 Task: Open an excel sheet and write heading  Nexus Sales. Add 10 people name  'William Wilson, Isabella Robinson, James Taylor, Charlotte Clark, Michael Walker, Amelia Wright, Matthew Turner, Harper Hall, Joseph Phillips, Abigail Adams'Item code in between  1009-1200. Product range in between  1000-10000. Add Products   TOMS Shoe, UGG Shoe, Wolverine Shoe, Z-Coil Shoe, Adidas shoe, Gucci T-shirt, Louis Vuitton bag, Zara Shirt, H&M jeans, Chanel perfume.Choose quantity  5 to 10 In Total Add the Amounts. Save page  Nexus Sales book
Action: Key pressed <Key.shift><Key.shift><Key.shift><Key.shift>Nexus
Screenshot: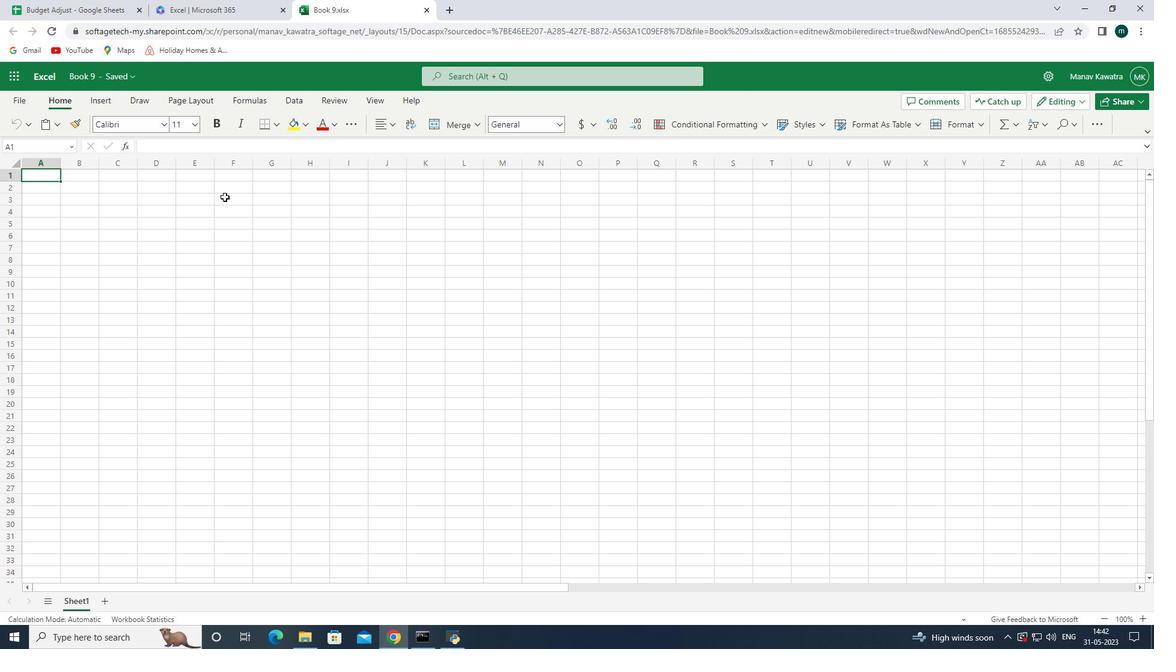 
Action: Mouse moved to (45, 171)
Screenshot: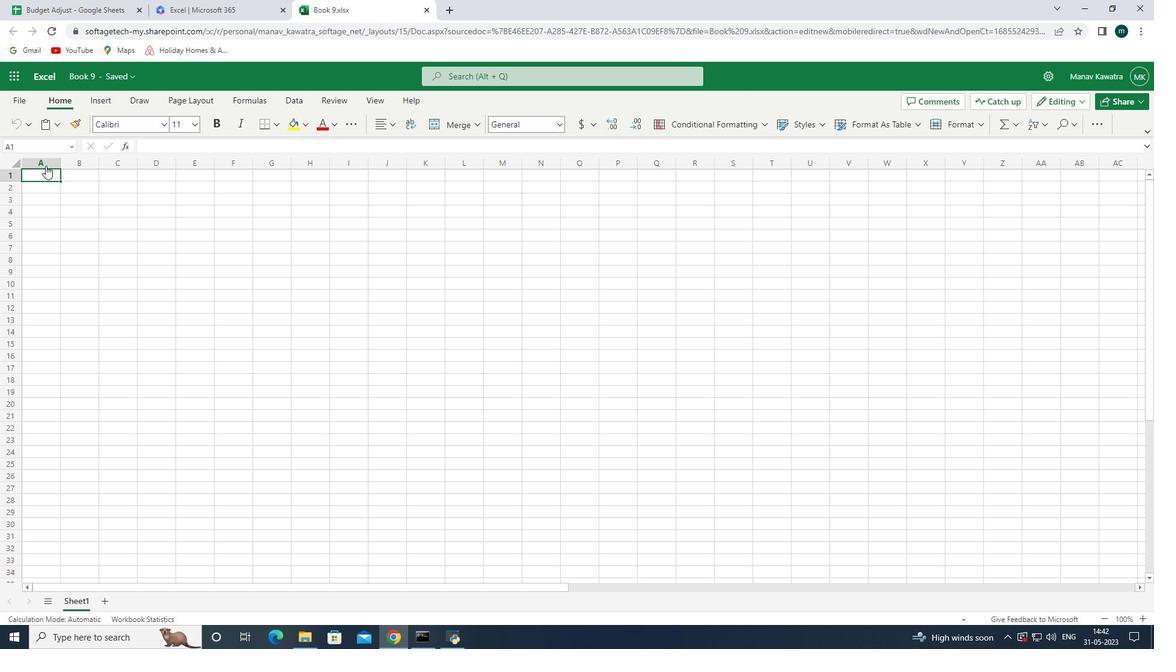 
Action: Mouse pressed left at (45, 171)
Screenshot: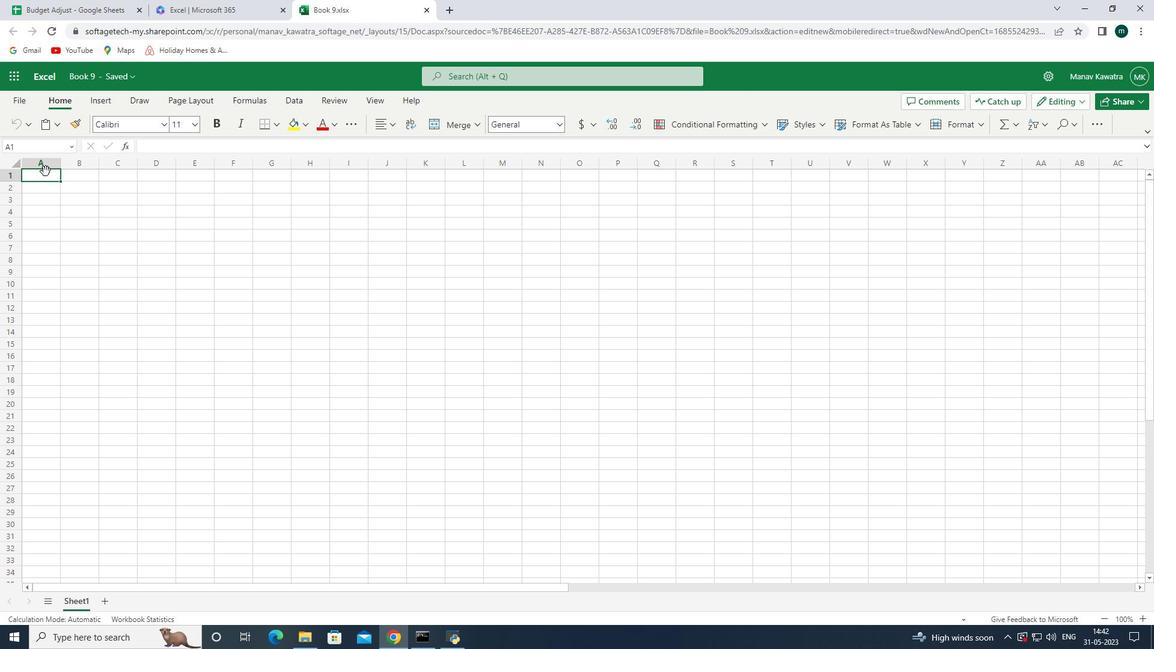 
Action: Mouse moved to (45, 173)
Screenshot: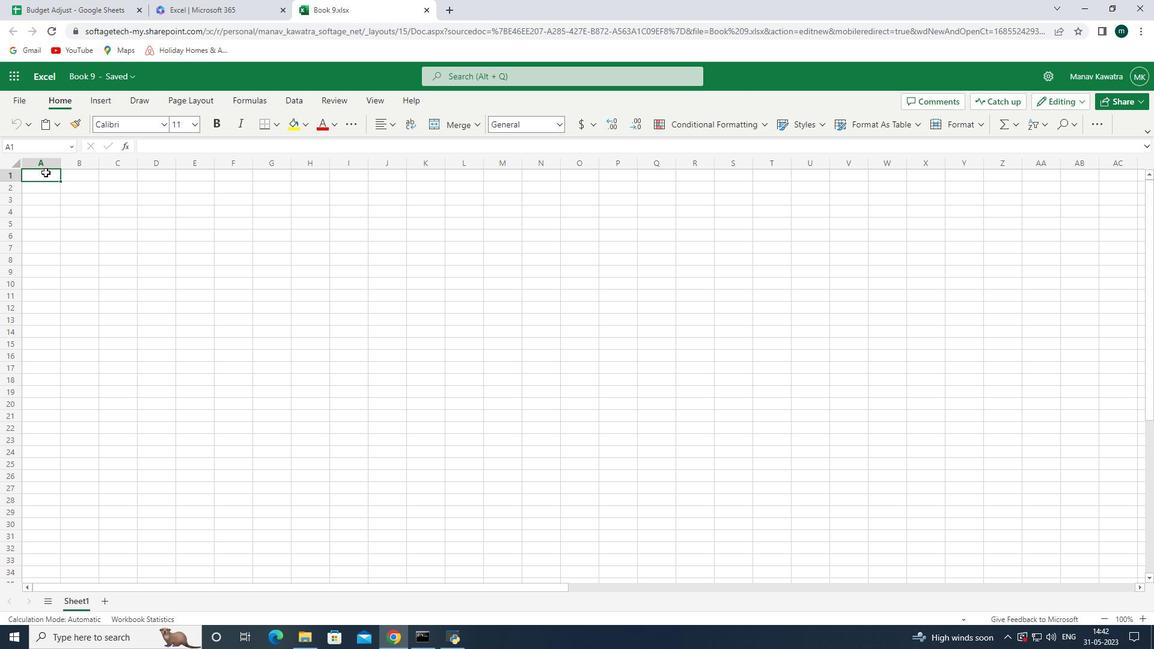 
Action: Key pressed n<Key.backspace><Key.shift>Nexus<Key.space><Key.shift><Key.shift><Key.shift><Key.shift><Key.shift><Key.shift><Key.shift><Key.shift><Key.shift><Key.shift><Key.shift><Key.shift><Key.shift><Key.shift><Key.shift><Key.shift><Key.shift><Key.shift><Key.shift><Key.shift><Key.shift><Key.shift><Key.shift><Key.shift><Key.shift><Key.shift><Key.shift><Key.shift><Key.shift><Key.shift><Key.shift><Key.shift><Key.shift><Key.shift><Key.shift><Key.shift><Key.shift>Sales<Key.space><Key.enter><Key.shift><Key.shift><Key.shift><Key.shift><Key.shift><Key.shift><Key.shift><Key.shift><Key.shift><Key.shift><Key.shift><Key.shift><Key.shift><Key.shift><Key.shift><Key.shift><Key.shift><Key.shift><Key.shift><Key.shift><Key.shift><Key.shift><Key.shift><Key.shift><Key.shift><Key.shift><Key.shift><Key.shift><Key.shift><Key.shift>Name<Key.space><Key.enter><Key.shift><Key.shift><Key.shift><Key.shift><Key.shift><Key.shift><Key.shift><Key.shift><Key.shift><Key.shift>Willliam<Key.shift>Wilson<Key.space><Key.left><Key.left><Key.left><Key.right><Key.left><Key.enter><Key.up>
Screenshot: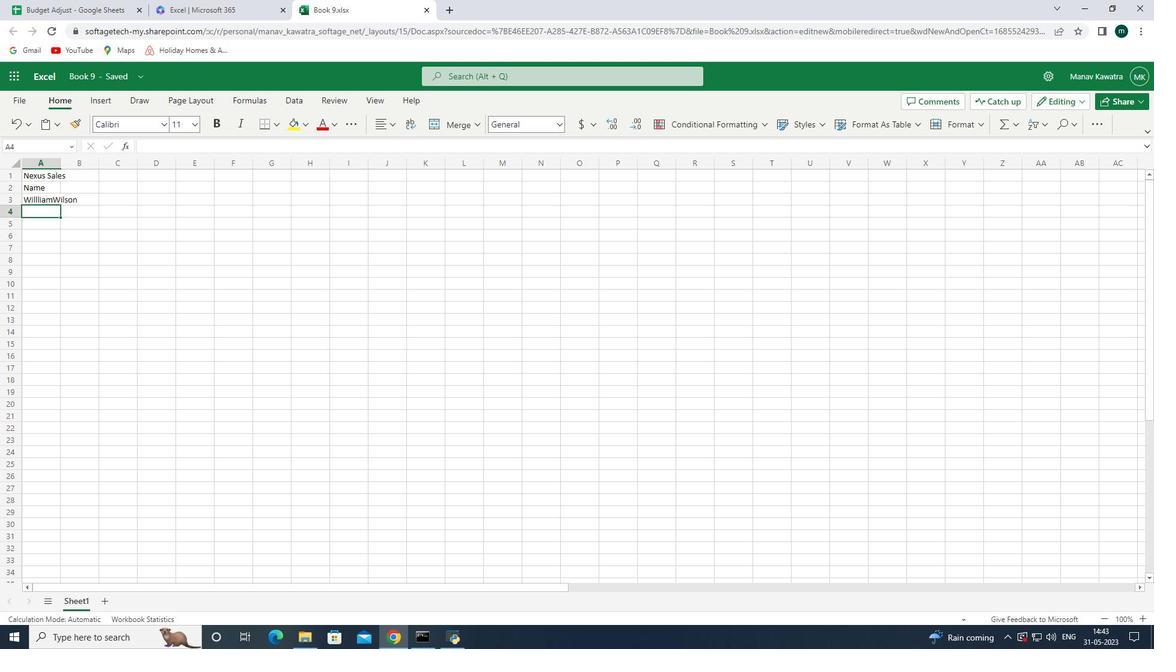 
Action: Mouse moved to (52, 204)
Screenshot: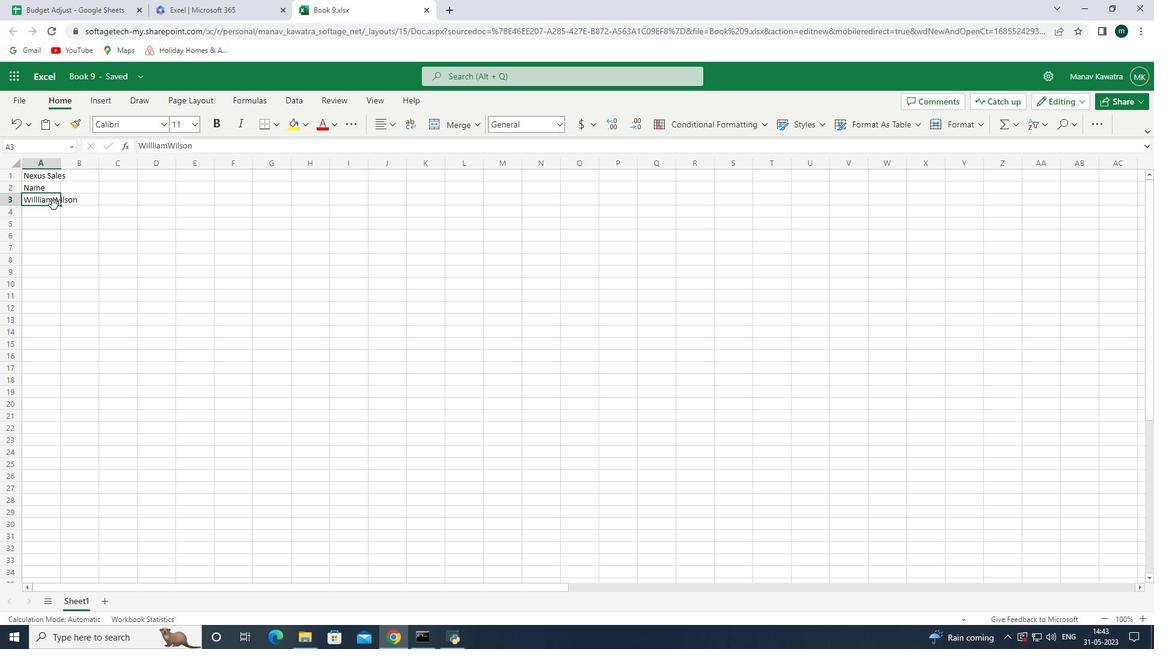 
Action: Mouse pressed left at (52, 204)
Screenshot: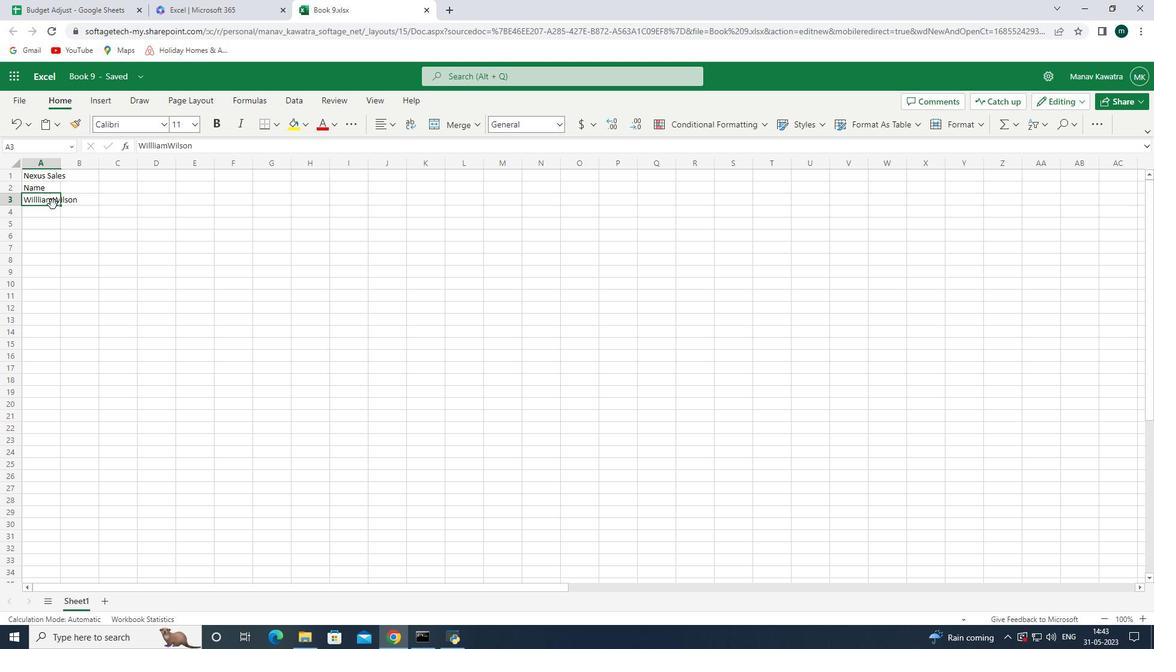 
Action: Mouse pressed left at (52, 204)
Screenshot: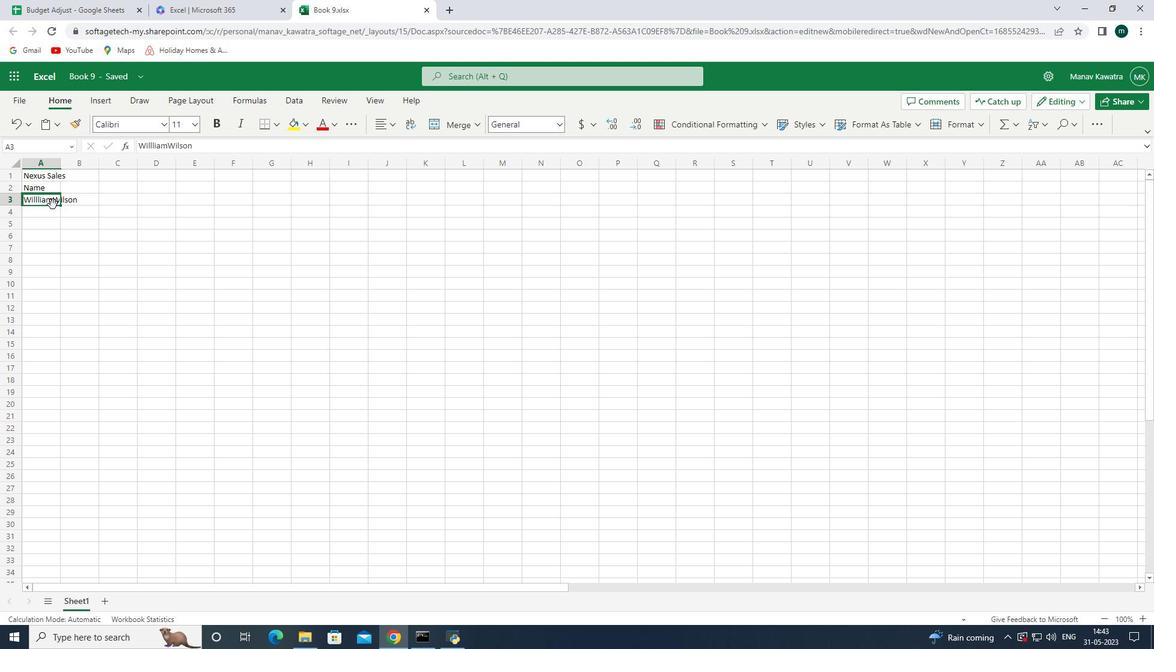 
Action: Mouse pressed left at (52, 204)
Screenshot: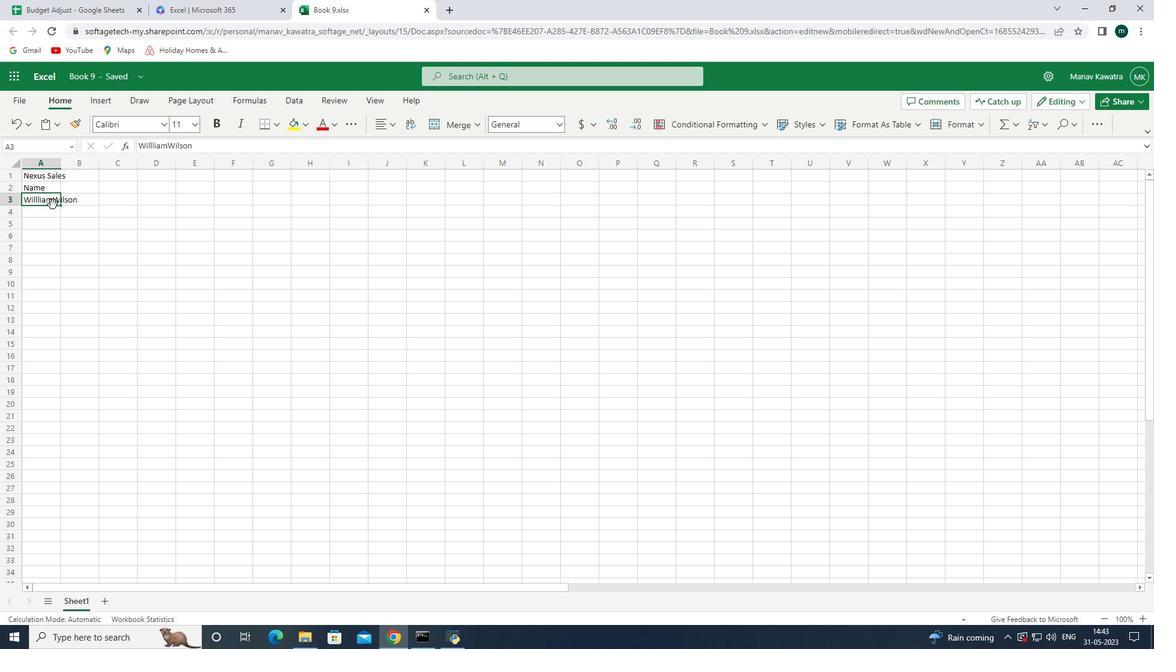 
Action: Mouse moved to (56, 201)
Screenshot: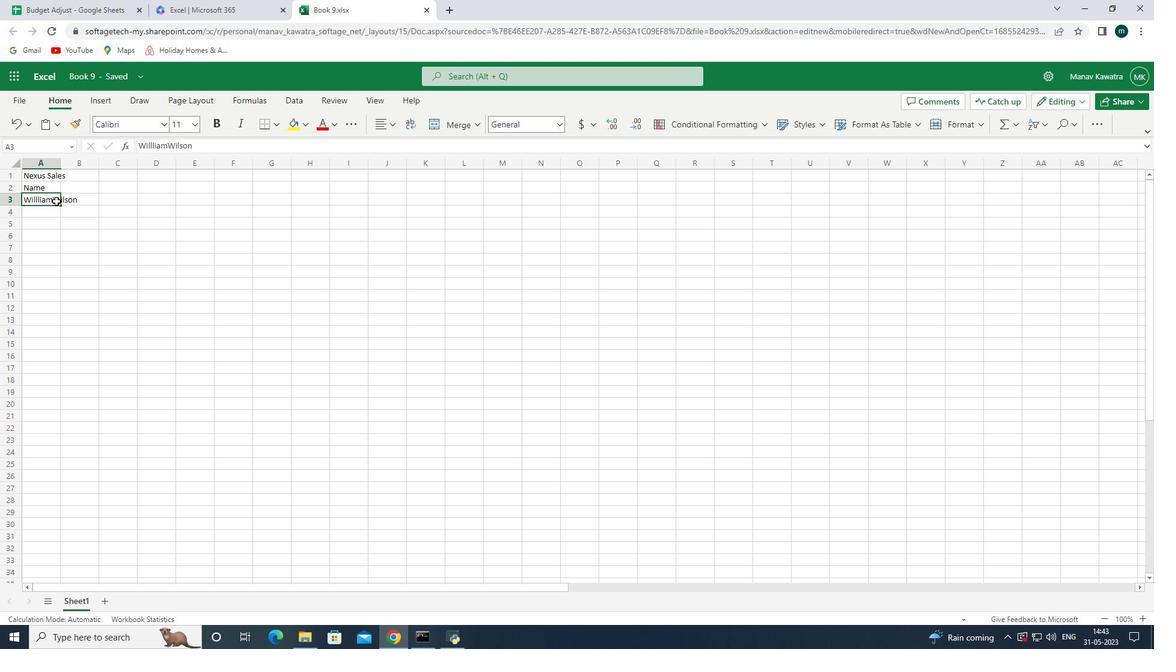 
Action: Mouse pressed left at (56, 201)
Screenshot: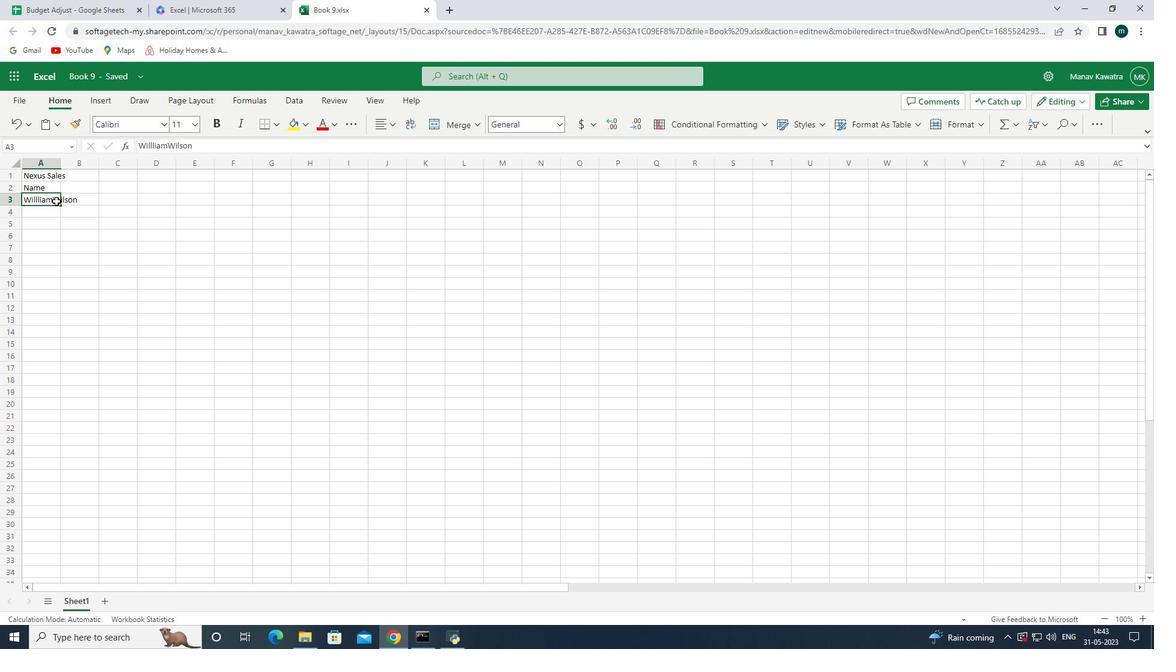 
Action: Mouse moved to (46, 211)
Screenshot: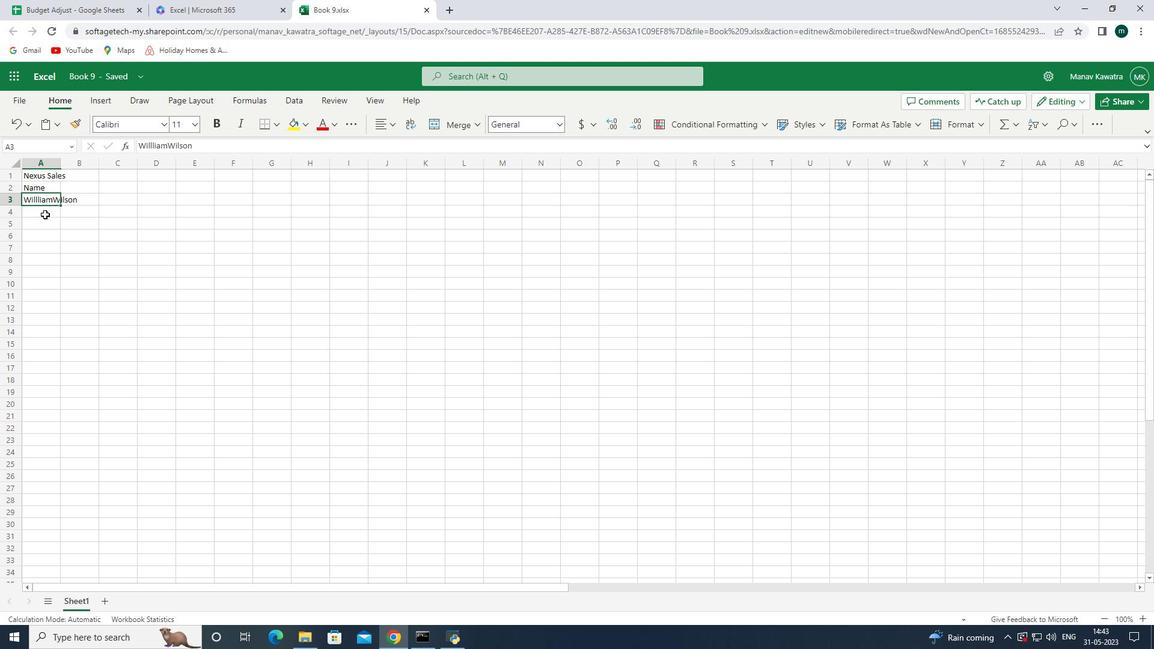 
Action: Mouse pressed left at (46, 211)
Screenshot: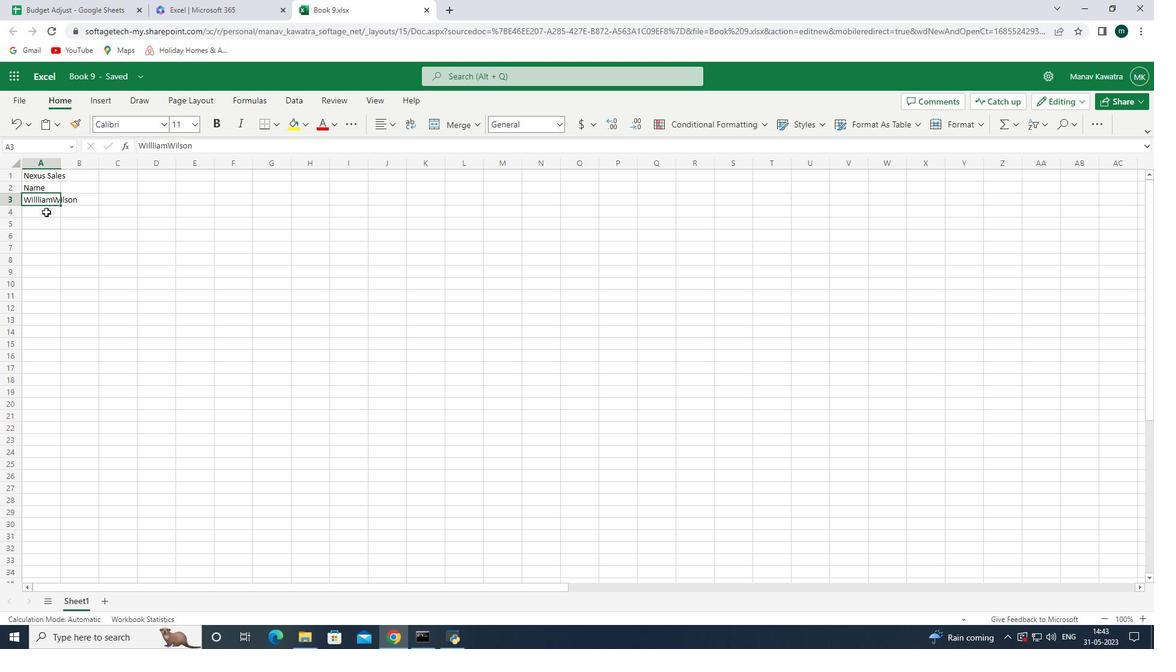 
Action: Mouse moved to (51, 199)
Screenshot: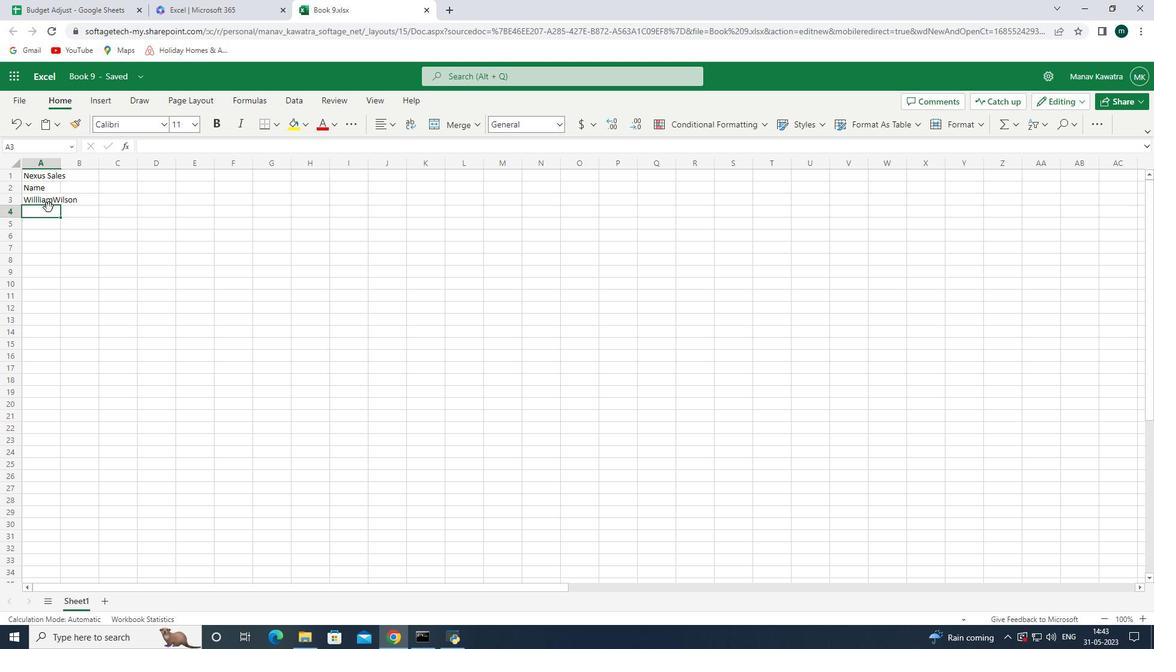 
Action: Mouse pressed left at (51, 199)
Screenshot: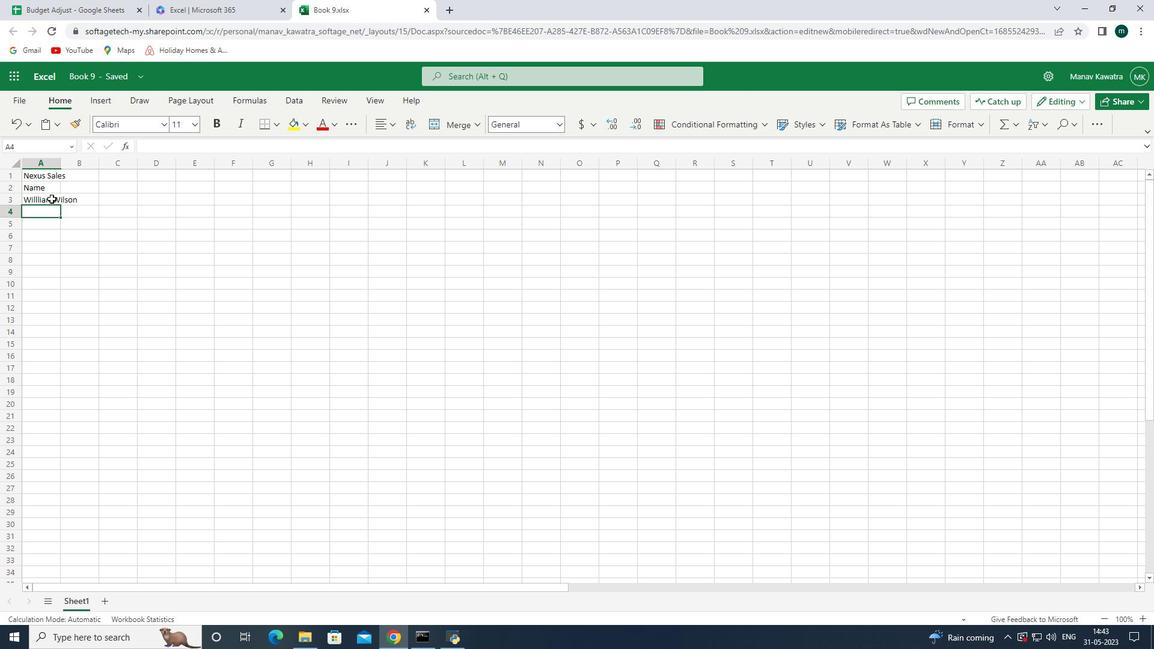 
Action: Mouse pressed left at (51, 199)
Screenshot: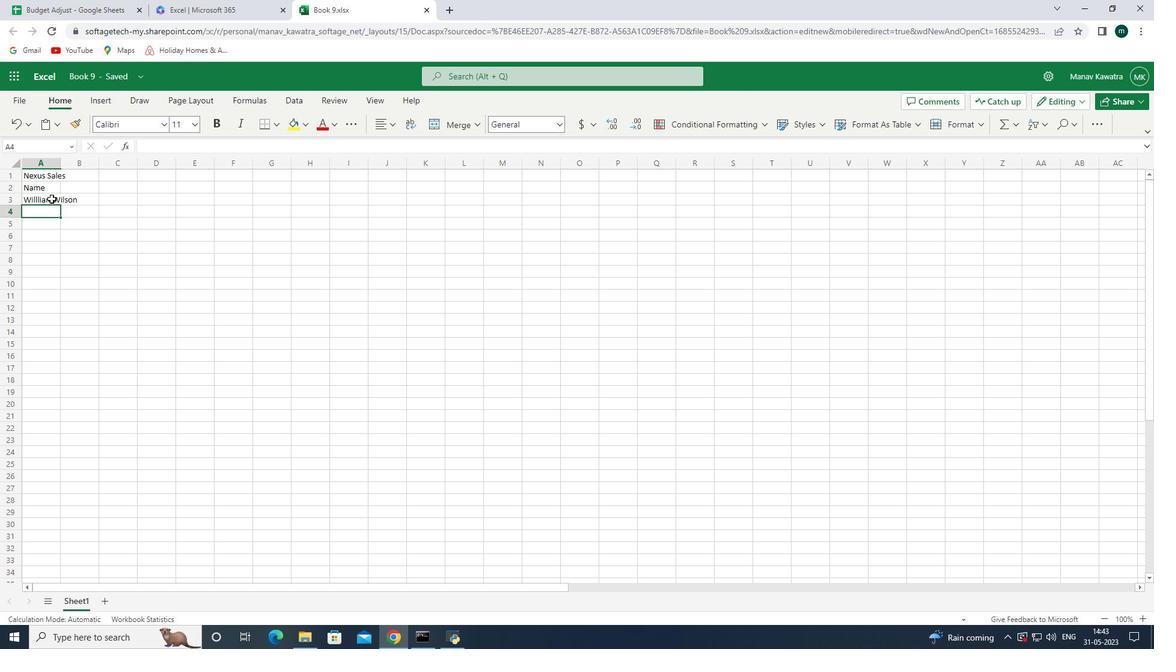 
Action: Mouse pressed left at (51, 199)
Screenshot: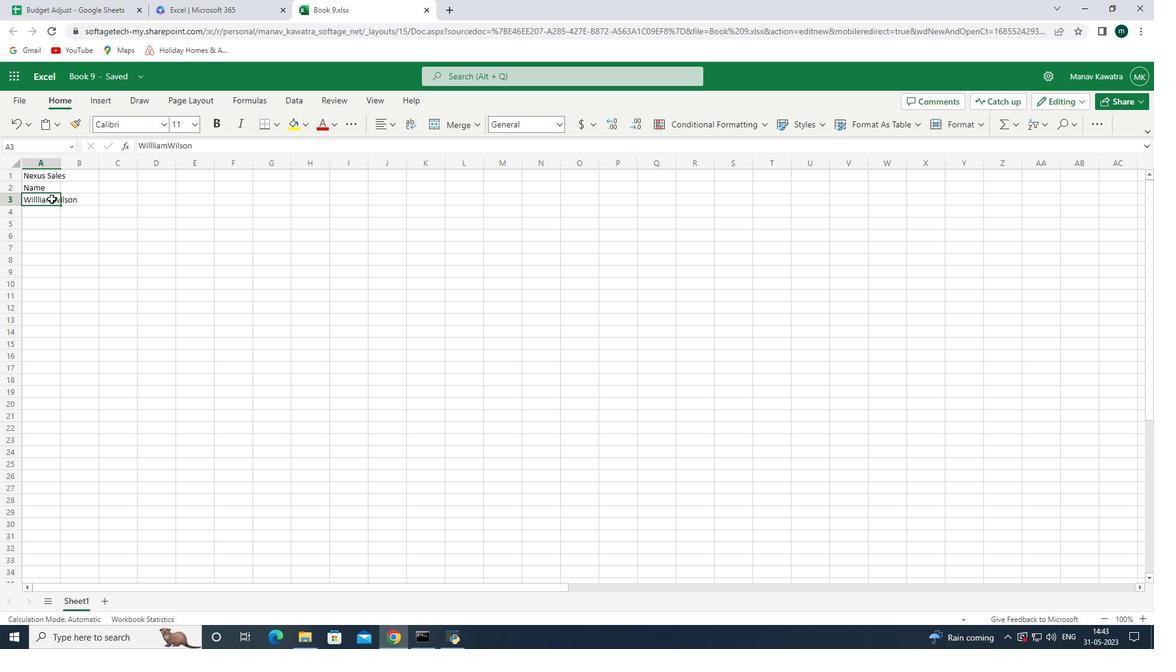 
Action: Mouse pressed left at (51, 199)
Screenshot: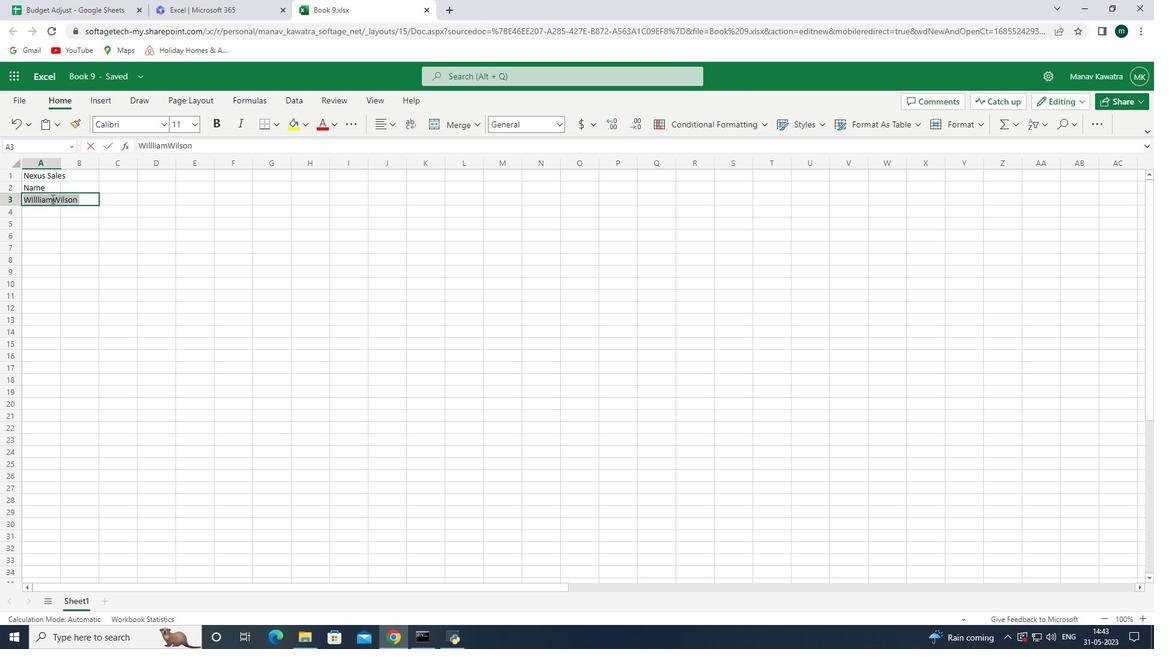 
Action: Mouse moved to (51, 199)
Screenshot: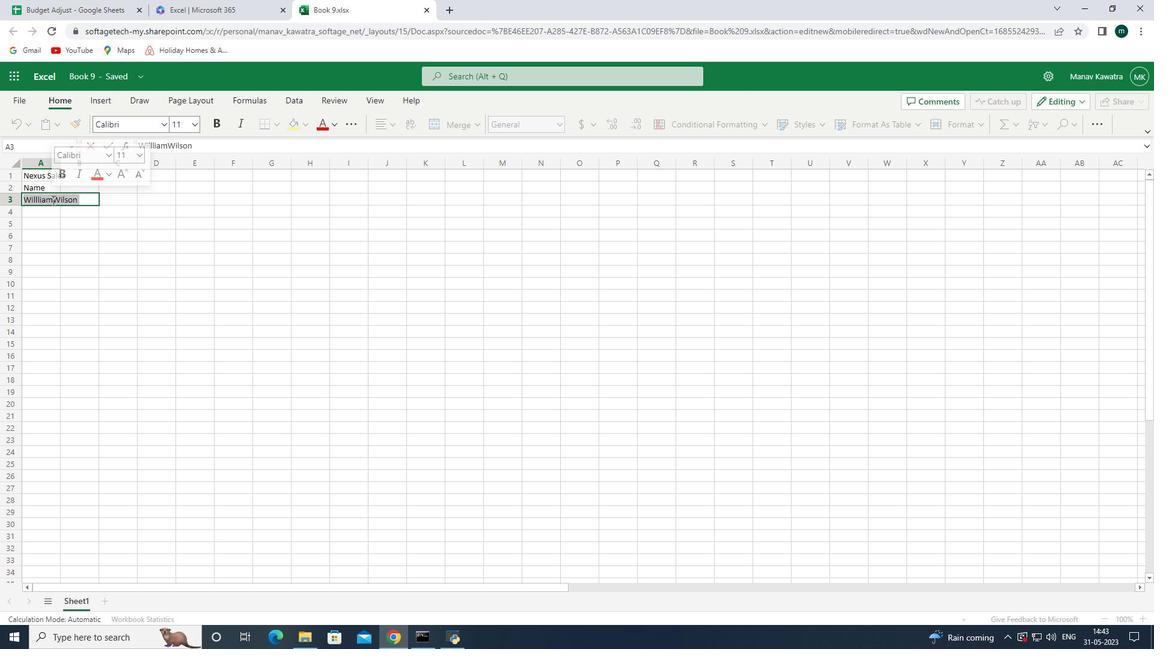 
Action: Mouse pressed left at (51, 199)
Screenshot: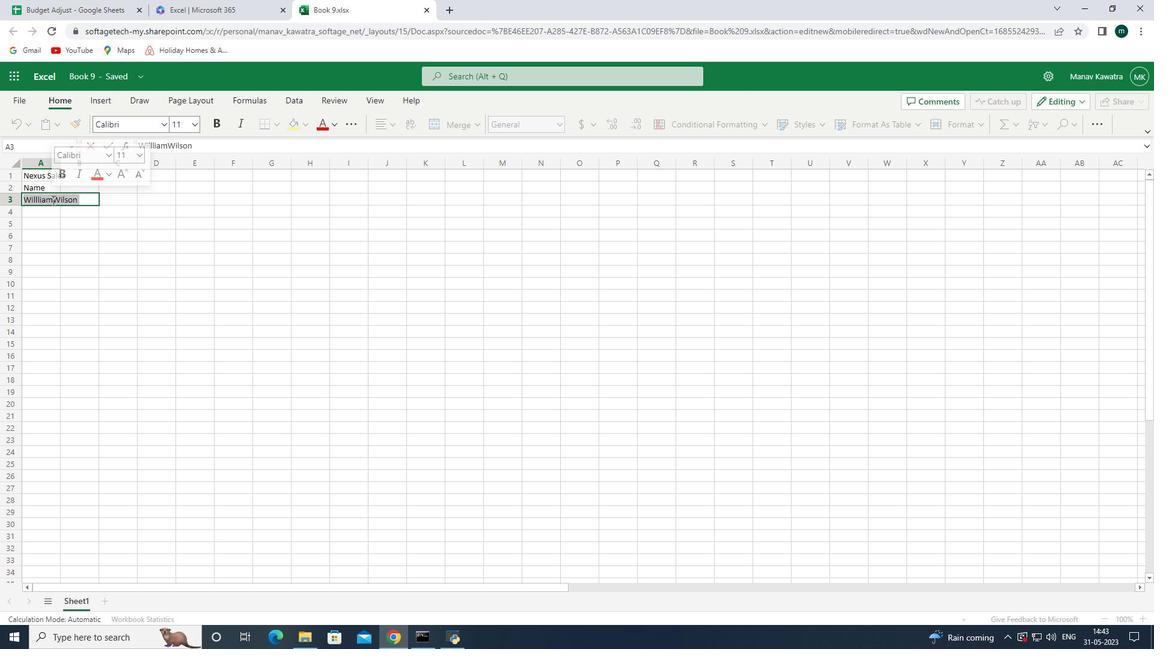 
Action: Mouse pressed left at (51, 199)
Screenshot: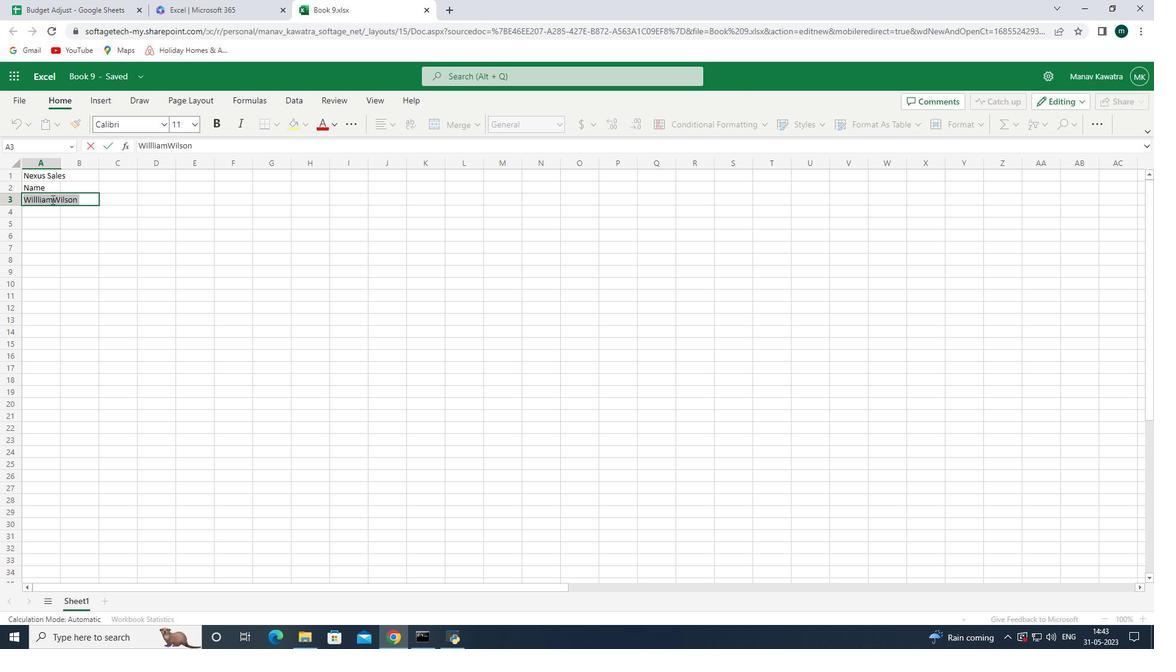 
Action: Mouse pressed left at (51, 199)
Screenshot: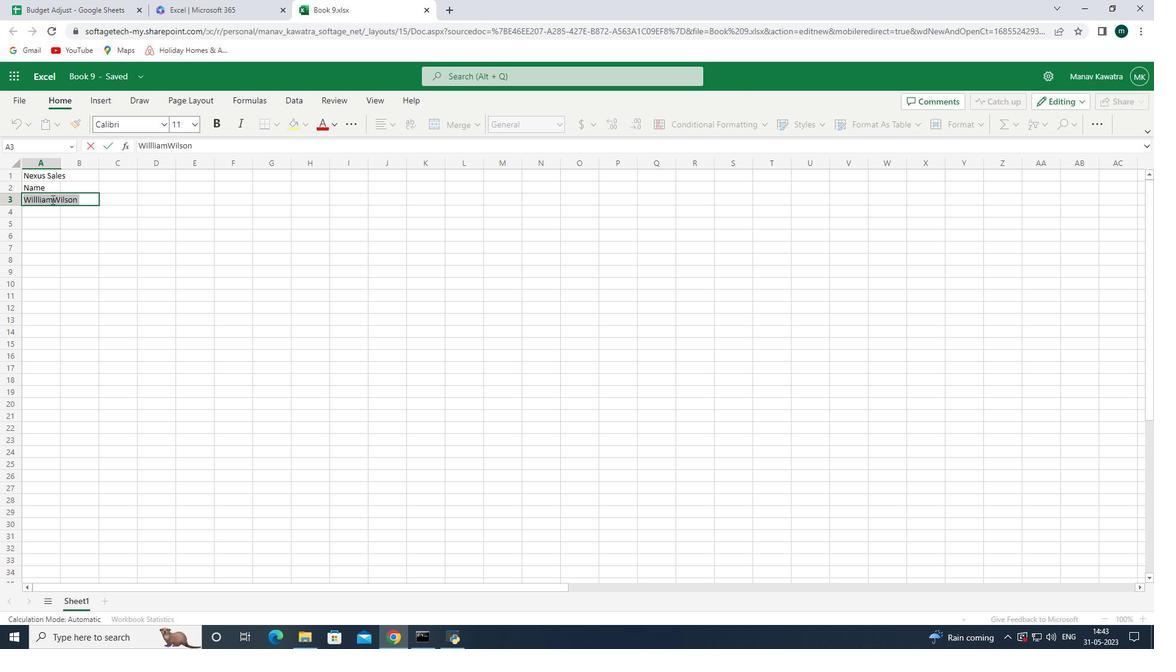 
Action: Mouse moved to (82, 198)
Screenshot: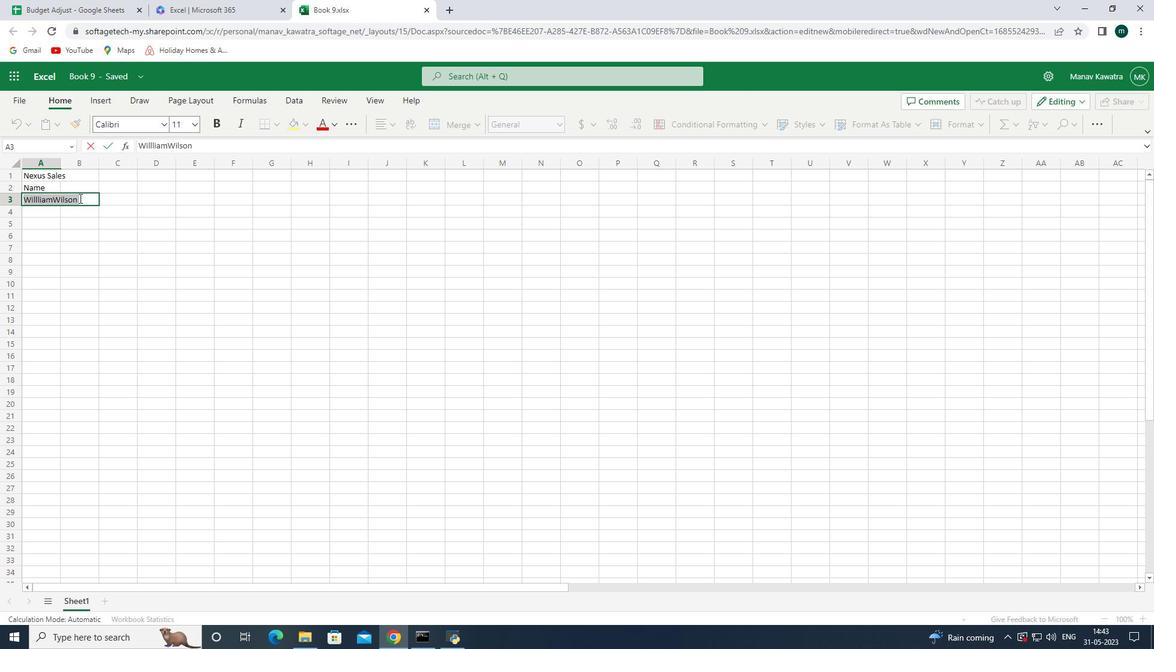 
Action: Mouse pressed left at (82, 198)
Screenshot: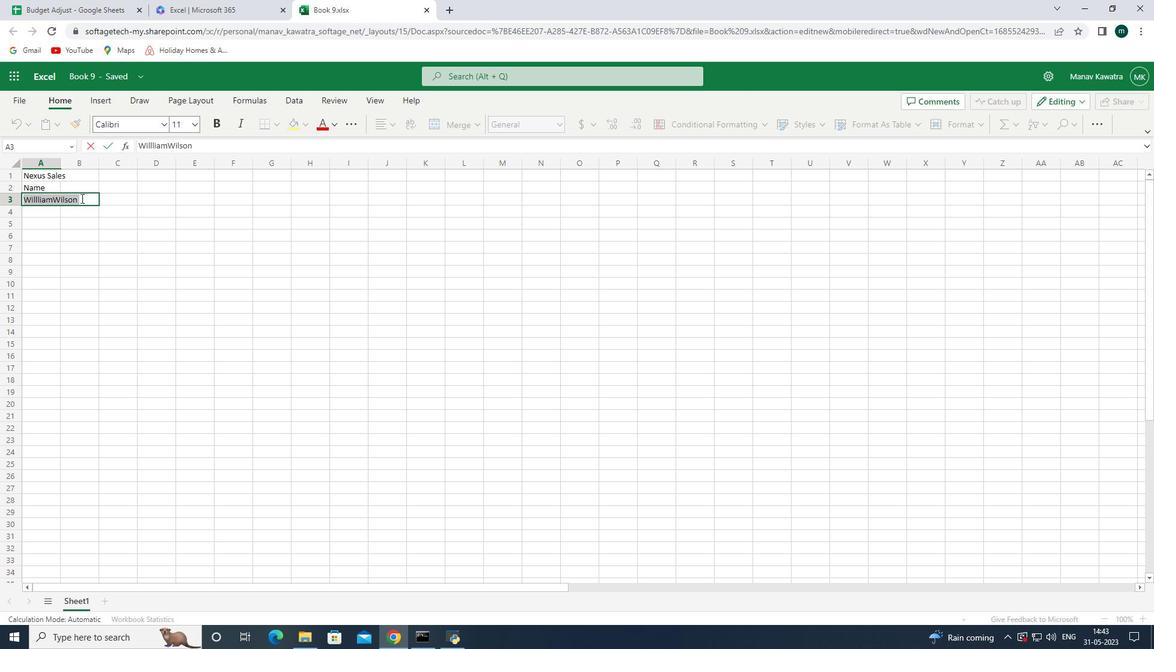 
Action: Mouse moved to (52, 199)
Screenshot: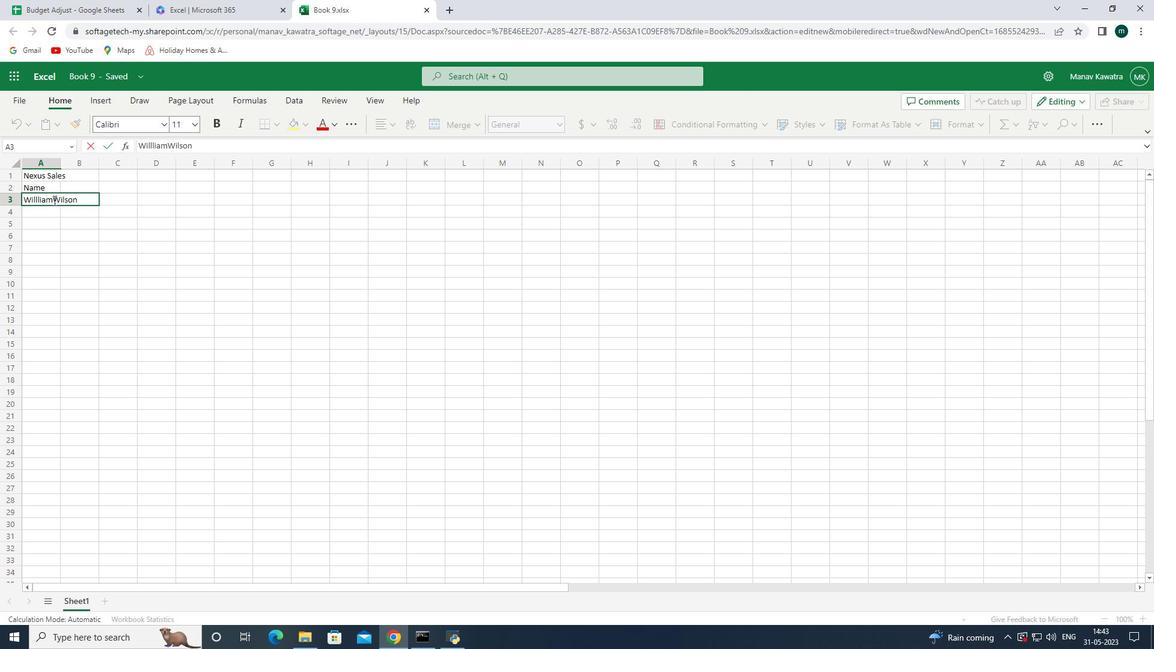 
Action: Mouse pressed left at (52, 199)
Screenshot: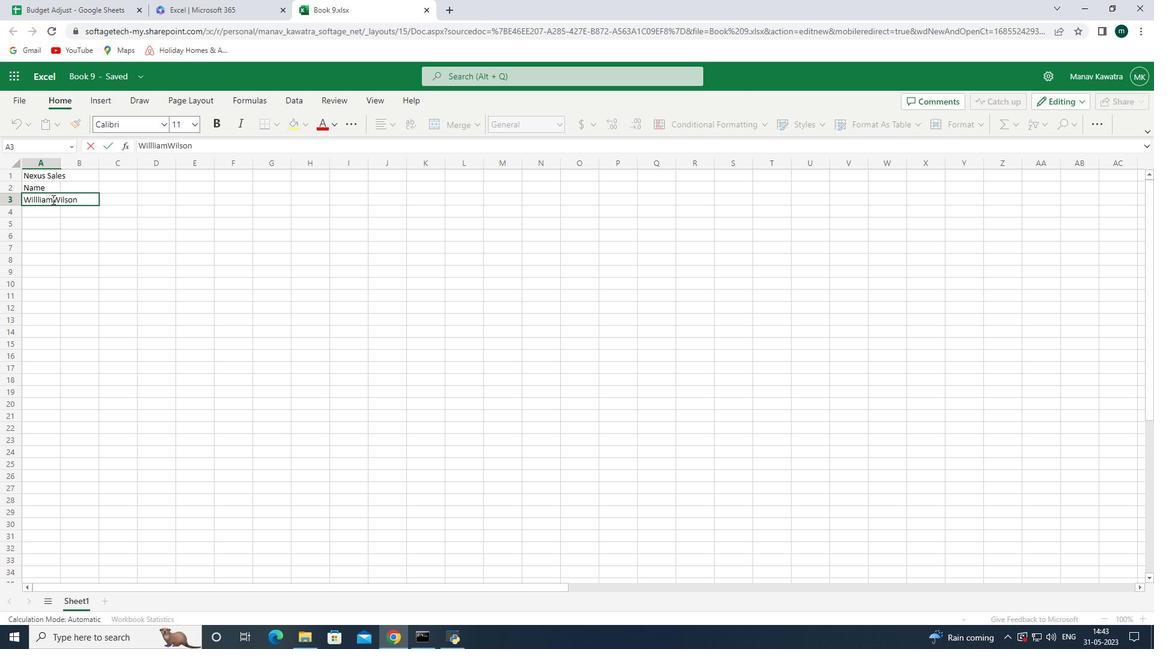 
Action: Mouse moved to (96, 246)
Screenshot: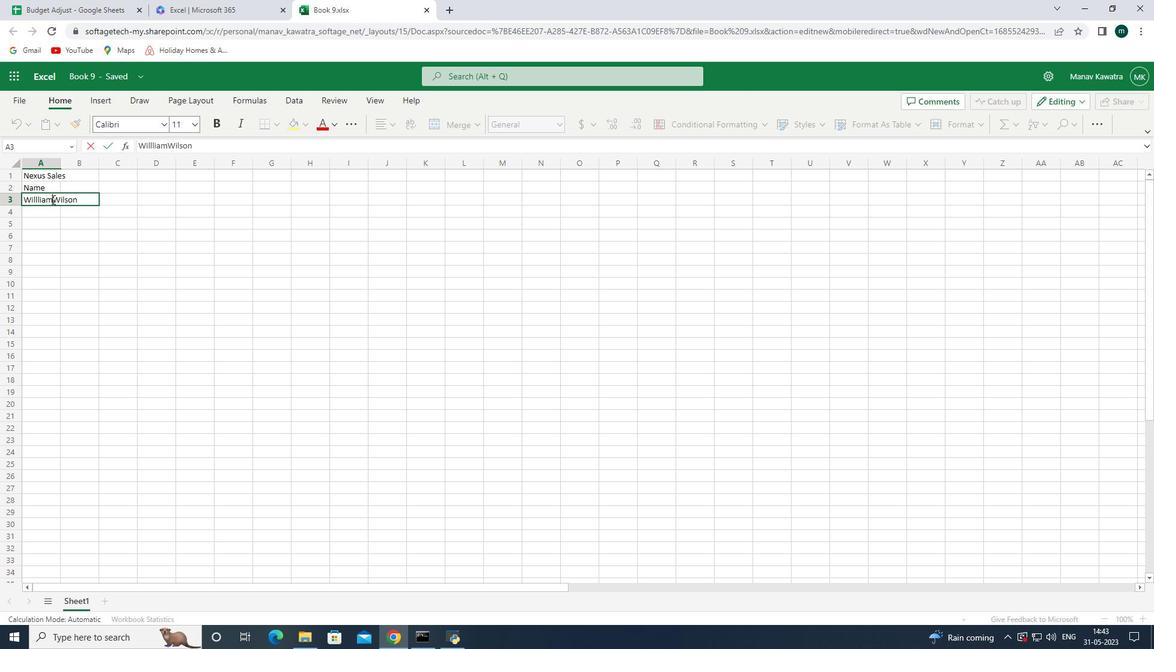 
Action: Key pressed <Key.space>
Screenshot: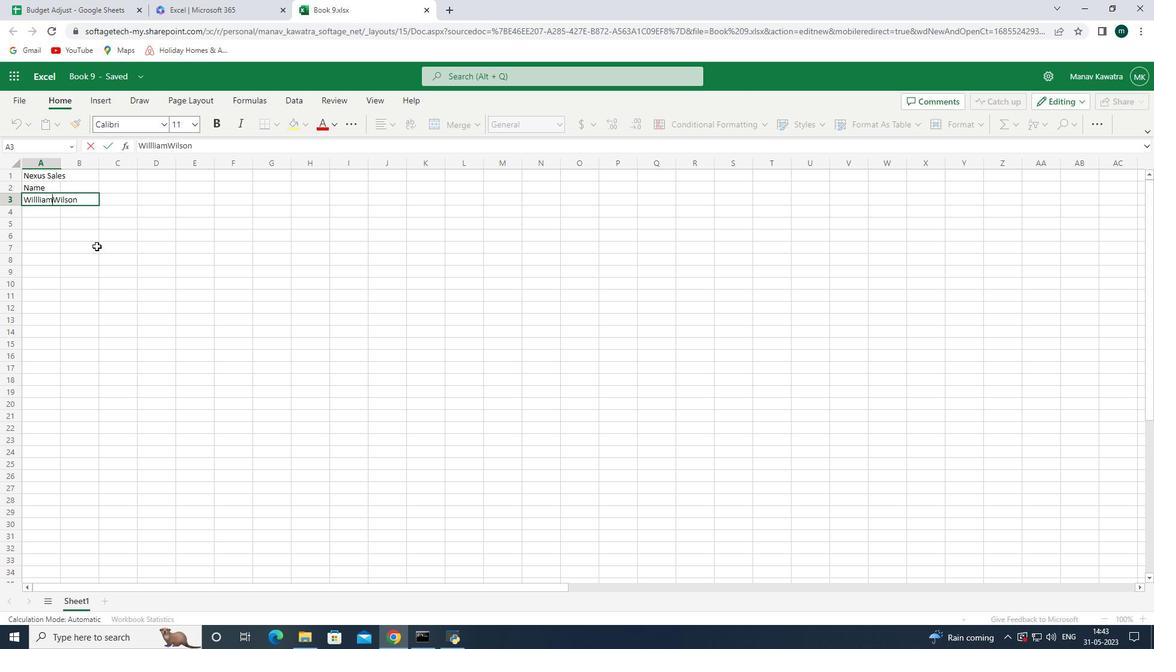 
Action: Mouse moved to (51, 211)
Screenshot: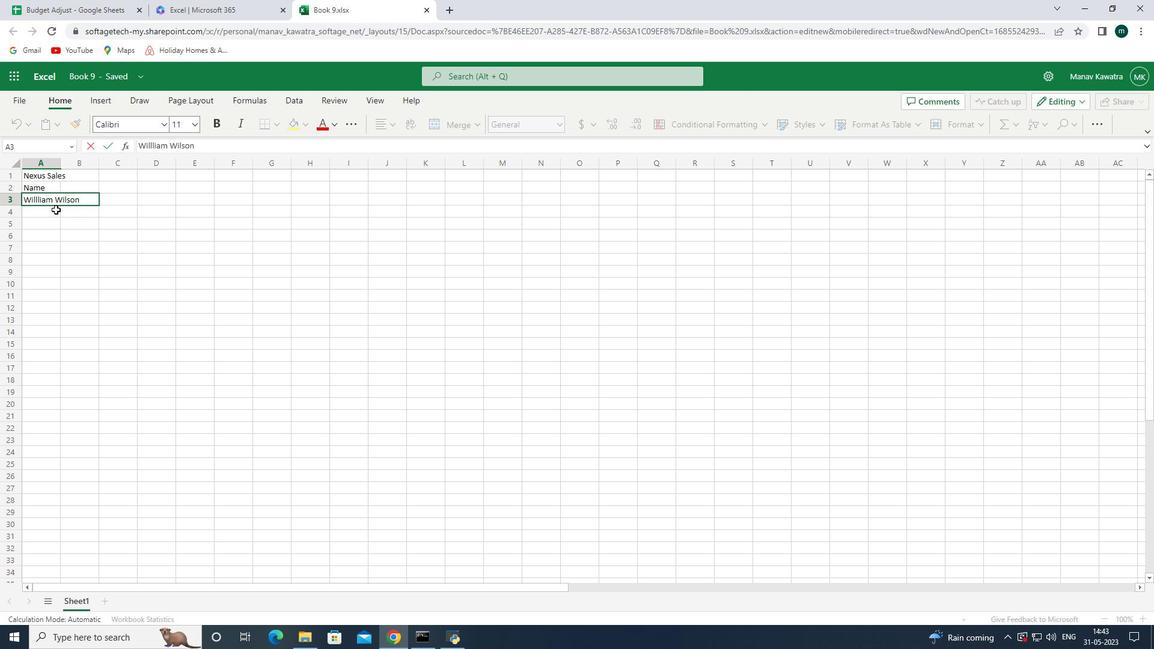
Action: Mouse pressed left at (51, 211)
Screenshot: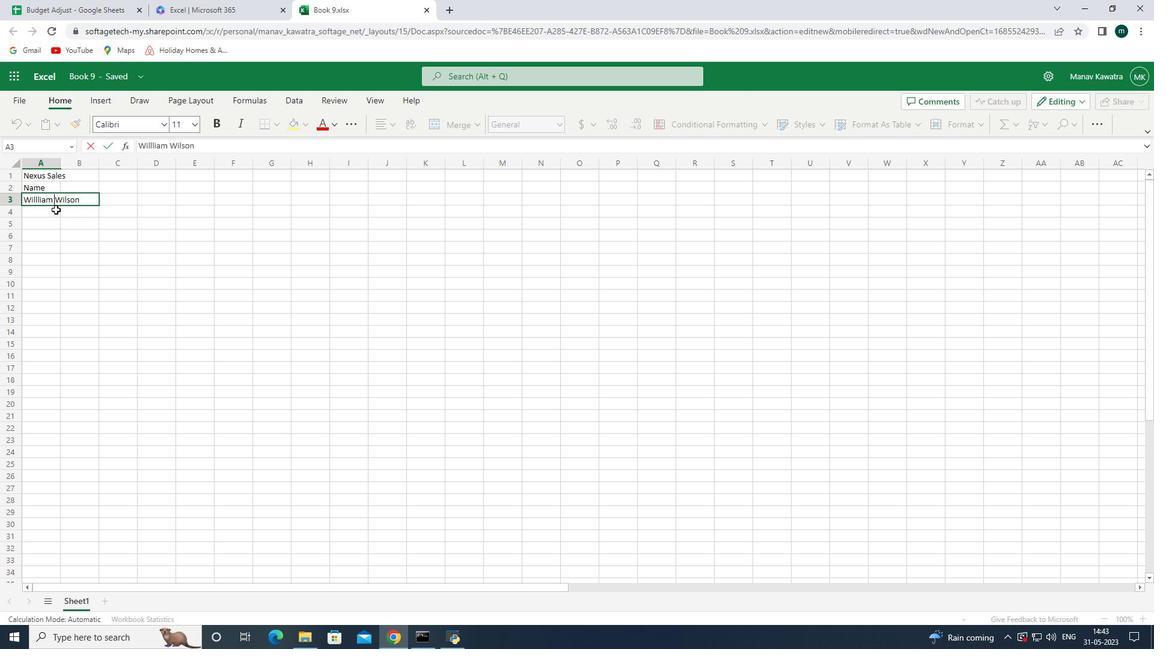 
Action: Mouse moved to (73, 217)
Screenshot: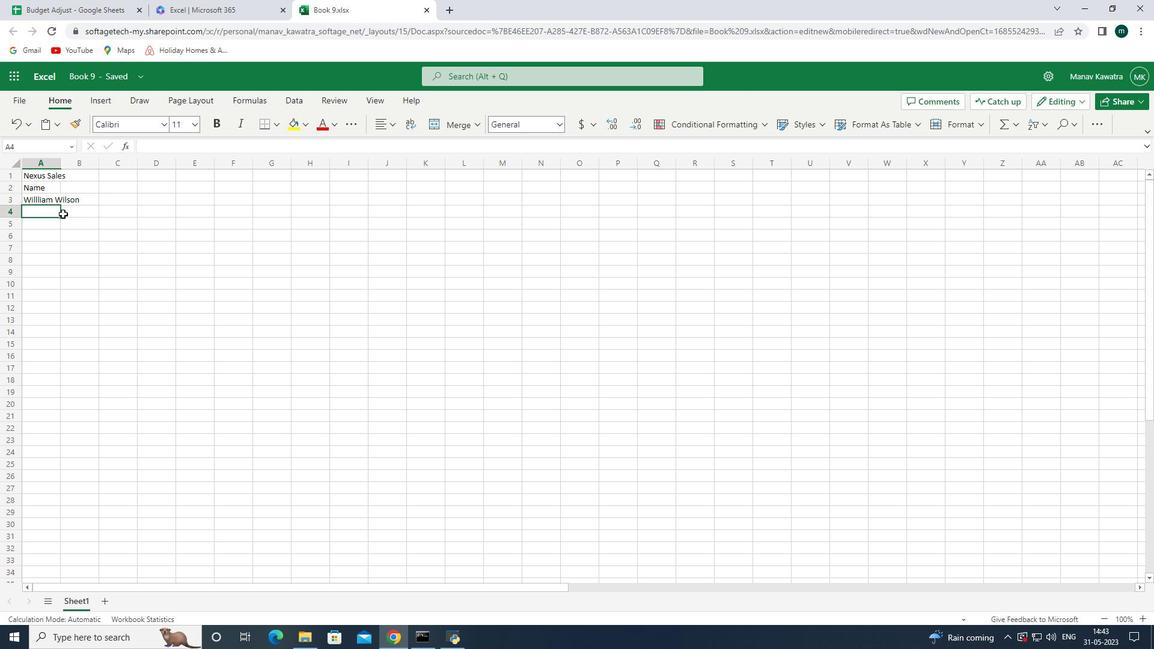 
Action: Key pressed <Key.shift><Key.shift>Isabella<Key.space><Key.shift><Key.shift><Key.shift><Key.shift><Key.shift><Key.shift><Key.shift><Key.shift><Key.shift><Key.shift><Key.shift><Key.shift><Key.shift><Key.shift><Key.shift><Key.shift><Key.shift>Robinson<Key.space><Key.enter><Key.shift><Key.shift><Key.shift><Key.shift><Key.shift><Key.shift><Key.shift>James<Key.space><Key.shift><Key.shift><Key.shift><Key.shift><Key.shift><Key.shift><Key.shift><Key.shift><Key.shift><Key.shift><Key.shift><Key.shift><Key.shift><Key.shift><Key.shift><Key.shift>Taylor<Key.enter><Key.shift><Key.shift><Key.shift><Key.shift><Key.shift><Key.shift><Key.shift><Key.shift><Key.shift><Key.shift><Key.shift><Key.shift><Key.shift><Key.shift><Key.shift><Key.shift><Key.shift><Key.shift><Key.shift><Key.shift><Key.shift><Key.shift><Key.shift><Key.shift><Key.shift><Key.shift><Key.shift><Key.shift><Key.shift><Key.shift><Key.shift><Key.shift><Key.shift><Key.shift><Key.shift><Key.shift><Key.shift><Key.shift><Key.shift><Key.shift><Key.shift>Charlotte<Key.space><Key.shift><Key.shift><Key.shift><Key.shift><Key.shift><Key.shift><Key.shift><Key.shift><Key.shift><Key.shift><Key.shift><Key.shift><Key.shift>Clark<Key.space><Key.enter><Key.shift>Michael<Key.space><Key.shift><Key.shift><Key.shift><Key.shift><Key.shift><Key.shift><Key.shift><Key.shift><Key.shift><Key.shift><Key.shift>Walker<Key.space><Key.enter><Key.shift><Key.shift><Key.shift><Key.shift>Amelia<Key.space><Key.shift><Key.shift><Key.shift>Wright<Key.space><Key.enter><Key.shift><Key.shift><Key.shift><Key.shift><Key.shift><Key.shift><Key.shift>Matthew<Key.space><Key.shift><Key.shift><Key.shift><Key.shift><Key.shift>Turner<Key.space><Key.enter><Key.shift>Harper<Key.space><Key.shift>Hall<Key.space><Key.enter><Key.shift><Key.shift><Key.shift><Key.shift><Key.shift><Key.shift><Key.shift><Key.shift><Key.shift><Key.shift><Key.shift><Key.shift><Key.shift><Key.shift><Key.shift><Key.shift><Key.shift><Key.shift><Key.shift><Key.shift><Key.shift><Key.shift><Key.shift><Key.shift><Key.shift><Key.shift><Key.shift><Key.shift><Key.shift><Key.shift><Key.shift><Key.shift><Key.shift><Key.shift><Key.shift><Key.shift><Key.shift><Key.shift><Key.shift><Key.shift><Key.shift><Key.shift><Key.shift><Key.shift><Key.shift><Key.shift><Key.shift><Key.shift><Key.shift><Key.shift><Key.shift><Key.shift><Key.shift><Key.shift><Key.shift><Key.shift><Key.shift><Key.shift><Key.shift><Key.shift><Key.shift><Key.shift><Key.shift><Key.shift><Key.shift><Key.shift><Key.shift><Key.shift><Key.shift><Key.shift><Key.shift><Key.shift><Key.shift><Key.shift><Key.shift><Key.shift><Key.shift><Key.shift><Key.shift><Key.shift><Key.shift><Key.shift><Key.shift><Key.shift><Key.shift><Key.shift>Jose<Key.space><Key.backspace>ph<Key.space><Key.shift><Key.shift><Key.shift><Key.shift><Key.shift><Key.shift>Phillips<Key.space><Key.enter><Key.shift><Key.shift><Key.shift><Key.shift><Key.shift><Key.shift><Key.shift><Key.shift><Key.shift><Key.shift><Key.shift>Abigail<Key.space><Key.shift><Key.shift><Key.shift><Key.shift><Key.shift><Key.shift><Key.shift><Key.shift><Key.shift><Key.shift><Key.shift><Key.shift><Key.shift><Key.shift><Key.shift><Key.shift><Key.shift><Key.shift>Asams<Key.space><Key.enter>
Screenshot: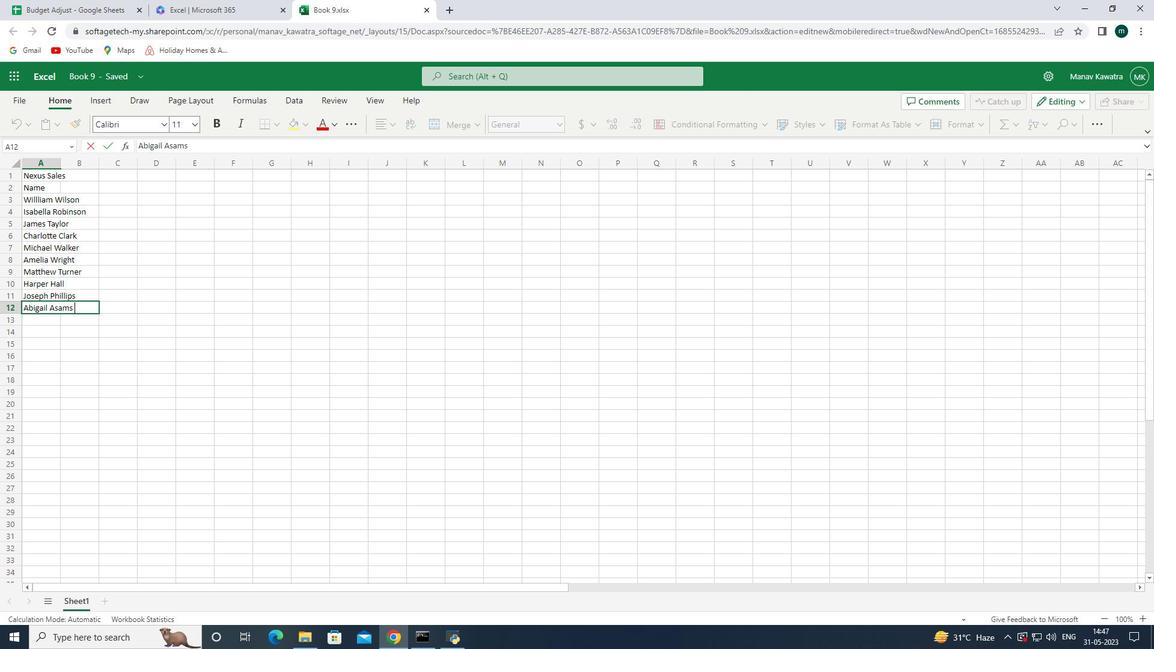 
Action: Mouse moved to (59, 164)
Screenshot: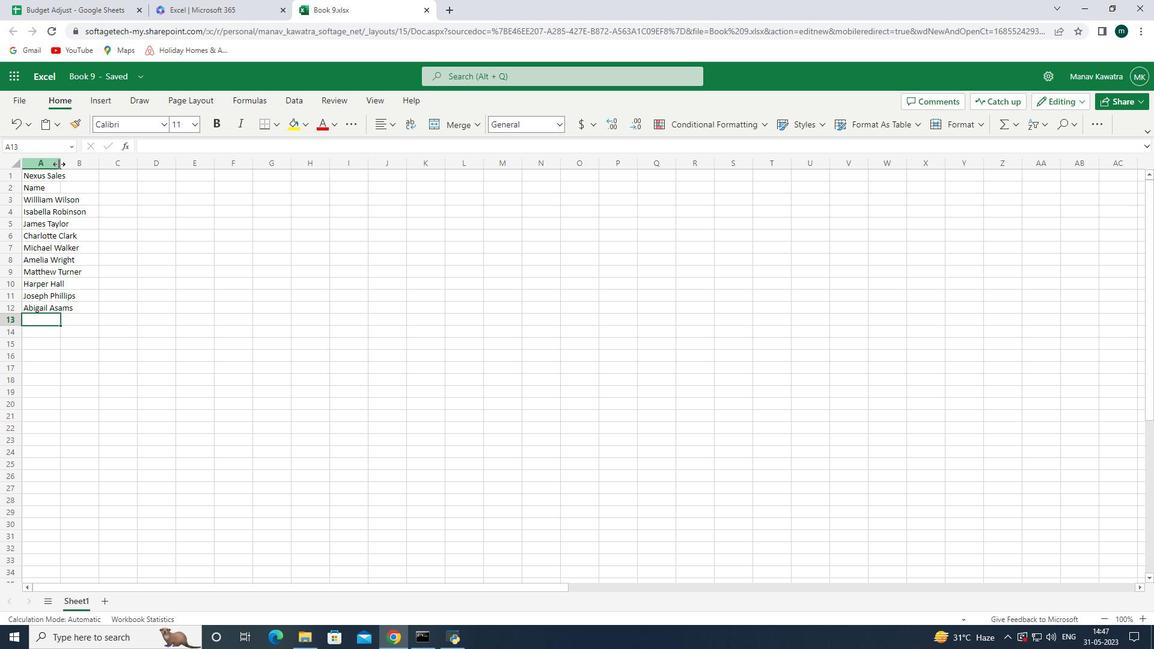 
Action: Mouse pressed left at (59, 164)
Screenshot: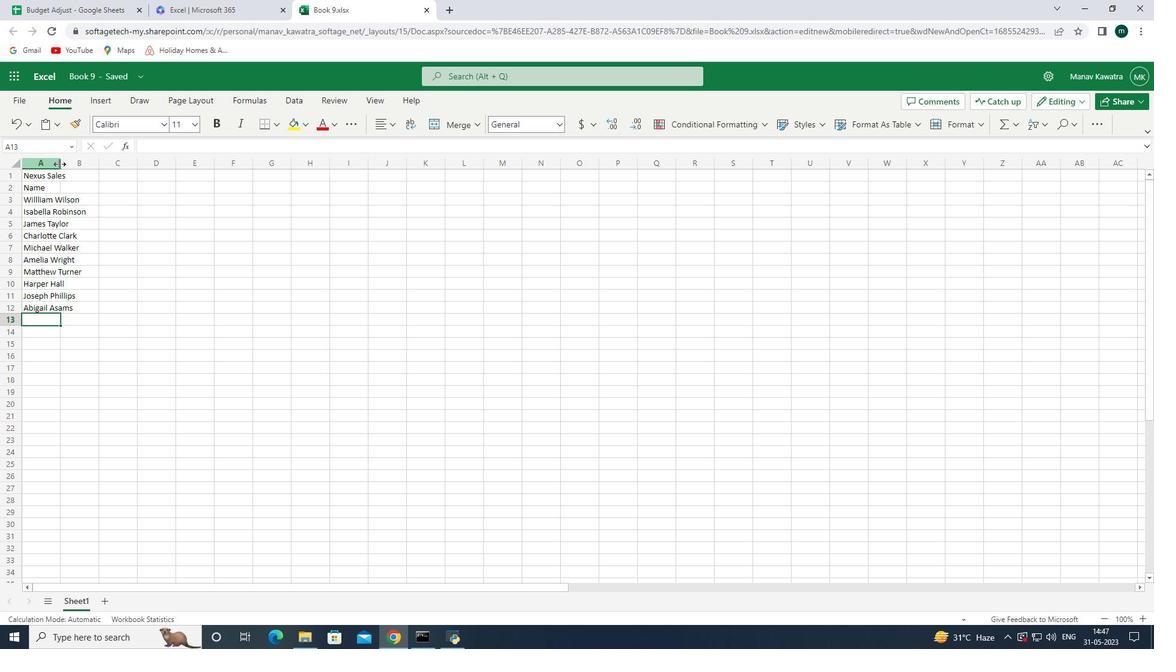 
Action: Mouse pressed left at (59, 164)
Screenshot: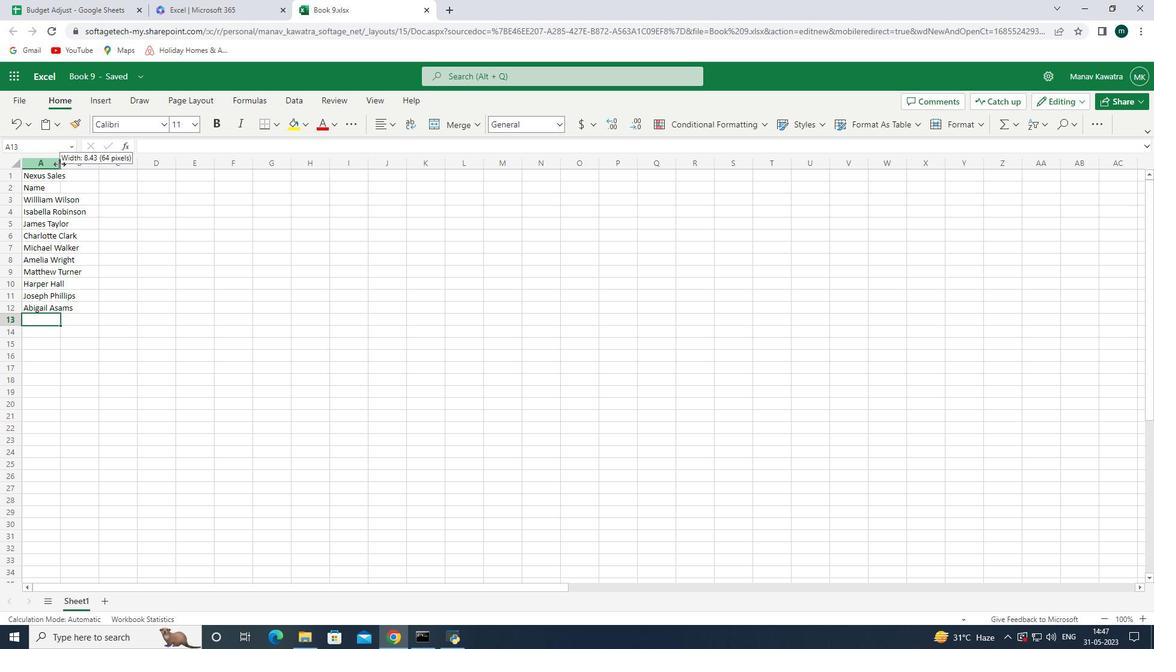 
Action: Mouse moved to (86, 167)
Screenshot: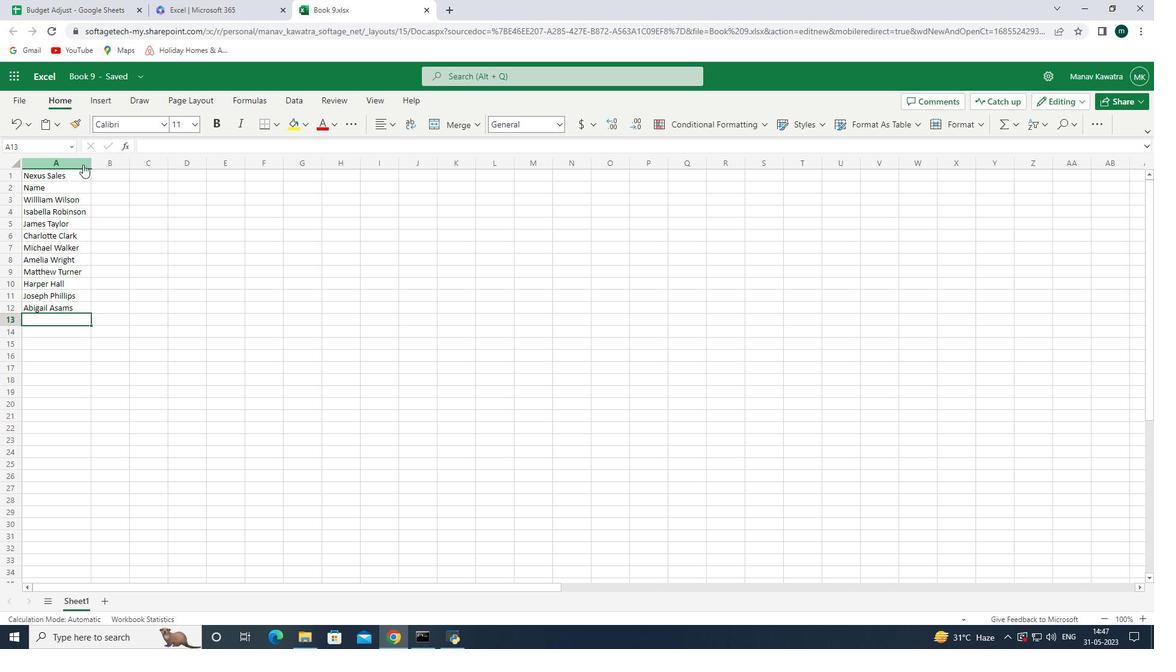 
Action: Key pressed <Key.right><Key.up><Key.up><Key.up><Key.up><Key.up><Key.up><Key.up><Key.up><Key.up><Key.up><Key.up><Key.down><Key.up><Key.down><Key.up><Key.down><Key.up><Key.shift>Item<Key.space><Key.shift><Key.shift><Key.shift><Key.shift><Key.shift><Key.shift><Key.shift><Key.shift><Key.shift><Key.shift><Key.shift><Key.shift><Key.shift><Key.shift><Key.shift><Key.shift><Key.shift><Key.shift><Key.shift><Key.shift><Key.shift><Key.shift><Key.shift><Key.shift>Code<Key.enter>1010<Key.enter>1011<Key.enter>1012<Key.enter>1013<Key.enter>1014<Key.enter>1015<Key.enter>1016<Key.enter>1017<Key.enter>1018<Key.enter>1019<Key.enter><Key.right><Key.up><Key.up><Key.up><Key.up><Key.up><Key.up><Key.up><Key.up><Key.up><Key.up><Key.up><Key.down><Key.up><Key.shift><Key.shift><Key.shift><Key.shift><Key.shift>Products<Key.space><Key.enter><Key.shift><Key.shift>Tom<Key.backspace><Key.backspace><Key.shift><Key.shift><Key.shift><Key.shift><Key.shift><Key.shift><Key.shift><Key.shift>OMS<Key.space><Key.shift><Key.shift><Key.shift><Key.shift><Key.shift><Key.shift><Key.shift>Shoe<Key.enter><Key.shift><Key.shift><Key.shift><Key.shift><Key.shift><Key.shift><Key.shift><Key.shift><Key.shift><Key.shift><Key.shift><Key.shift><Key.shift><Key.shift><Key.shift><Key.shift><Key.shift><Key.shift>U<Key.shift><Key.shift><Key.shift><Key.shift><Key.shift><Key.shift><Key.shift><Key.shift><Key.shift><Key.shift><Key.shift><Key.shift><Key.shift><Key.shift><Key.shift><Key.shift><Key.shift><Key.shift><Key.shift><Key.shift><Key.shift><Key.shift><Key.shift><Key.shift><Key.shift>GG<Key.space><Key.shift><Key.shift><Key.shift><Key.shift><Key.shift><Key.shift><Key.shift><Key.shift><Key.shift><Key.shift><Key.shift><Key.shift><Key.shift><Key.shift><Key.shift>Shoe<Key.enter><Key.shift><Key.shift><Key.shift><Key.shift><Key.shift><Key.shift><Key.shift>Wolverine<Key.space><Key.shift><Key.shift><Key.shift><Key.shift><Key.shift><Key.shift><Key.shift>Shoe<Key.enter><Key.shift><Key.shift><Key.shift><Key.shift><Key.shift><Key.shift><Key.shift><Key.shift><Key.shift><Key.shift><Key.shift><Key.shift><Key.shift><Key.shift><Key.shift><Key.shift><Key.shift><Key.shift><Key.shift><Key.shift><Key.shift><Key.shift><Key.shift><Key.shift><Key.shift><Key.shift><Key.shift><Key.shift>Z-<Key.shift><Key.shift><Key.shift><Key.shift><Key.shift><Key.shift>Coil<Key.space><Key.shift><Key.shift><Key.shift><Key.shift><Key.shift><Key.shift><Key.shift><Key.shift><Key.shift>Shoe<Key.enter><Key.shift><Key.shift><Key.shift><Key.shift><Key.shift><Key.shift><Key.shift><Key.shift>Adid<Key.shift><Key.shift><Key.shift><Key.shift><Key.shift><Key.shift><Key.shift><Key.shift><Key.shift><Key.shift><Key.shift><Key.shift><Key.shift><Key.shift><Key.shift><Key.shift><Key.shift>as<Key.enter><Key.up>
Screenshot: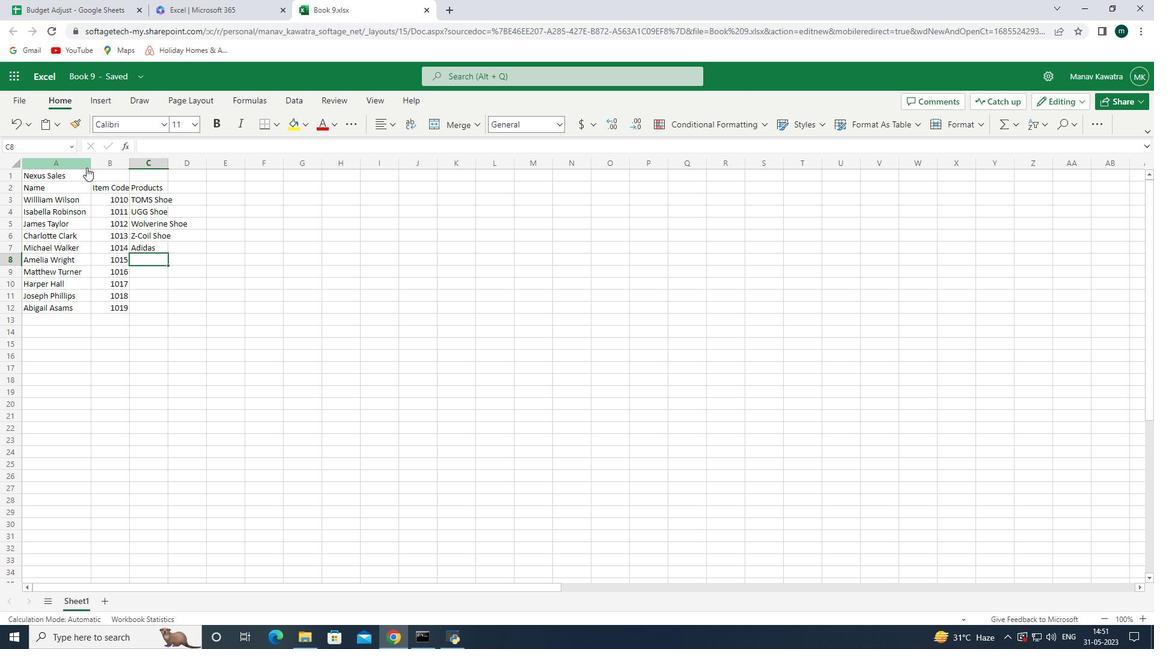 
Action: Mouse moved to (165, 247)
Screenshot: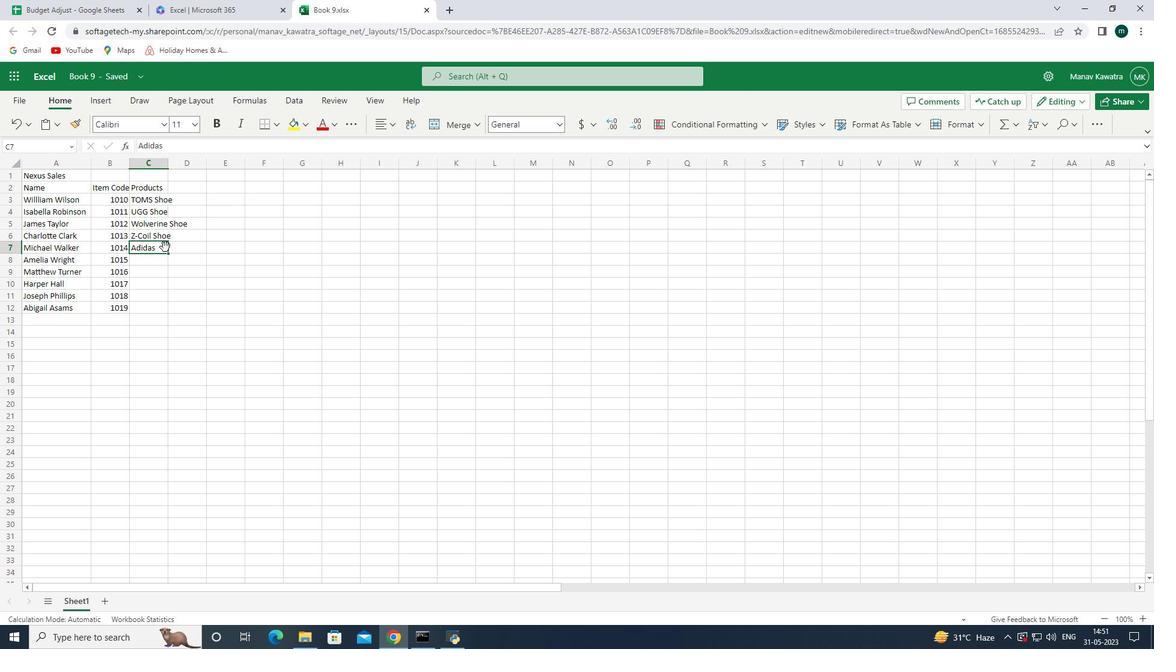 
Action: Mouse pressed left at (165, 247)
Screenshot: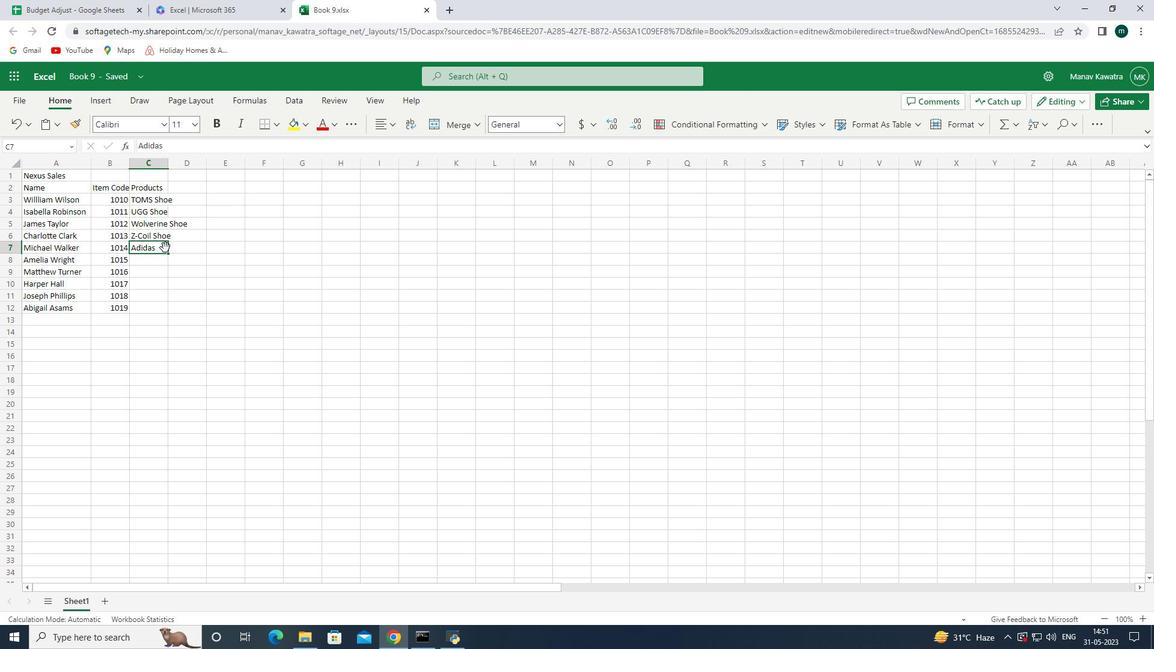 
Action: Mouse pressed left at (165, 247)
Screenshot: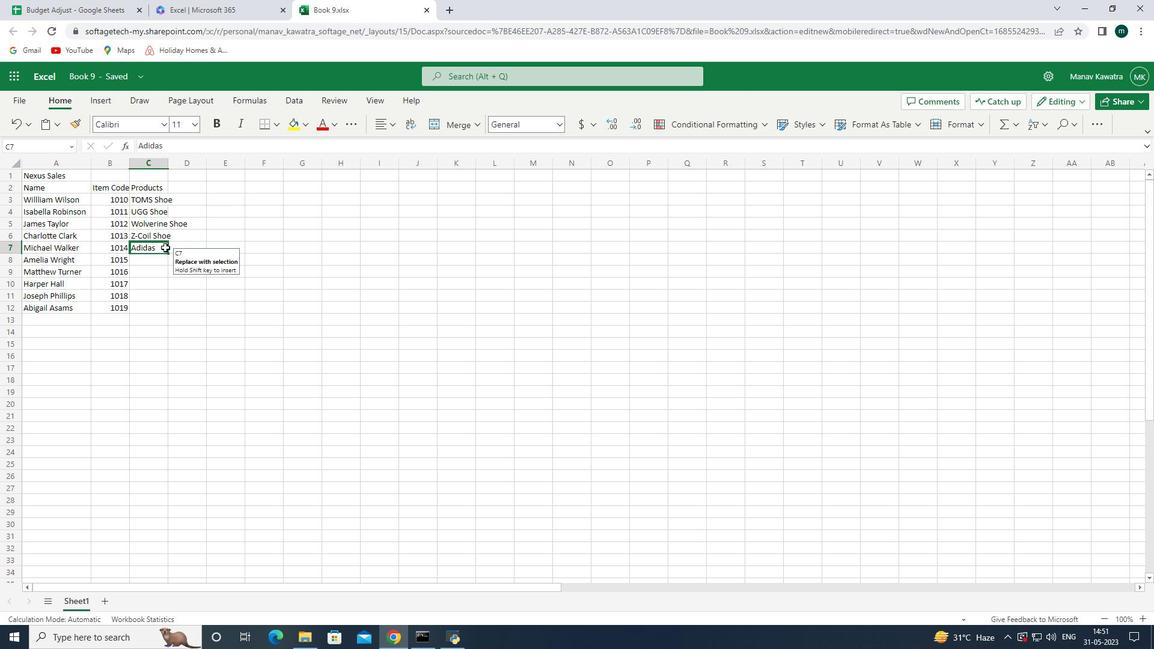 
Action: Mouse moved to (162, 248)
Screenshot: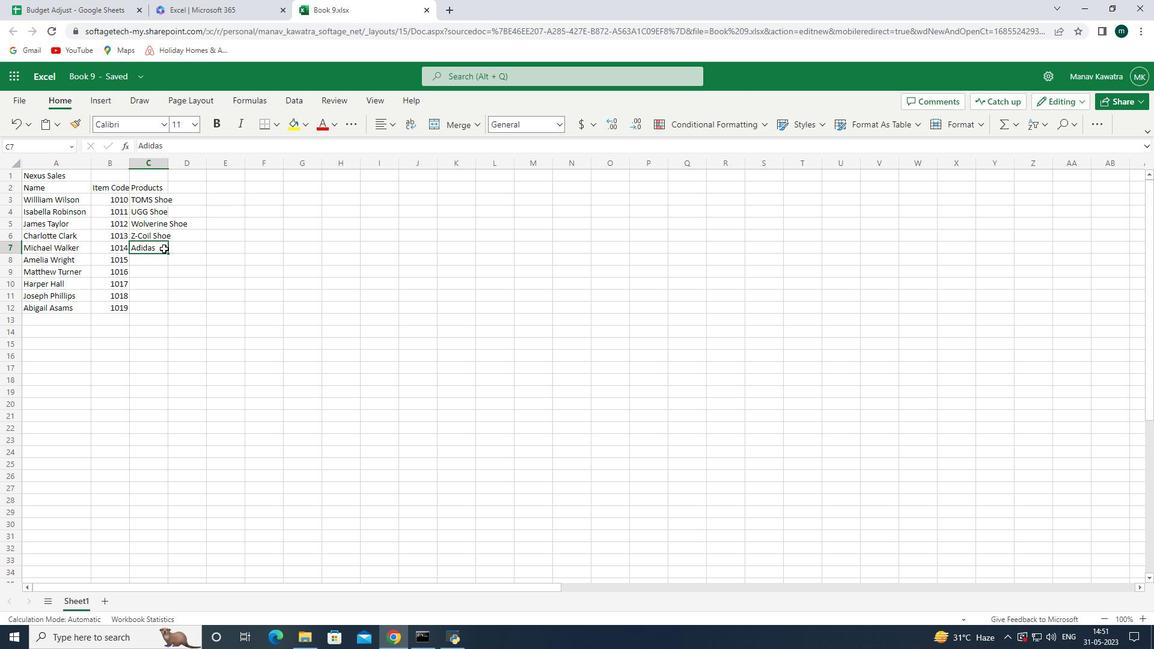 
Action: Mouse pressed left at (162, 248)
Screenshot: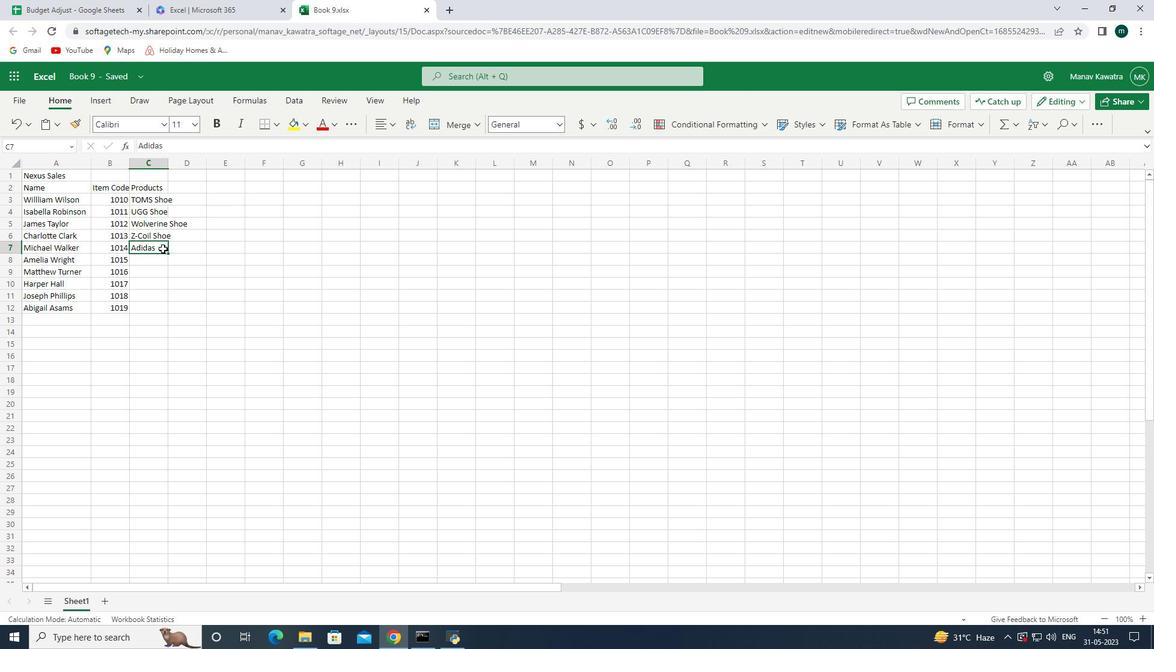 
Action: Mouse pressed left at (162, 248)
Screenshot: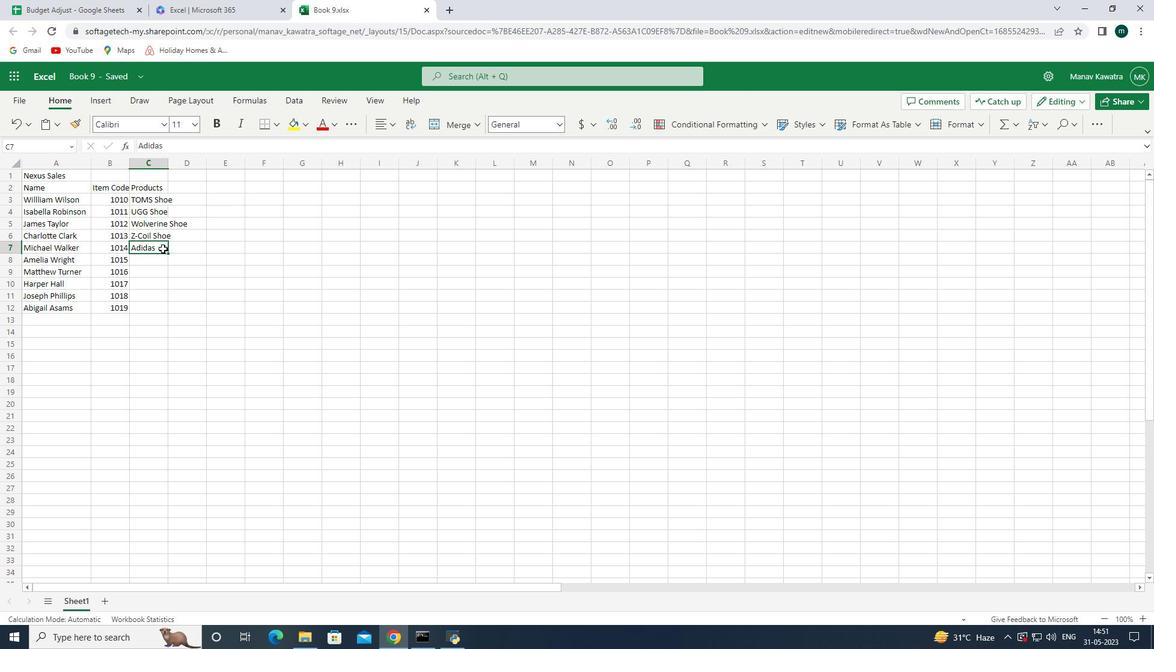 
Action: Mouse pressed left at (162, 248)
Screenshot: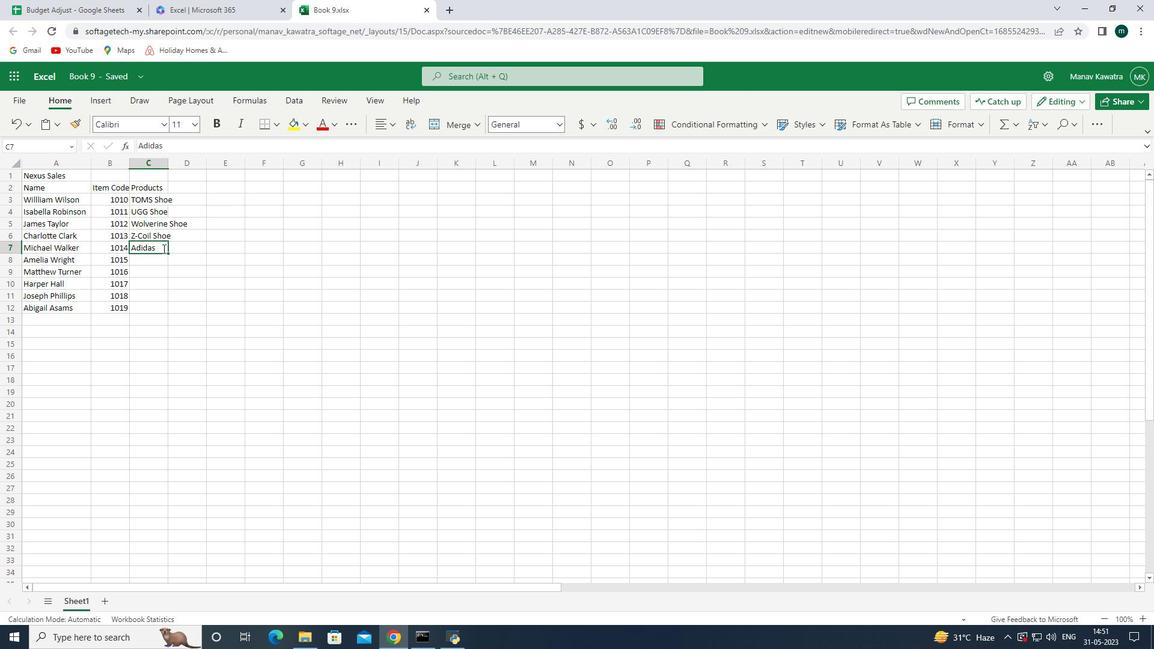 
Action: Mouse pressed left at (162, 248)
Screenshot: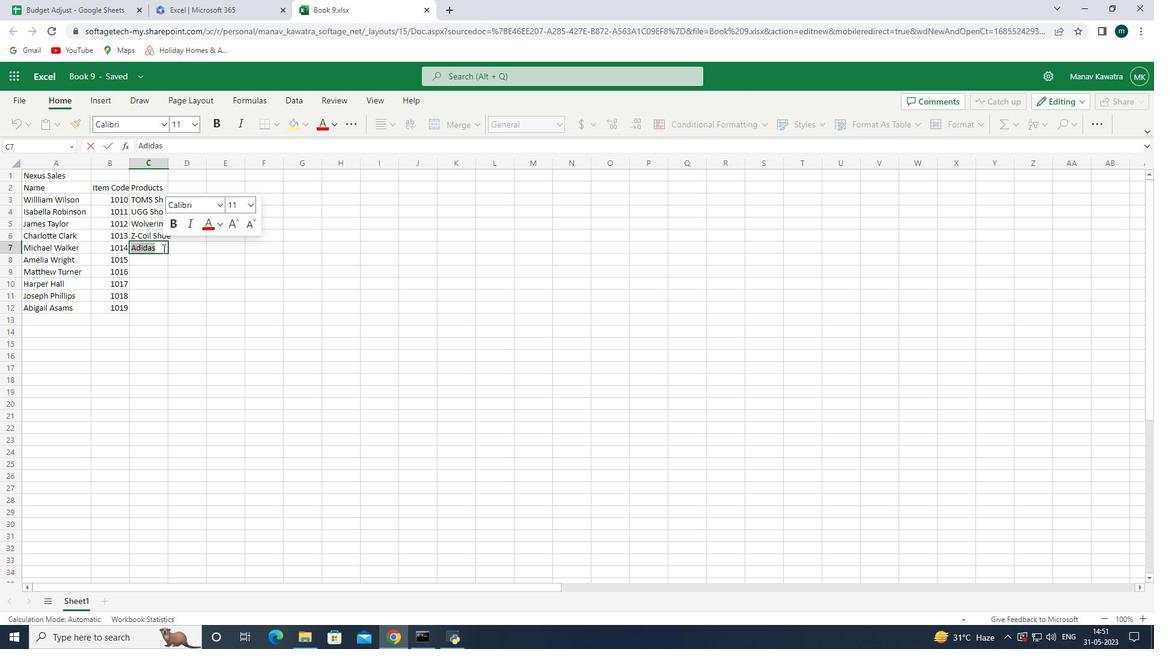 
Action: Mouse pressed left at (162, 248)
Screenshot: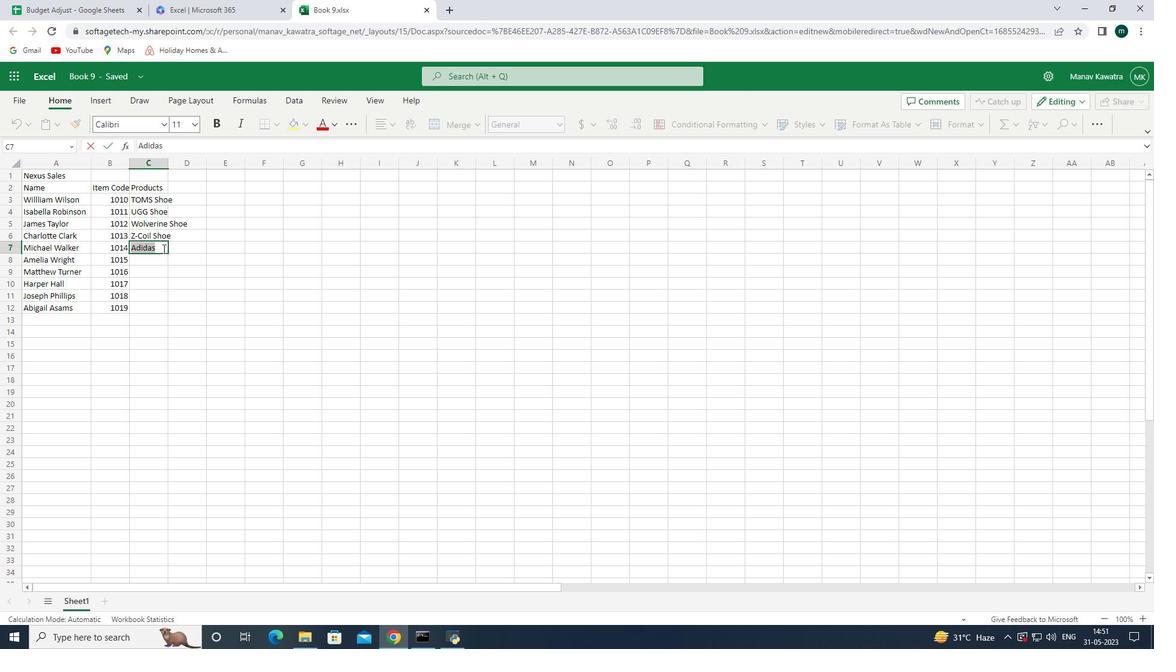 
Action: Mouse pressed left at (162, 248)
Screenshot: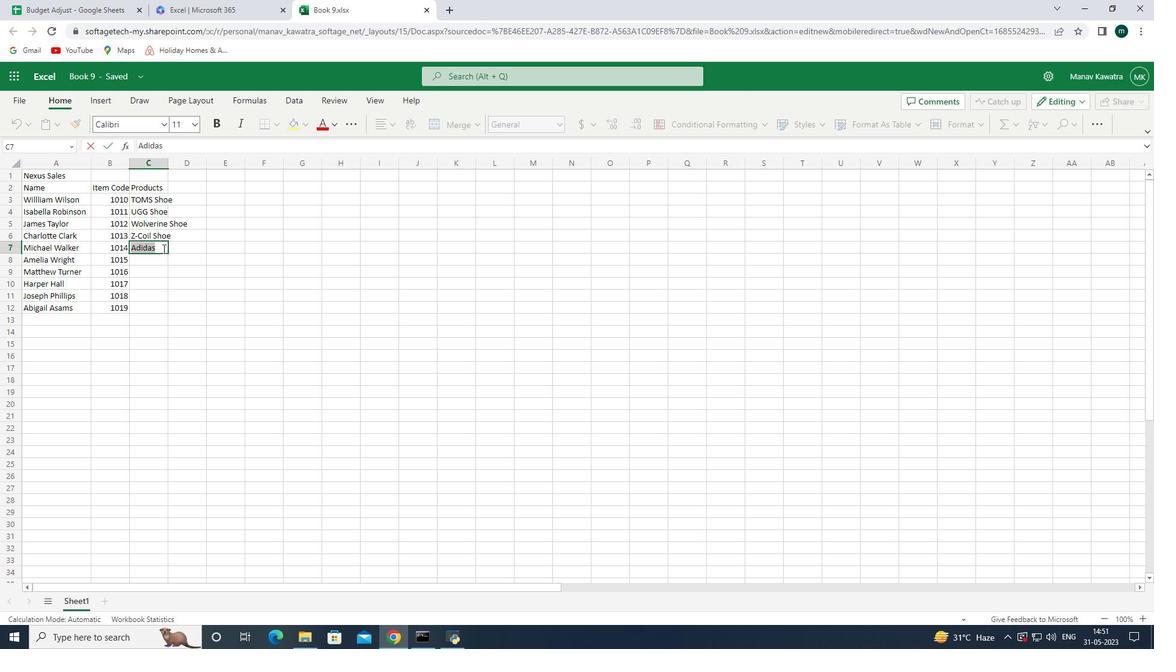 
Action: Mouse pressed left at (162, 248)
Screenshot: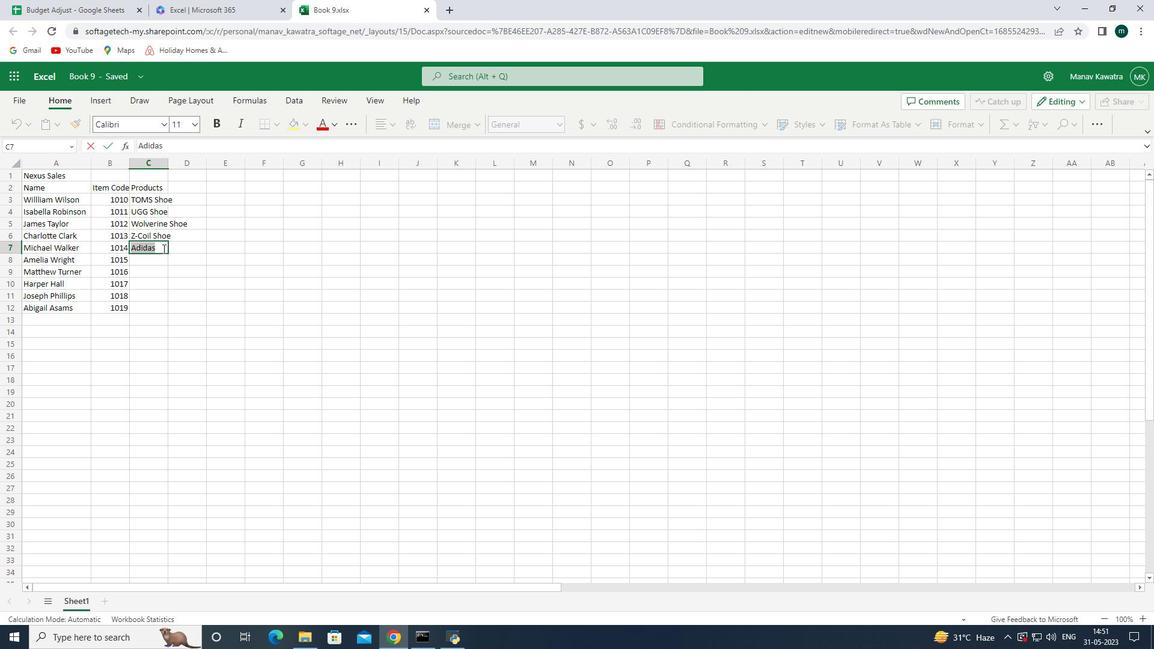 
Action: Mouse pressed left at (162, 248)
Screenshot: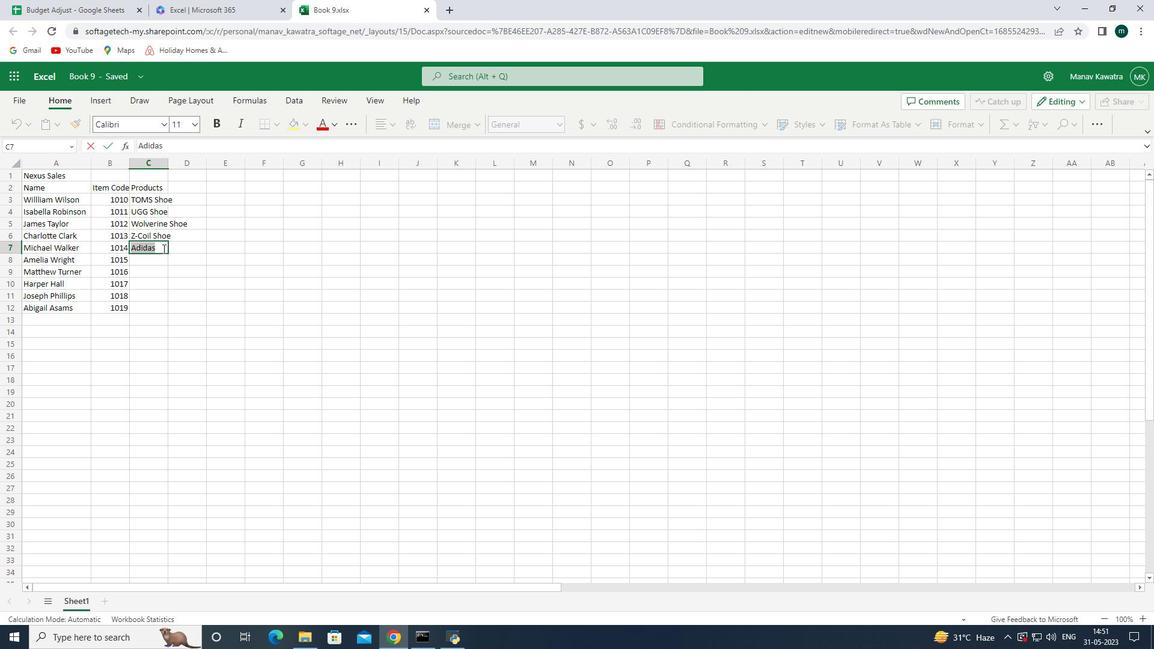 
Action: Mouse pressed left at (162, 248)
Screenshot: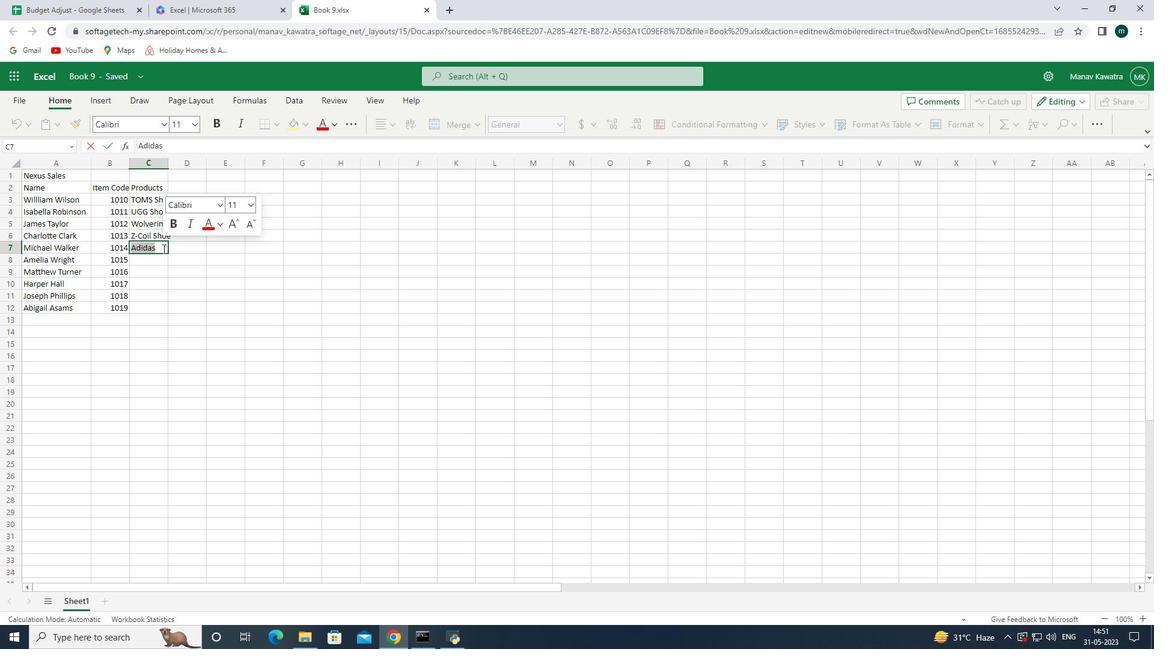 
Action: Mouse moved to (154, 259)
Screenshot: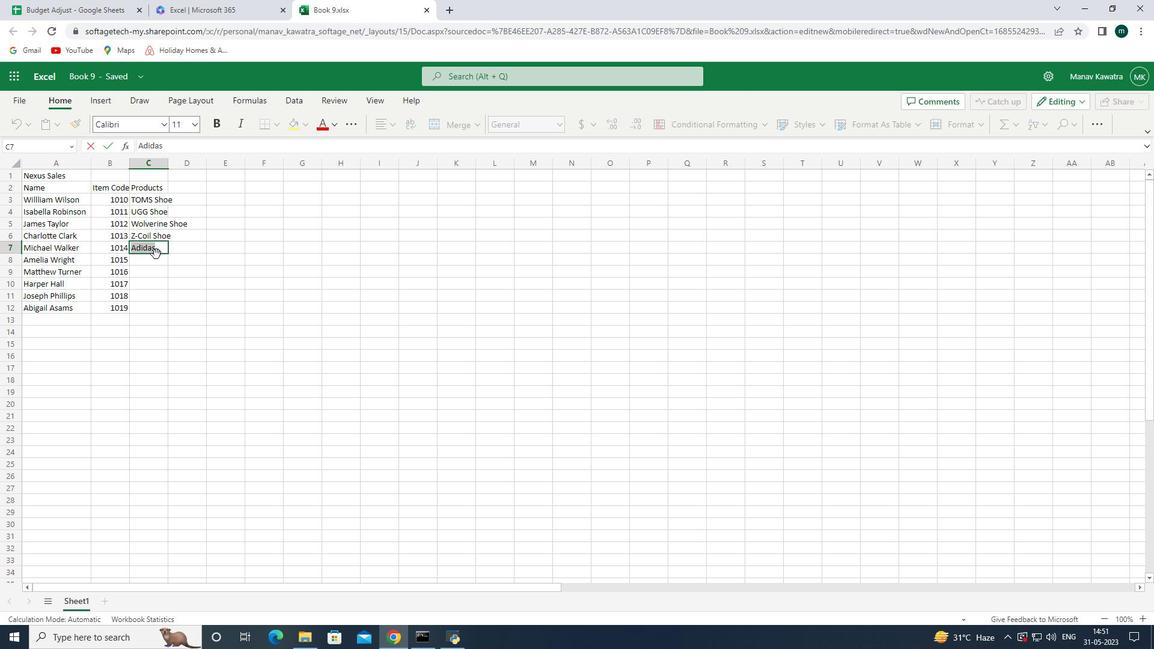 
Action: Mouse pressed left at (154, 259)
Screenshot: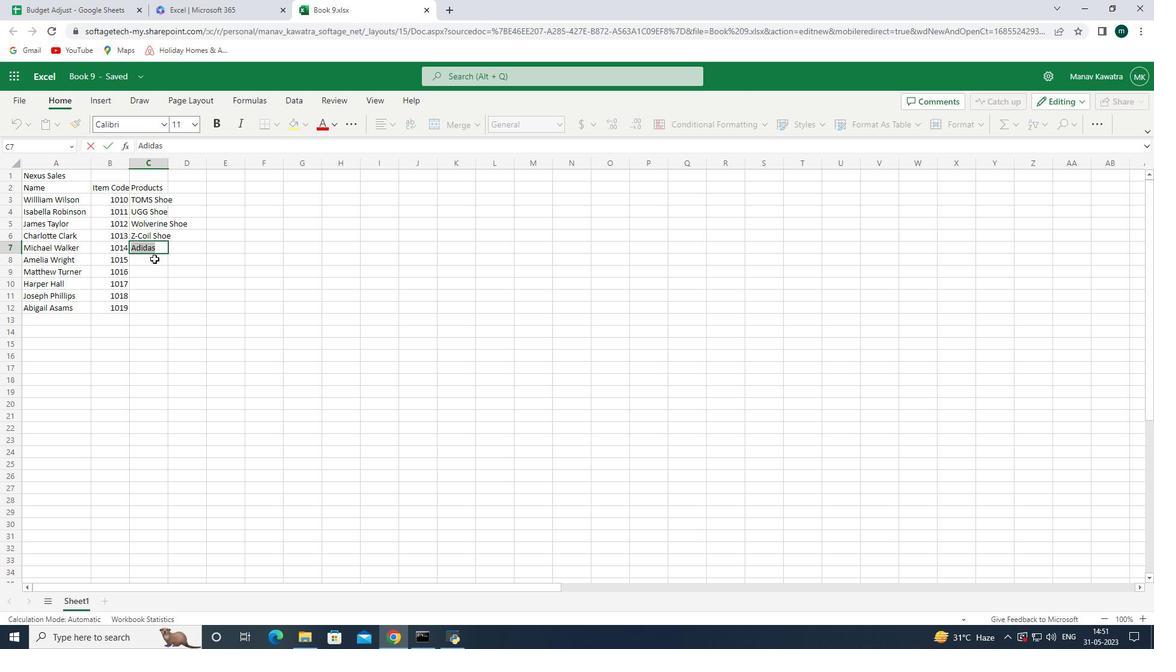 
Action: Mouse moved to (154, 248)
Screenshot: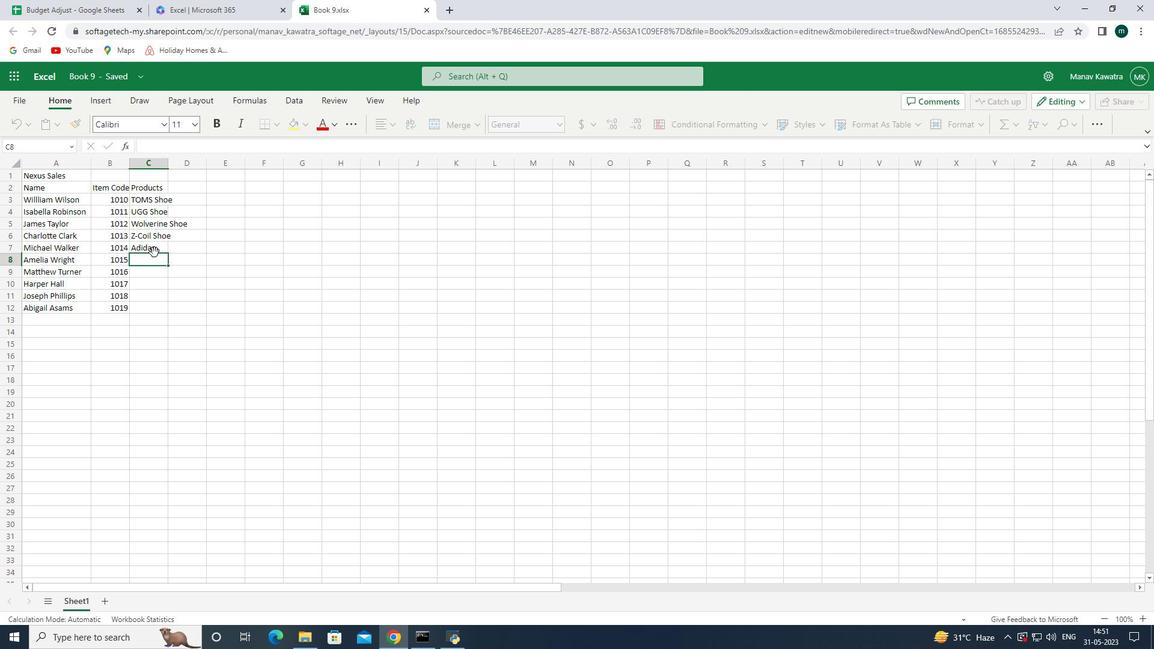 
Action: Mouse pressed left at (154, 248)
Screenshot: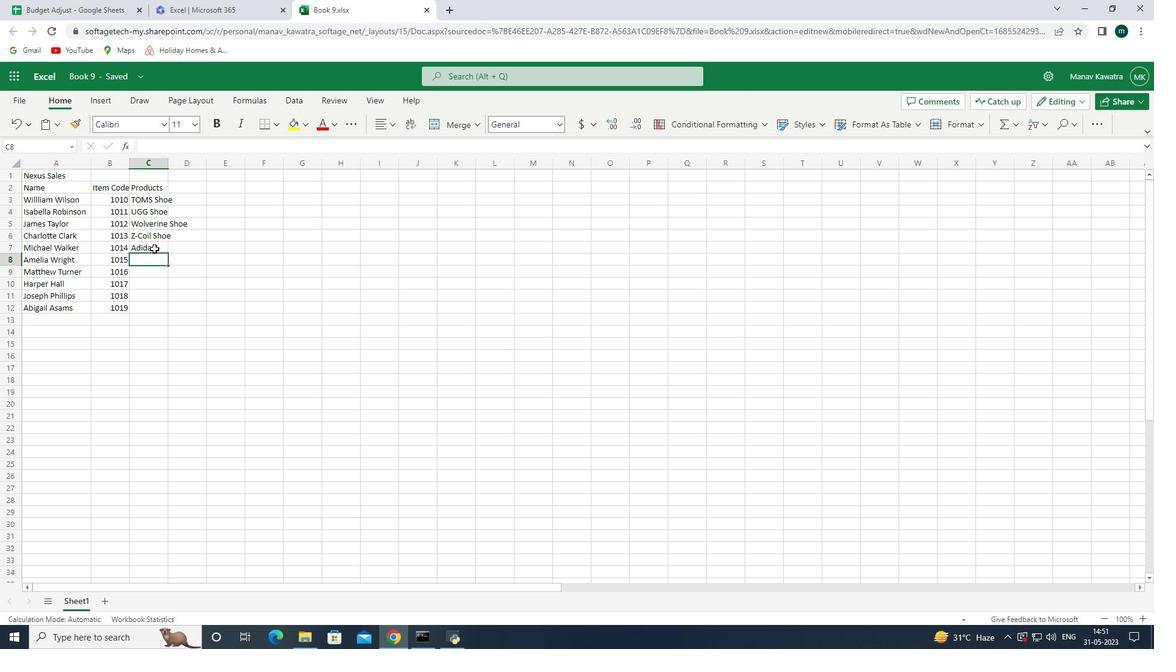 
Action: Mouse pressed left at (154, 248)
Screenshot: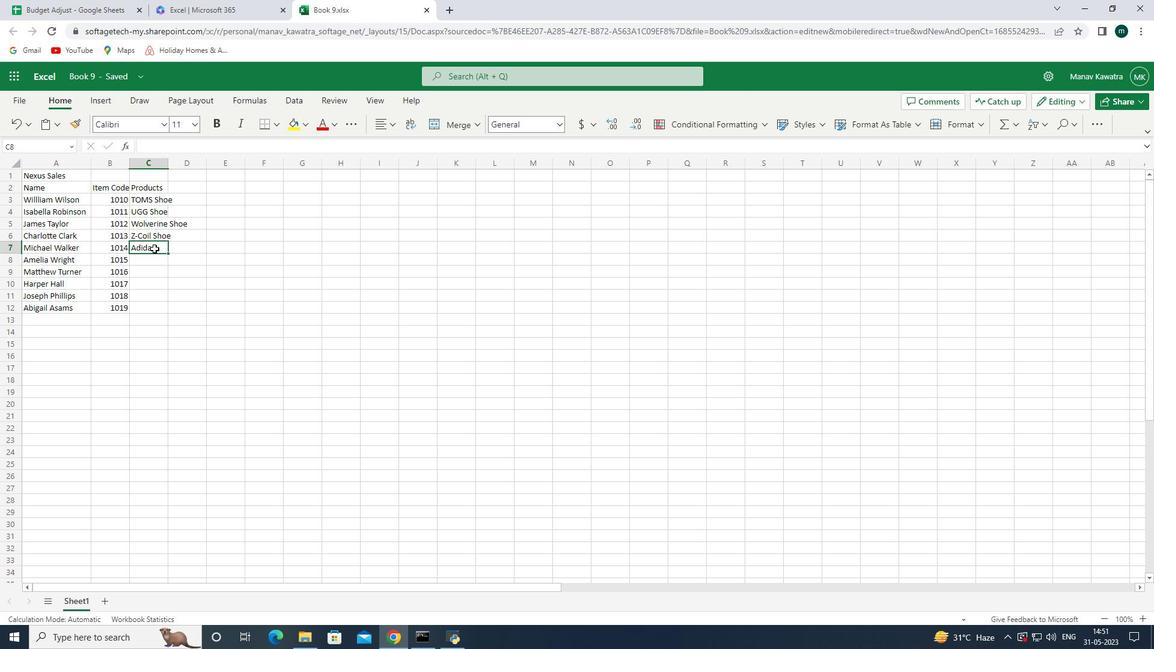 
Action: Mouse moved to (186, 232)
Screenshot: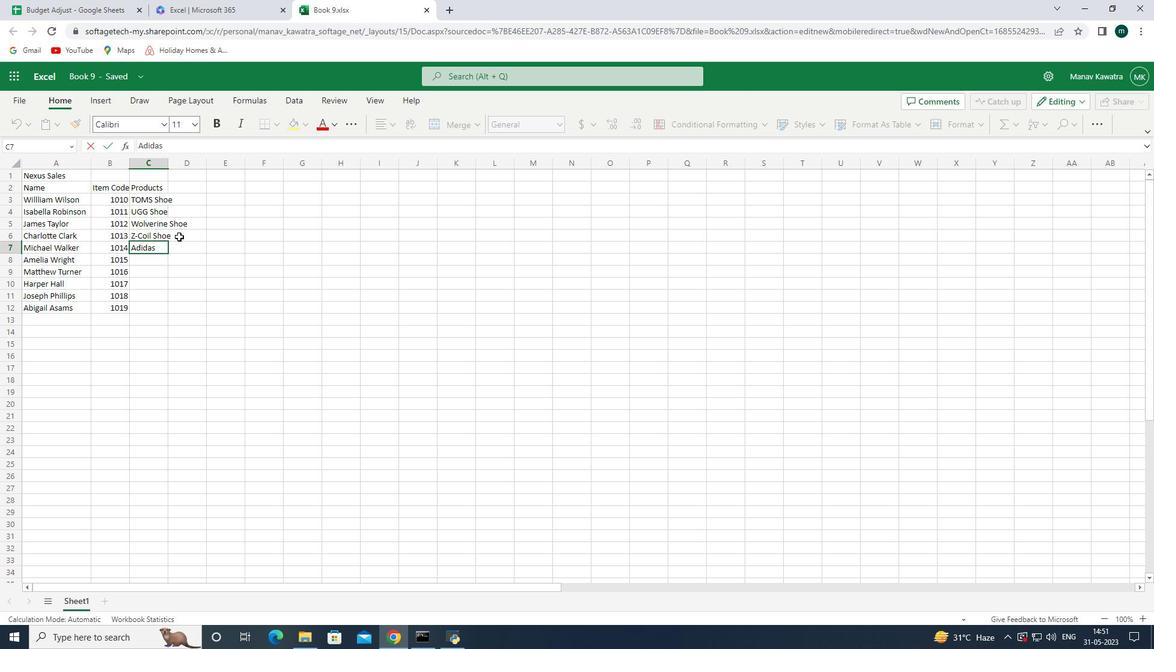 
Action: Key pressed <Key.space><Key.shift><Key.shift><Key.shift><Key.shift><Key.shift><Key.shift><Key.shift><Key.shift><Key.shift><Key.shift><Key.shift><Key.shift><Key.shift><Key.shift><Key.shift><Key.shift><Key.shift><Key.shift><Key.shift><Key.shift><Key.shift><Key.shift><Key.shift><Key.shift><Key.shift><Key.shift><Key.shift><Key.shift>Shoe\<Key.backspace><Key.enter><Key.shift><Key.shift><Key.shift><Key.shift><Key.shift><Key.shift><Key.shift><Key.shift><Key.shift><Key.shift><Key.shift><Key.shift><Key.shift><Key.shift><Key.shift><Key.shift><Key.shift><Key.shift><Key.shift><Key.shift><Key.shift><Key.shift><Key.shift>Gucci<Key.space><Key.shift><Key.shift><Key.shift><Key.shift><Key.shift><Key.shift>T<Key.shift><Key.shift><Key.shift><Key.shift><Key.shift><Key.shift><Key.shift><Key.shift><Key.shift><Key.shift><Key.shift><Key.shift><Key.shift><Key.shift><Key.shift><Key.shift>-shirt<Key.space><Key.shift><Key.shift><Key.shift><Key.shift><Key.shift><Key.shift><Key.shift><Key.shift><Key.shift><Key.shift><Key.shift><Key.shift><Key.shift>L<Key.backspace><Key.enter><Key.shift><Key.shift><Key.shift><Key.shift><Key.shift><Key.shift><Key.shift><Key.shift><Key.shift><Key.shift>o<Key.backspace><Key.shift><Key.shift><Key.shift><Key.shift><Key.shift><Key.shift><Key.shift><Key.shift><Key.shift><Key.shift><Key.shift><Key.shift><Key.shift>Louis<Key.space><Key.shift><Key.shift><Key.shift><Key.shift><Key.shift><Key.shift><Key.shift><Key.shift><Key.shift><Key.shift><Key.shift><Key.shift><Key.shift><Key.shift><Key.shift><Key.shift><Key.shift><Key.shift><Key.shift><Key.shift><Key.shift><Key.shift><Key.shift><Key.shift><Key.shift><Key.shift><Key.shift><Key.shift><Key.shift><Key.shift><Key.shift>Vuittn<Key.space><Key.shift><Key.shift><Key.shift><Key.shift><Key.shift>Bag\<Key.backspace><Key.enter><Key.shift><Key.shift><Key.shift><Key.shift><Key.shift><Key.shift><Key.shift><Key.shift><Key.shift><Key.shift><Key.shift><Key.shift><Key.shift><Key.shift><Key.shift><Key.shift><Key.shift><Key.shift><Key.shift><Key.shift><Key.shift><Key.shift><Key.shift><Key.shift><Key.shift><Key.shift><Key.shift><Key.shift><Key.shift><Key.shift><Key.shift><Key.shift><Key.shift><Key.shift><Key.shift><Key.shift><Key.shift><Key.shift><Key.shift><Key.shift><Key.shift><Key.shift><Key.shift><Key.shift><Key.shift><Key.shift><Key.shift><Key.shift><Key.shift><Key.shift><Key.shift><Key.shift><Key.shift><Key.shift><Key.shift><Key.shift><Key.shift><Key.shift><Key.shift><Key.shift><Key.shift><Key.shift><Key.shift><Key.shift><Key.shift><Key.shift><Key.shift><Key.shift><Key.shift><Key.shift><Key.shift><Key.shift><Key.shift><Key.shift><Key.shift><Key.shift><Key.shift><Key.shift><Key.shift><Key.shift><Key.shift><Key.shift><Key.shift><Key.shift><Key.shift><Key.shift><Key.shift><Key.shift><Key.shift><Key.shift><Key.shift><Key.shift><Key.shift><Key.shift><Key.shift><Key.shift><Key.shift><Key.shift><Key.shift><Key.shift><Key.shift><Key.shift><Key.shift><Key.shift><Key.shift><Key.shift><Key.shift><Key.shift><Key.shift><Key.shift><Key.shift><Key.shift>Zara<Key.space><Key.shift><Key.shift><Key.shift><Key.shift><Key.shift><Key.shift>Shir<Key.space><Key.backspace>t<Key.space><Key.enter><Key.shift><Key.shift><Key.shift><Key.shift><Key.shift><Key.shift><Key.shift><Key.shift><Key.shift><Key.shift><Key.shift><Key.shift><Key.shift><Key.shift><Key.shift><Key.shift><Key.shift><Key.shift><Key.shift><Key.shift><Key.shift><Key.shift><Key.shift><Key.shift><Key.shift><Key.shift><Key.shift><Key.shift><Key.shift><Key.shift><Key.shift><Key.shift><Key.shift><Key.shift><Key.shift><Key.shift>H&M<Key.space><Key.shift><Key.shift><Key.shift><Key.shift><Key.shift><Key.shift><Key.shift><Key.shift><Key.shift><Key.shift><Key.shift><Key.shift><Key.shift>Jeans<Key.space><Key.enter><Key.shift><Key.shift><Key.shift><Key.shift><Key.shift><Key.shift><Key.shift><Key.shift><Key.shift><Key.shift><Key.shift><Key.shift><Key.shift><Key.shift><Key.shift><Key.shift><Key.shift><Key.shift><Key.shift><Key.shift><Key.shift><Key.shift><Key.shift><Key.shift><Key.shift><Key.shift><Key.shift><Key.shift><Key.shift><Key.shift><Key.shift><Key.shift><Key.shift><Key.shift><Key.shift><Key.shift><Key.shift><Key.shift><Key.shift><Key.shift><Key.shift><Key.shift>Chanel<Key.space><Key.shift><Key.shift><Key.shift><Key.shift><Key.shift><Key.shift><Key.shift><Key.shift><Key.shift><Key.shift>Perfume<Key.enter>
Screenshot: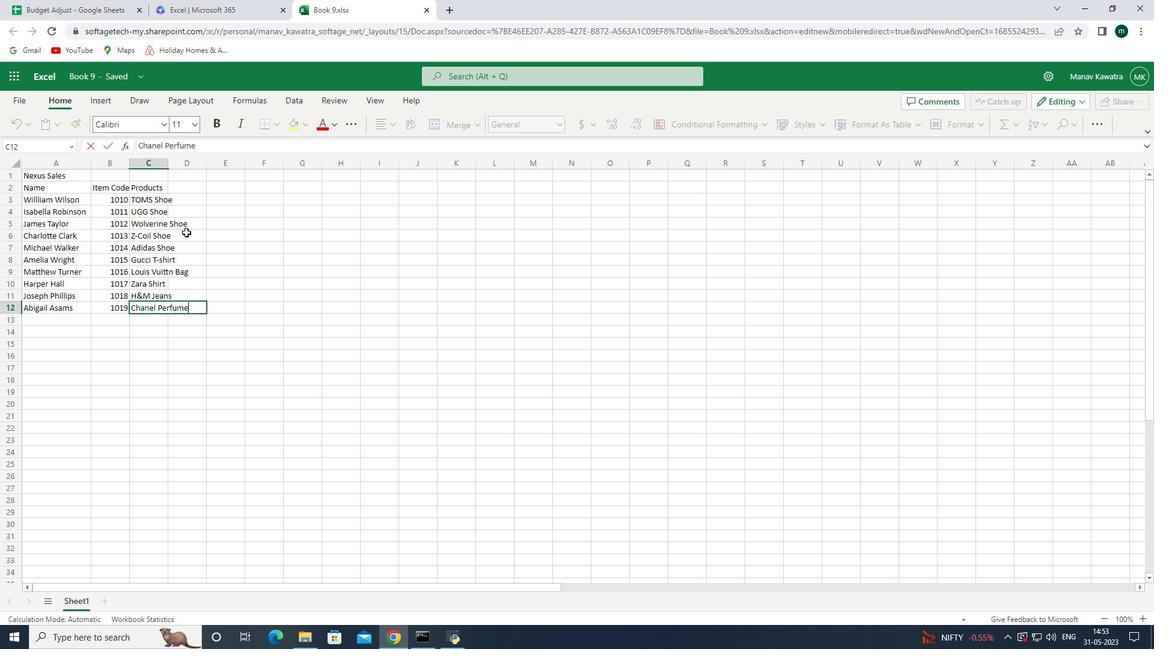 
Action: Mouse moved to (169, 161)
Screenshot: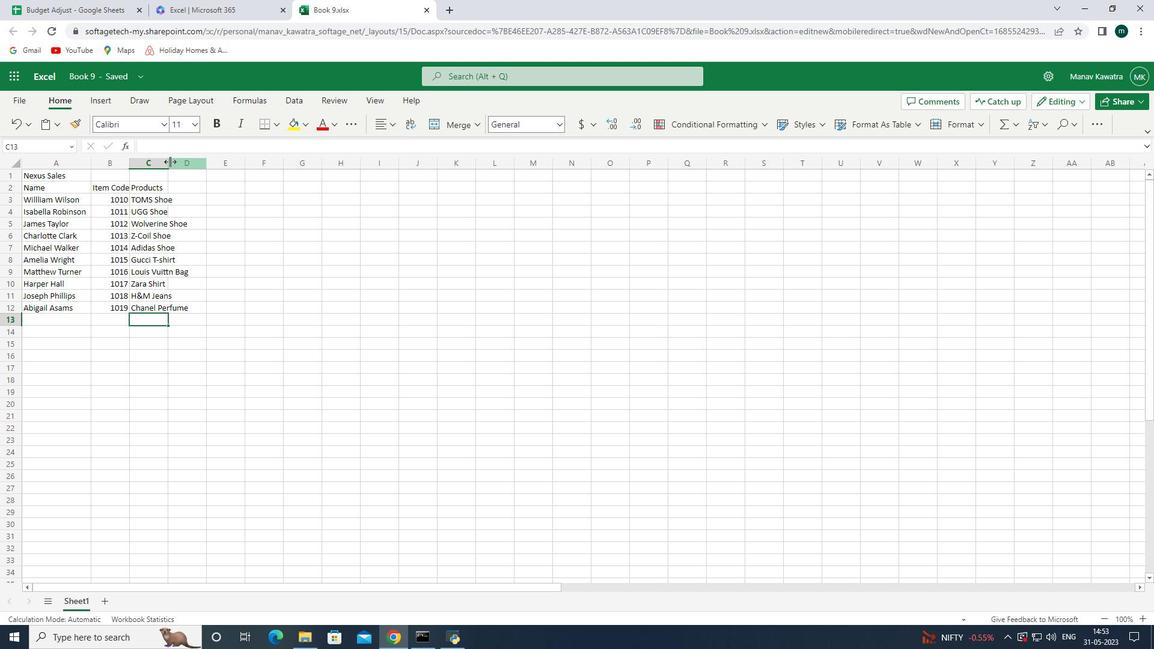
Action: Mouse pressed left at (169, 161)
Screenshot: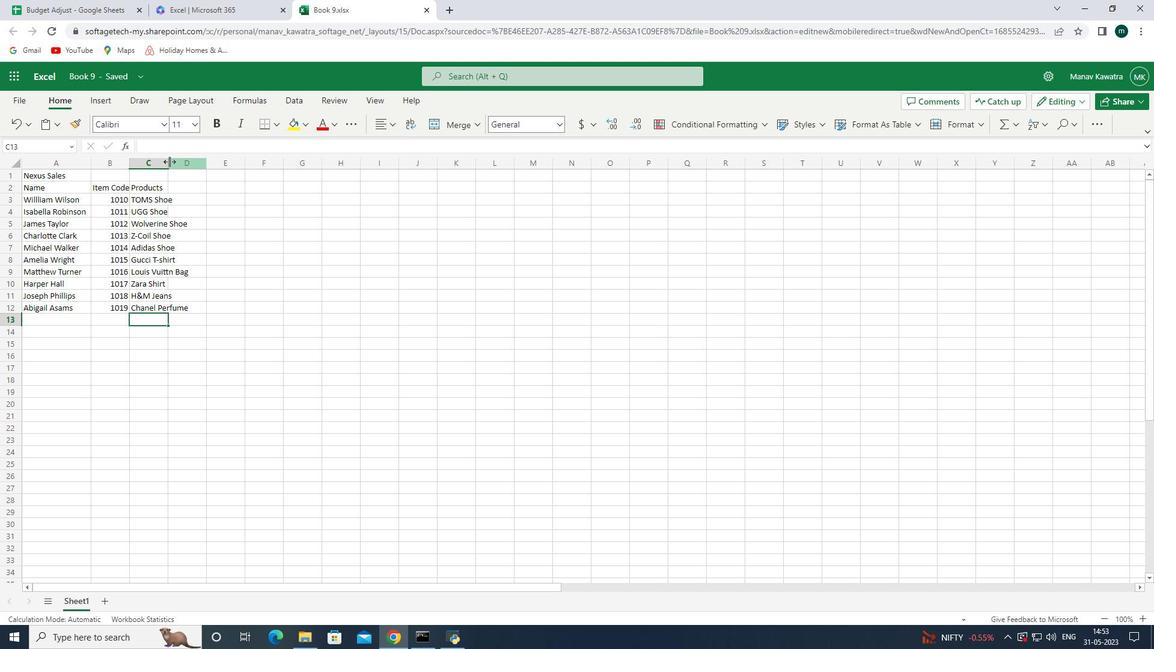 
Action: Mouse pressed left at (169, 161)
Screenshot: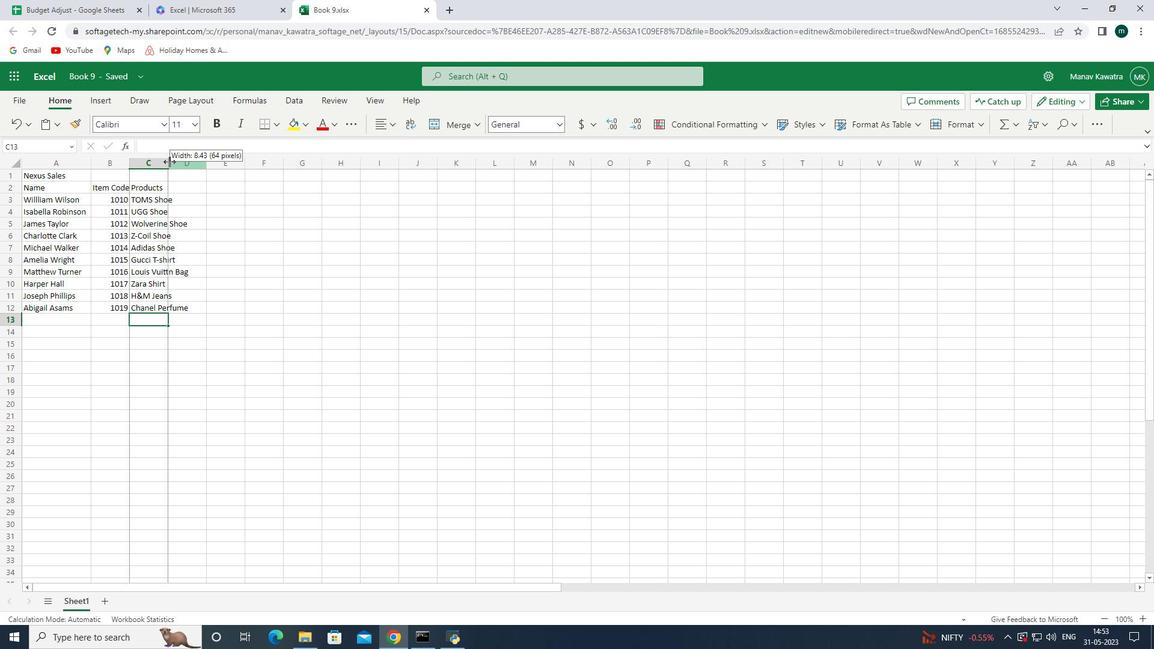 
Action: Mouse moved to (200, 189)
Screenshot: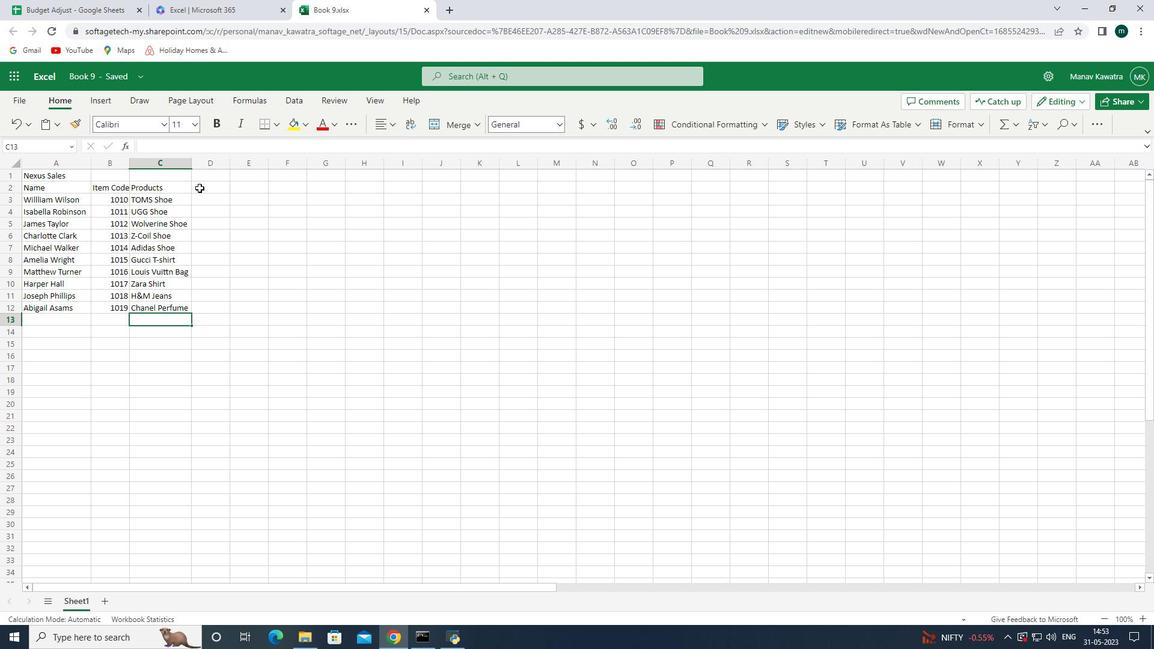 
Action: Mouse pressed left at (200, 189)
Screenshot: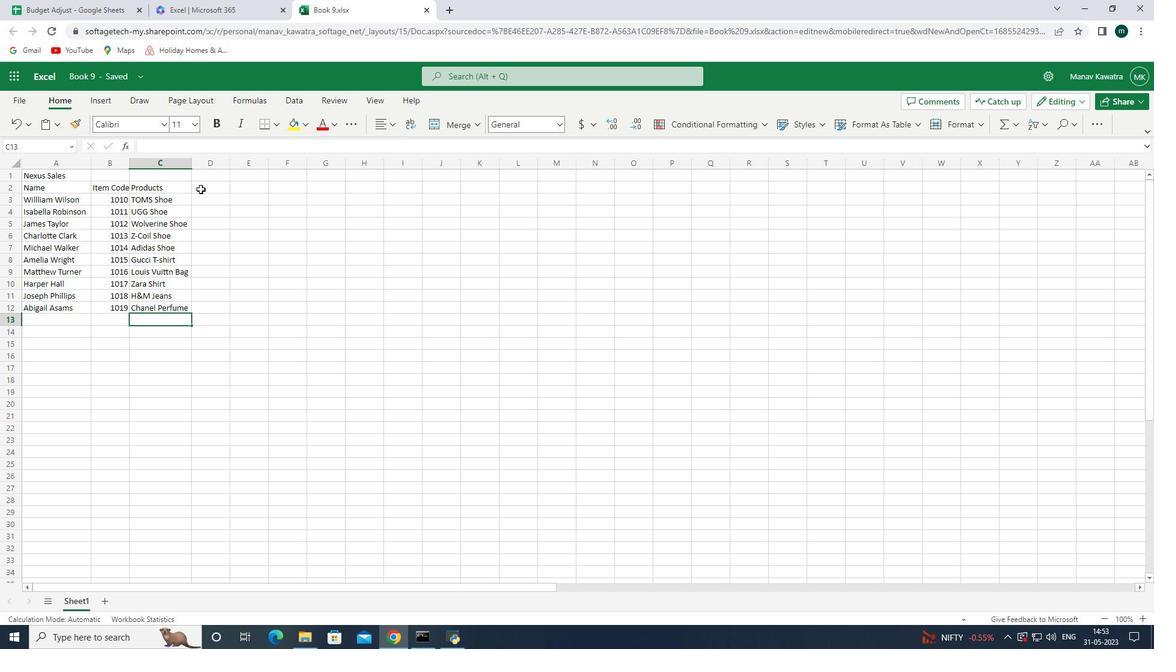 
Action: Key pressed <Key.shift><Key.shift><Key.shift><Key.shift><Key.shift><Key.shift><Key.shift><Key.shift><Key.shift>Quantity<Key.enter>6<Key.enter>9<Key.enter>9<Key.enter>10<Key.enter>8<Key.enter>5<Key.enter>9<Key.enter>7<Key.enter>7<Key.enter>10<Key.enter><Key.right><Key.up><Key.up><Key.up><Key.up><Key.up><Key.up><Key.up><Key.up><Key.up><Key.up><Key.up><Key.shift><Key.shift><Key.shift><Key.shift><Key.shift><Key.shift><Key.shift><Key.shift><Key.shift><Key.shift><Key.shift><Key.shift><Key.shift><Key.shift><Key.shift><Key.shift><Key.shift><Key.shift><Key.shift><Key.shift><Key.shift><Key.shift><Key.shift><Key.shift><Key.shift><Key.shift><Key.shift><Key.shift><Key.shift><Key.shift><Key.shift><Key.shift><Key.shift><Key.shift>R<Key.backspace><Key.shift><Key.shift><Key.shift><Key.shift><Key.shift><Key.shift><Key.shift><Key.shift><Key.shift><Key.shift>Ori<Key.backspace><Key.backspace><Key.backspace>p<Key.backspace><Key.shift>Prp<Key.backspace>oductt<Key.space><Key.backspace><Key.backspace><Key.space><Key.shift><Key.shift><Key.shift><Key.shift><Key.shift><Key.shift><Key.shift><Key.shift>Range<Key.enter>10<Key.backspace>850<Key.backspace><Key.backspace><Key.backspace><Key.backspace>8500<Key.enter>10,000<Key.enter><Key.up><Key.up>8,500<Key.enter><Key.enter>7,000<Key.enter>,<Key.backspace>4,000<Key.enter>,,,,,,,,,,5<Key.backspace><Key.backspace><Key.backspace><Key.backspace><Key.backspace><Key.backspace><Key.backspace><Key.backspace><Key.backspace><Key.backspace><Key.backspace>5,000<Key.enter>8,000<Key.enter>10,000<Key.enter>4,000<Key.enter>,<Key.backspace>8,500<Key.enter>,<Key.backspace>10,000<Key.enter>
Screenshot: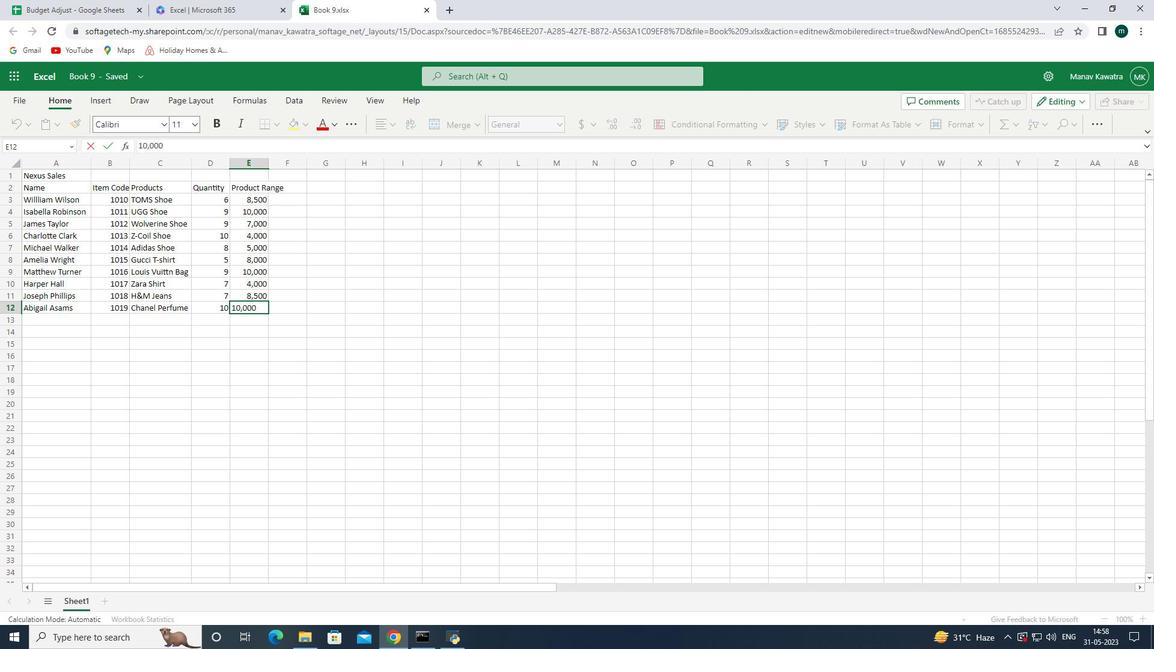 
Action: Mouse moved to (268, 156)
Screenshot: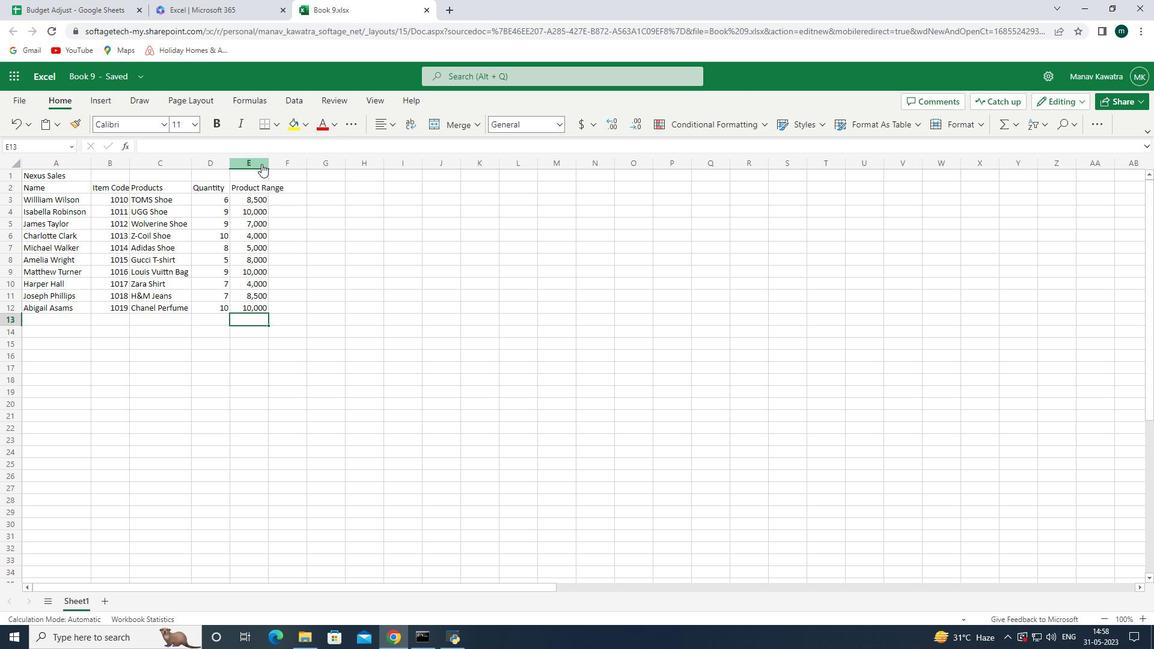 
Action: Mouse pressed left at (268, 156)
Screenshot: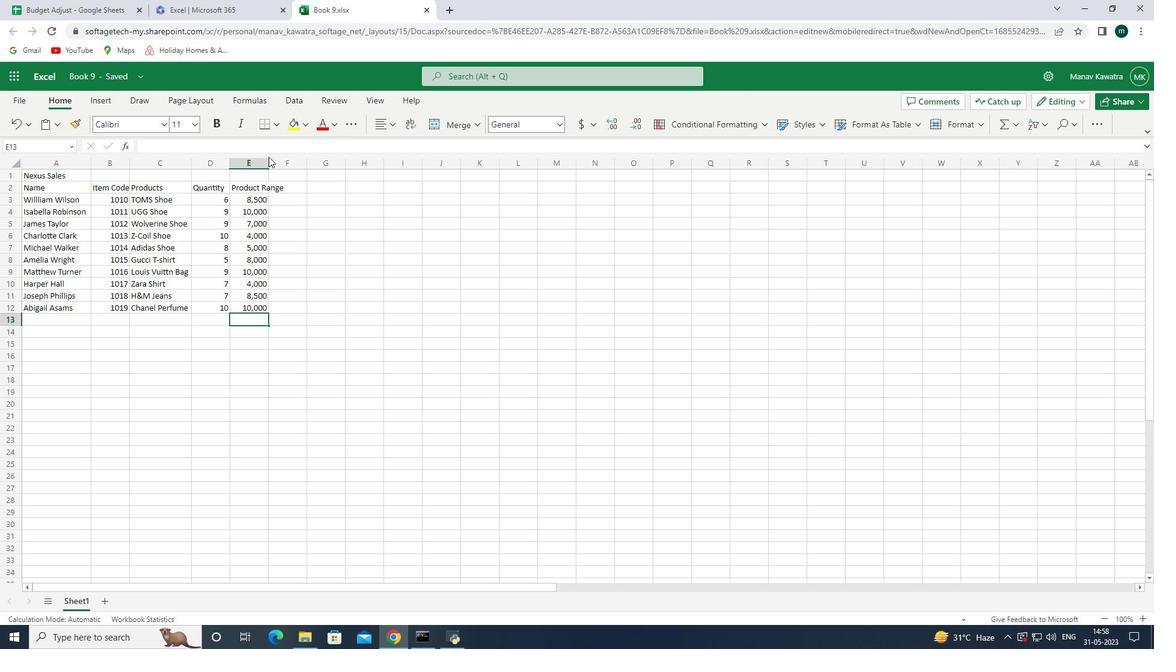 
Action: Mouse moved to (268, 159)
Screenshot: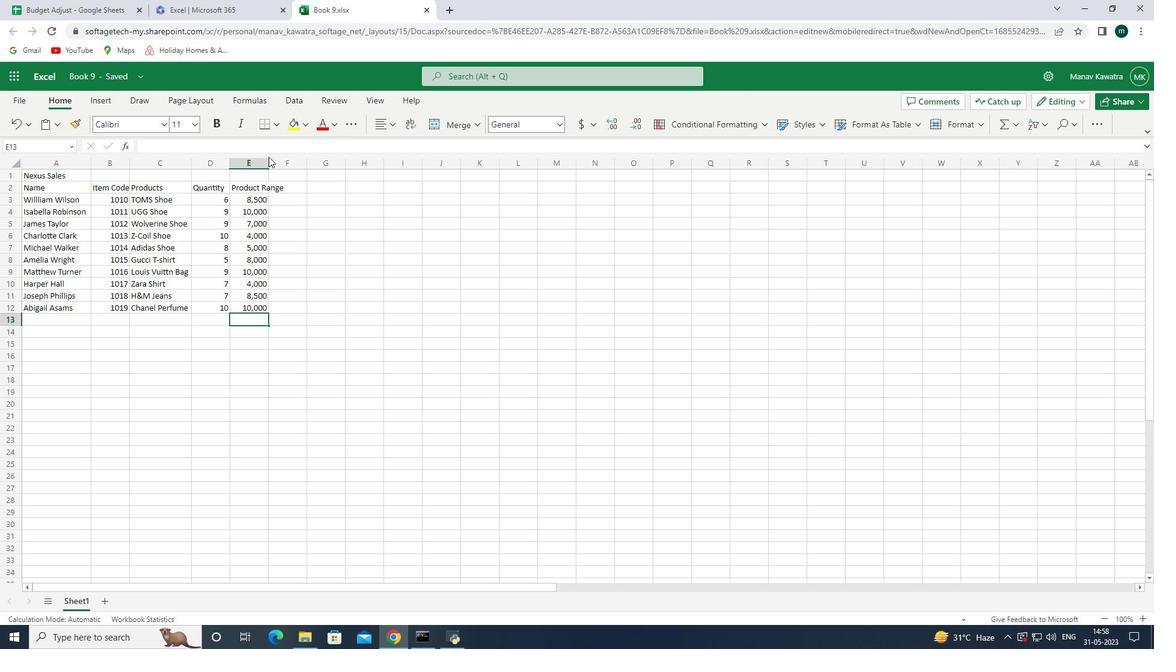 
Action: Mouse pressed left at (268, 159)
Screenshot: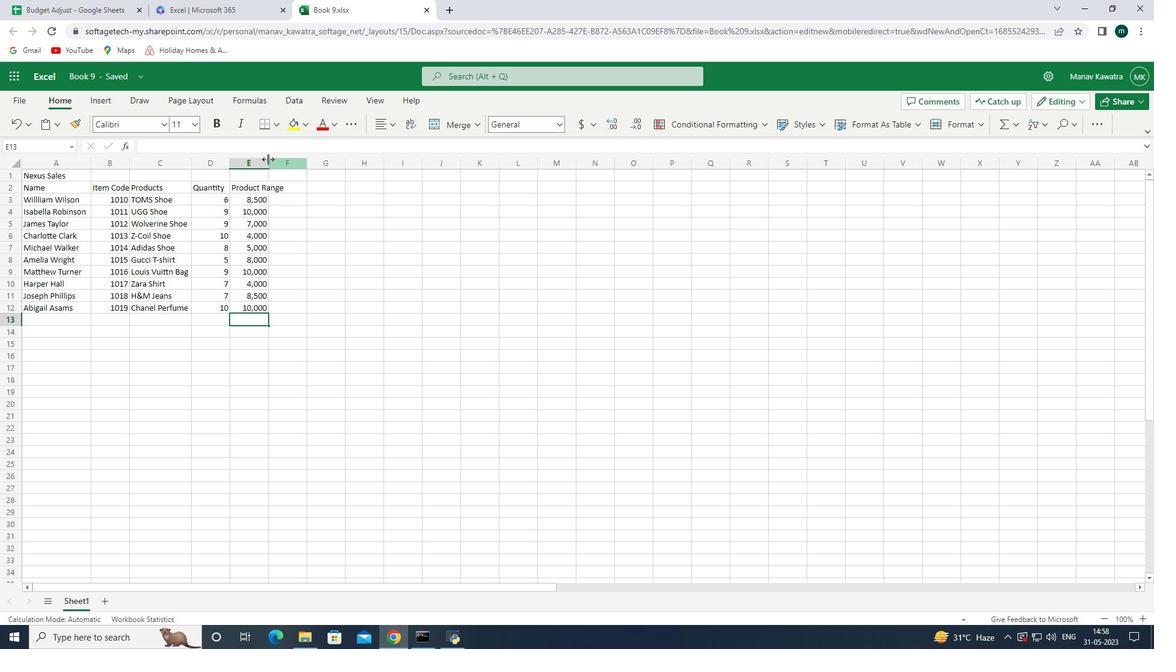 
Action: Mouse pressed left at (268, 159)
Screenshot: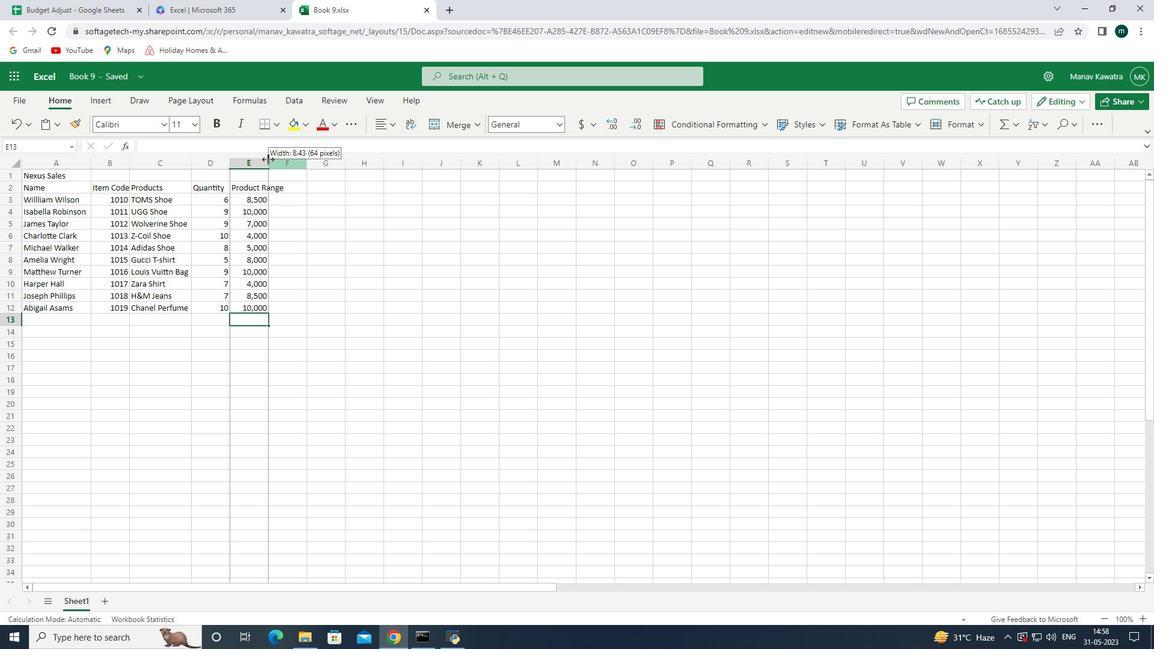
Action: Mouse moved to (268, 159)
Screenshot: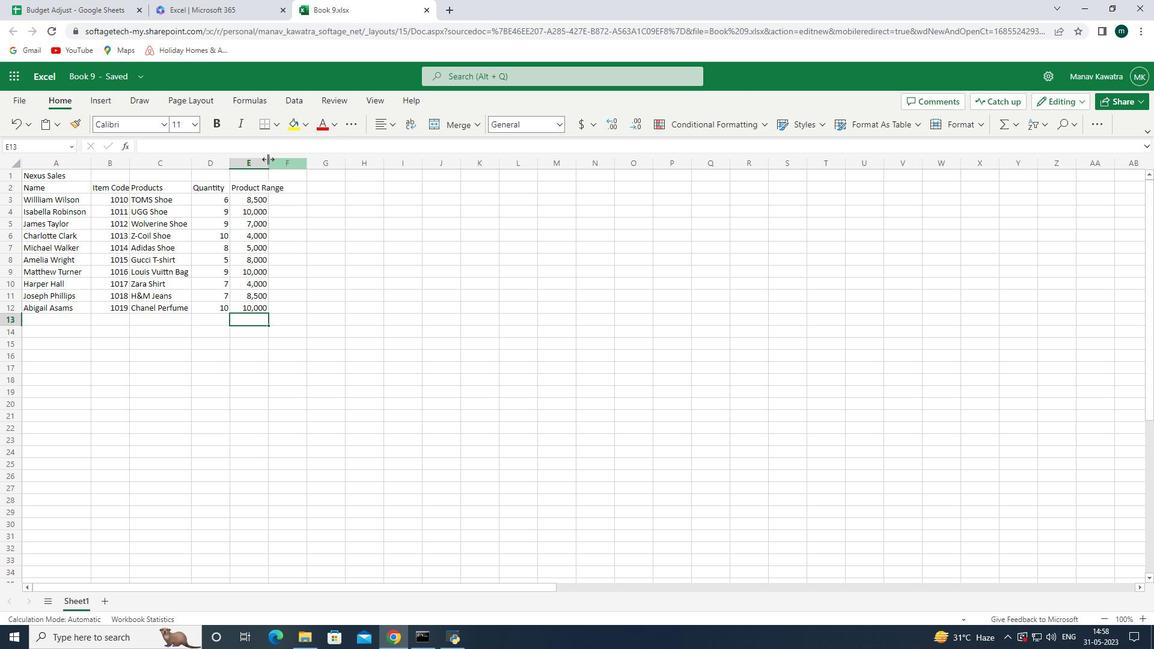 
Action: Mouse pressed left at (268, 159)
Screenshot: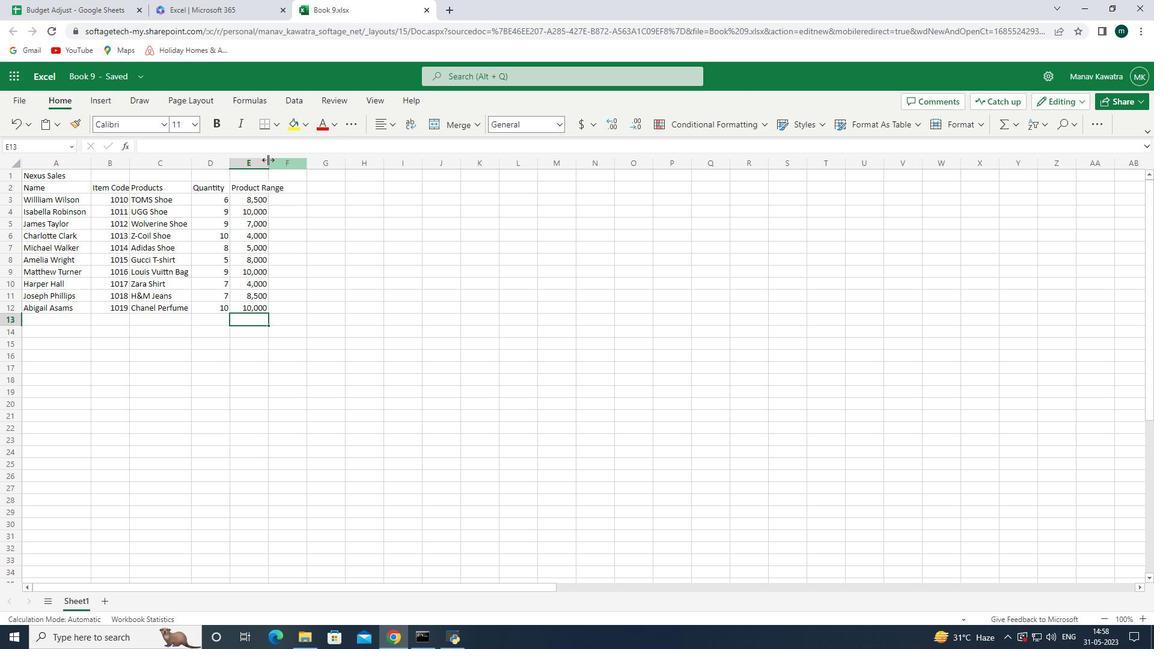 
Action: Mouse pressed left at (268, 159)
Screenshot: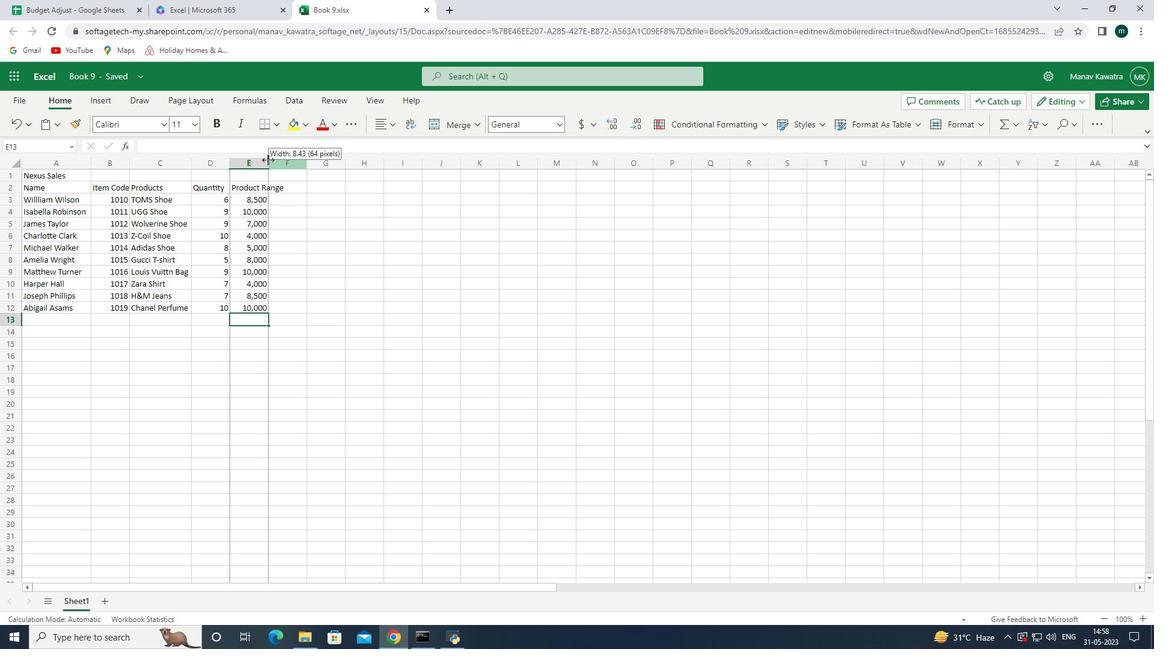 
Action: Mouse moved to (303, 187)
Screenshot: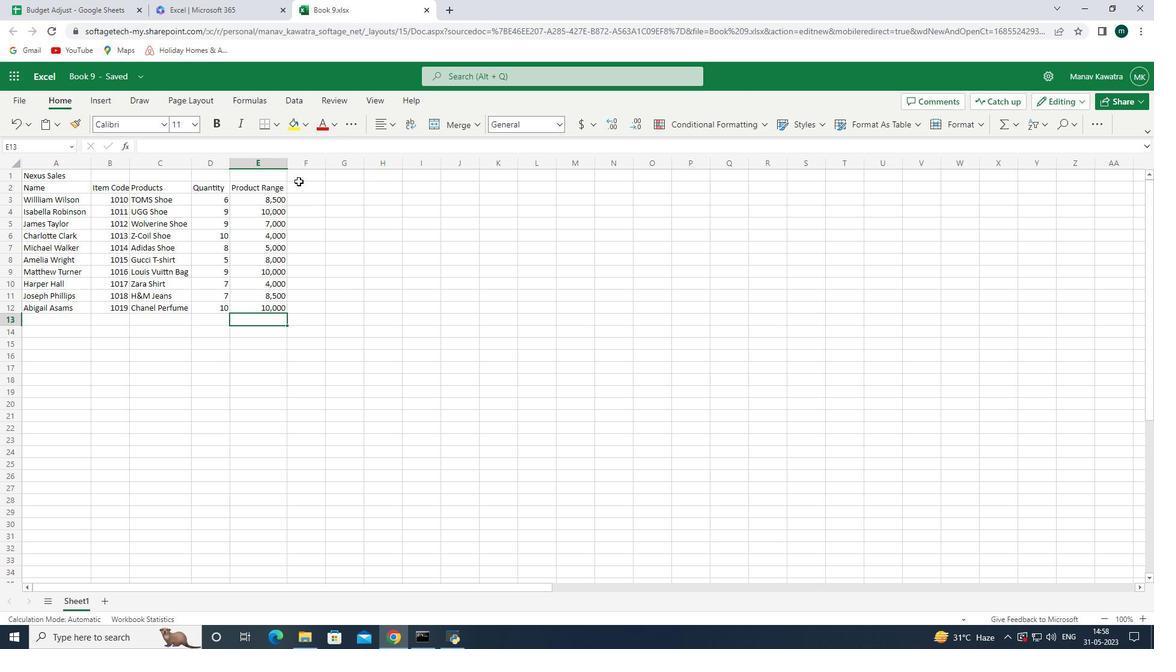 
Action: Mouse pressed left at (303, 187)
Screenshot: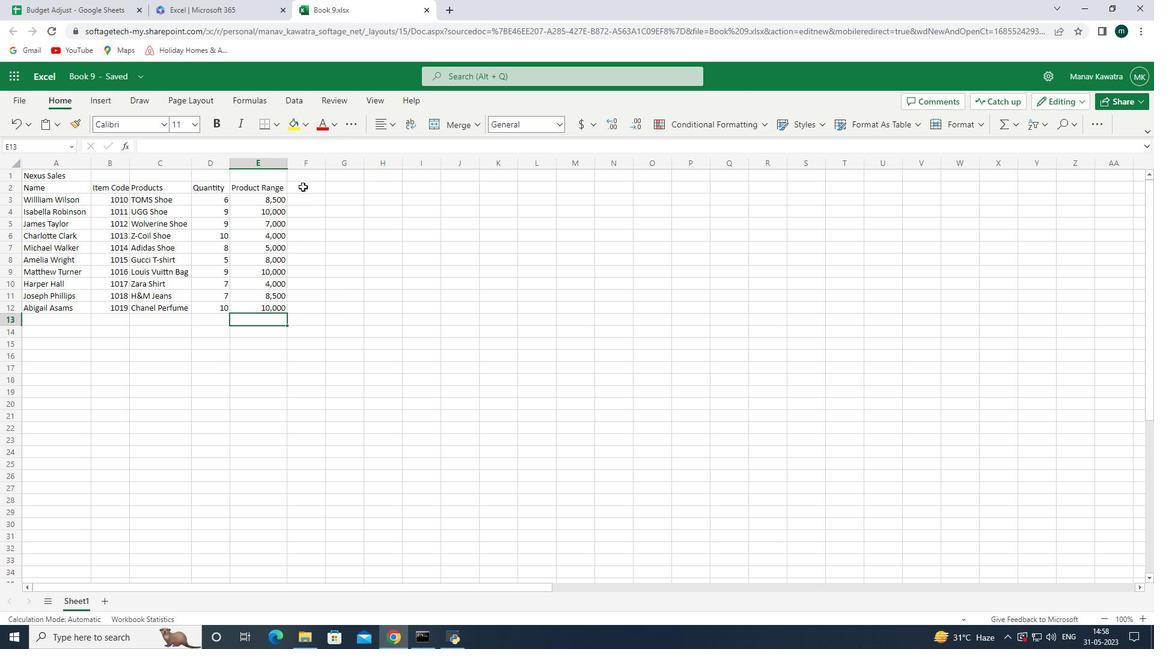 
Action: Key pressed <Key.shift>Total
Screenshot: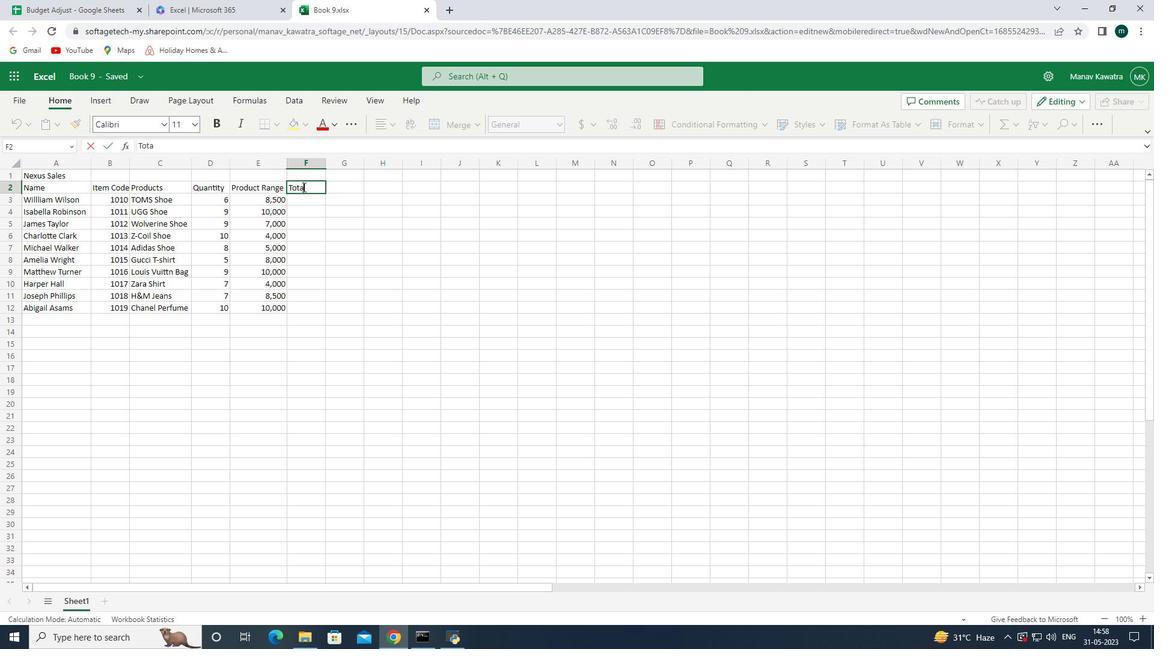 
Action: Mouse moved to (309, 199)
Screenshot: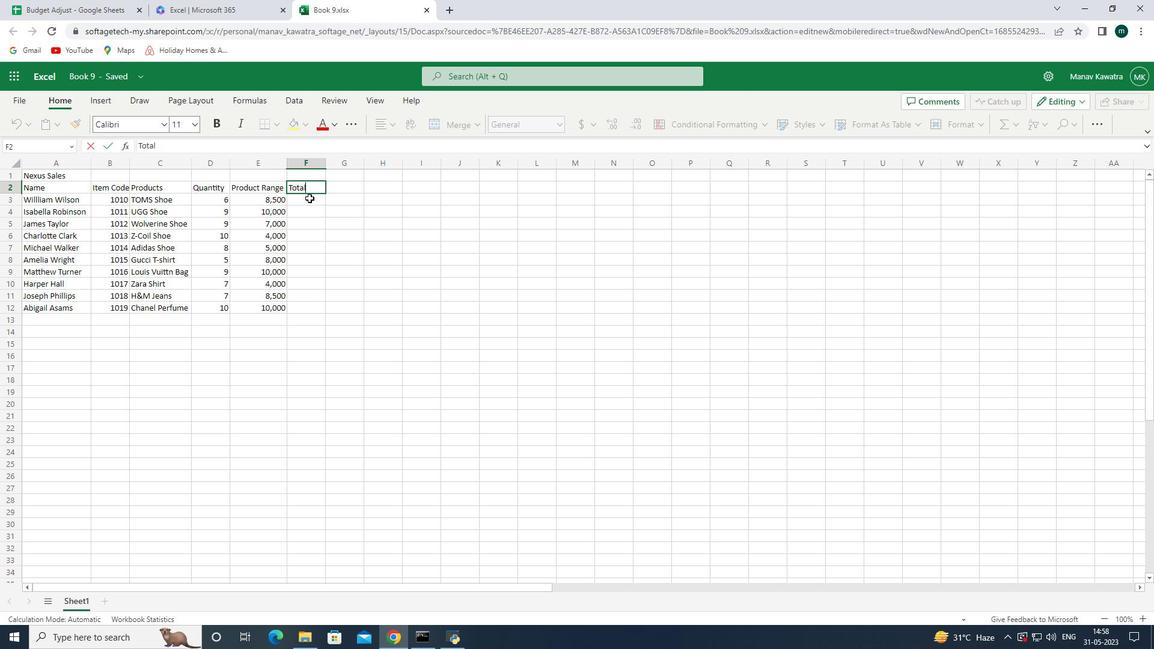 
Action: Mouse pressed left at (309, 199)
Screenshot: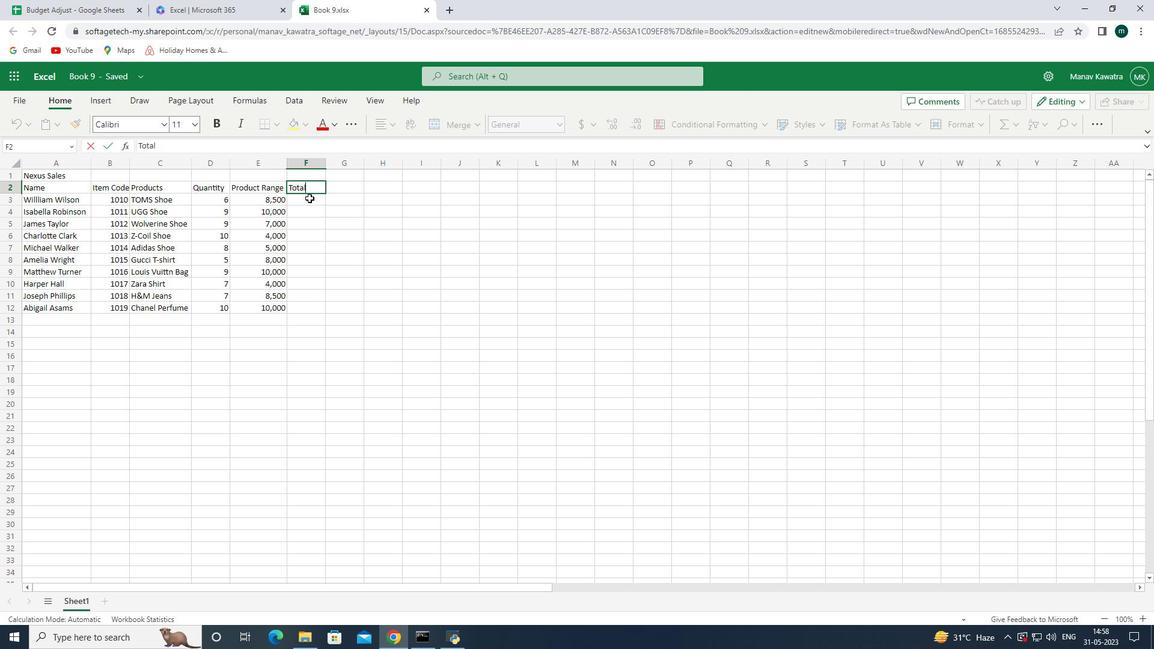 
Action: Key pressed =
Screenshot: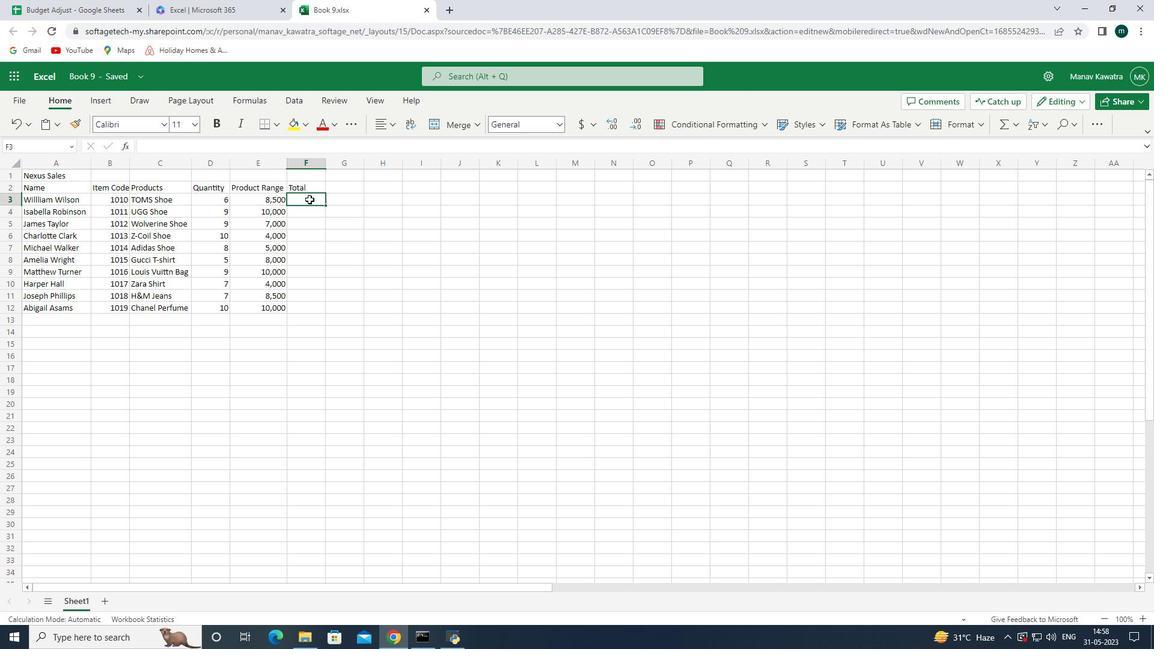 
Action: Mouse moved to (279, 203)
Screenshot: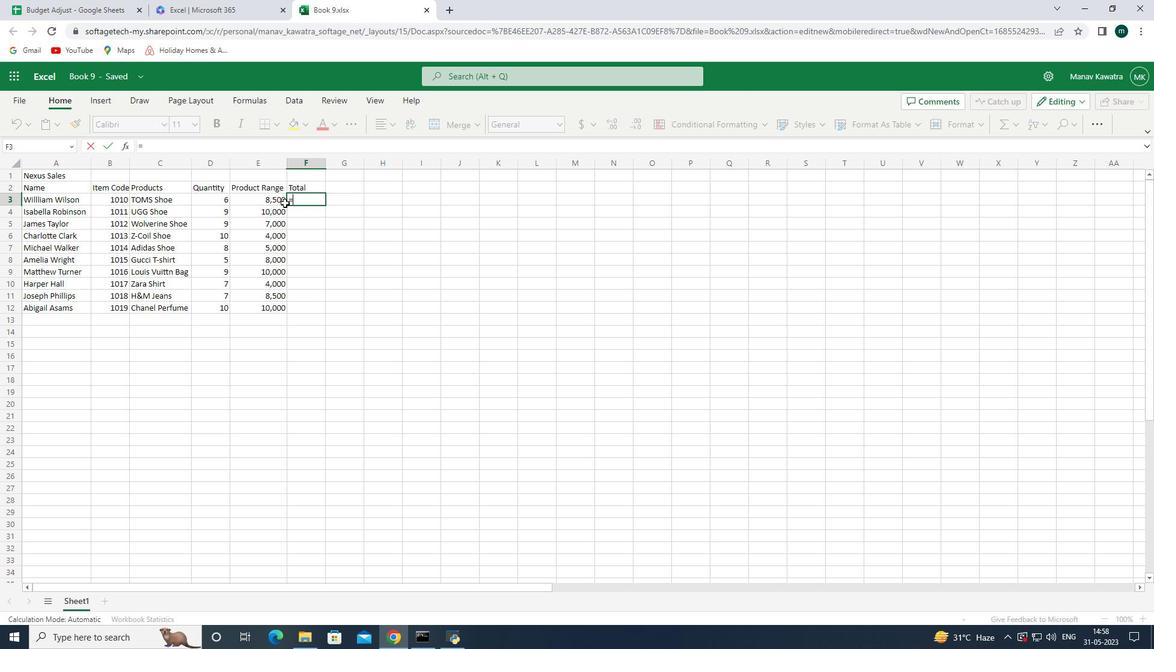 
Action: Mouse pressed left at (279, 203)
Screenshot: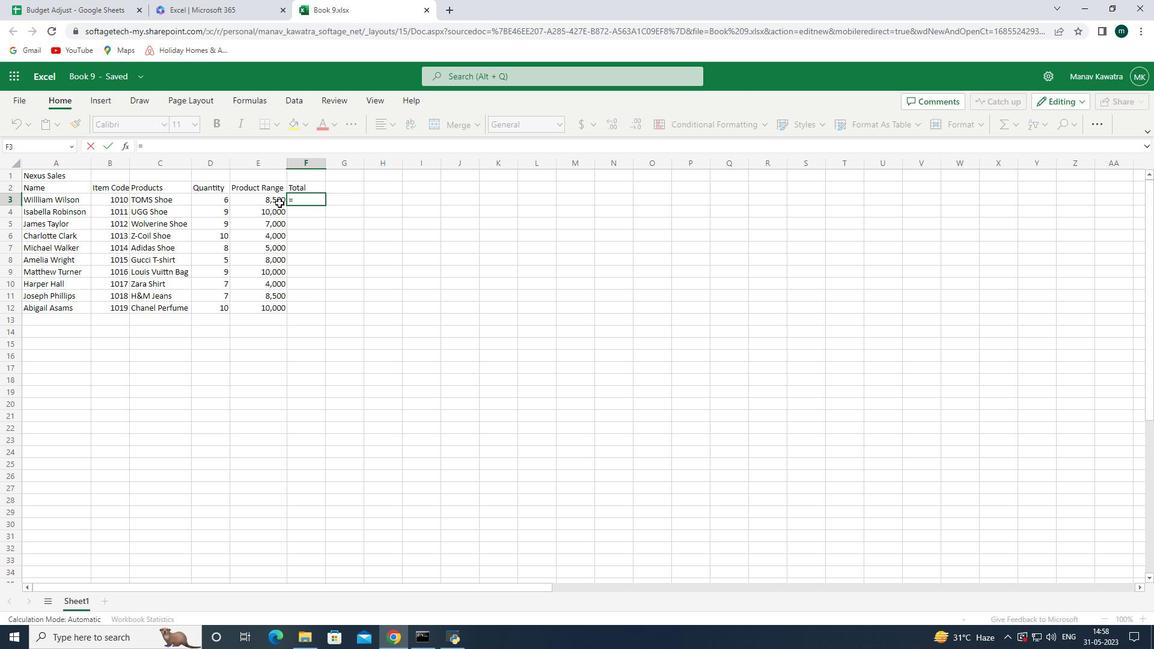 
Action: Key pressed *
Screenshot: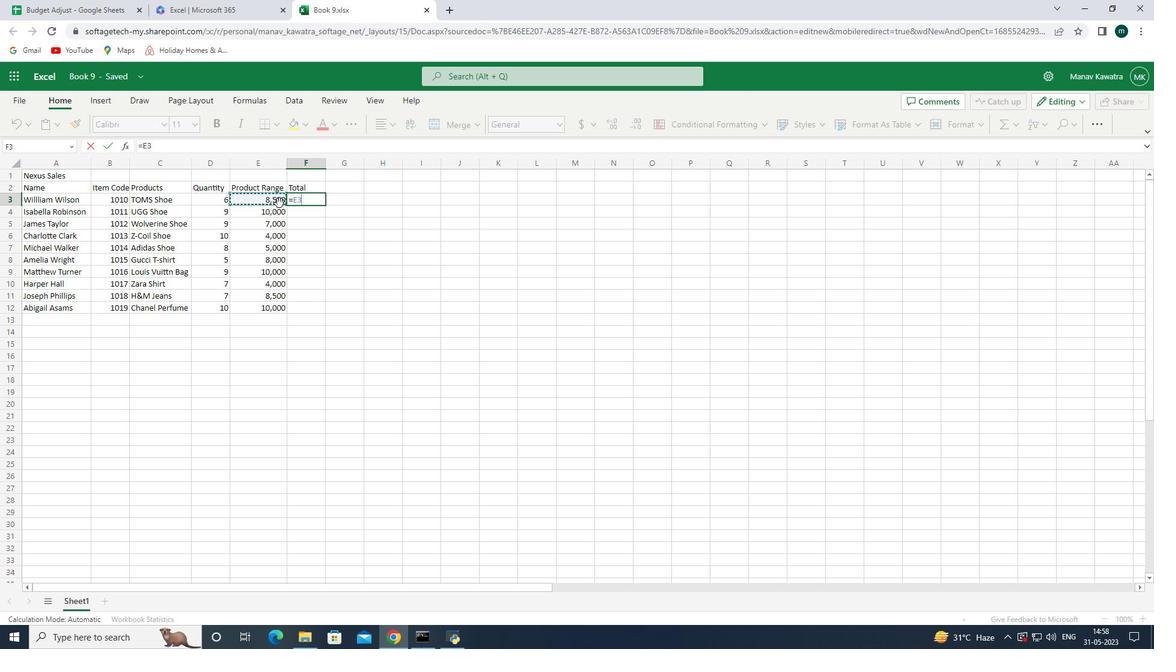 
Action: Mouse moved to (214, 200)
Screenshot: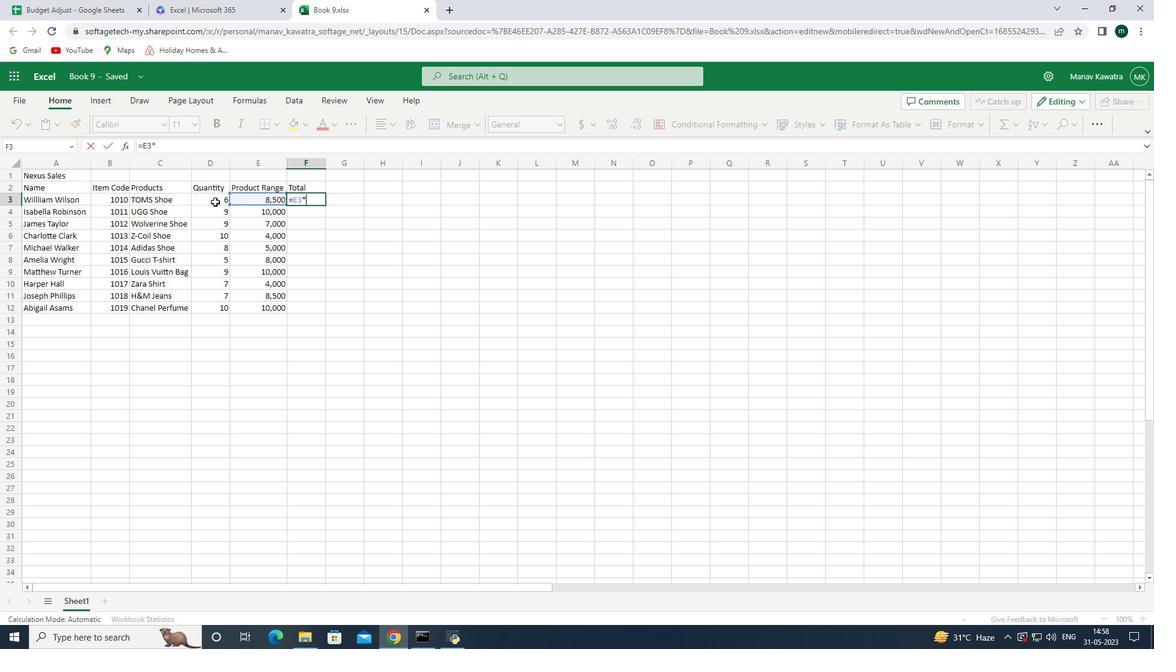 
Action: Mouse pressed left at (214, 200)
Screenshot: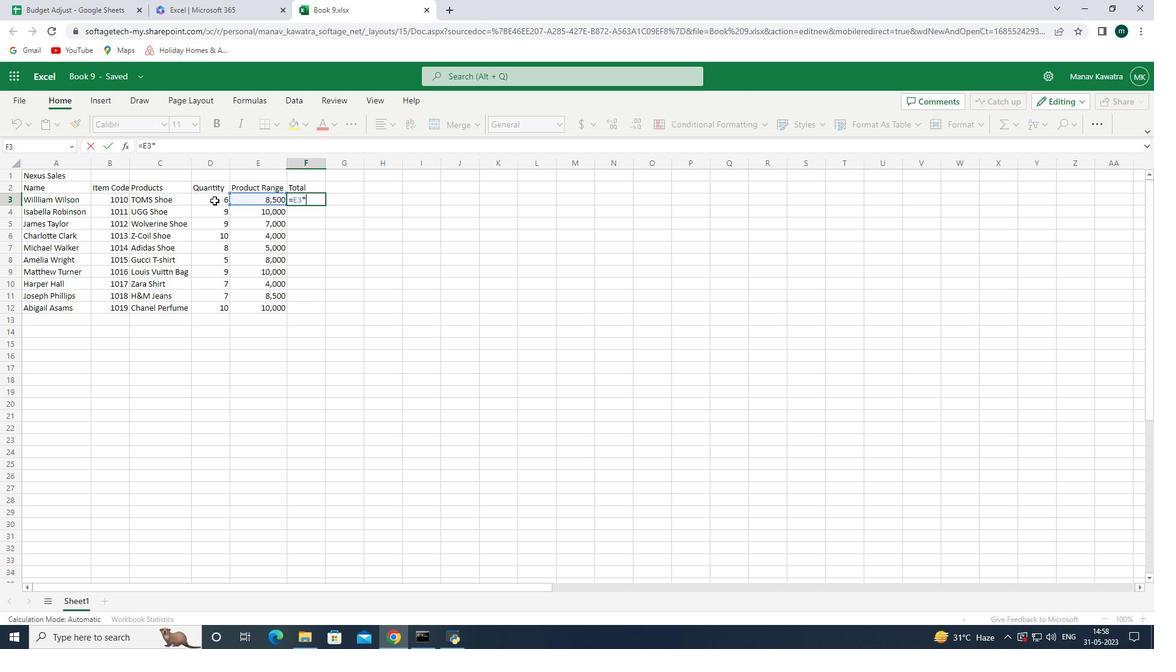 
Action: Key pressed <Key.enter>=
Screenshot: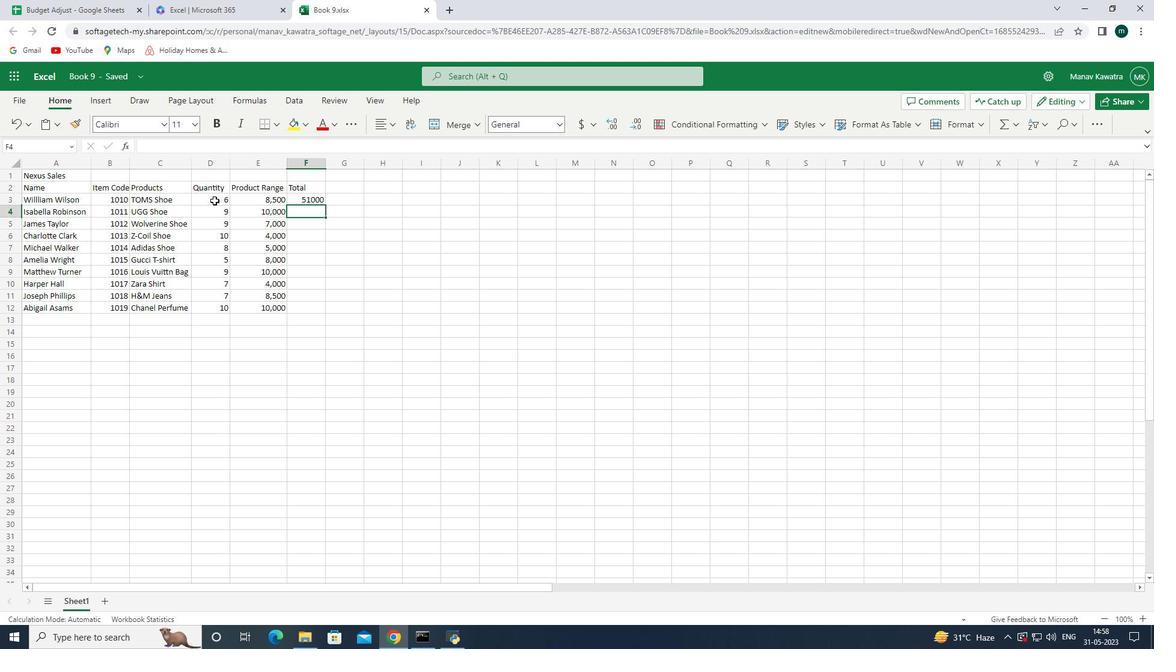 
Action: Mouse moved to (266, 212)
Screenshot: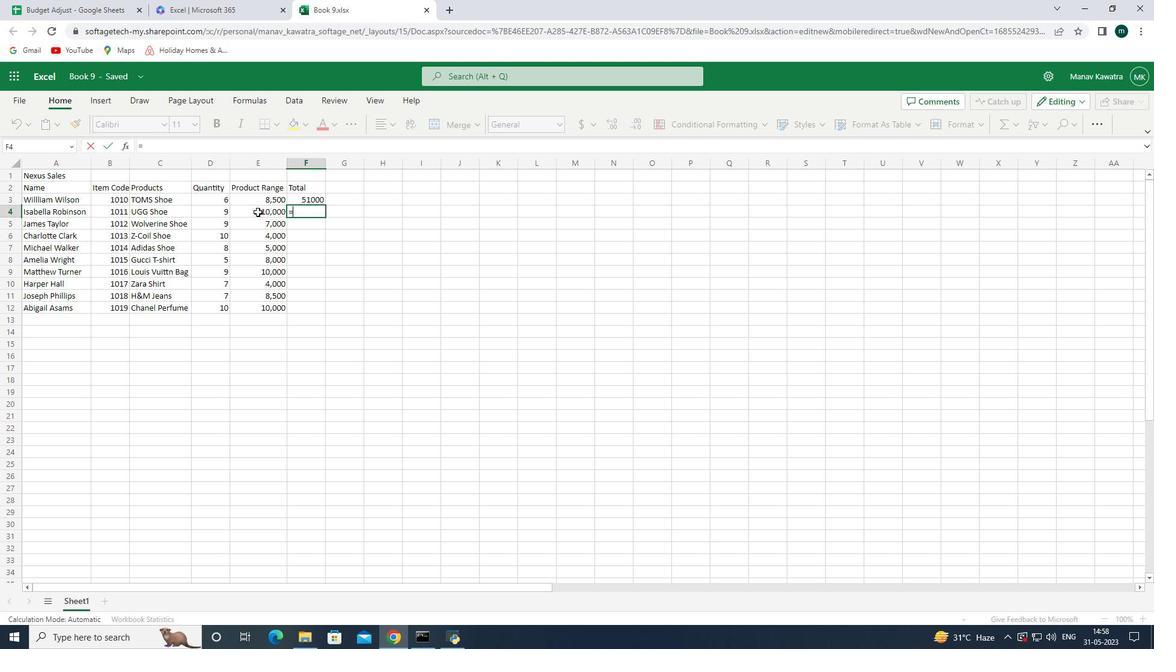 
Action: Mouse pressed left at (266, 212)
Screenshot: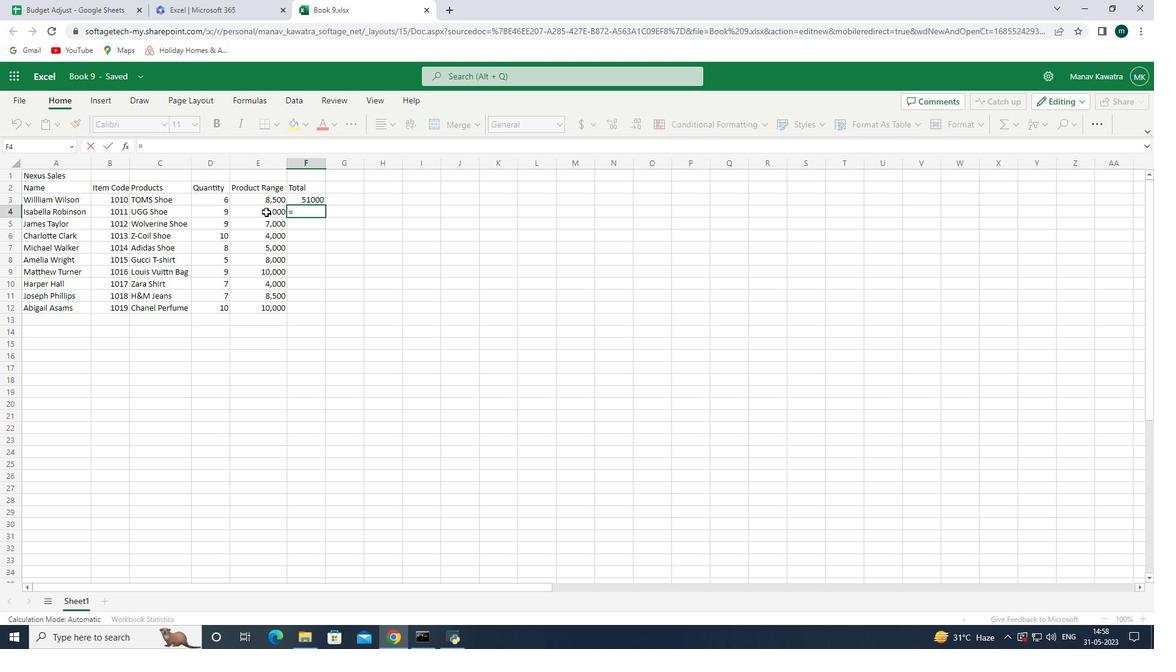 
Action: Key pressed *
Screenshot: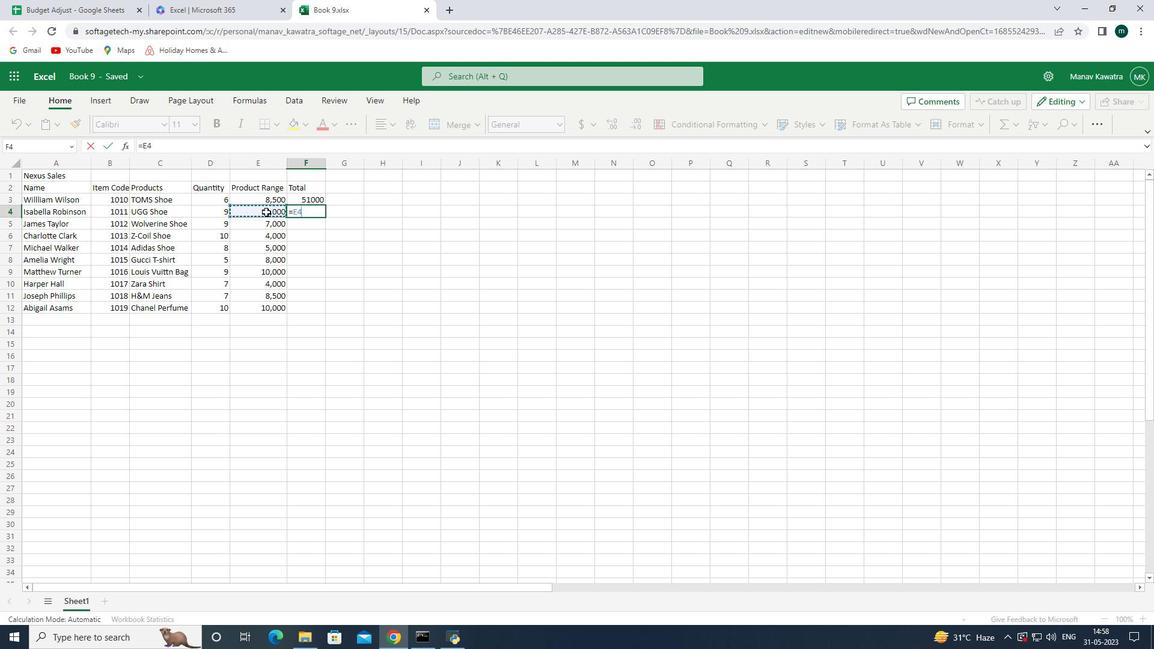 
Action: Mouse moved to (222, 213)
Screenshot: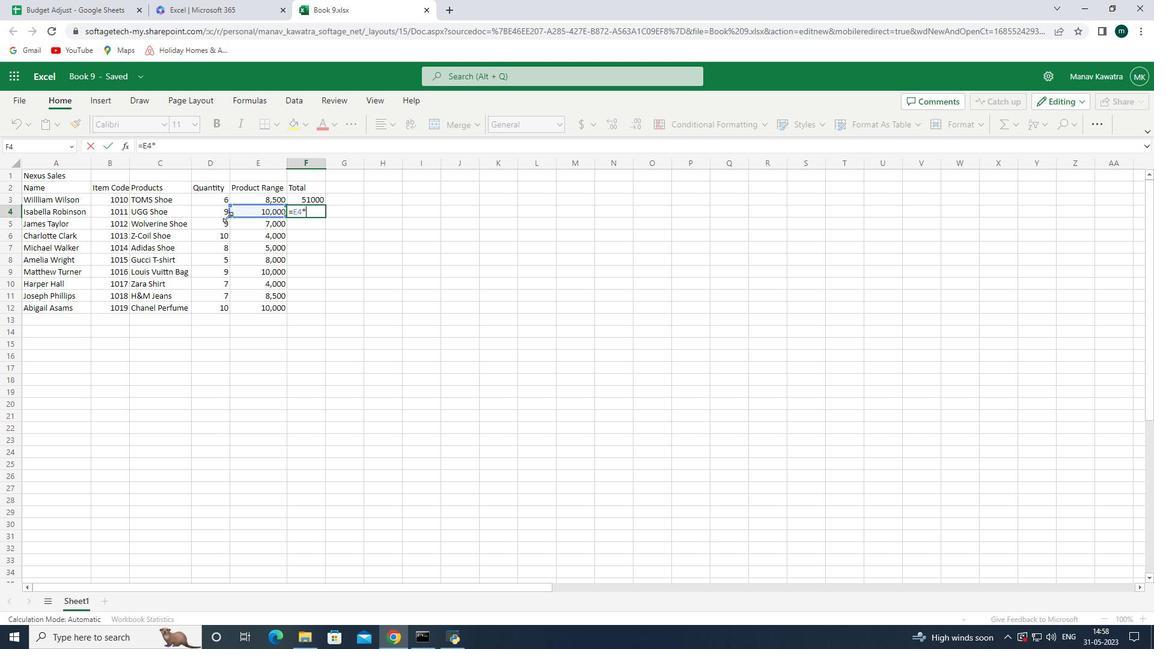 
Action: Mouse pressed left at (222, 213)
Screenshot: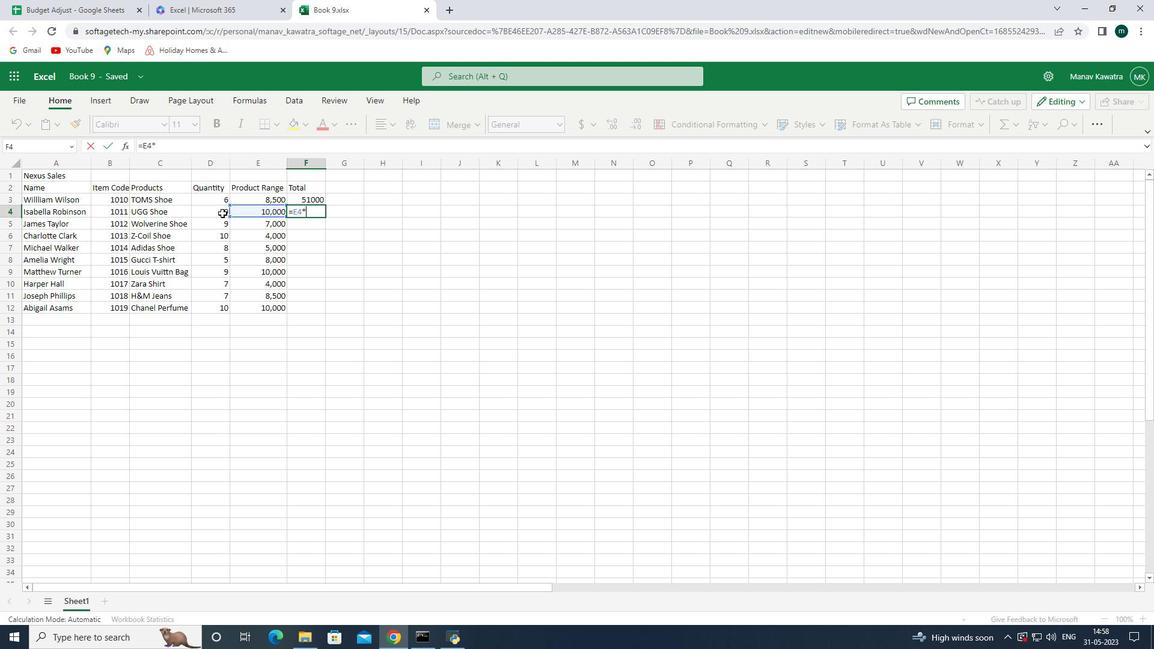 
Action: Key pressed <Key.enter>
Screenshot: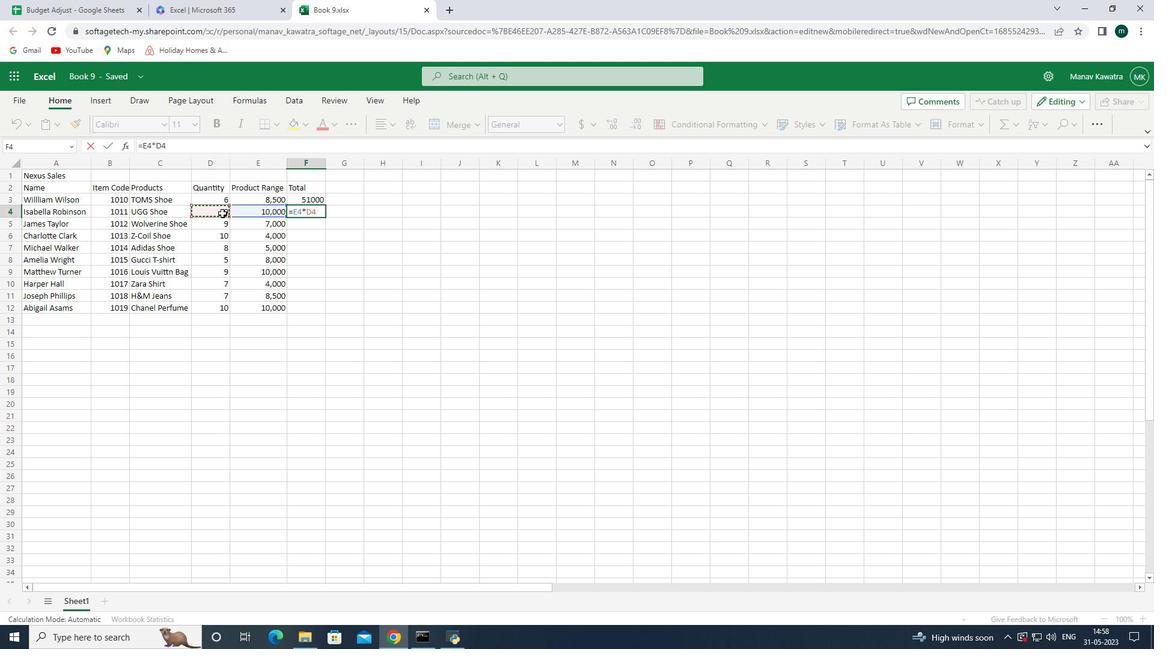 
Action: Mouse moved to (264, 215)
Screenshot: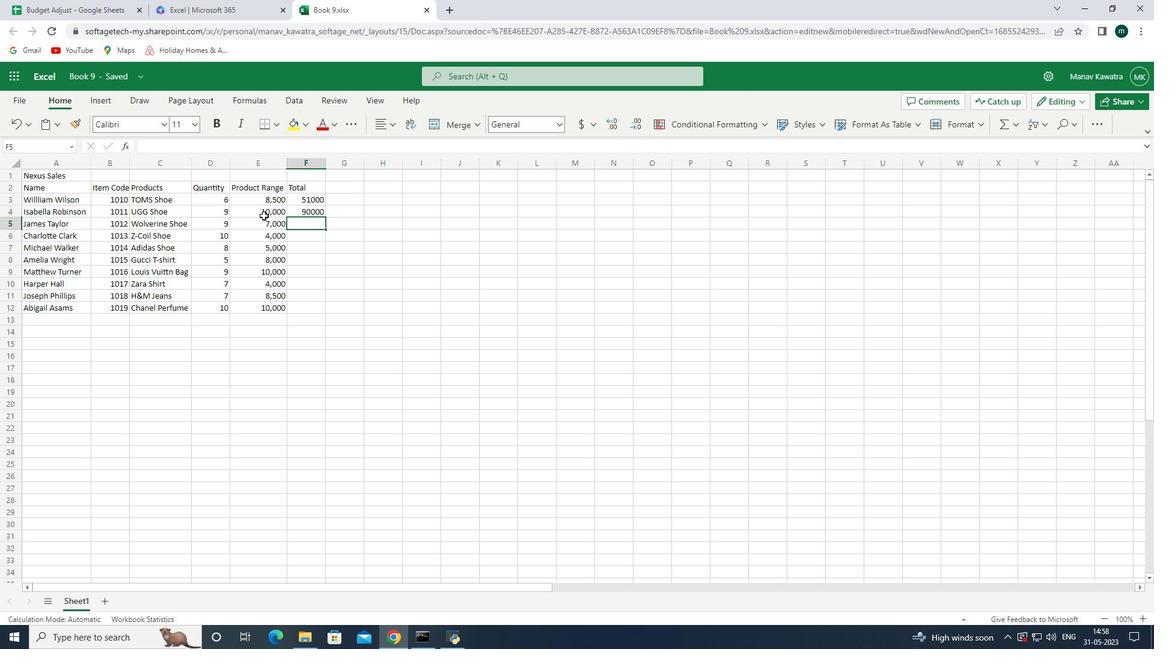 
Action: Key pressed =
Screenshot: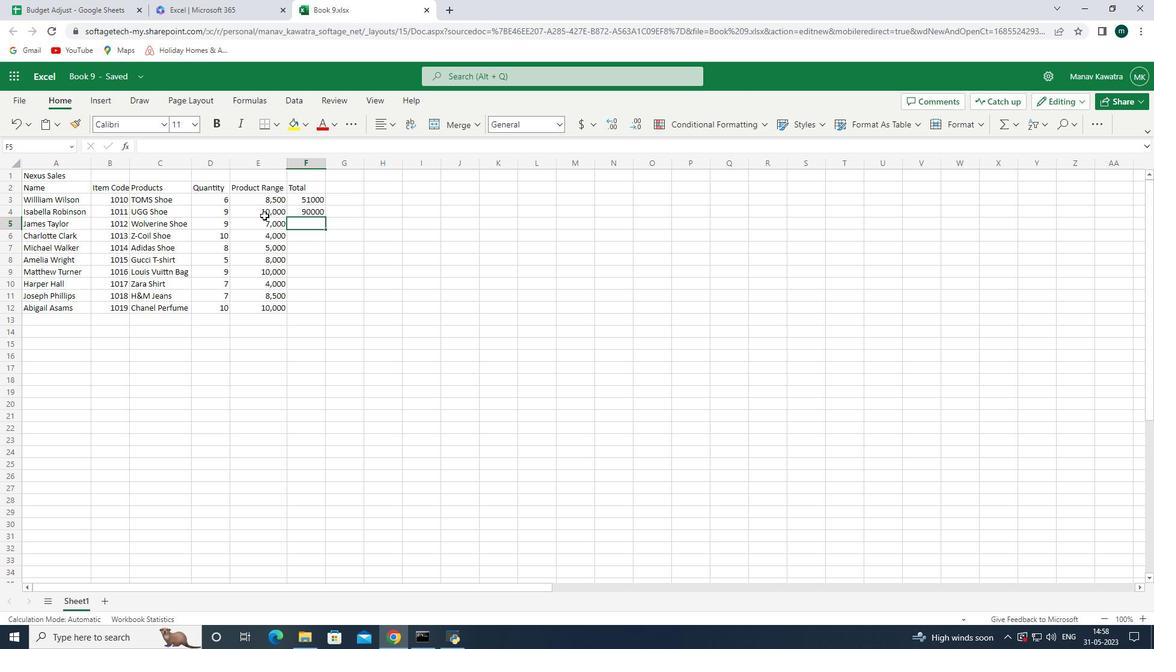 
Action: Mouse moved to (277, 222)
Screenshot: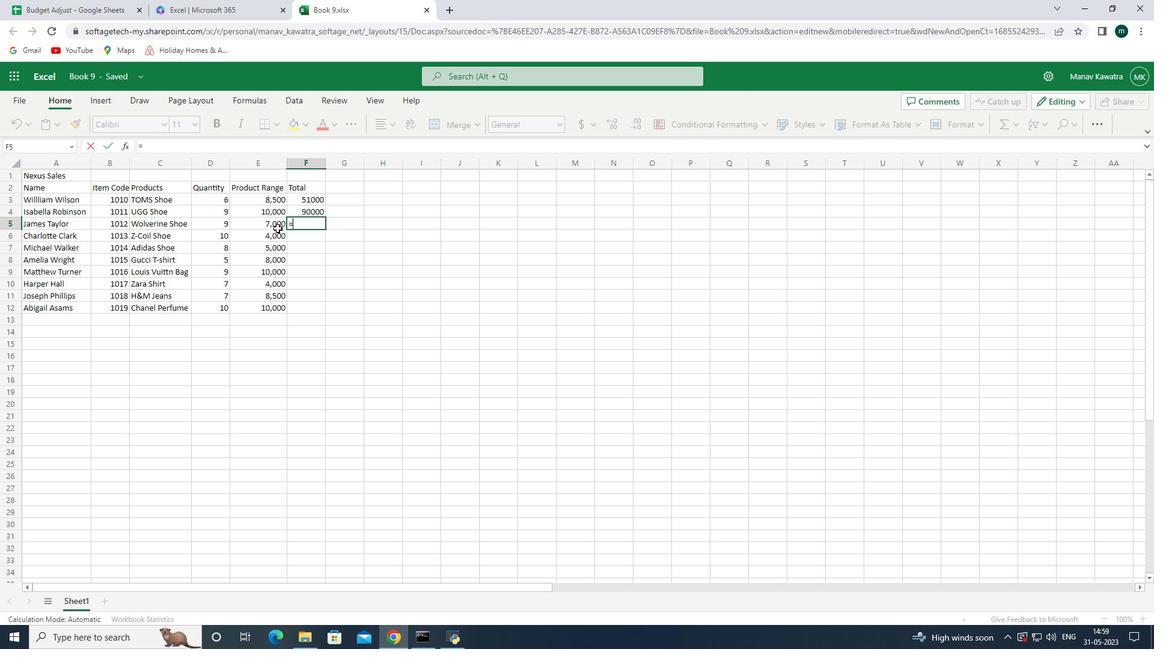 
Action: Mouse pressed left at (277, 222)
Screenshot: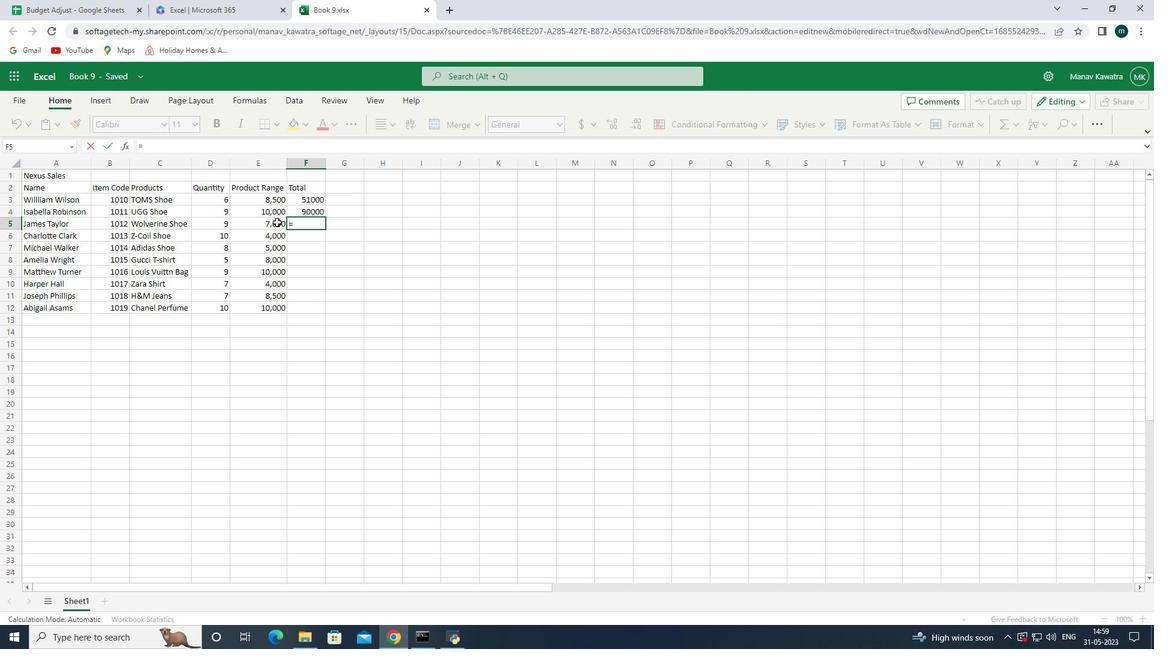 
Action: Key pressed *
Screenshot: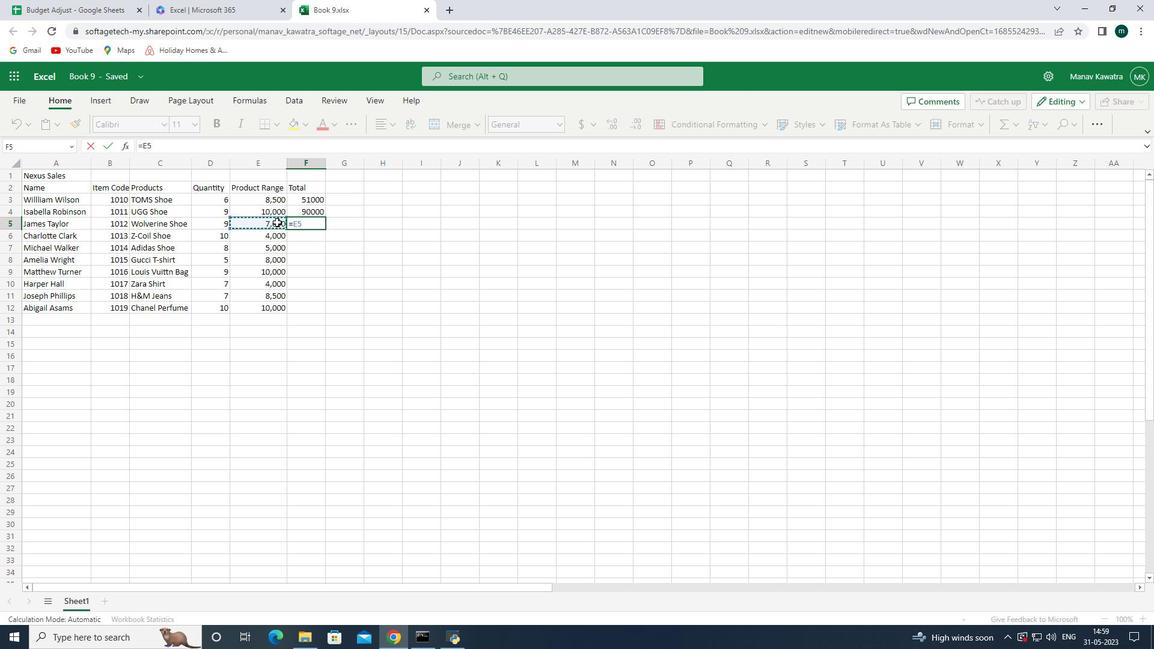 
Action: Mouse moved to (221, 225)
Screenshot: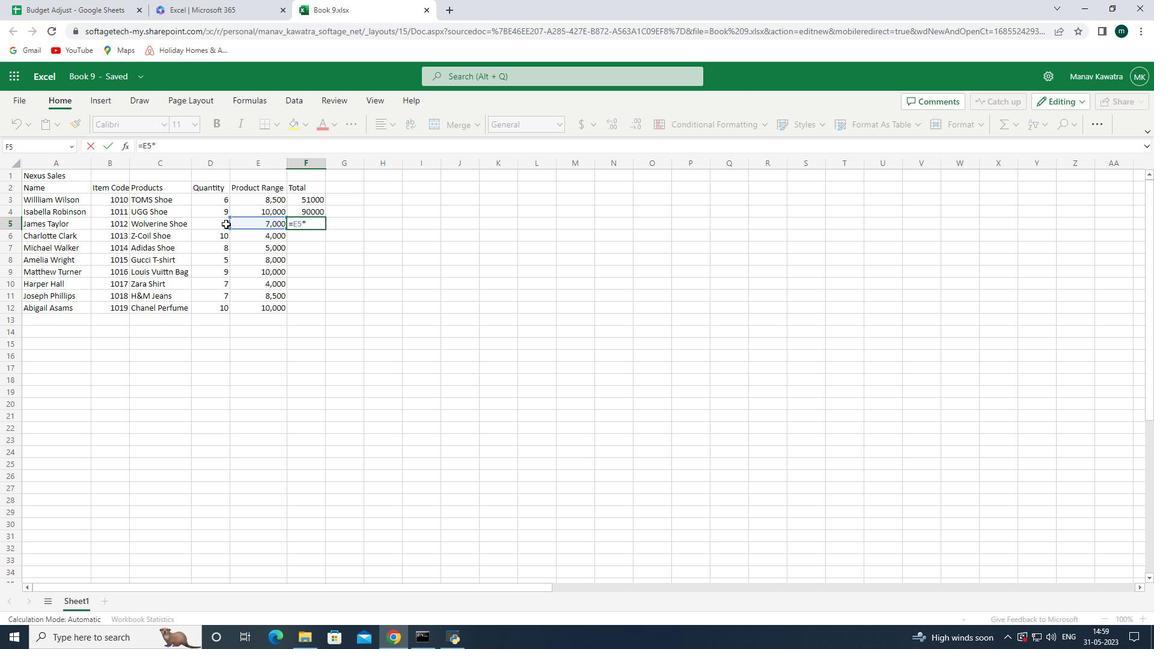 
Action: Mouse pressed left at (221, 225)
Screenshot: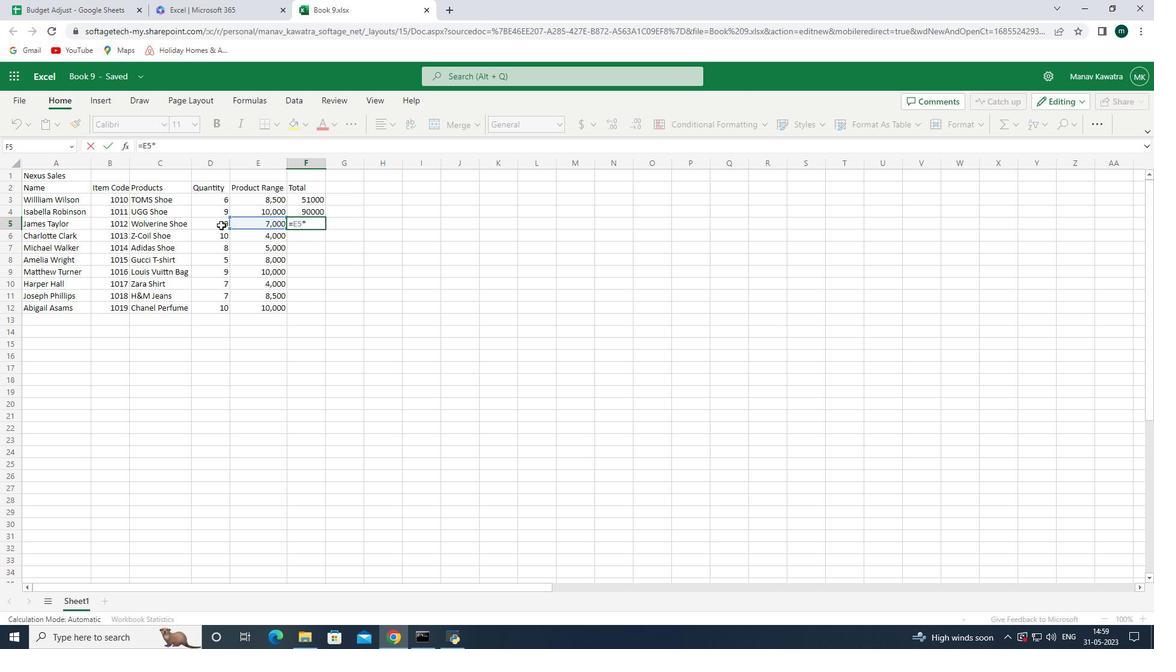 
Action: Mouse moved to (292, 263)
Screenshot: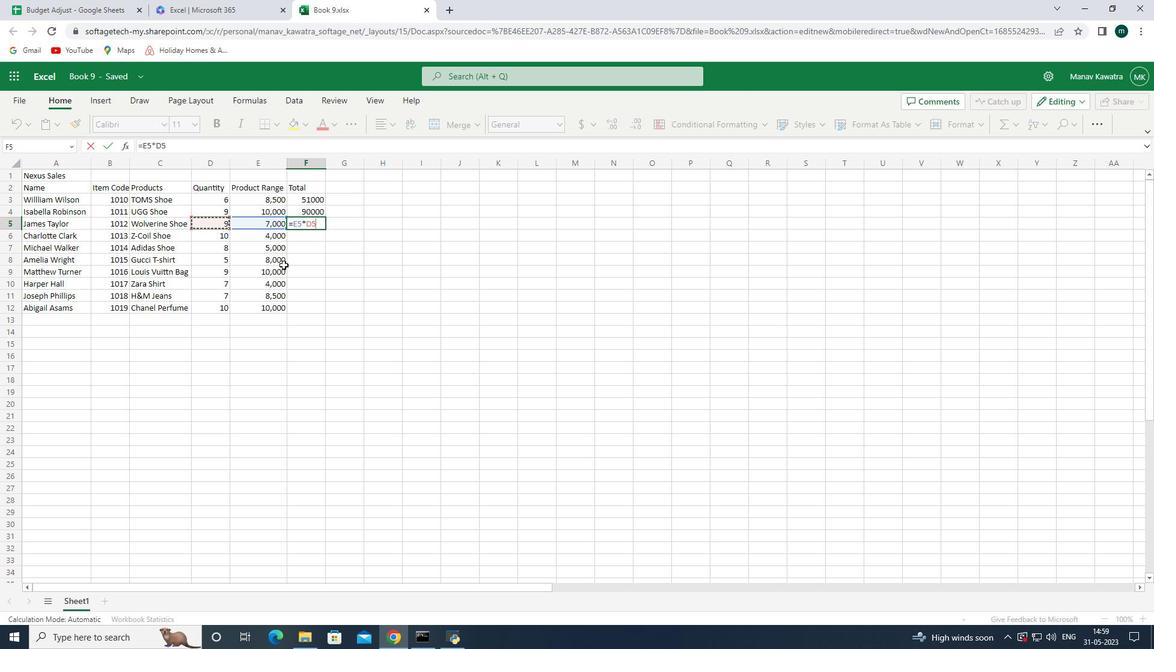 
Action: Key pressed <Key.enter>=
Screenshot: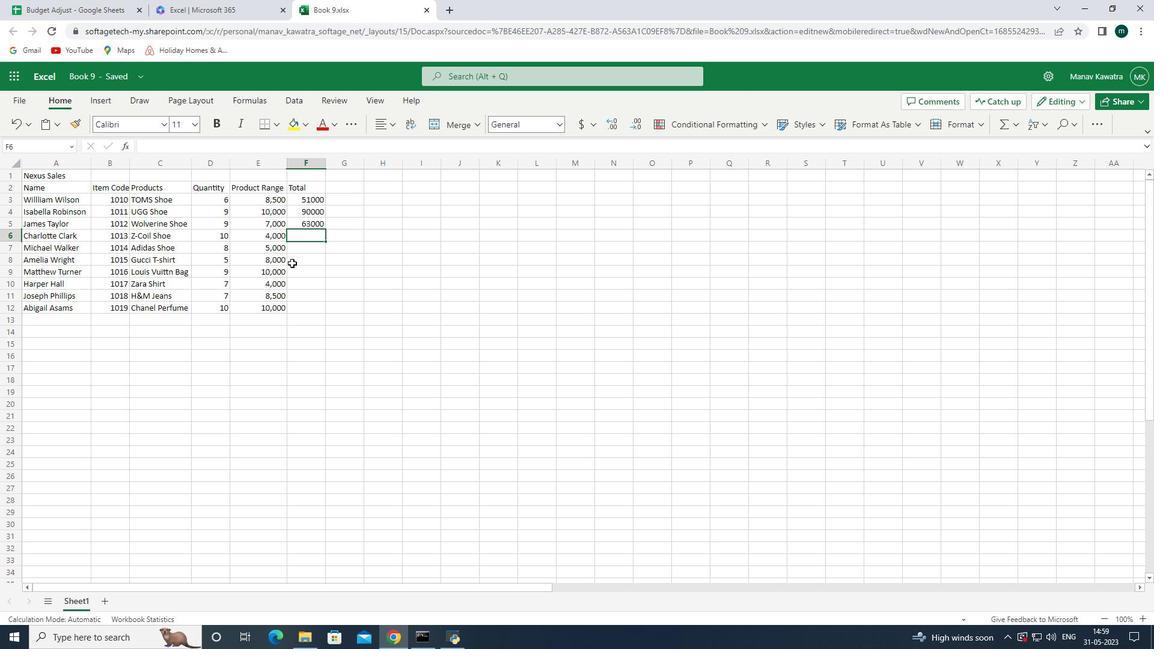 
Action: Mouse moved to (271, 239)
Screenshot: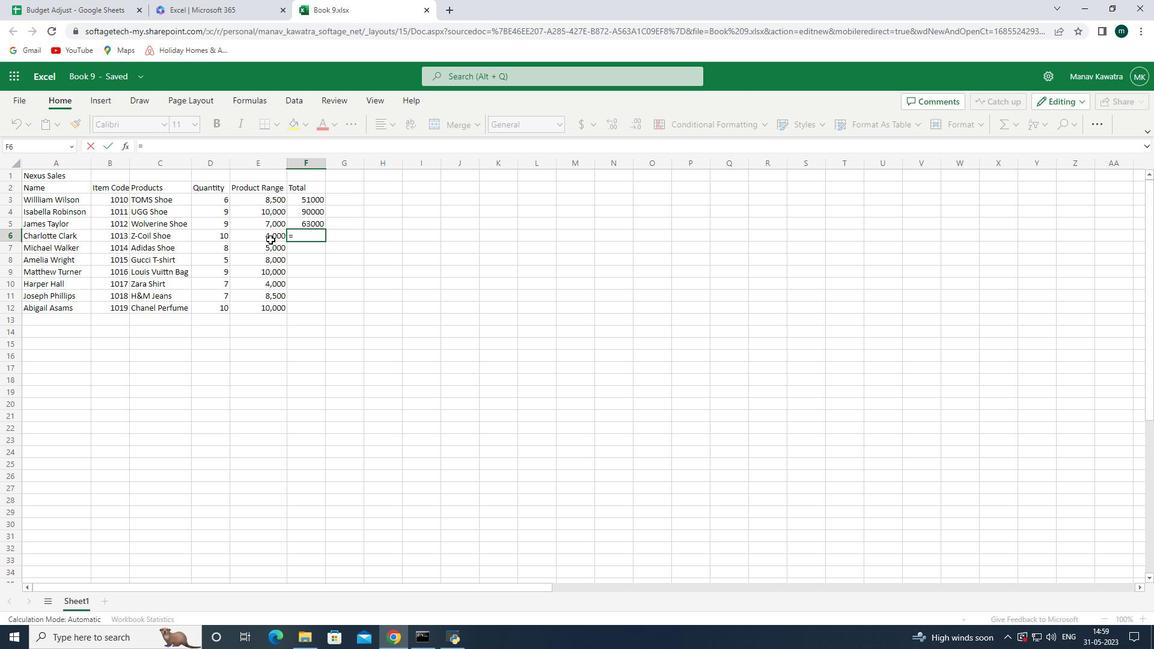 
Action: Mouse pressed left at (271, 239)
Screenshot: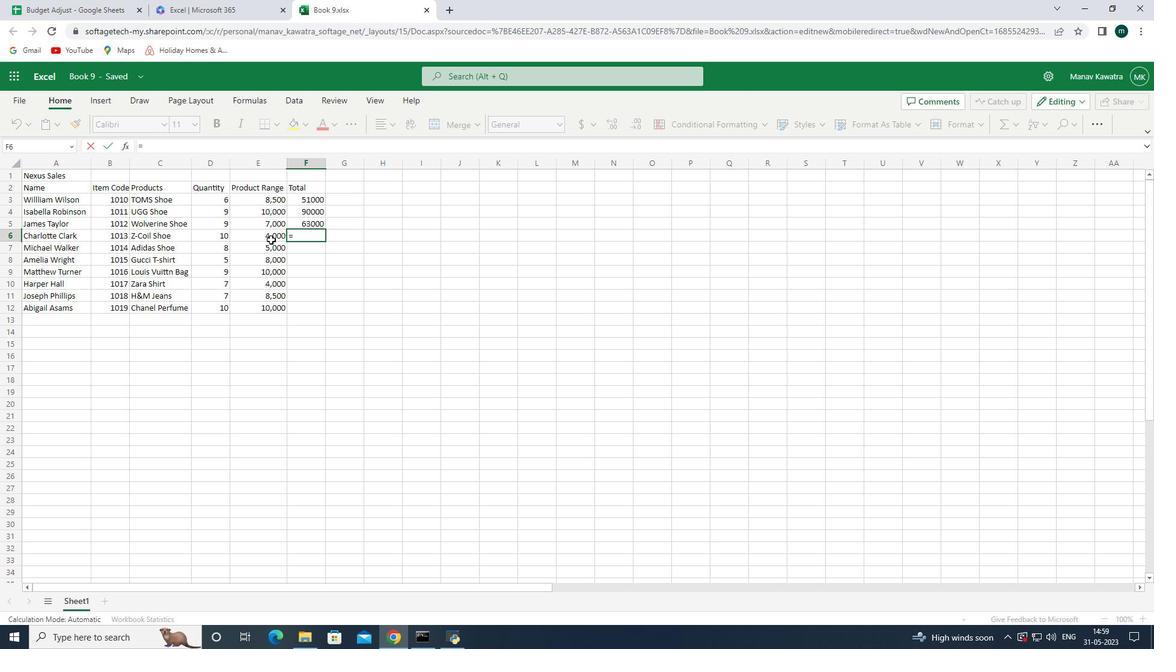 
Action: Mouse moved to (215, 239)
Screenshot: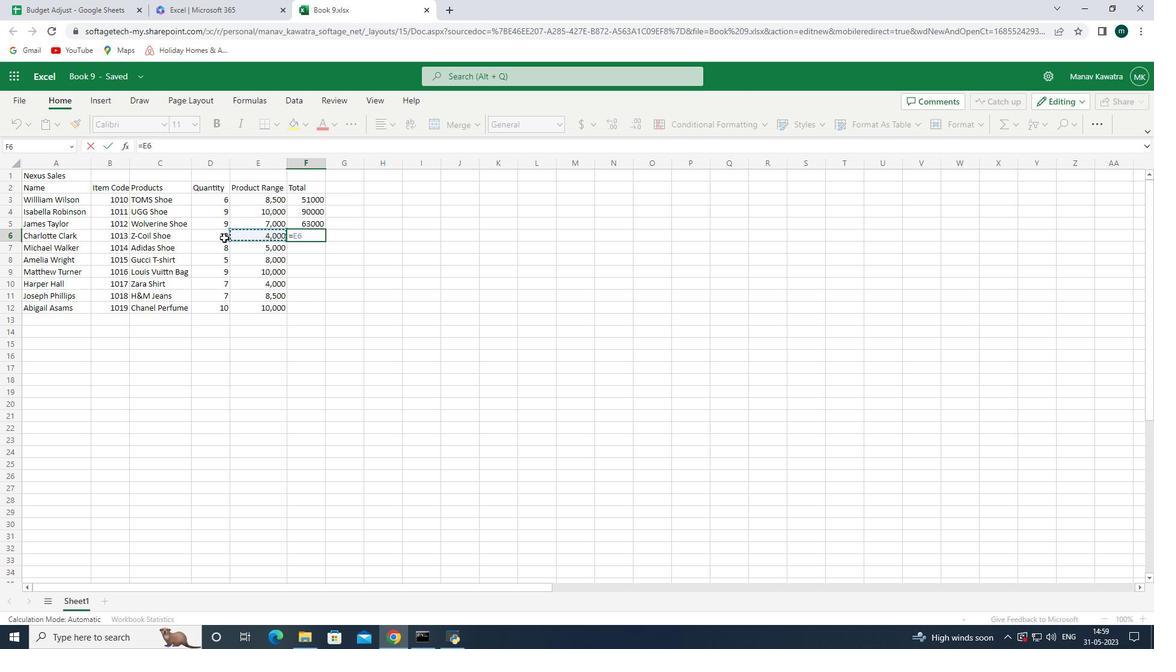 
Action: Mouse pressed left at (215, 239)
Screenshot: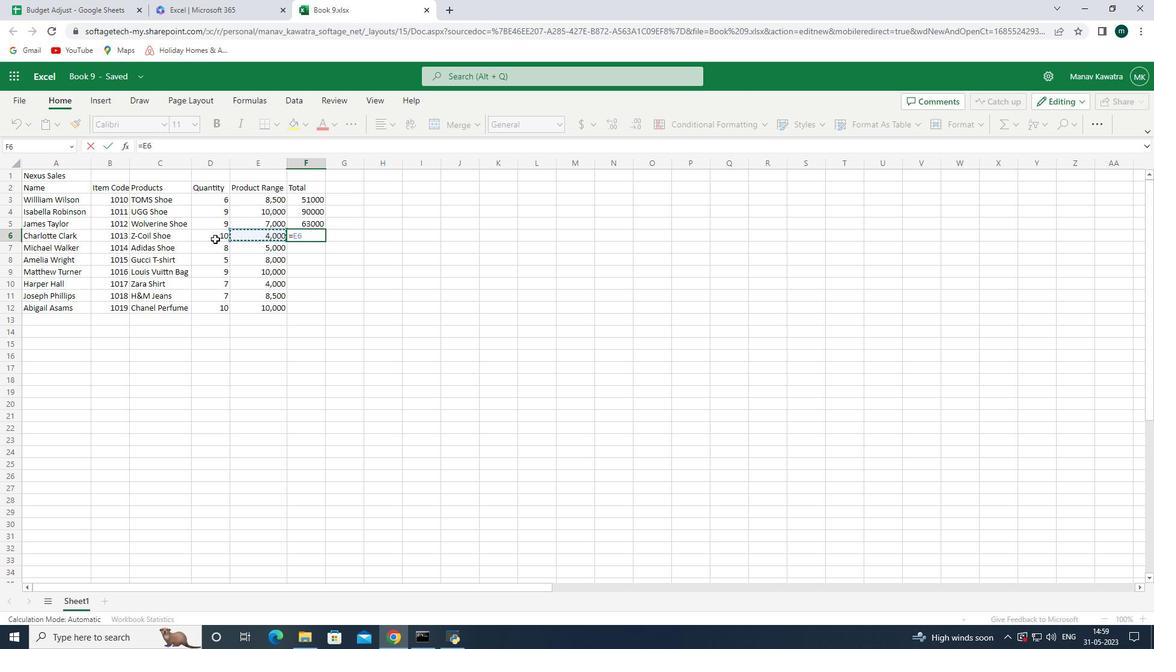 
Action: Mouse moved to (244, 232)
Screenshot: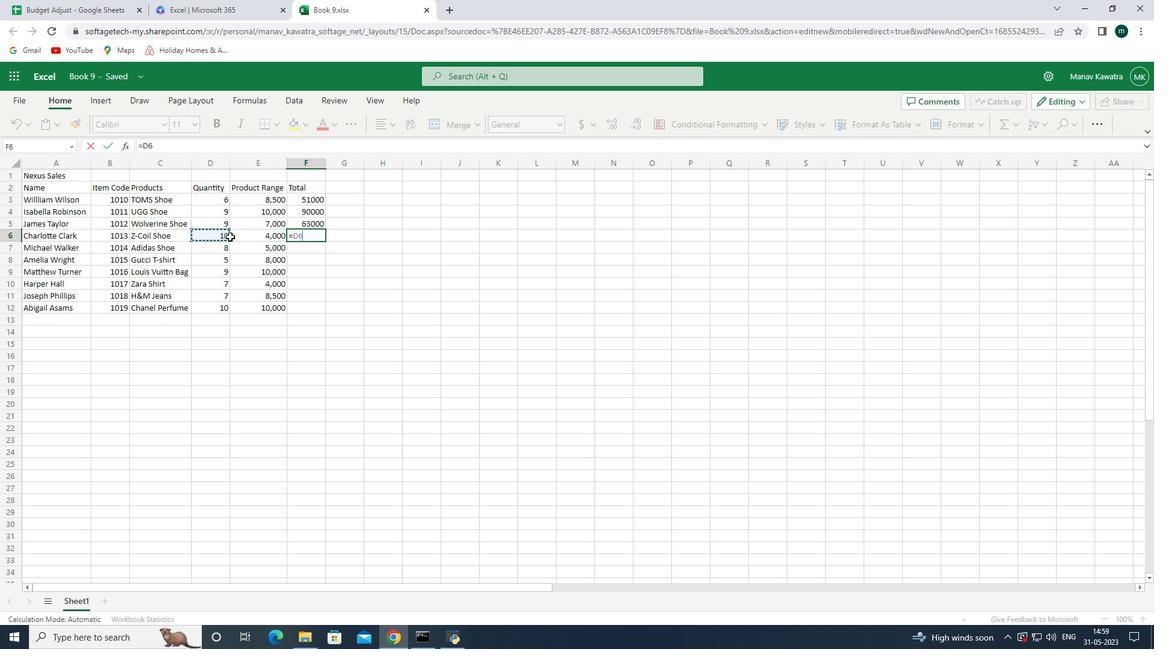 
Action: Mouse pressed left at (244, 232)
Screenshot: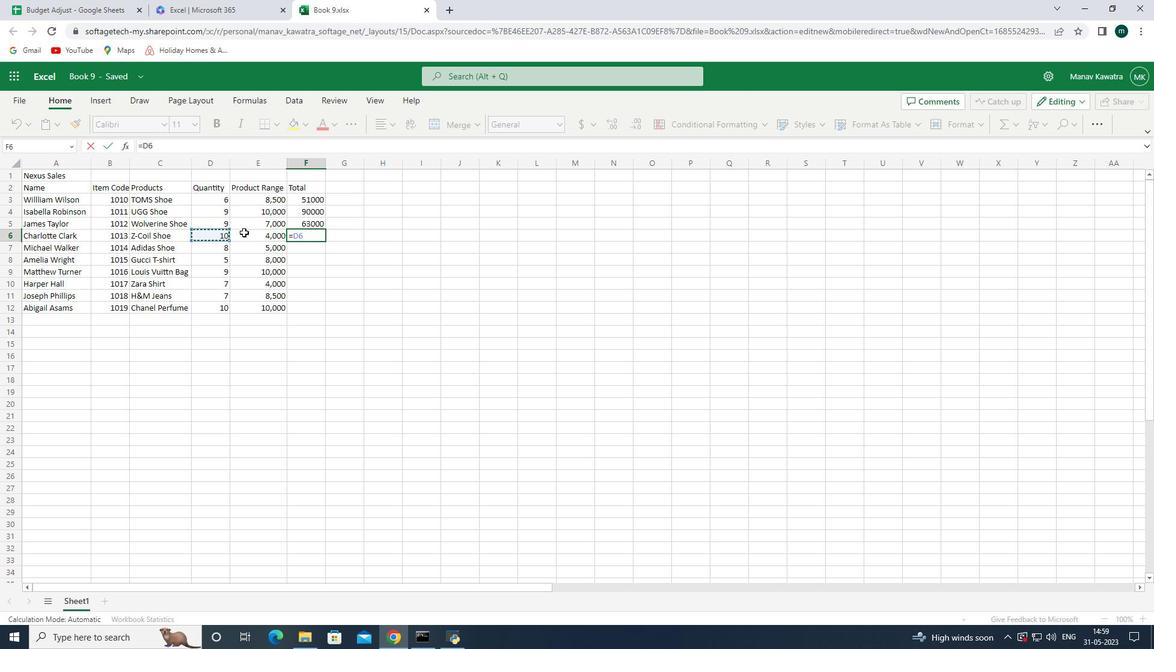 
Action: Mouse moved to (250, 233)
Screenshot: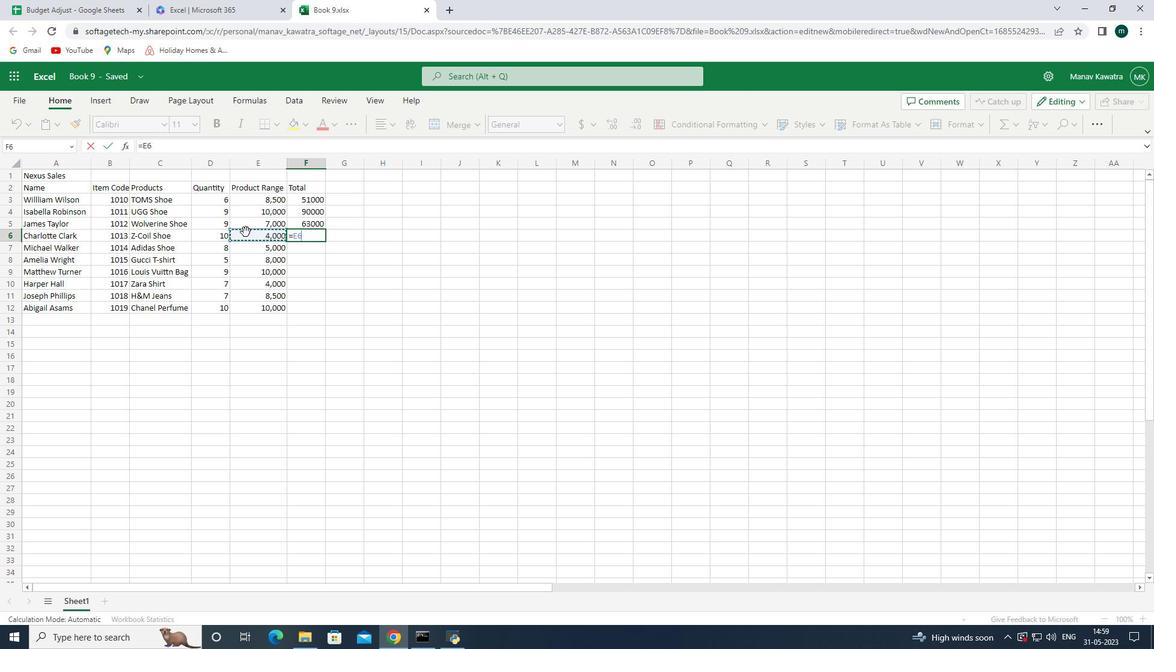 
Action: Key pressed *
Screenshot: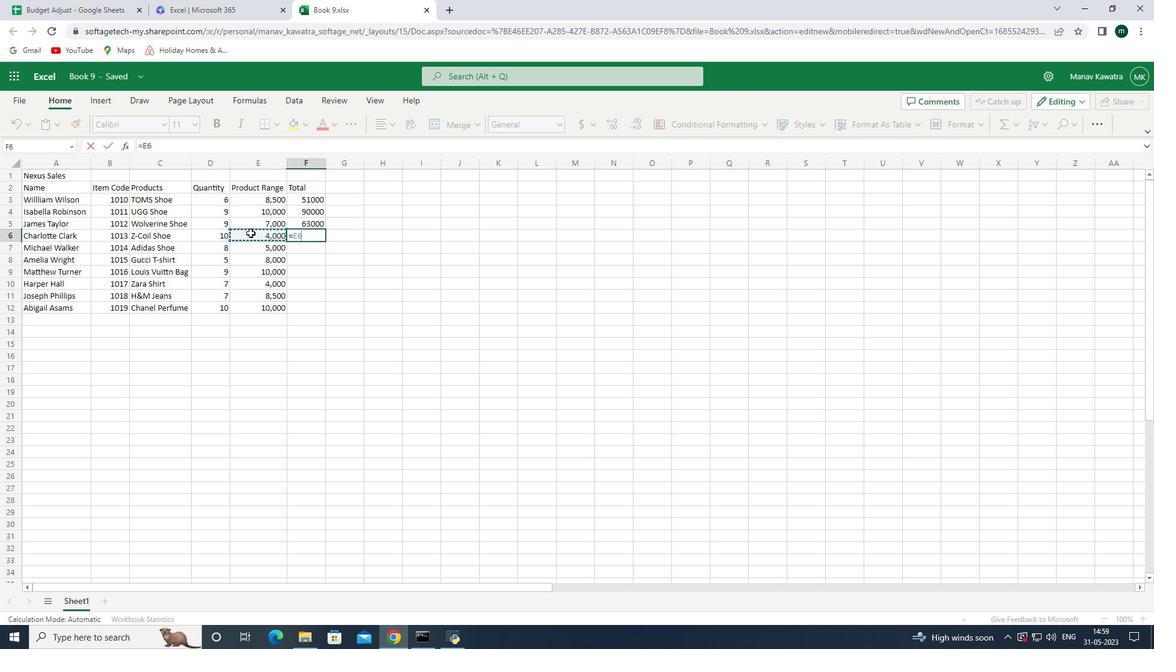 
Action: Mouse moved to (214, 235)
Screenshot: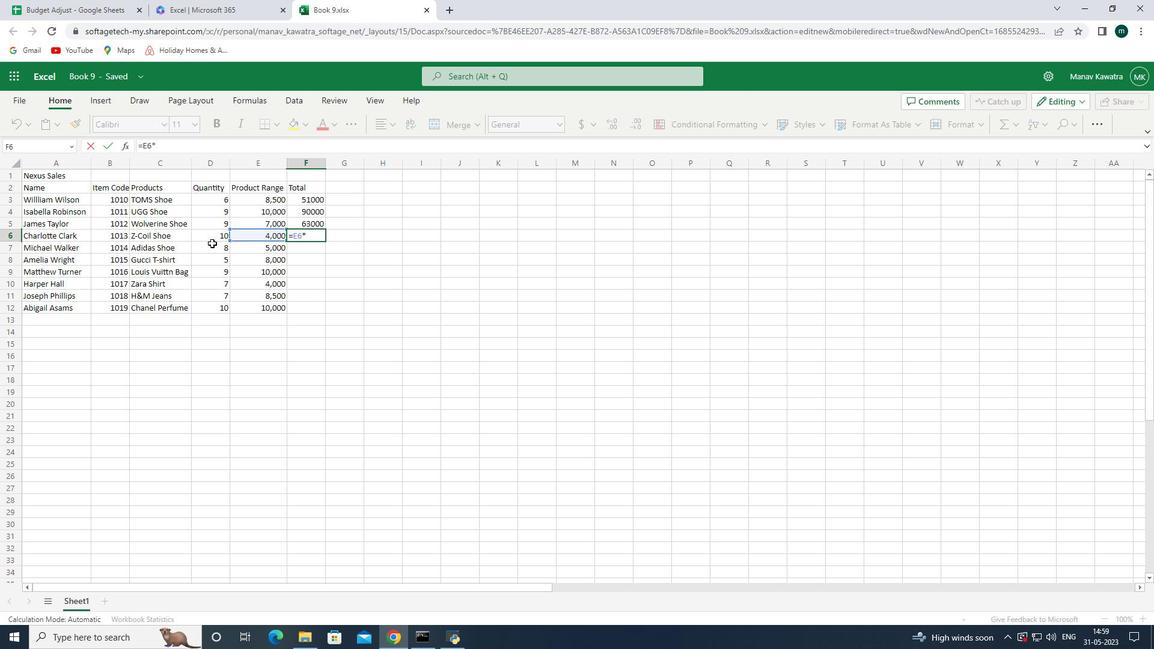 
Action: Mouse pressed left at (214, 235)
Screenshot: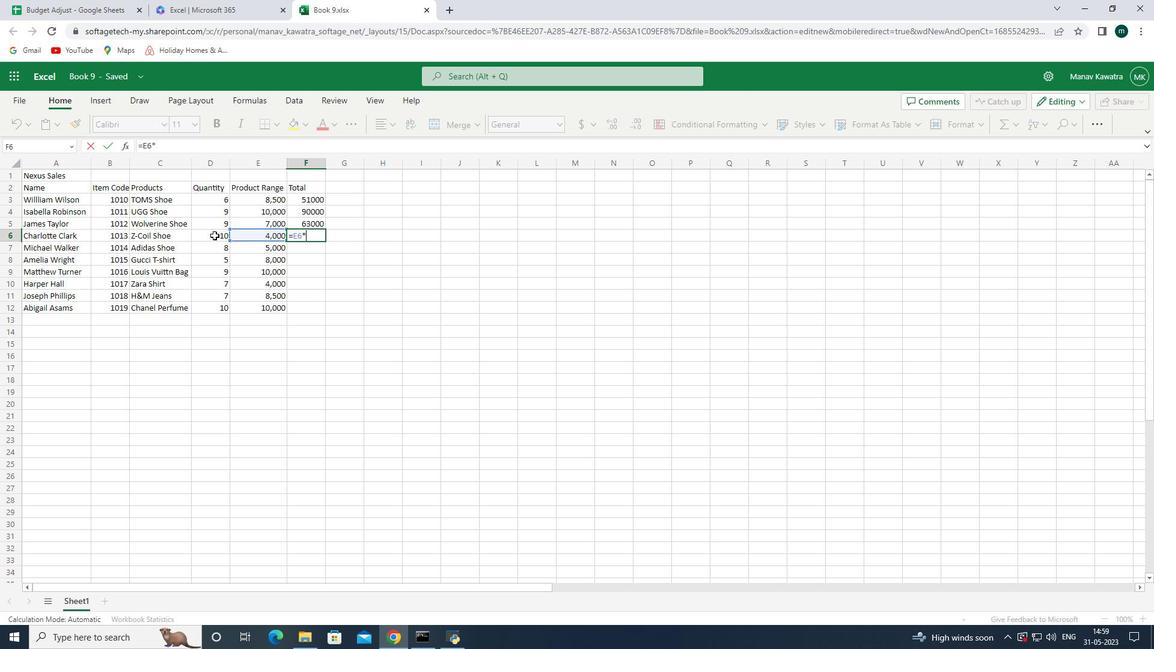 
Action: Mouse moved to (326, 240)
Screenshot: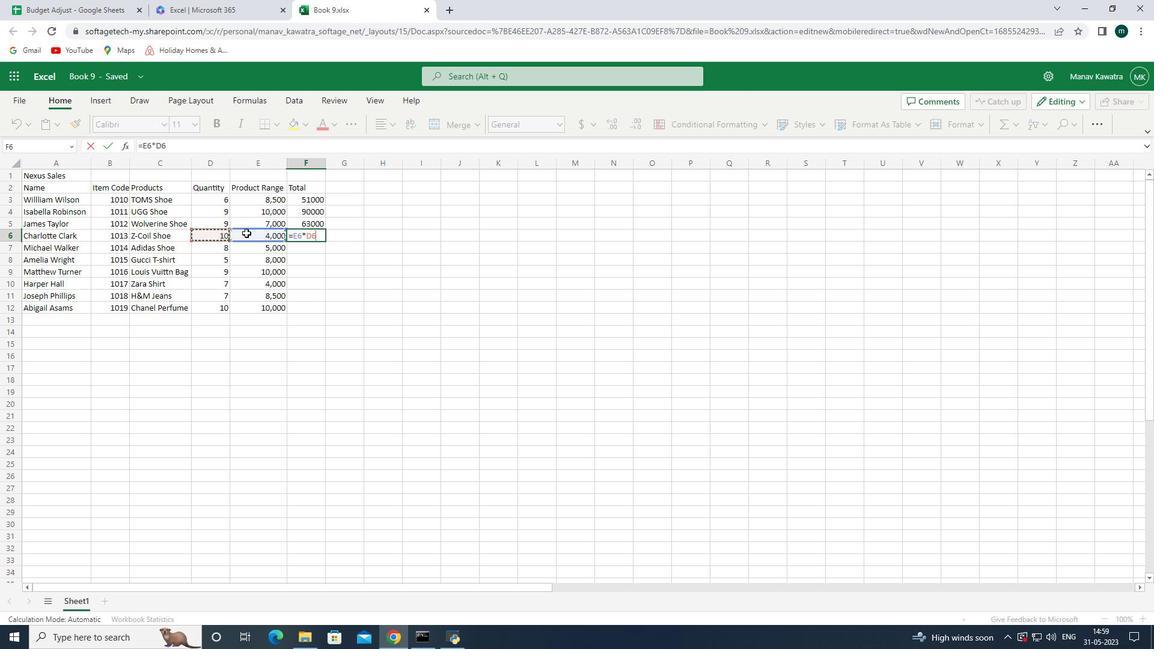 
Action: Key pressed <Key.enter>
Screenshot: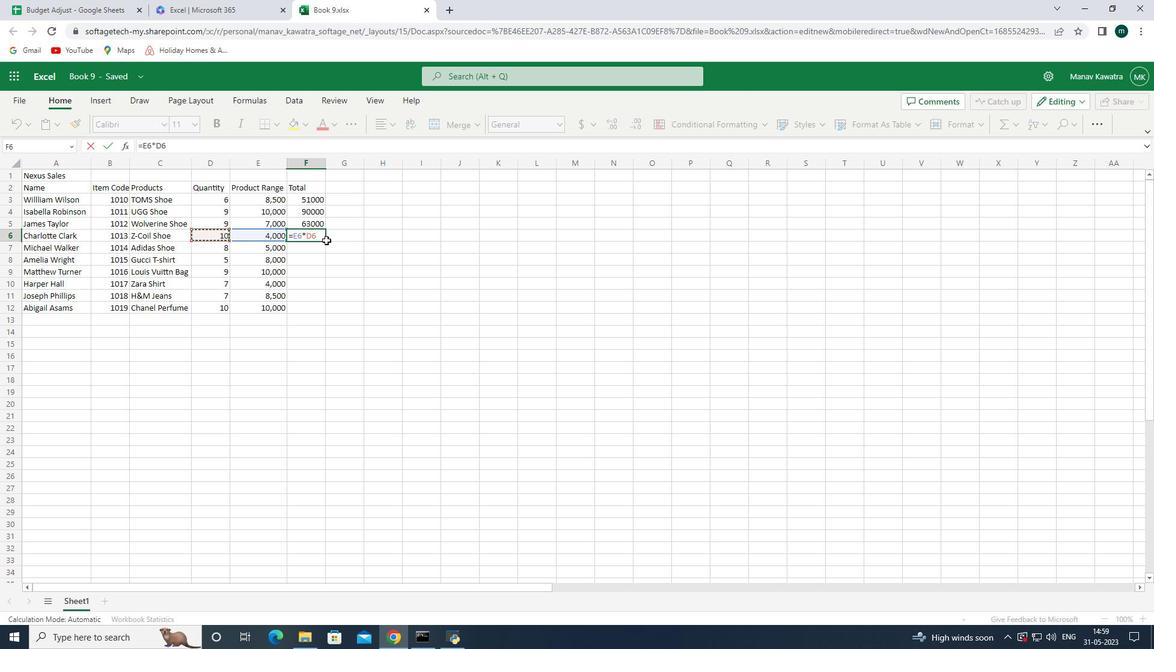 
Action: Mouse moved to (318, 244)
Screenshot: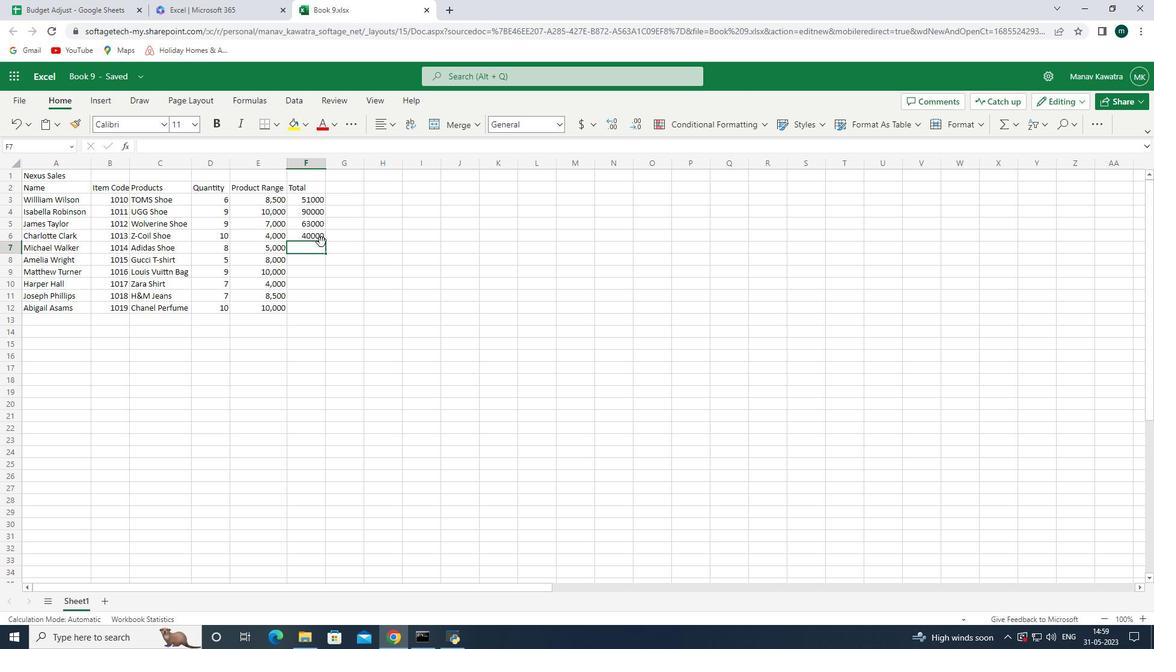 
Action: Key pressed =
Screenshot: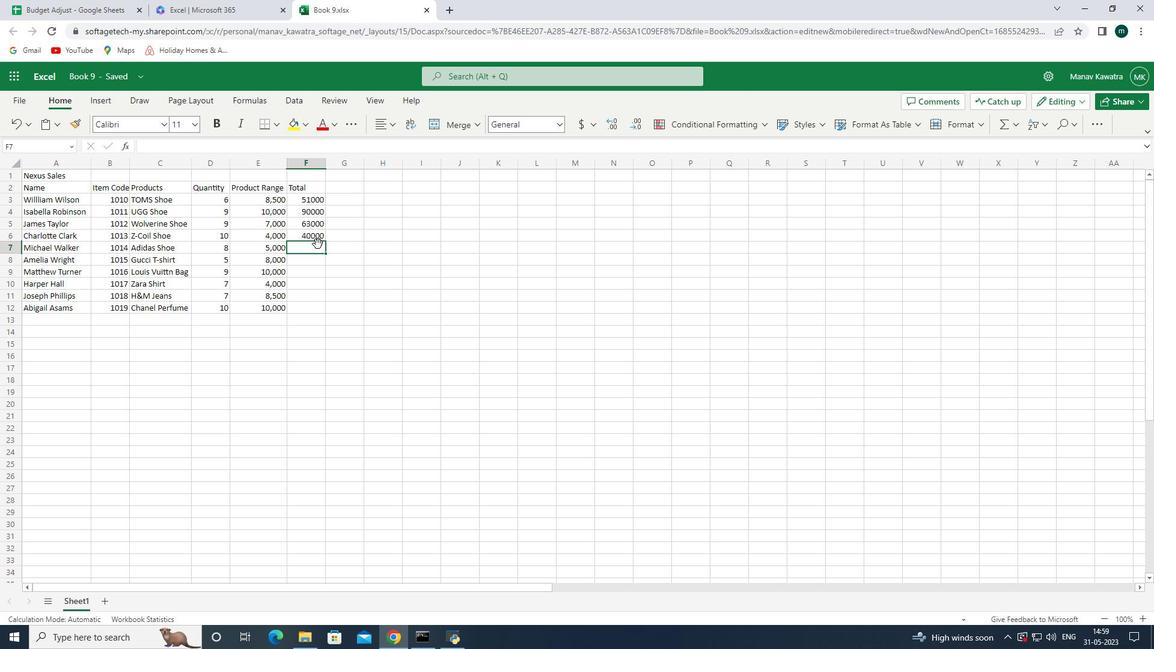 
Action: Mouse moved to (263, 249)
Screenshot: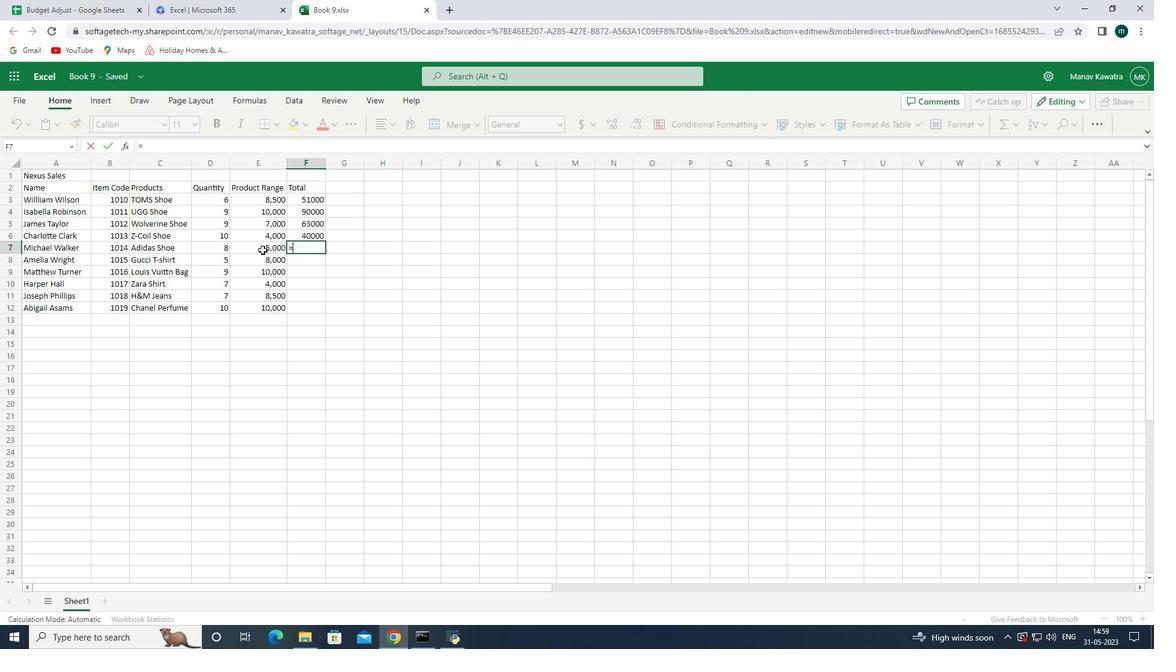 
Action: Mouse pressed left at (263, 249)
Screenshot: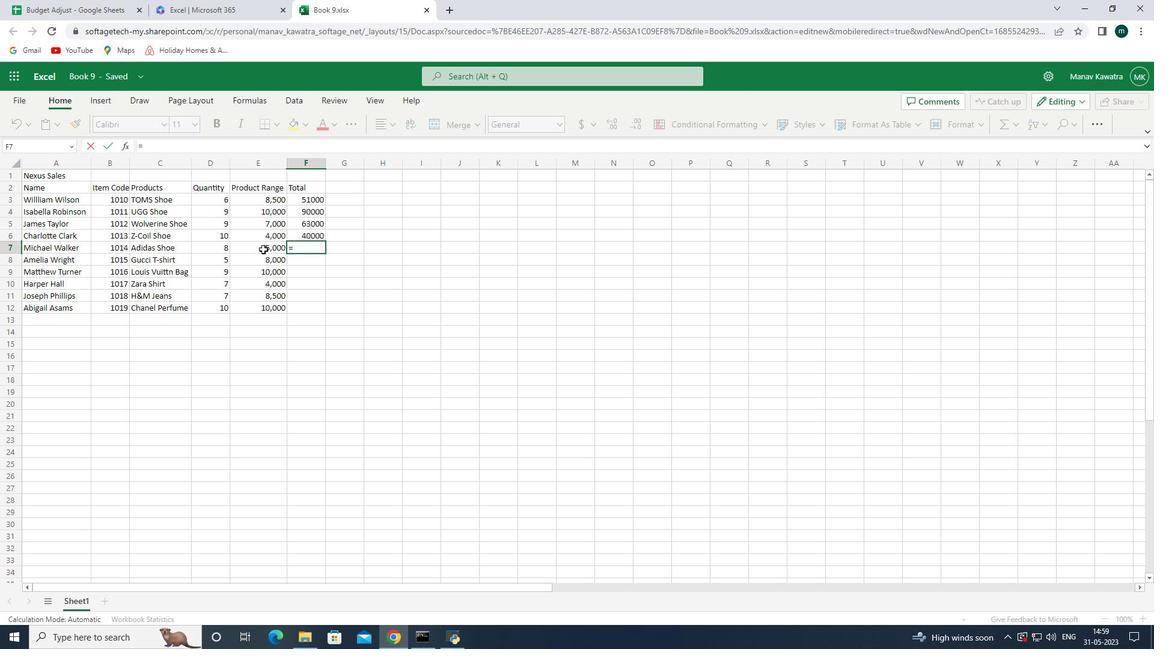 
Action: Mouse moved to (233, 251)
Screenshot: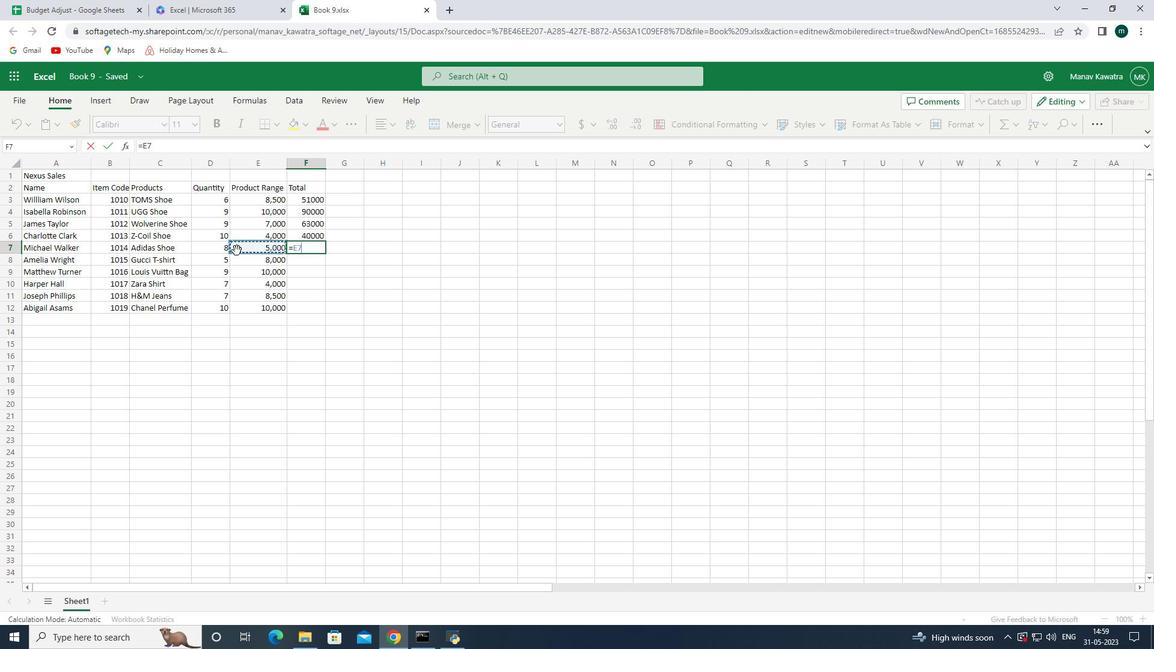 
Action: Key pressed *
Screenshot: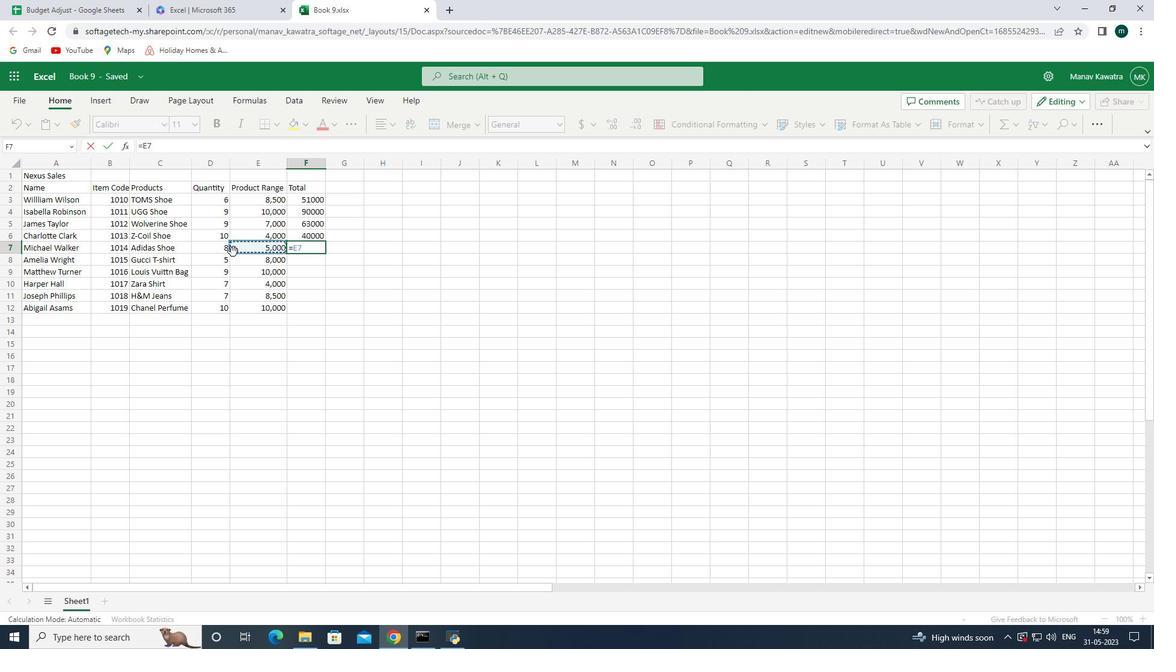 
Action: Mouse moved to (222, 248)
Screenshot: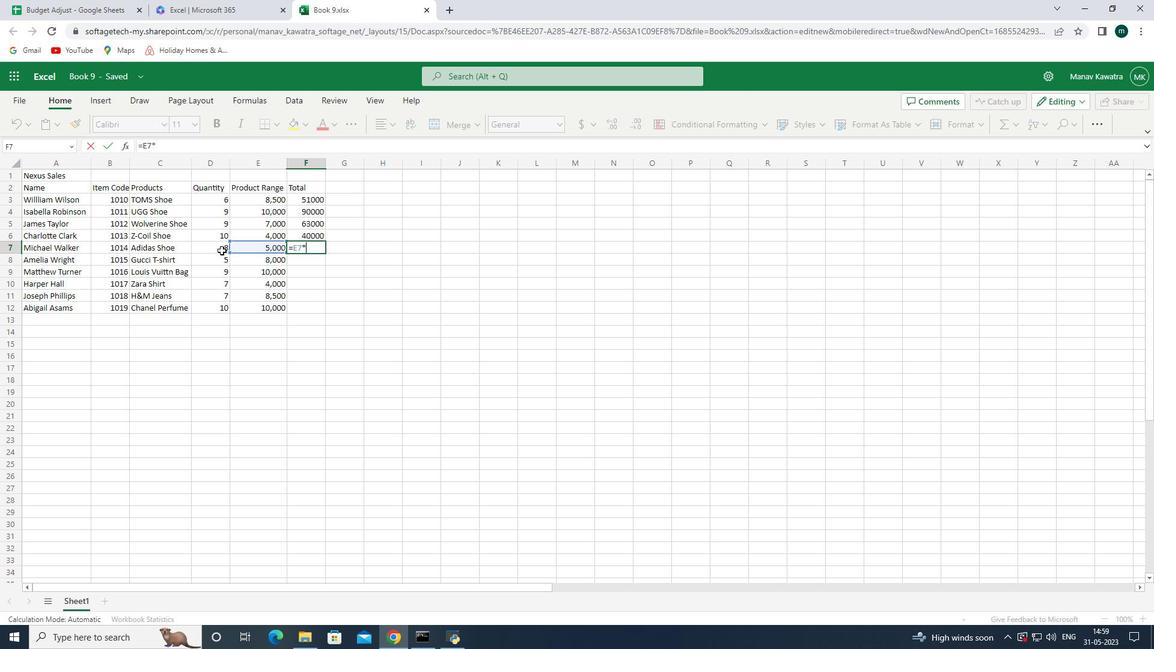 
Action: Mouse pressed left at (222, 248)
Screenshot: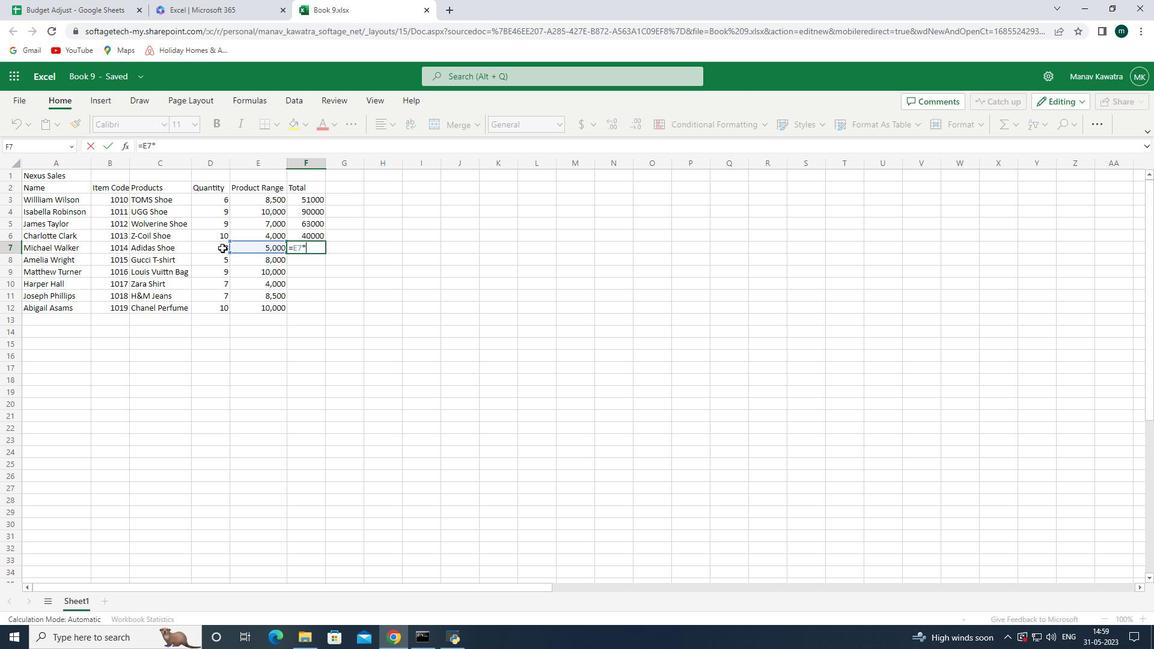 
Action: Mouse moved to (317, 260)
Screenshot: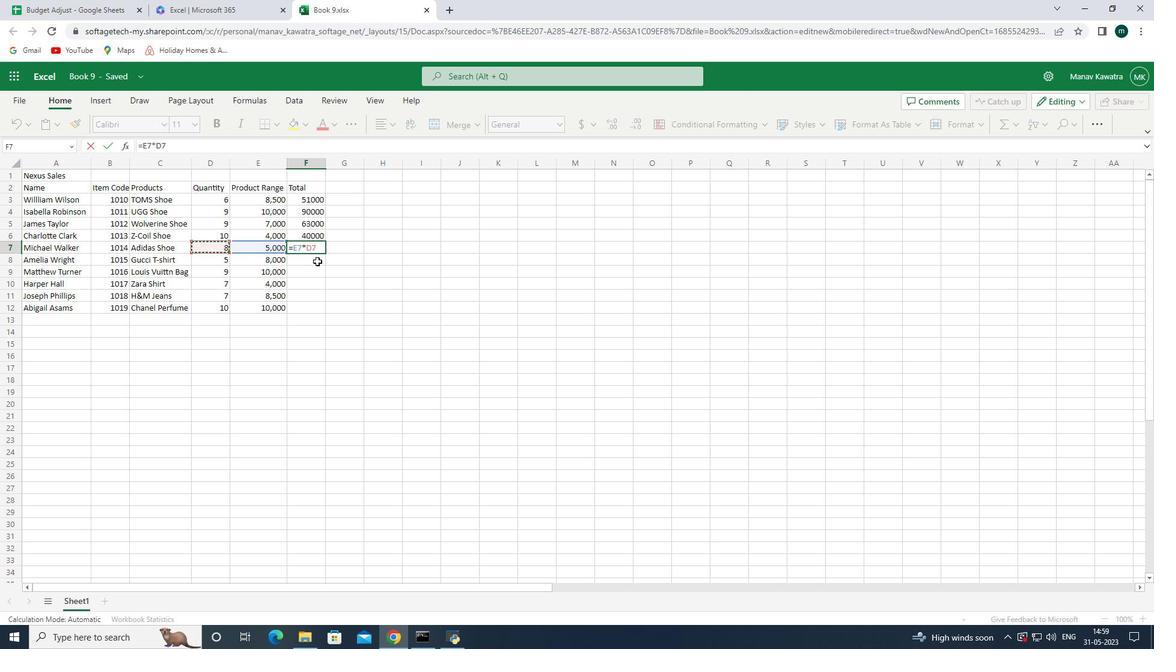
Action: Key pressed <Key.enter>
Screenshot: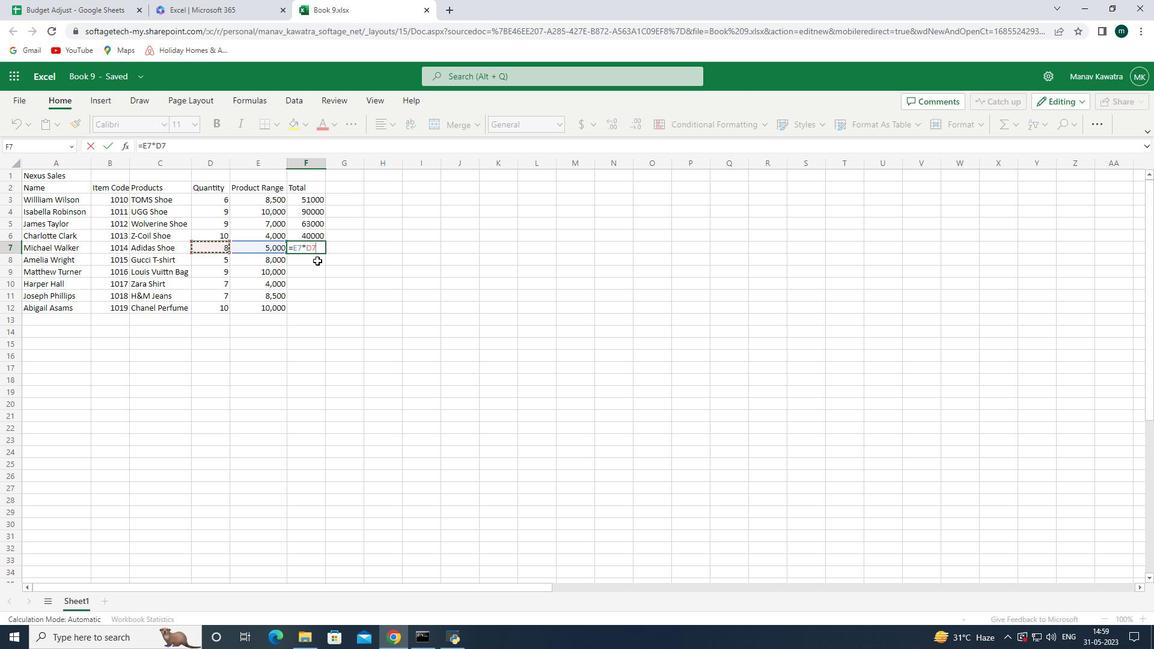 
Action: Mouse moved to (295, 263)
Screenshot: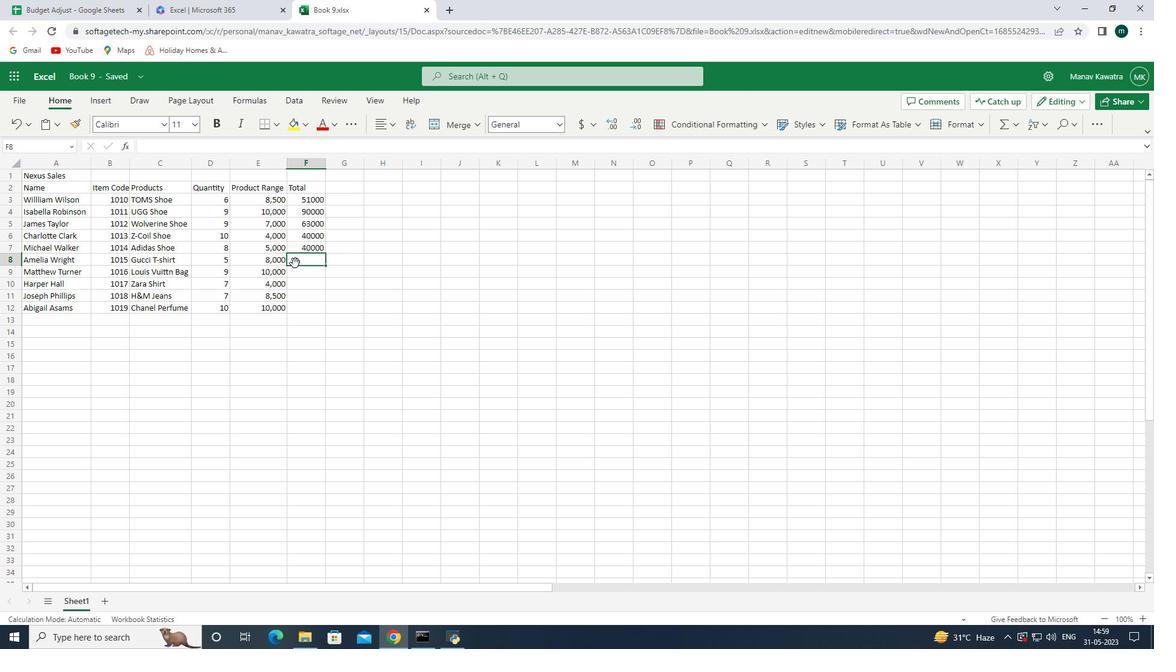 
Action: Key pressed =
Screenshot: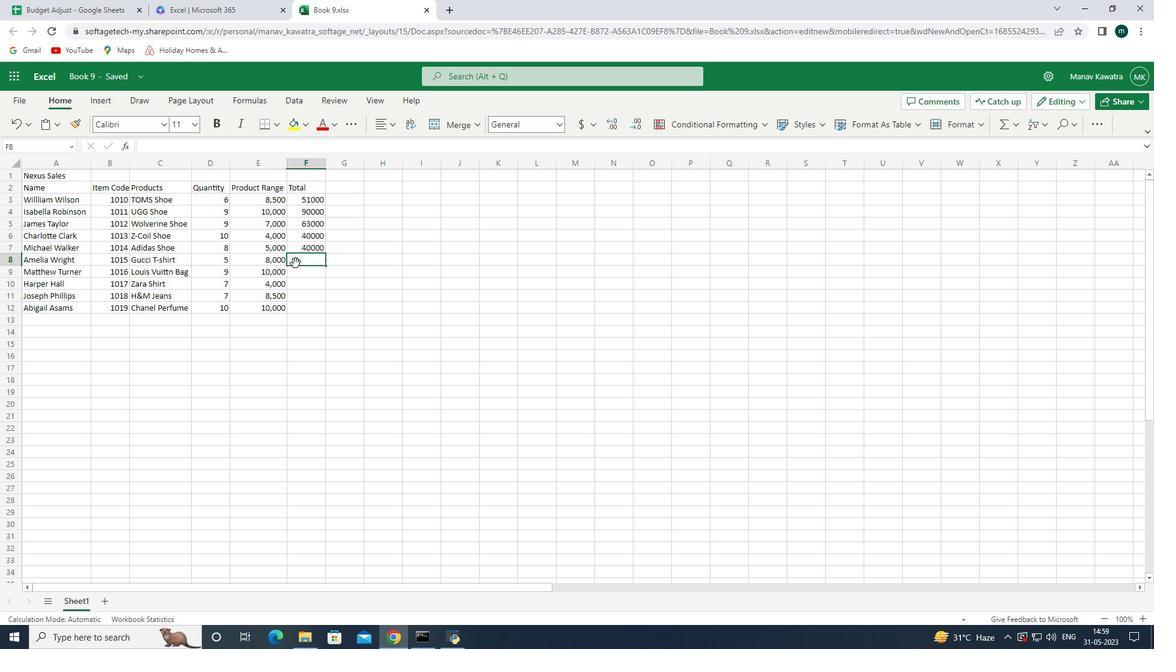 
Action: Mouse moved to (279, 260)
Screenshot: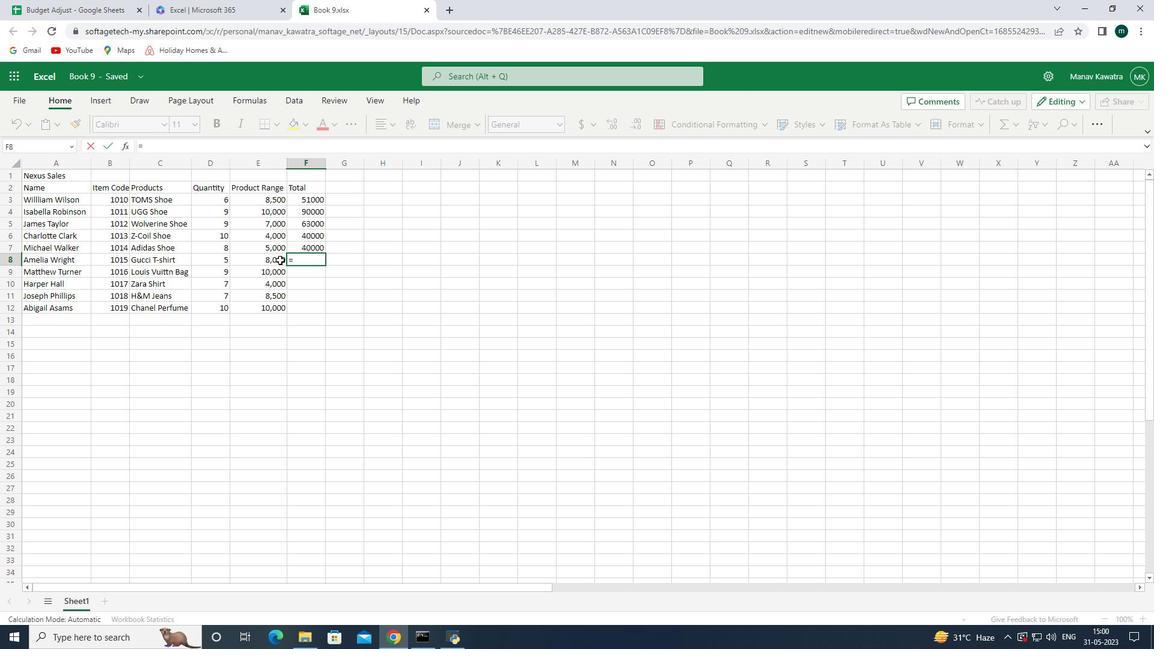 
Action: Mouse pressed left at (279, 260)
Screenshot: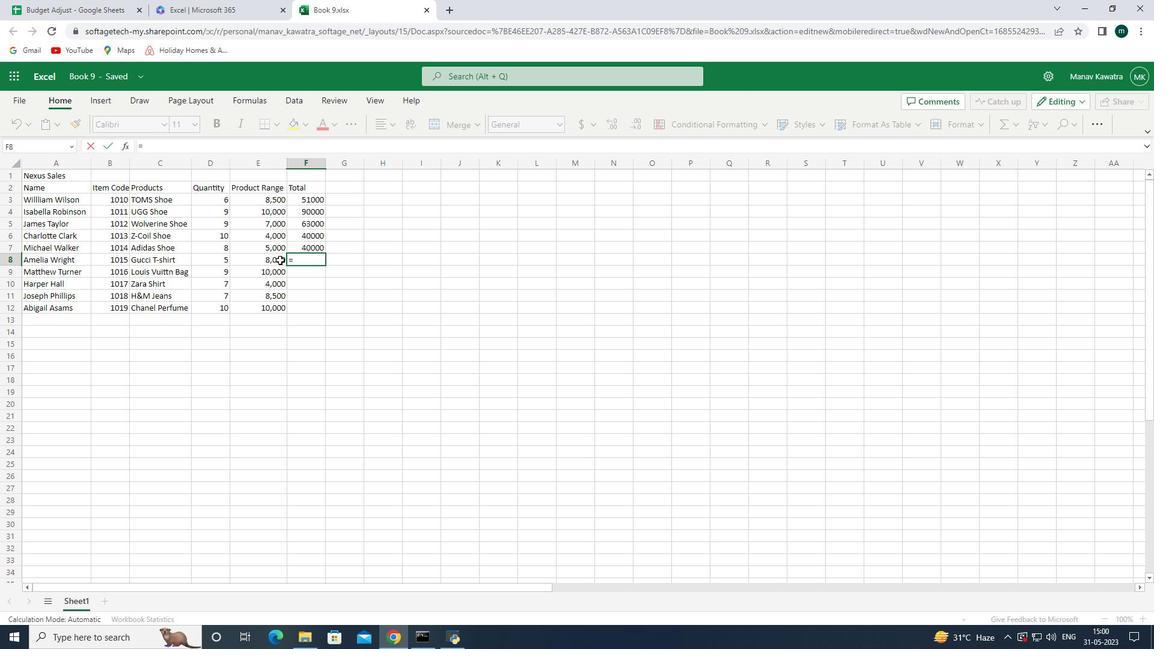 
Action: Mouse moved to (277, 260)
Screenshot: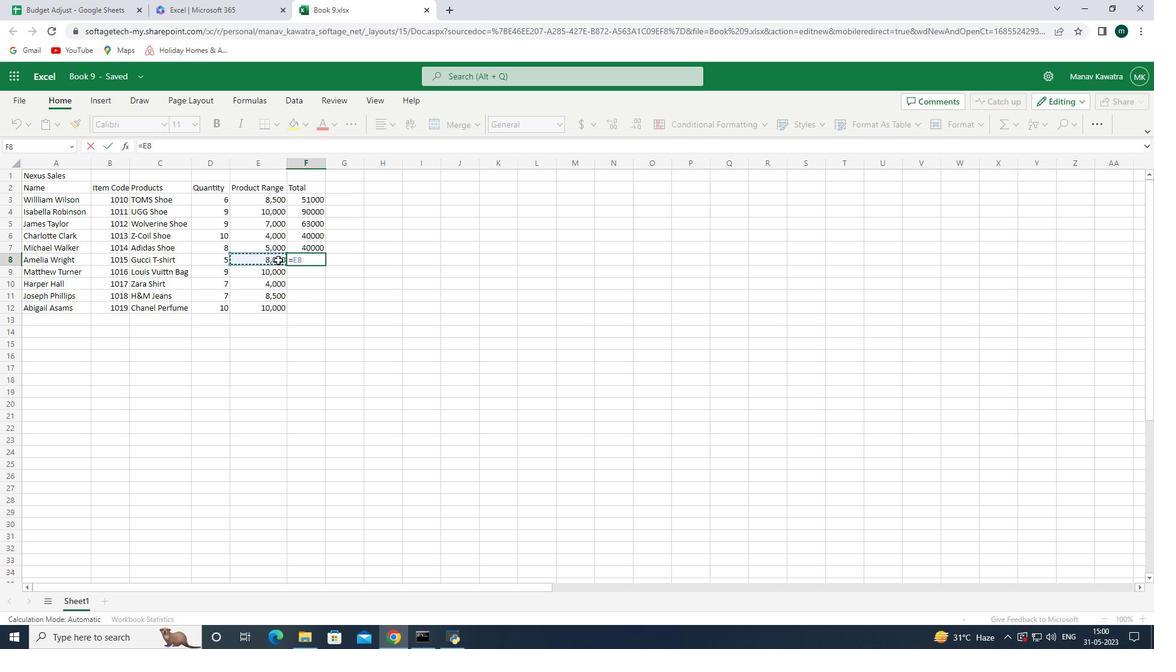 
Action: Key pressed *
Screenshot: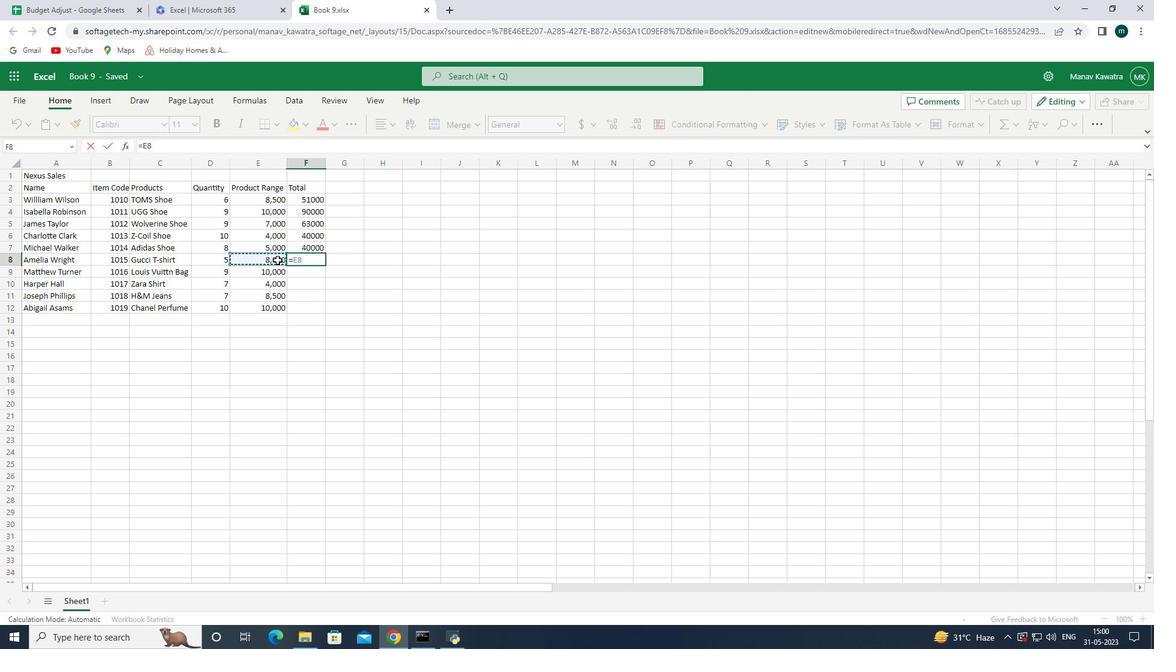 
Action: Mouse moved to (222, 265)
Screenshot: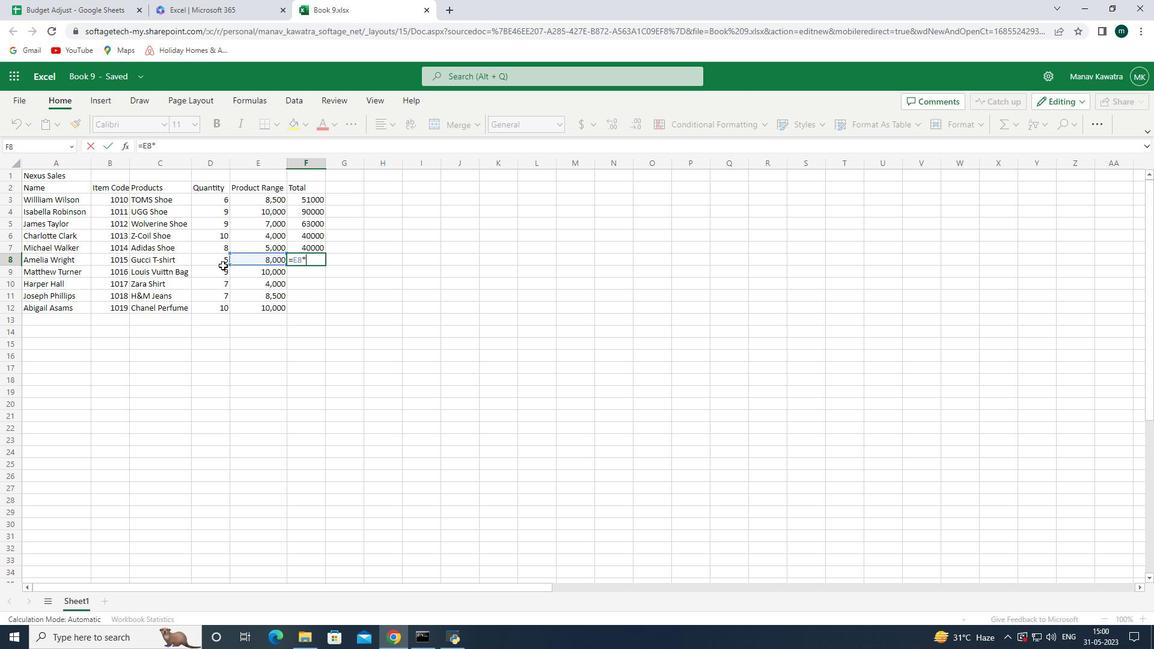 
Action: Mouse pressed left at (222, 265)
Screenshot: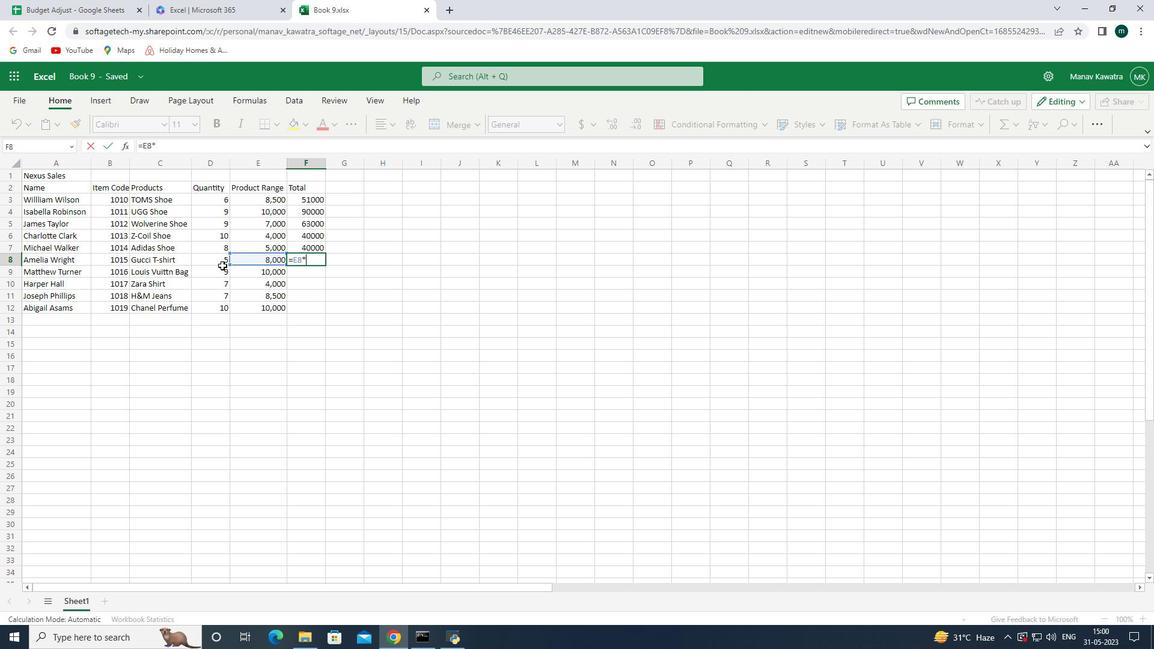 
Action: Mouse moved to (222, 259)
Screenshot: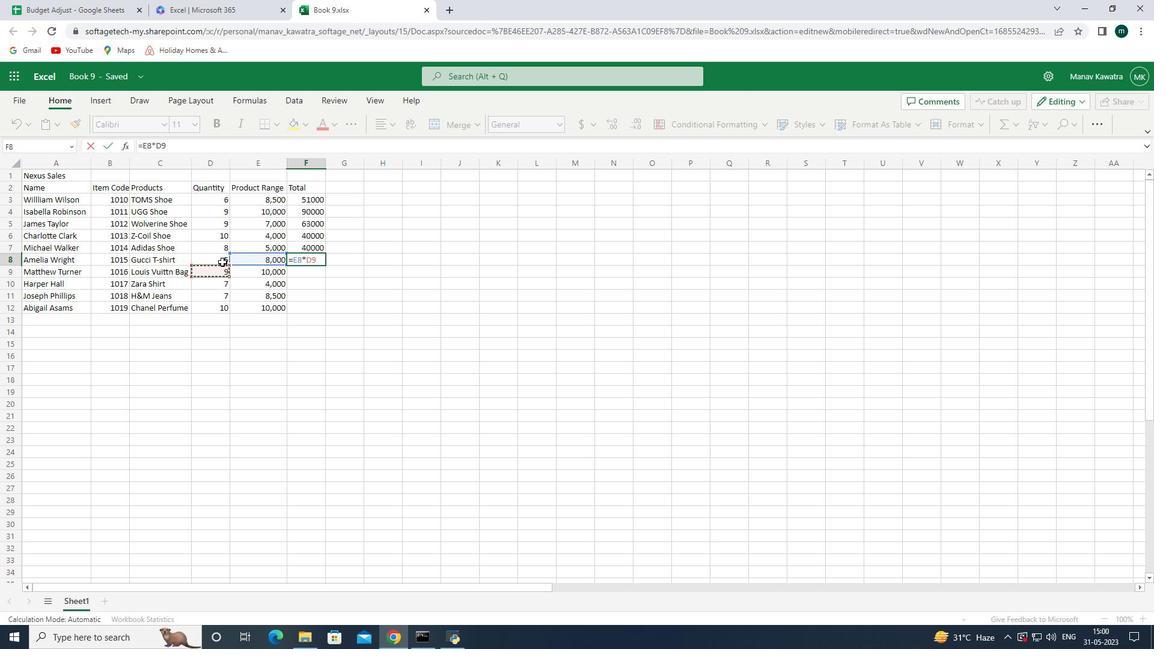 
Action: Mouse pressed left at (222, 259)
Screenshot: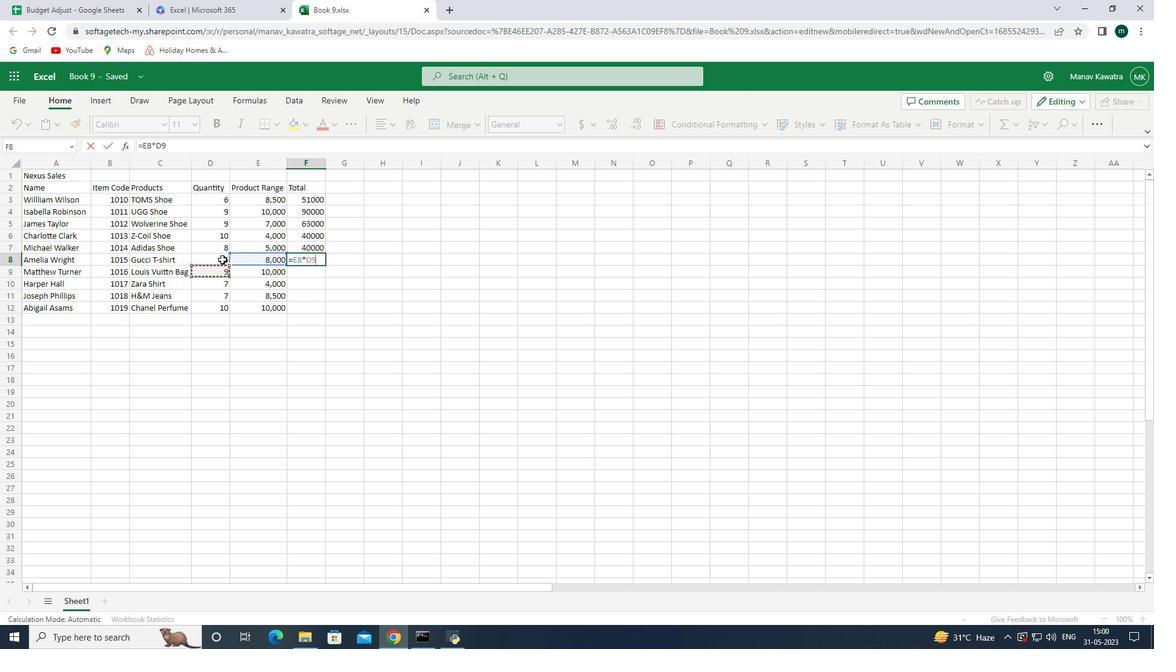 
Action: Mouse moved to (337, 261)
Screenshot: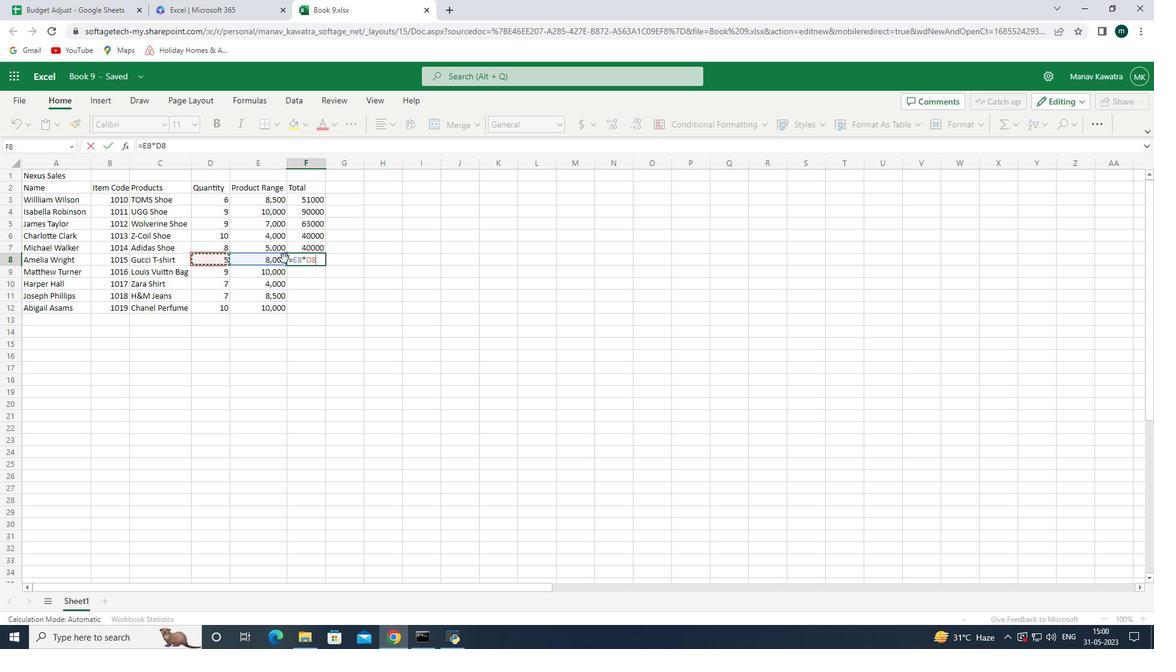 
Action: Key pressed <Key.enter>
Screenshot: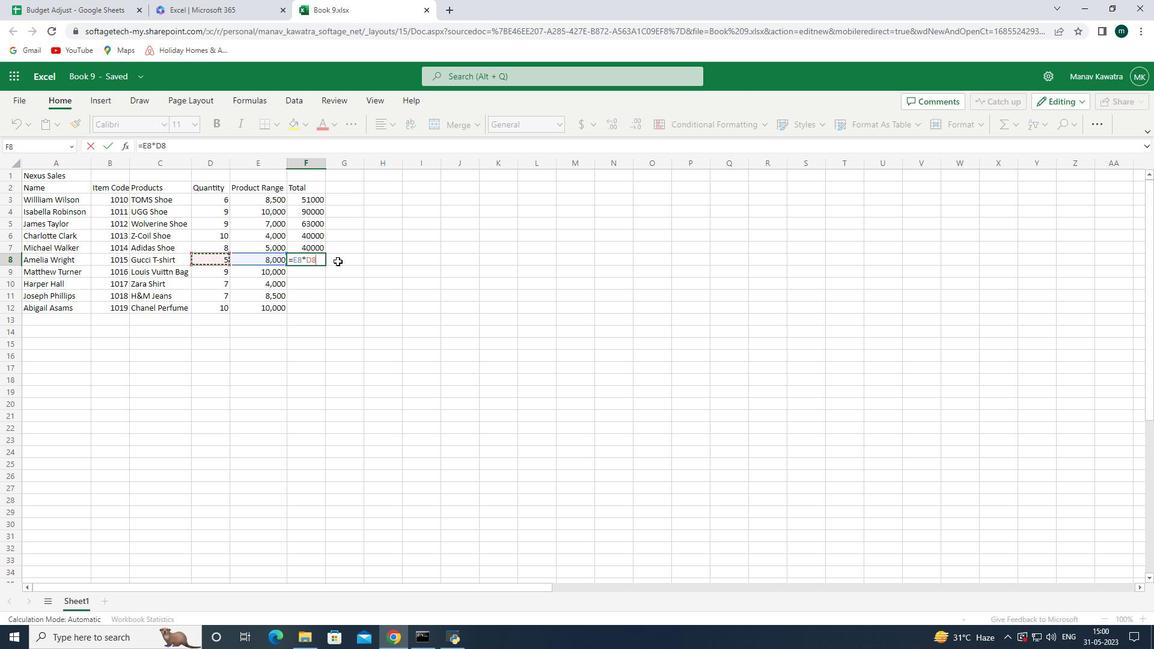 
Action: Mouse moved to (313, 271)
Screenshot: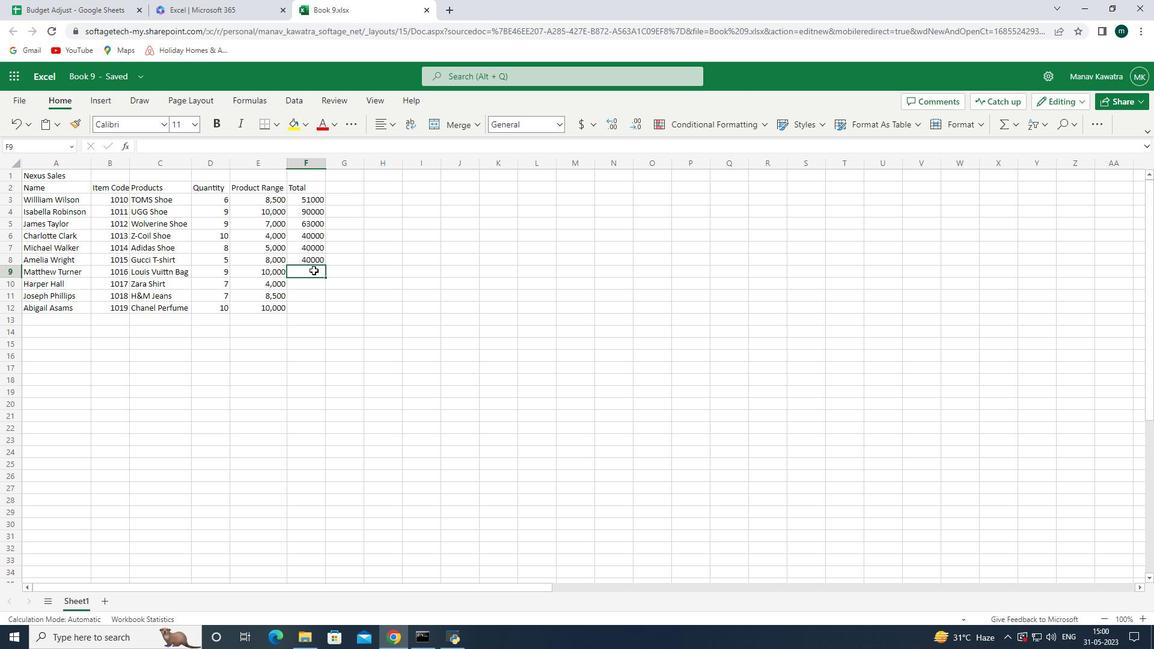 
Action: Key pressed =
Screenshot: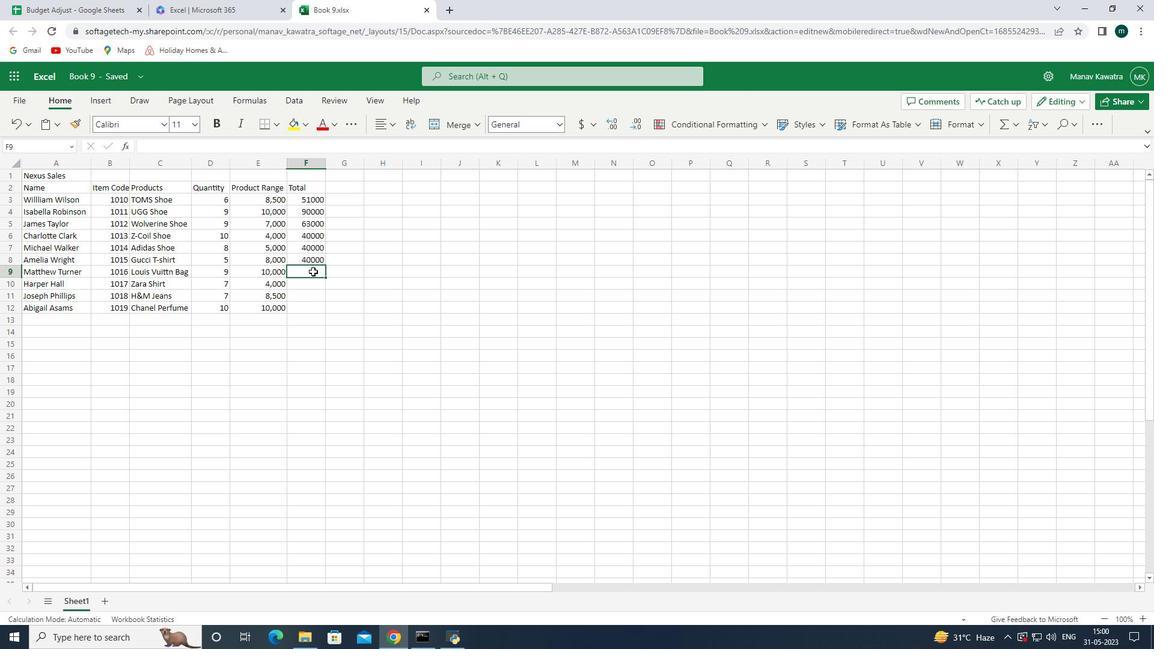 
Action: Mouse moved to (259, 274)
Screenshot: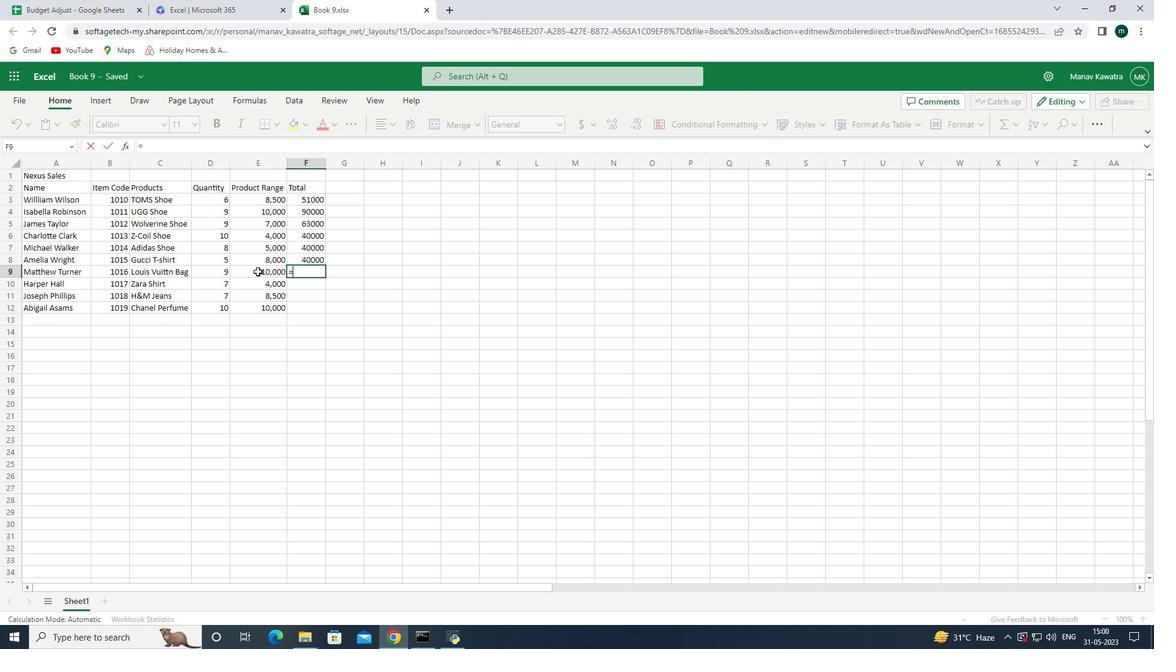 
Action: Mouse pressed left at (259, 274)
Screenshot: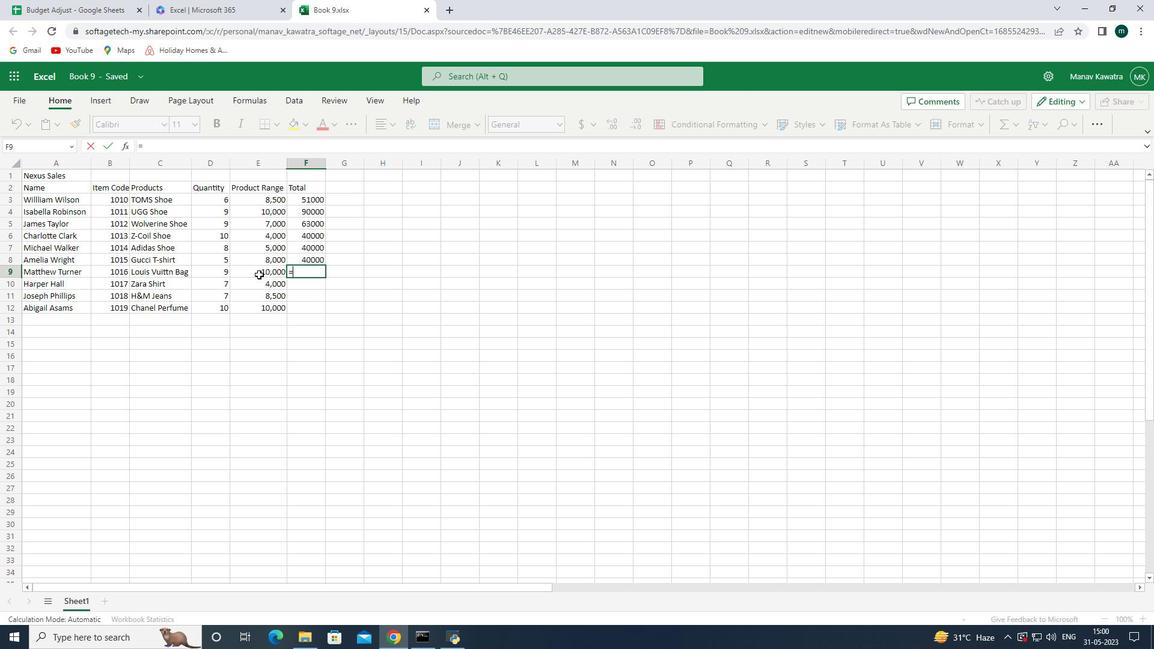 
Action: Mouse moved to (259, 275)
Screenshot: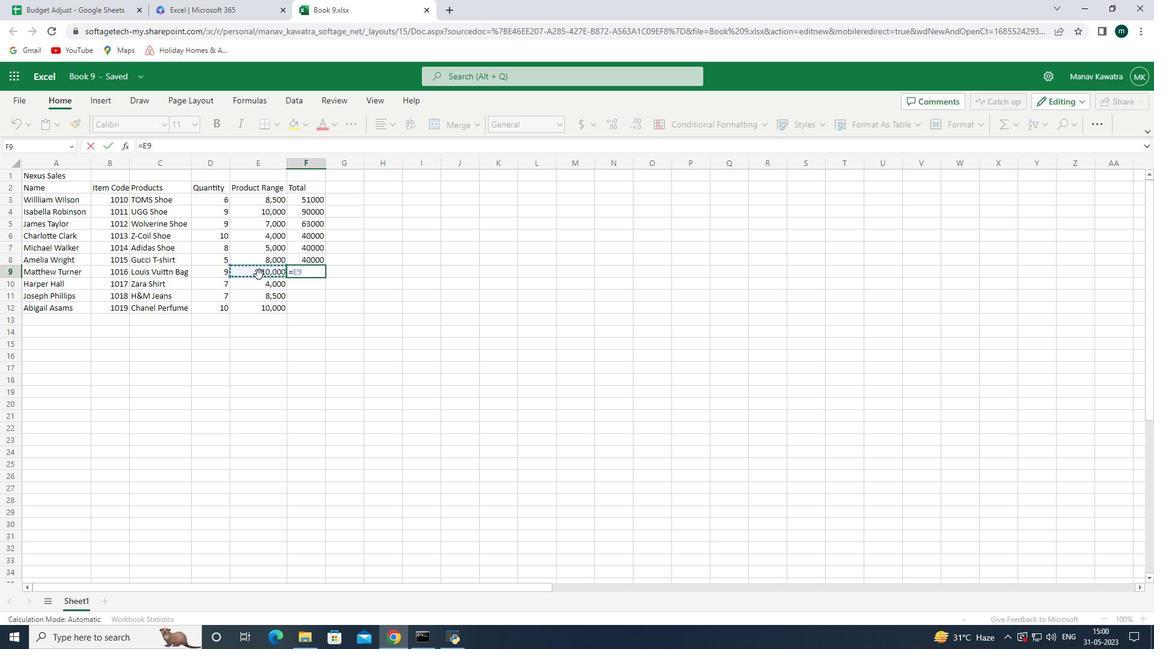 
Action: Key pressed *
Screenshot: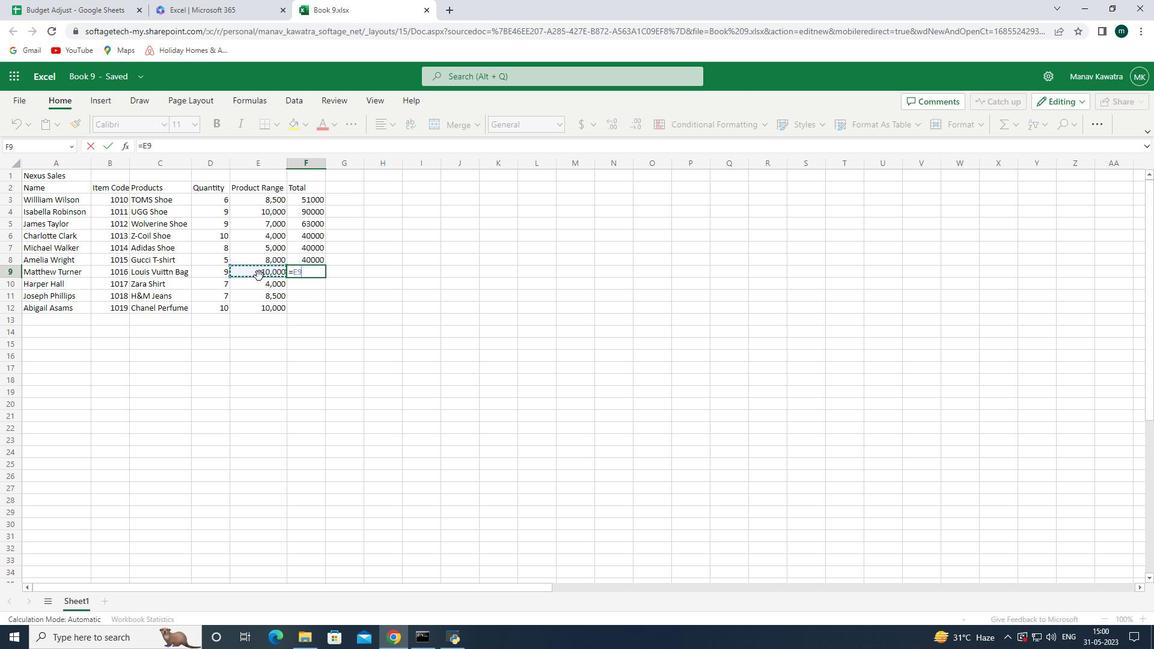 
Action: Mouse moved to (223, 270)
Screenshot: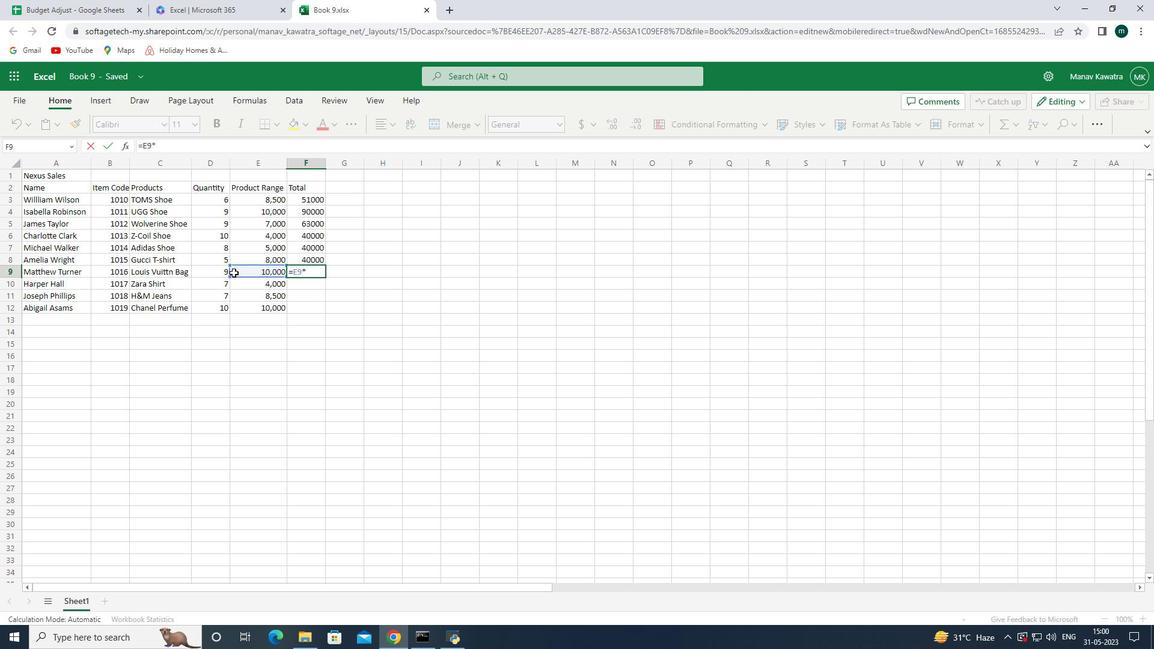 
Action: Mouse pressed left at (223, 270)
Screenshot: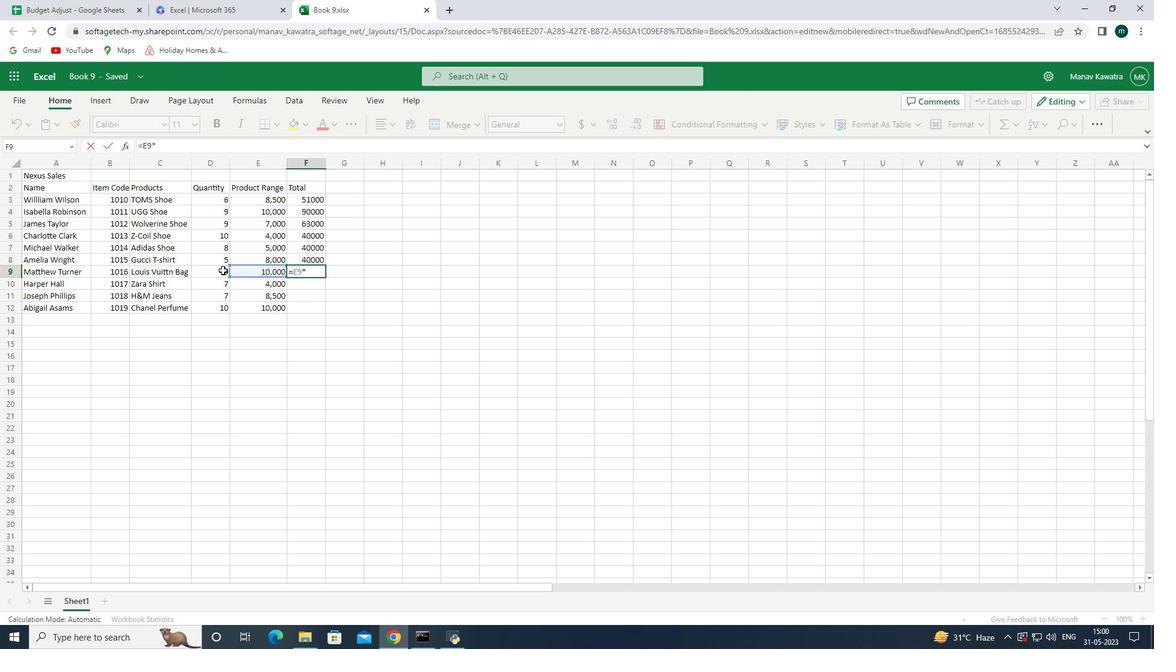 
Action: Mouse moved to (307, 286)
Screenshot: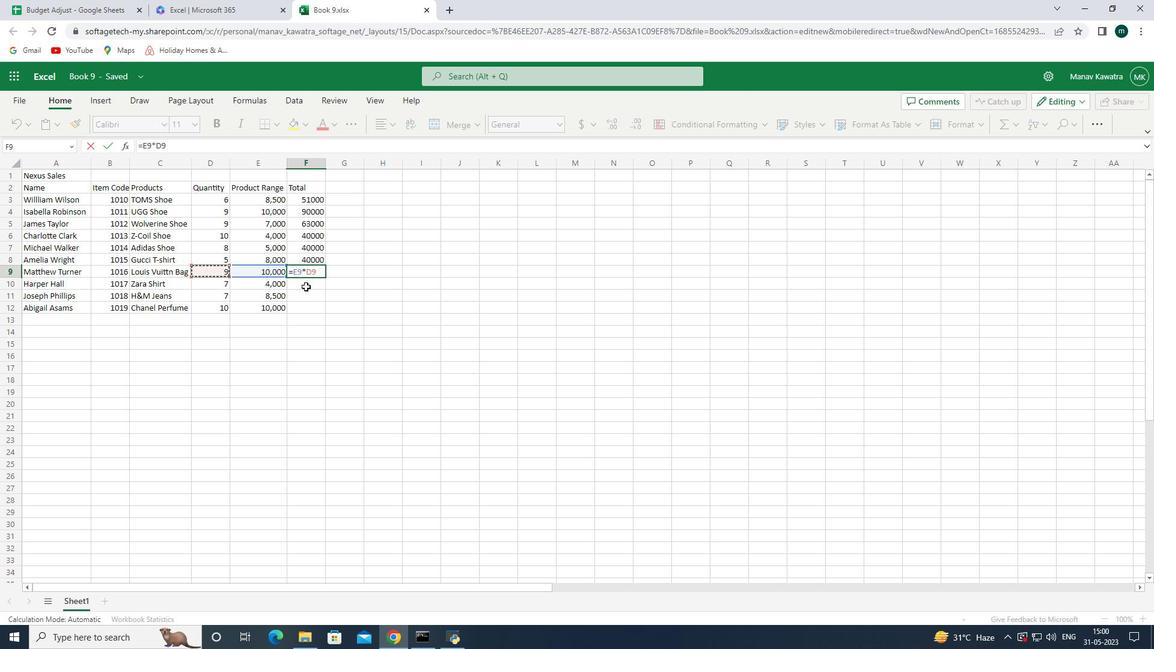 
Action: Key pressed <Key.enter>
Screenshot: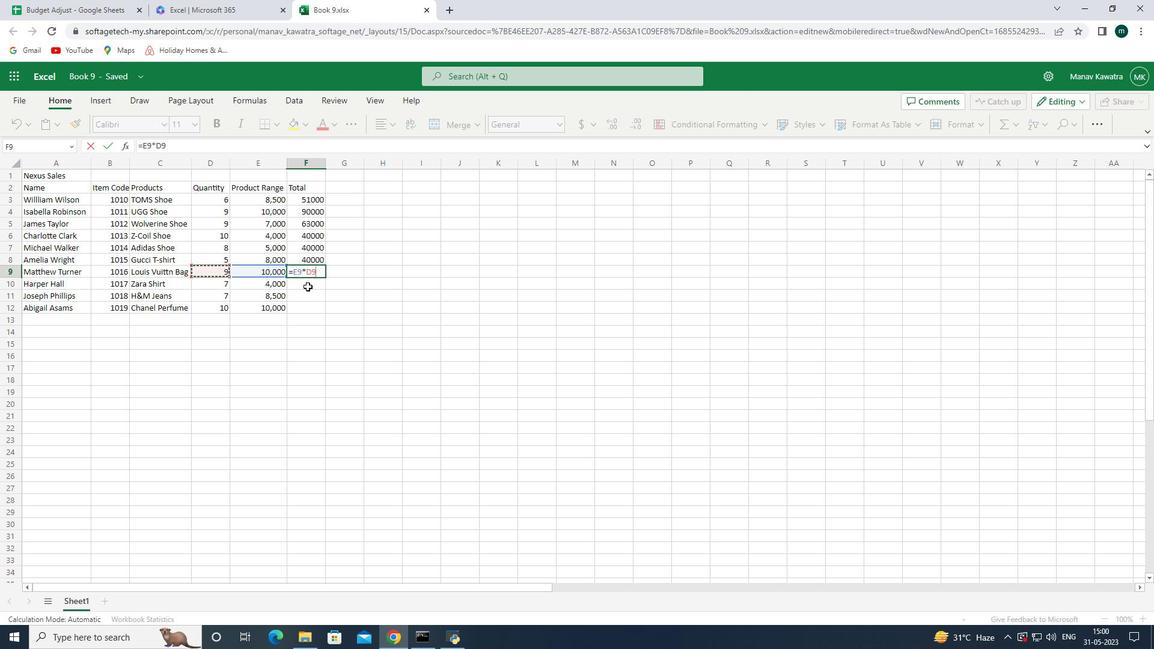 
Action: Mouse moved to (292, 280)
Screenshot: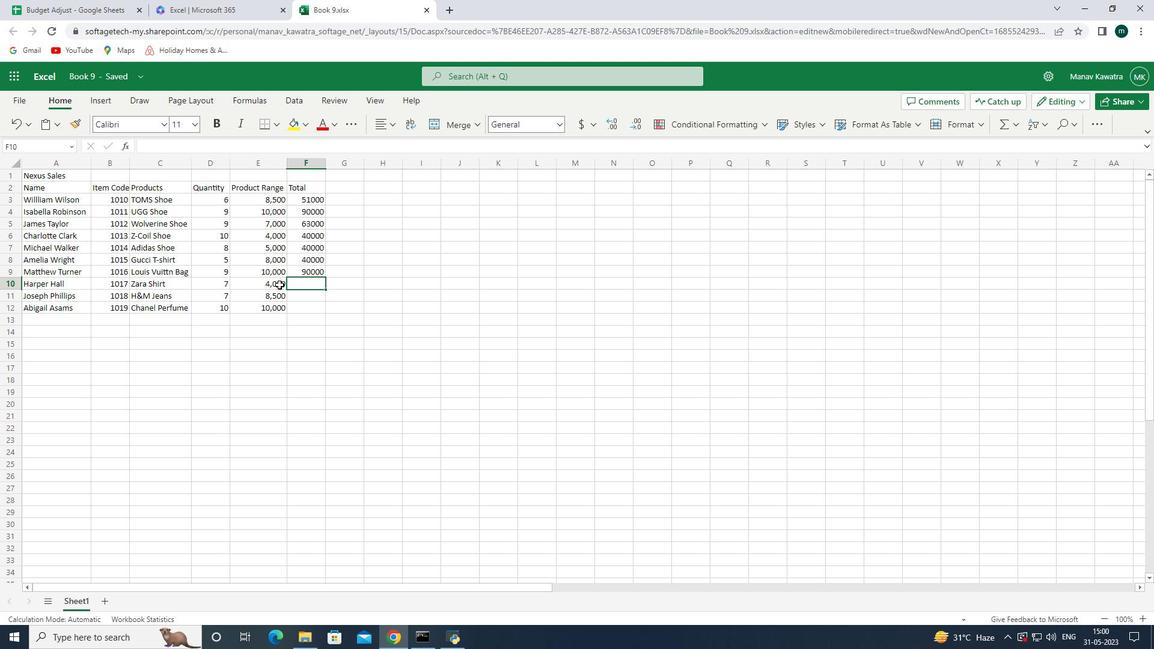 
Action: Key pressed =
Screenshot: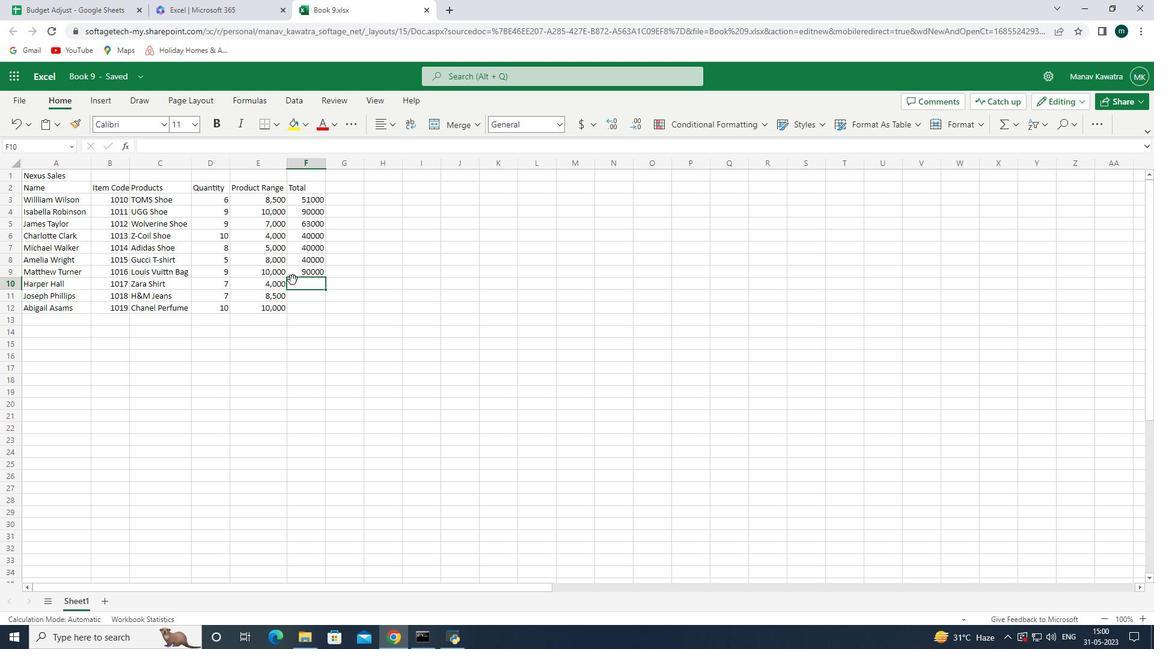 
Action: Mouse moved to (261, 288)
Screenshot: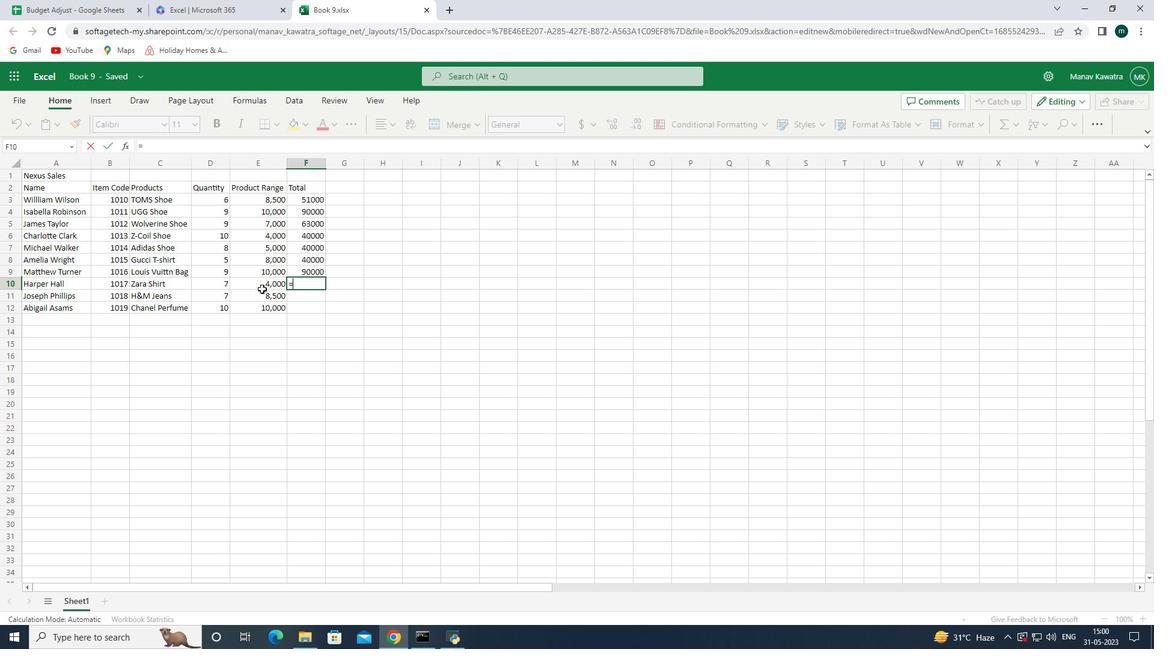 
Action: Mouse pressed left at (261, 288)
Screenshot: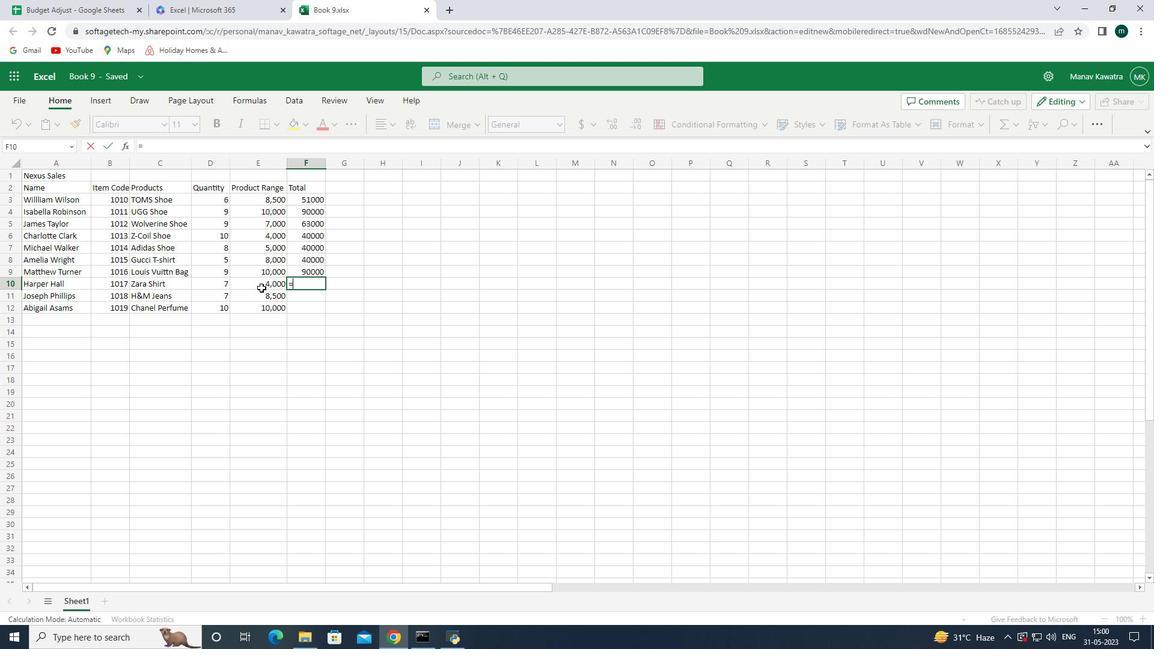 
Action: Key pressed *
Screenshot: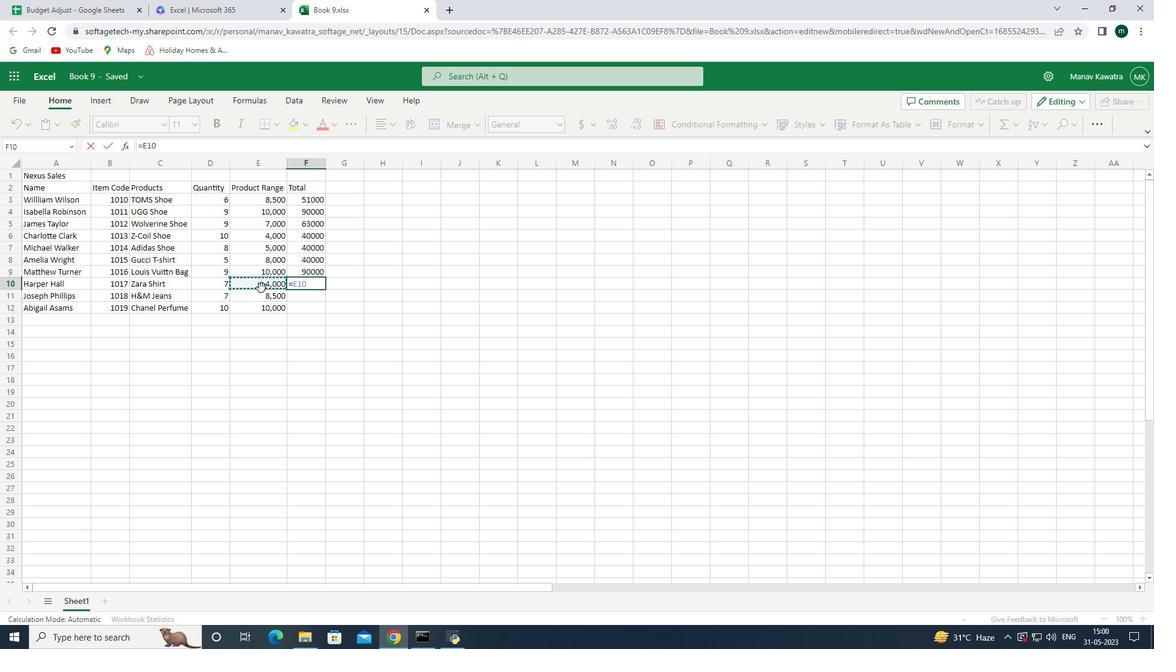
Action: Mouse moved to (209, 285)
Screenshot: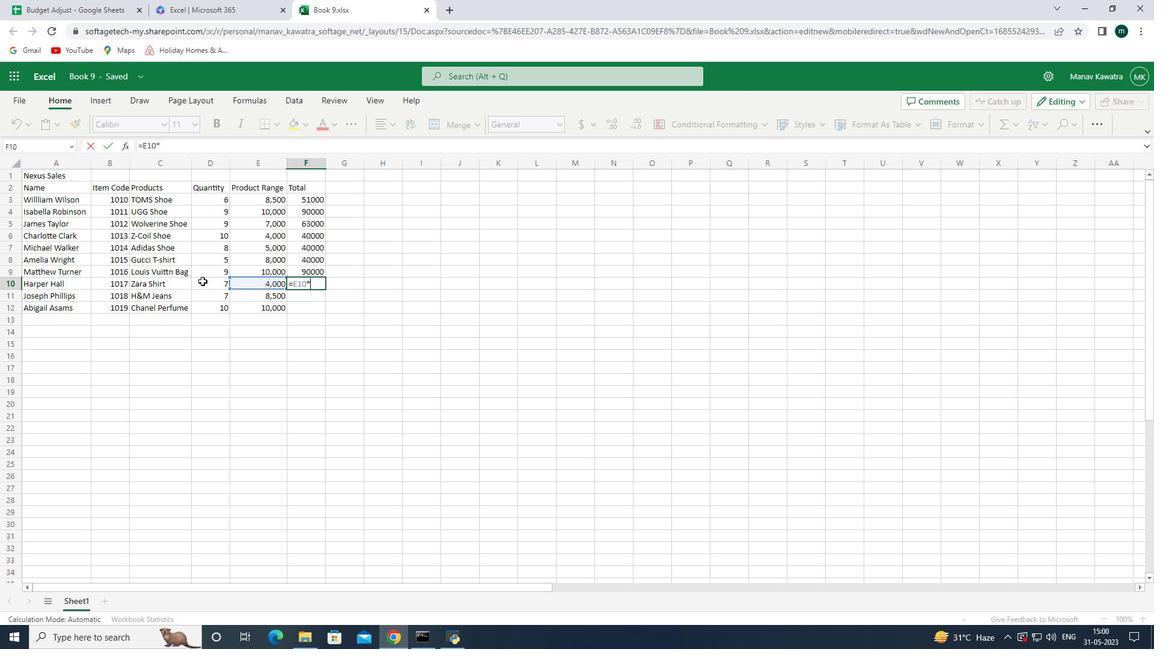 
Action: Mouse pressed left at (209, 285)
Screenshot: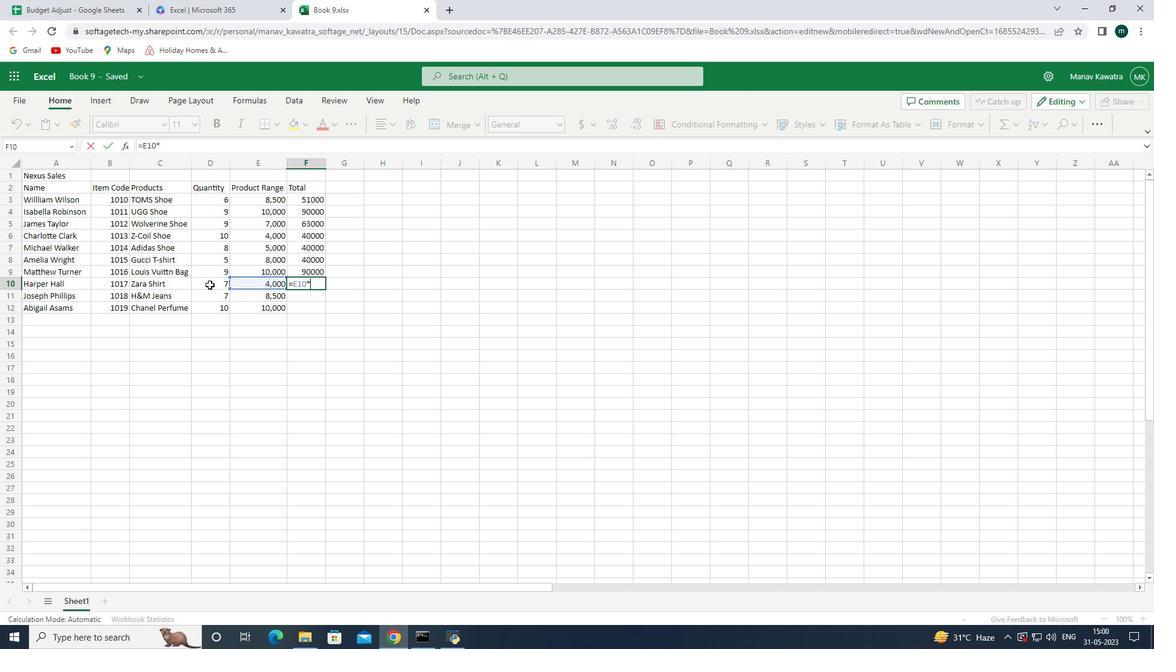 
Action: Mouse moved to (295, 300)
Screenshot: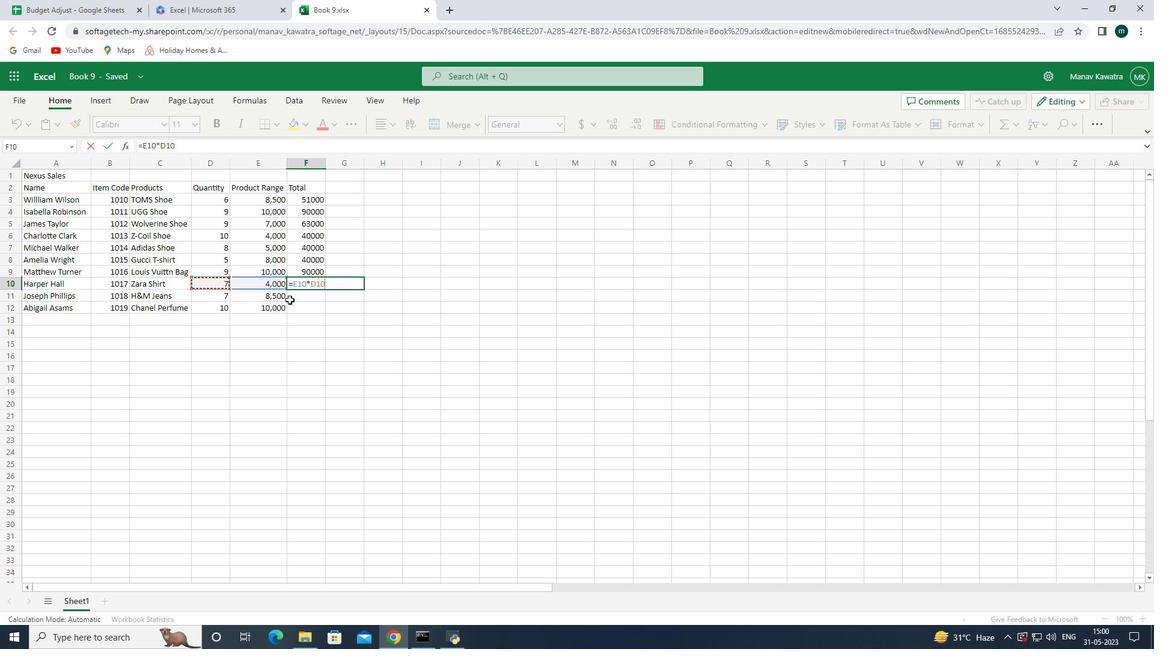 
Action: Key pressed <Key.enter>
Screenshot: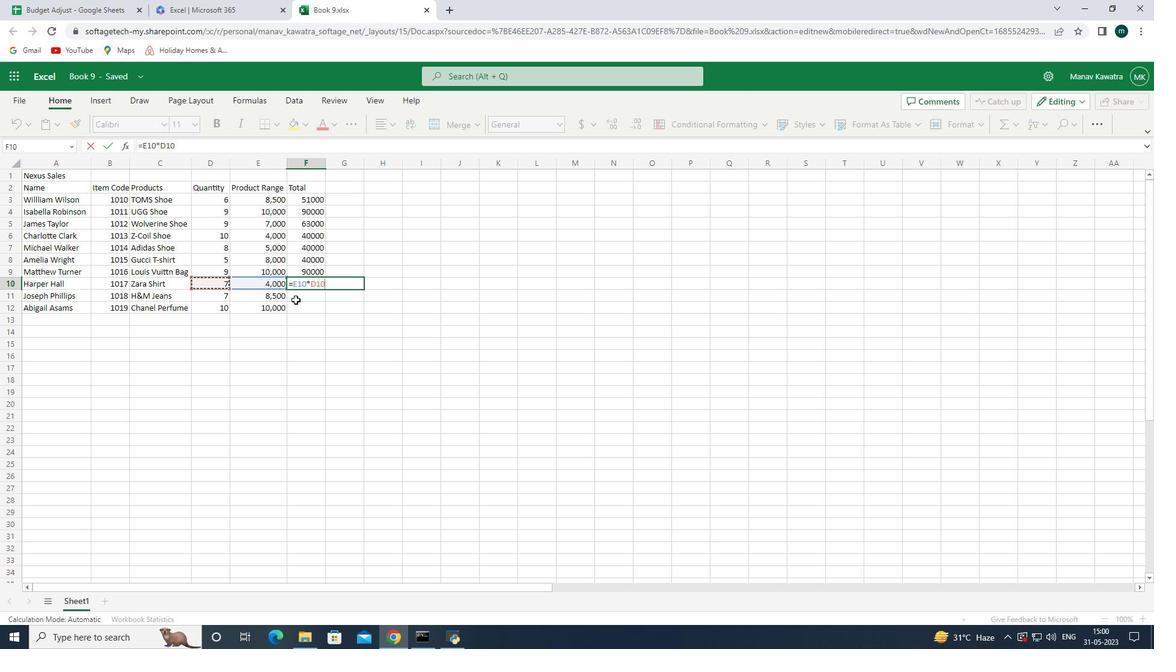 
Action: Mouse moved to (254, 303)
Screenshot: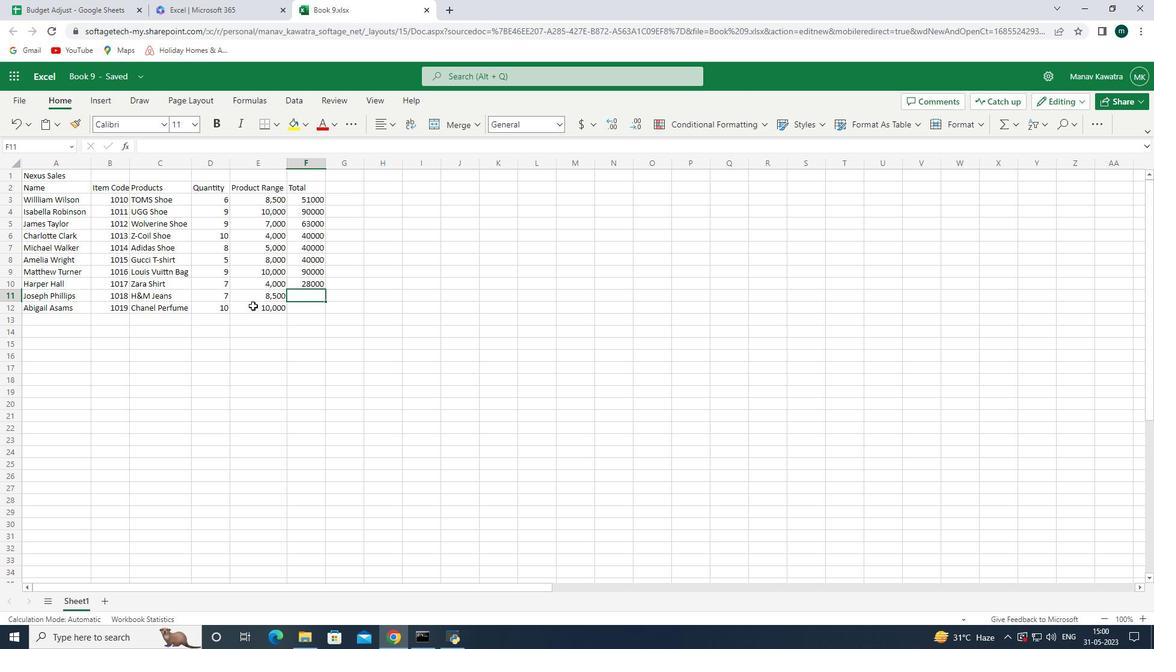 
Action: Key pressed =
Screenshot: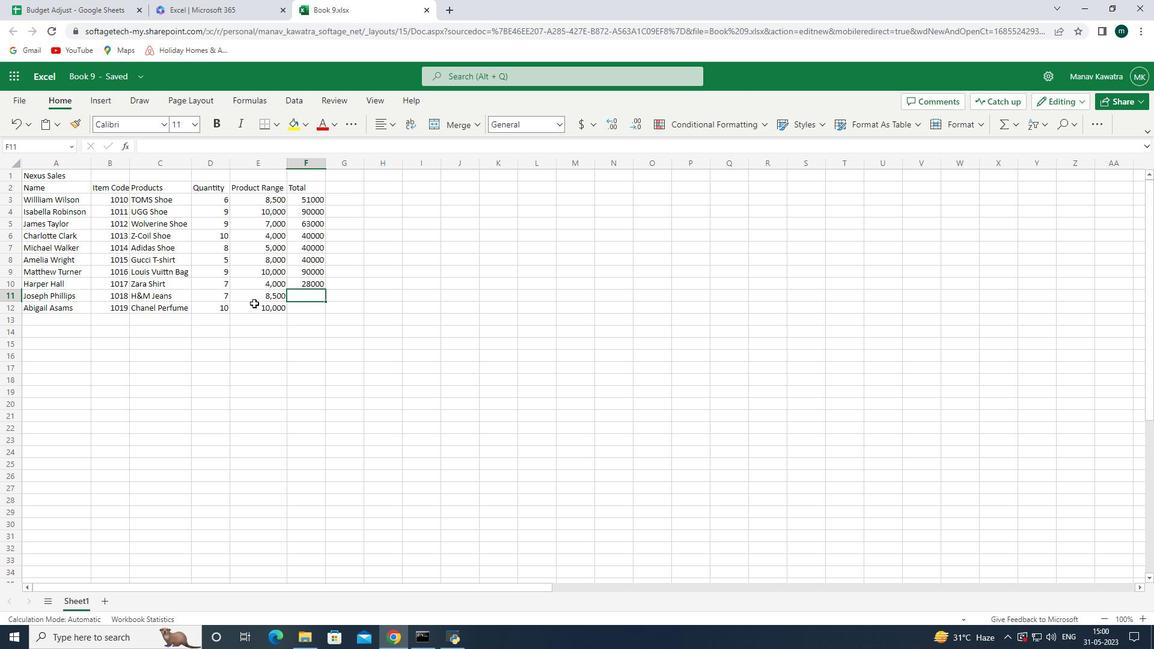 
Action: Mouse moved to (263, 294)
Screenshot: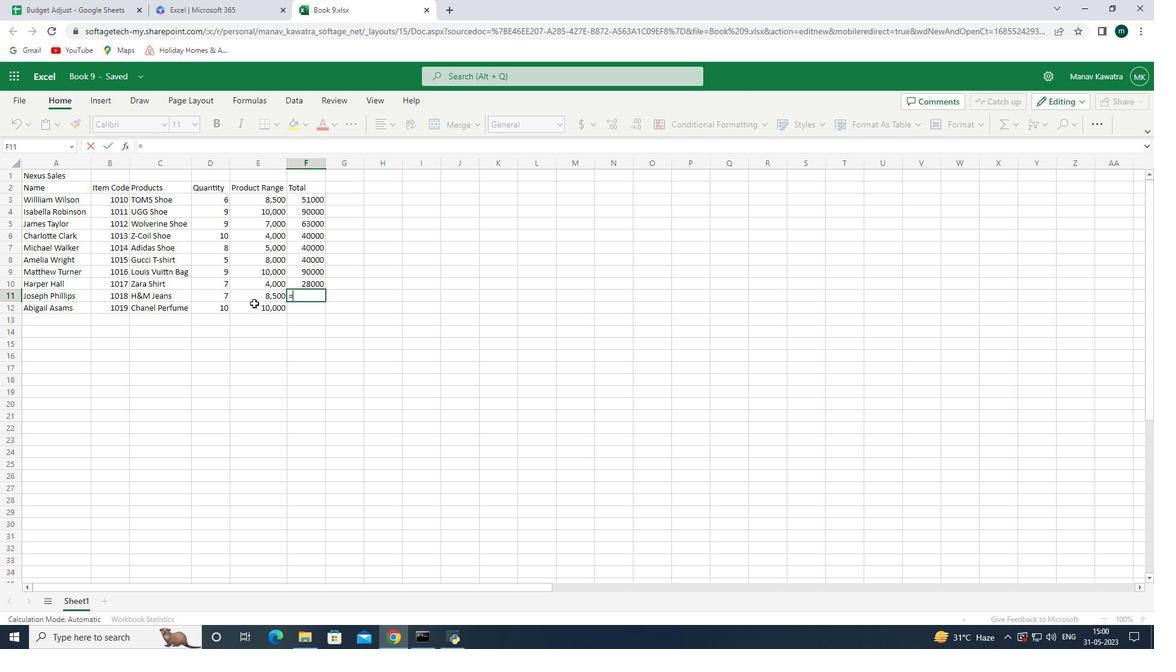
Action: Mouse pressed left at (263, 294)
Screenshot: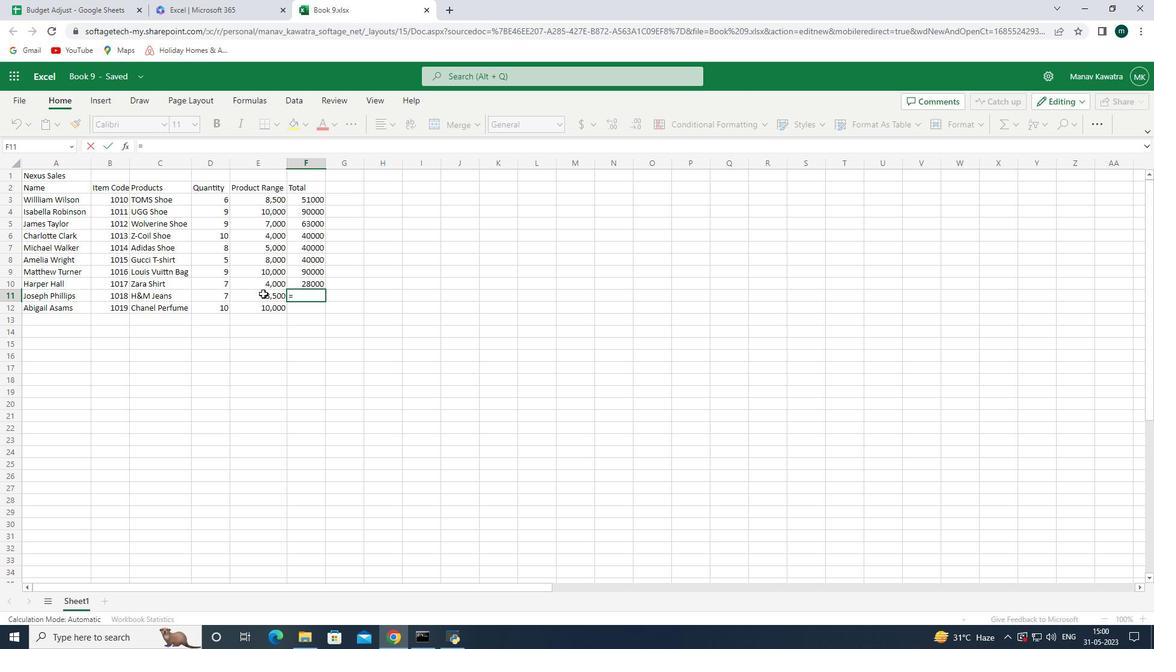 
Action: Mouse moved to (248, 298)
Screenshot: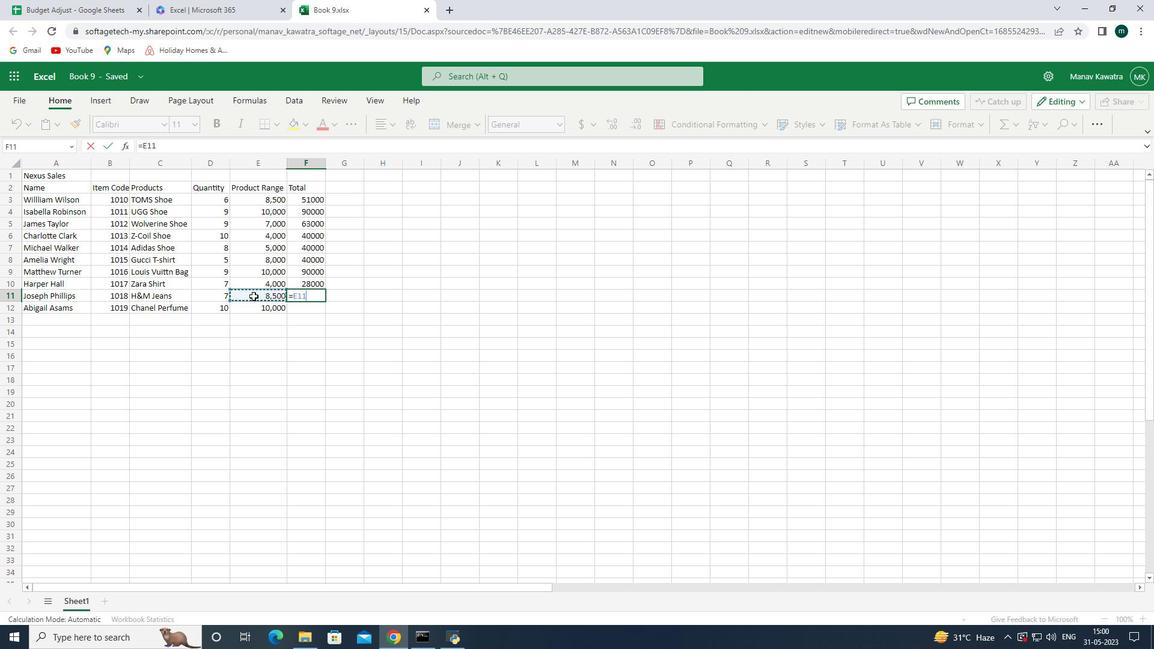
Action: Key pressed *
Screenshot: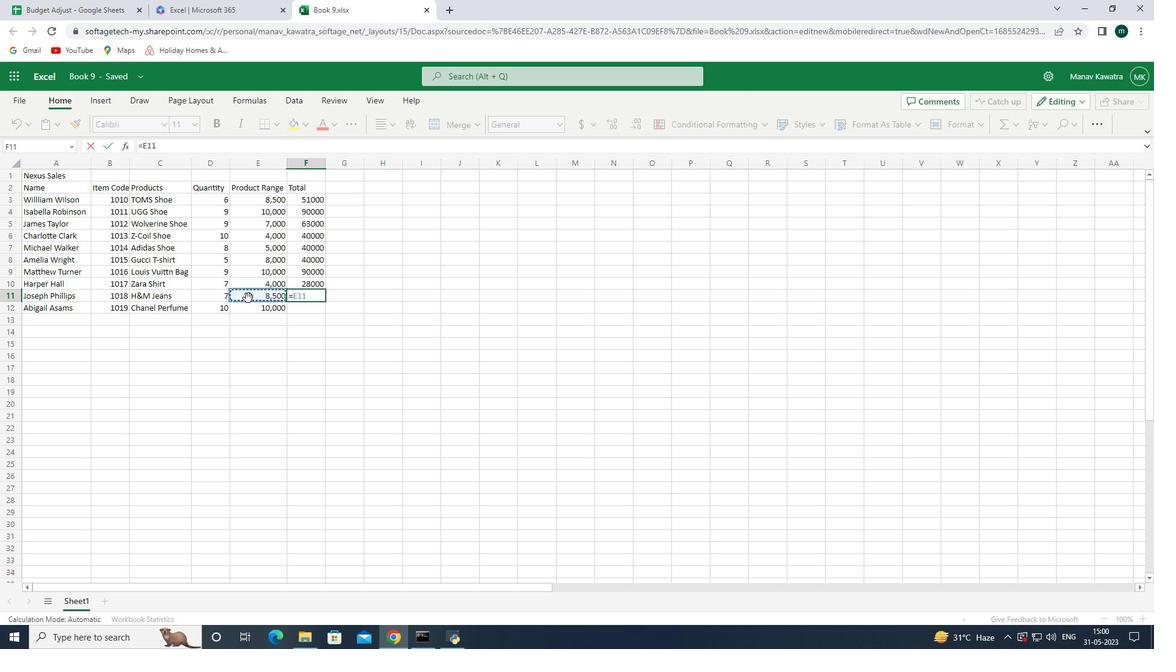 
Action: Mouse moved to (212, 297)
Screenshot: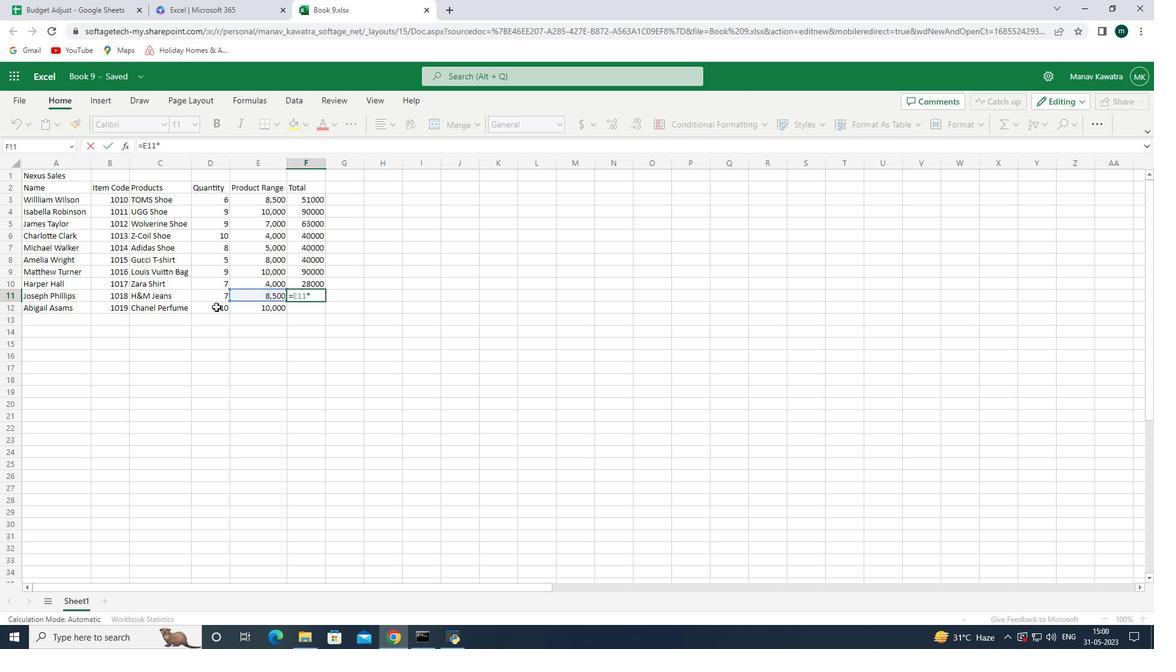 
Action: Mouse pressed left at (212, 297)
Screenshot: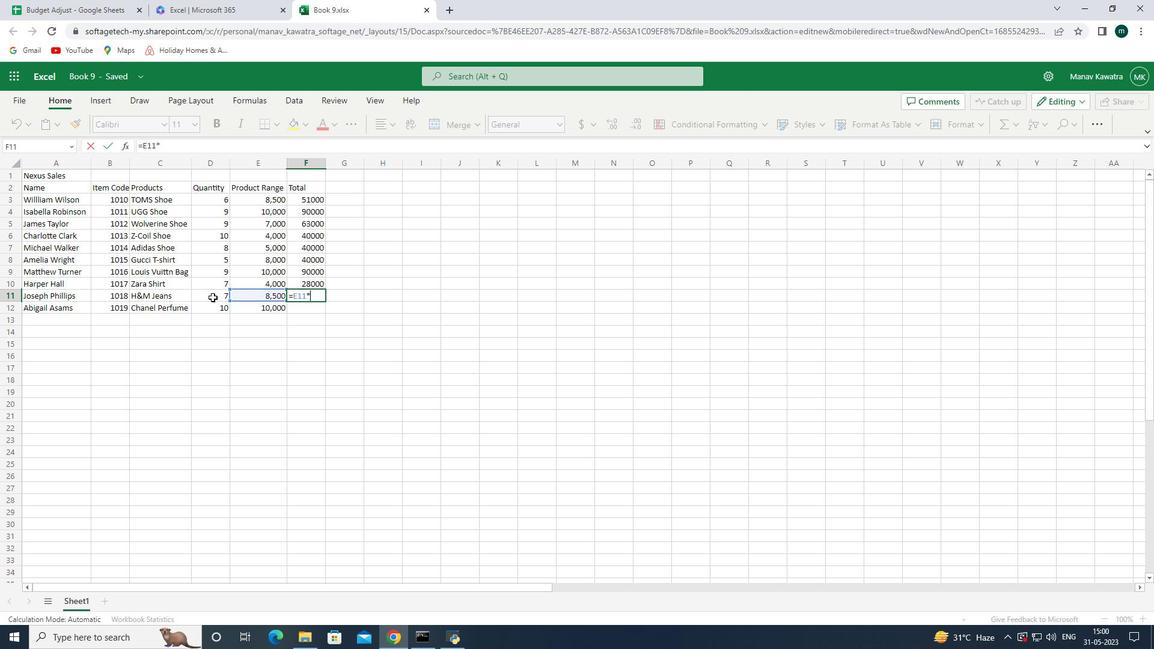 
Action: Key pressed <Key.enter>
Screenshot: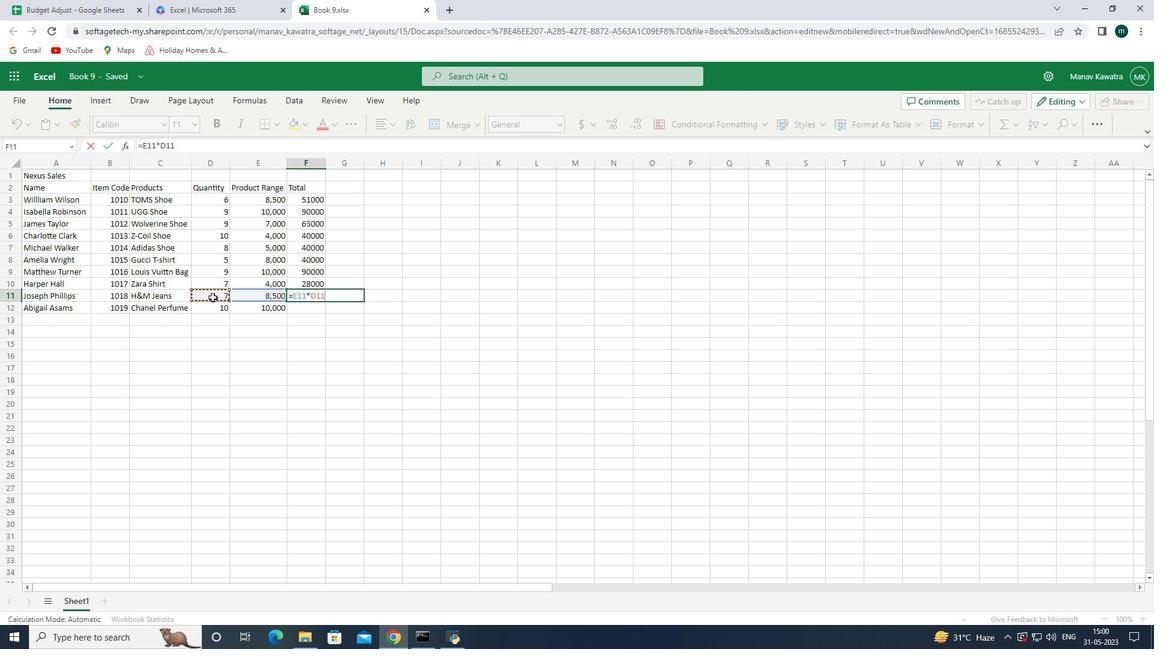 
Action: Mouse moved to (290, 307)
Screenshot: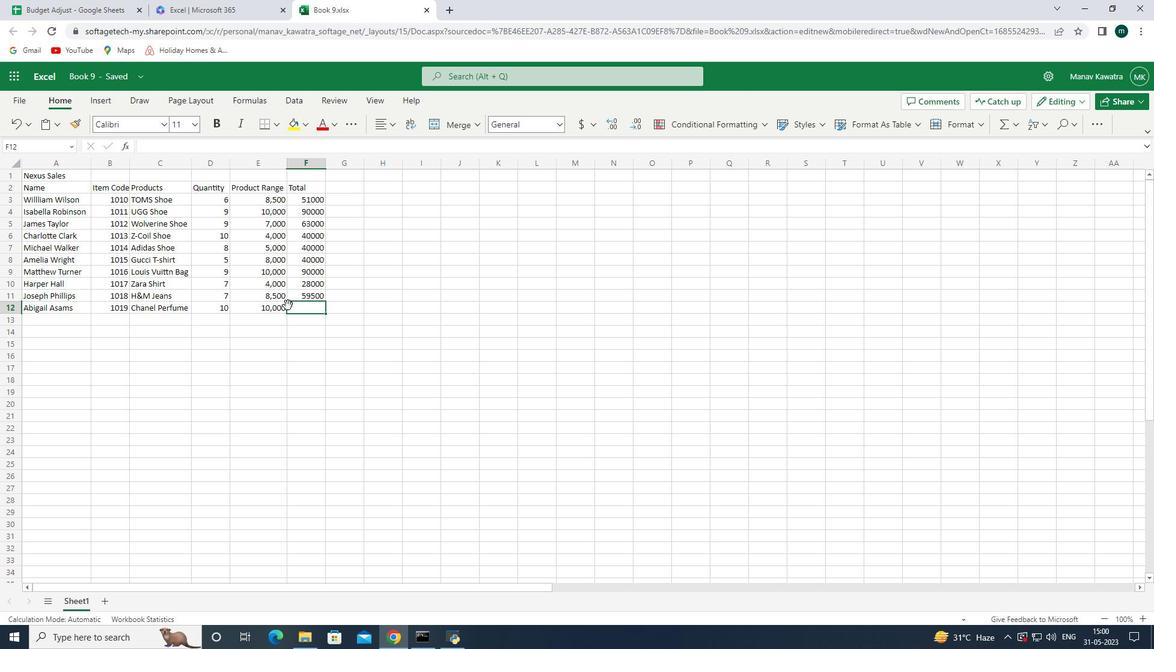 
Action: Key pressed *
Screenshot: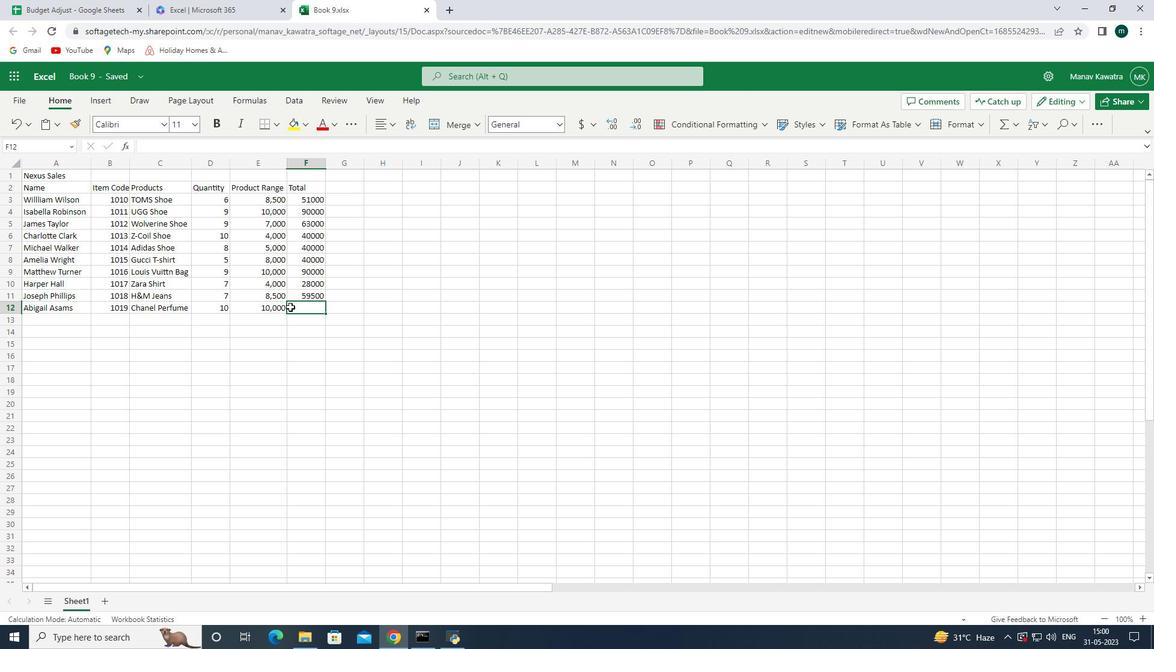 
Action: Mouse moved to (711, 188)
Screenshot: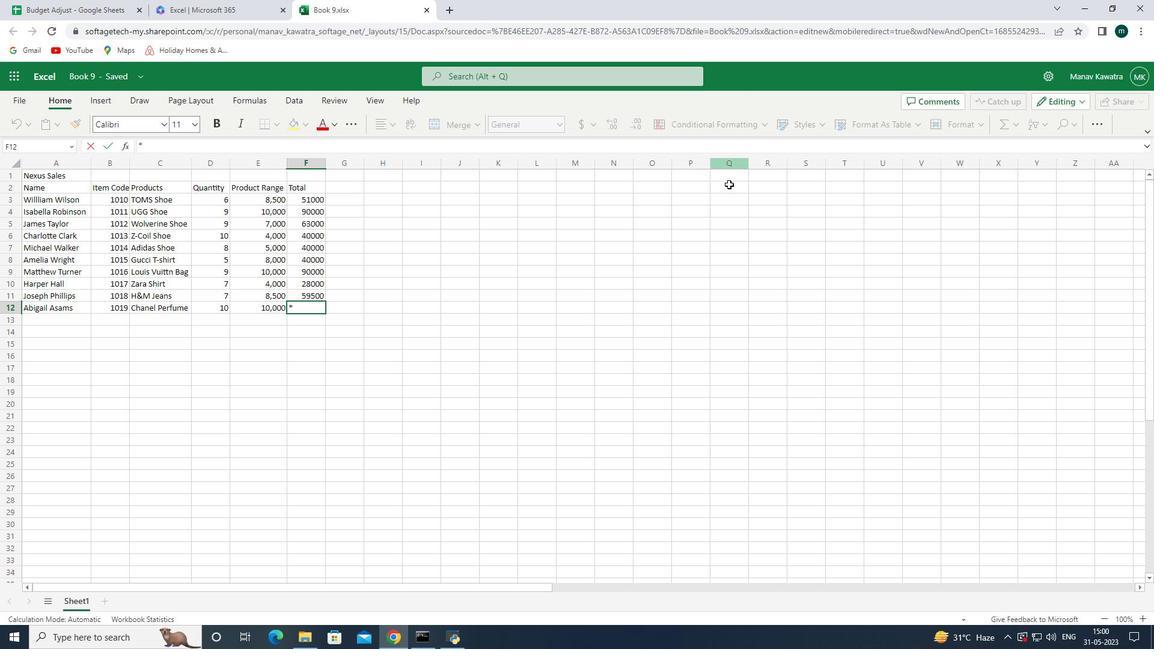
Action: Key pressed <Key.backspace>=
Screenshot: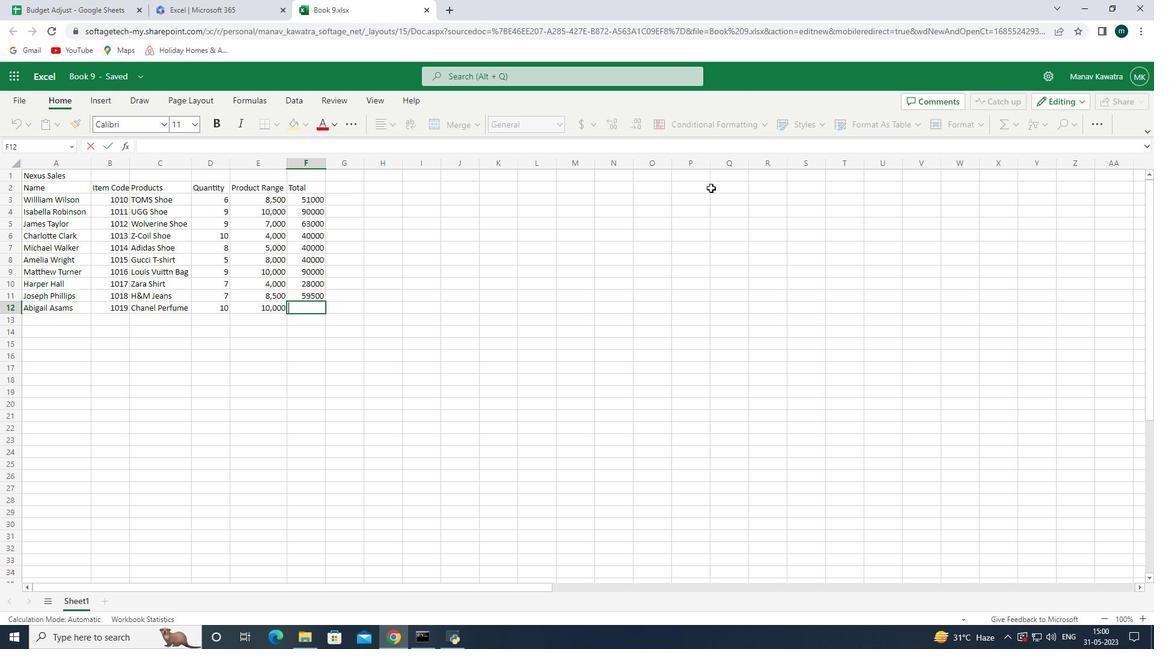 
Action: Mouse moved to (274, 306)
Screenshot: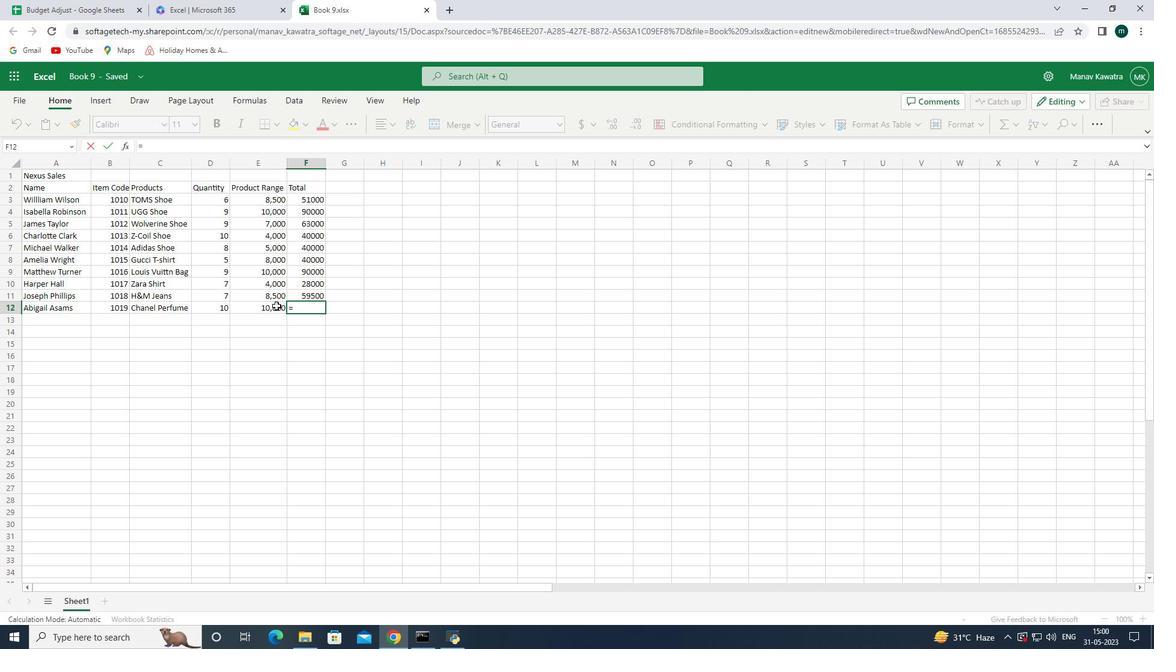 
Action: Mouse pressed left at (274, 306)
Screenshot: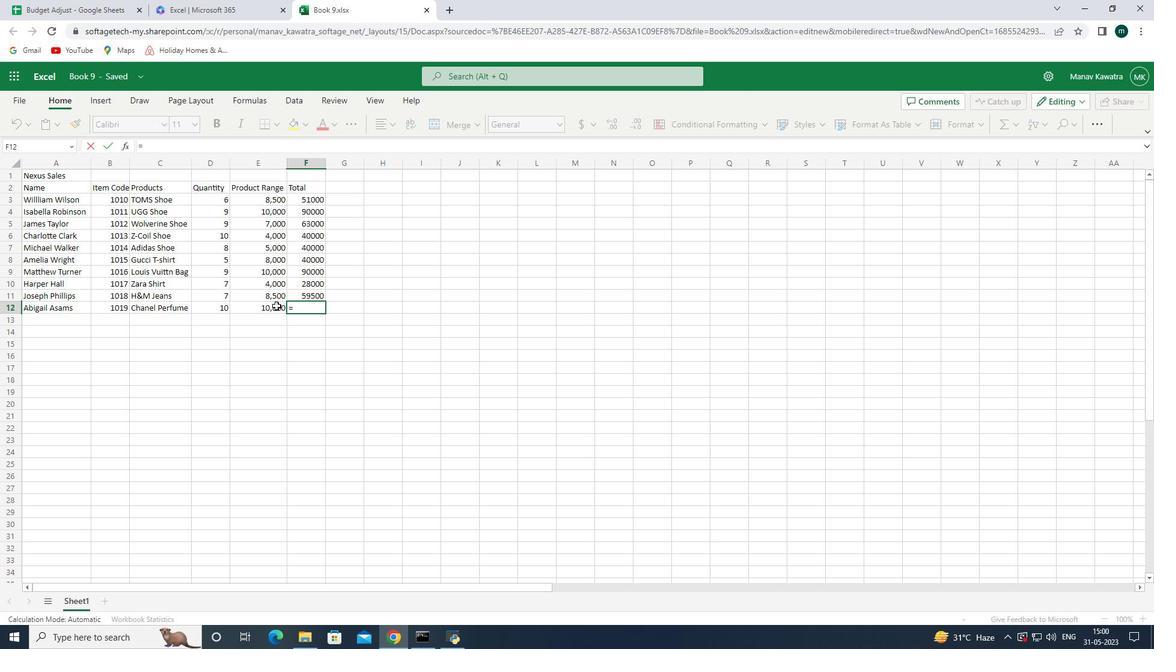 
Action: Mouse moved to (307, 311)
Screenshot: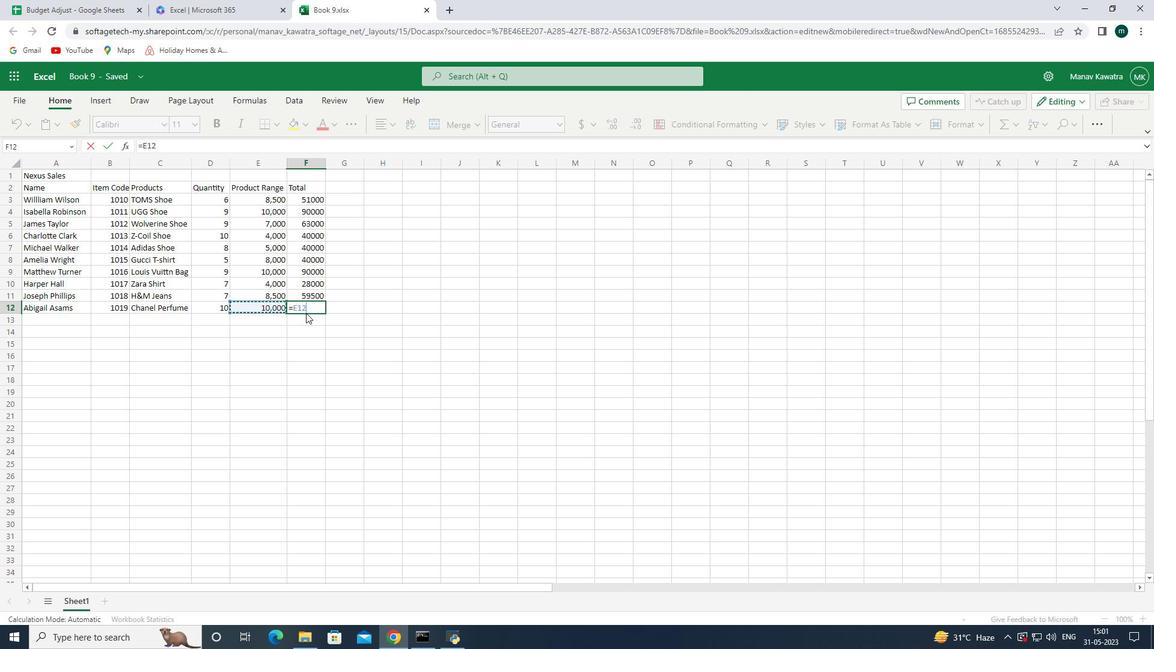 
Action: Key pressed *
Screenshot: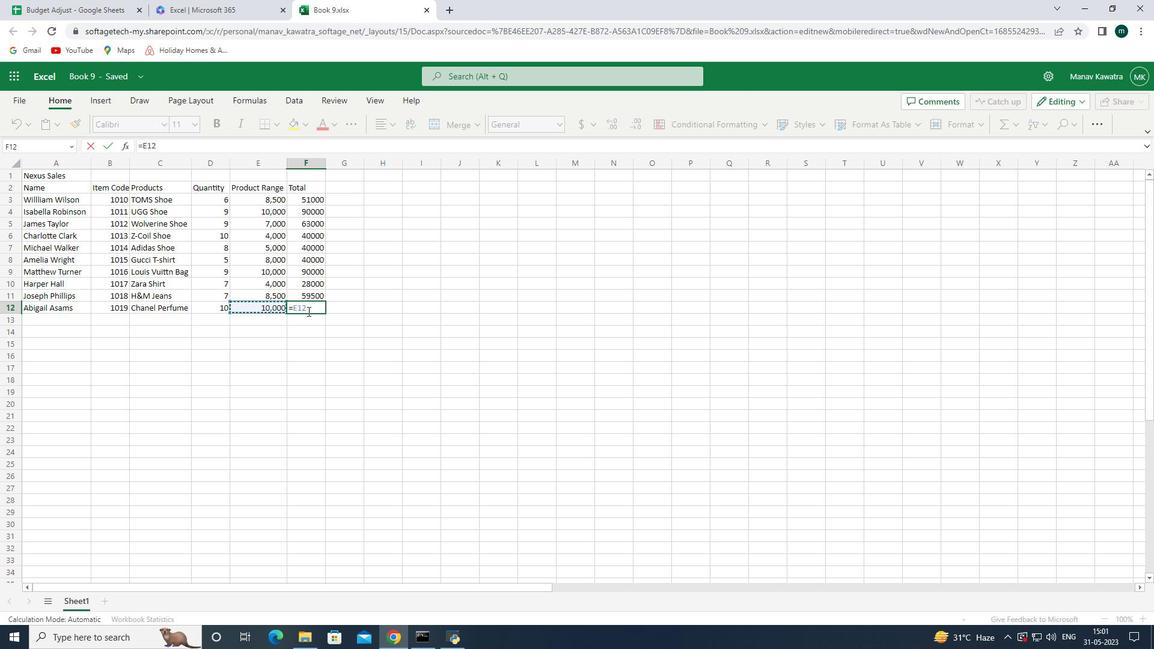 
Action: Mouse moved to (215, 309)
Screenshot: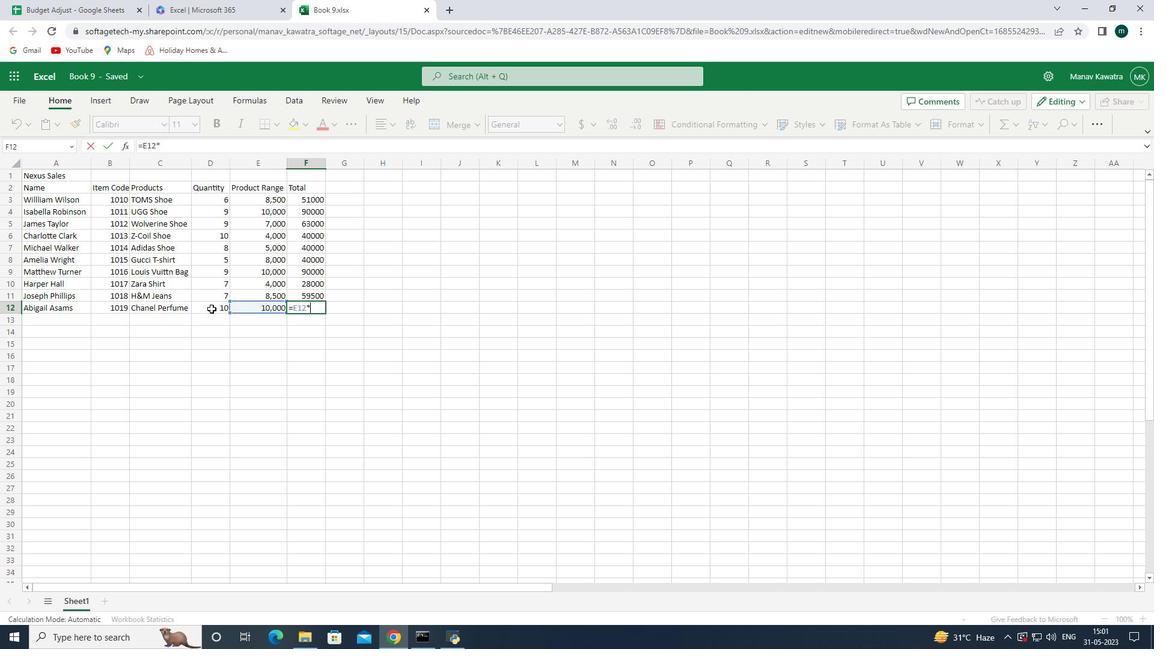 
Action: Mouse pressed left at (215, 309)
Screenshot: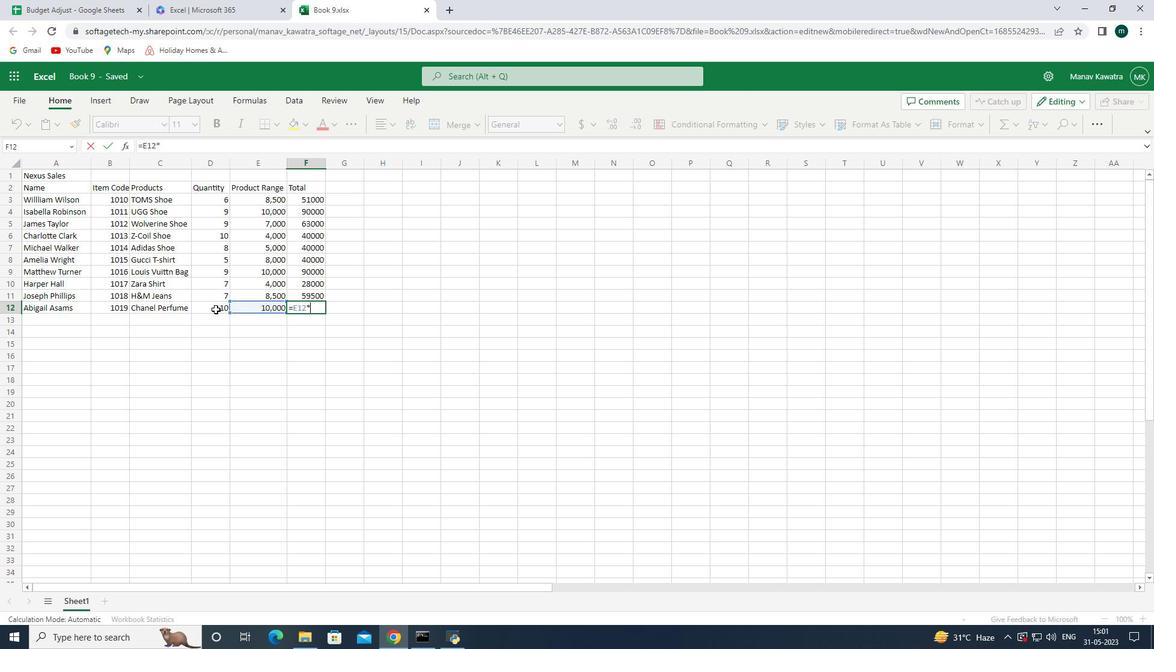 
Action: Mouse moved to (317, 324)
Screenshot: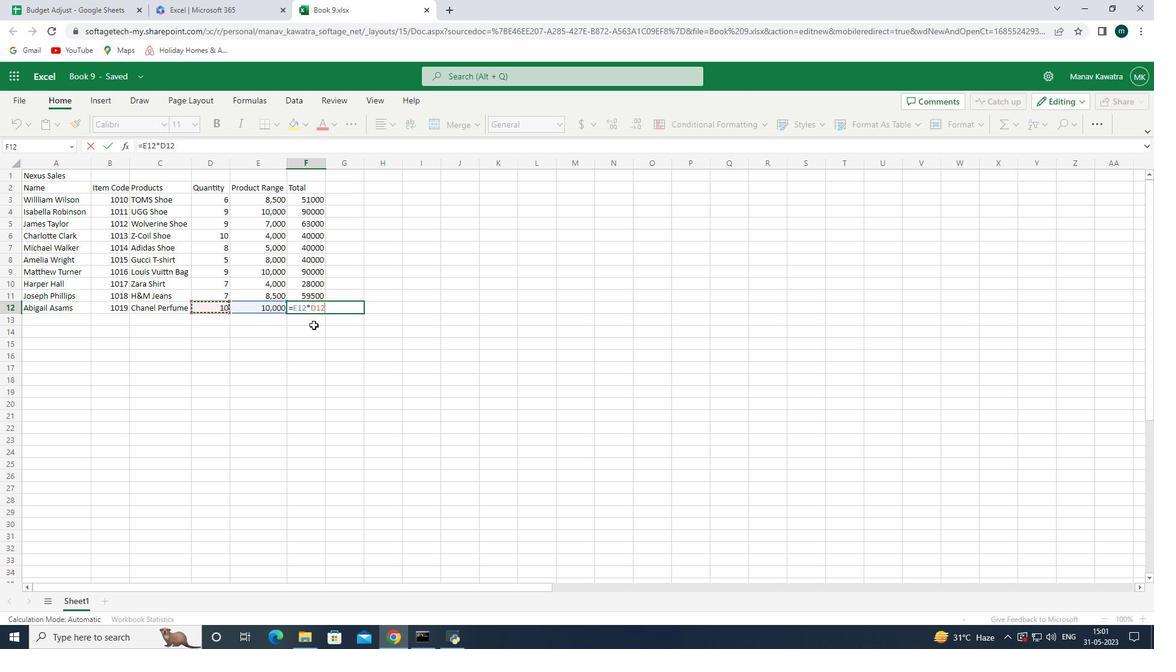 
Action: Key pressed <Key.enter>
Screenshot: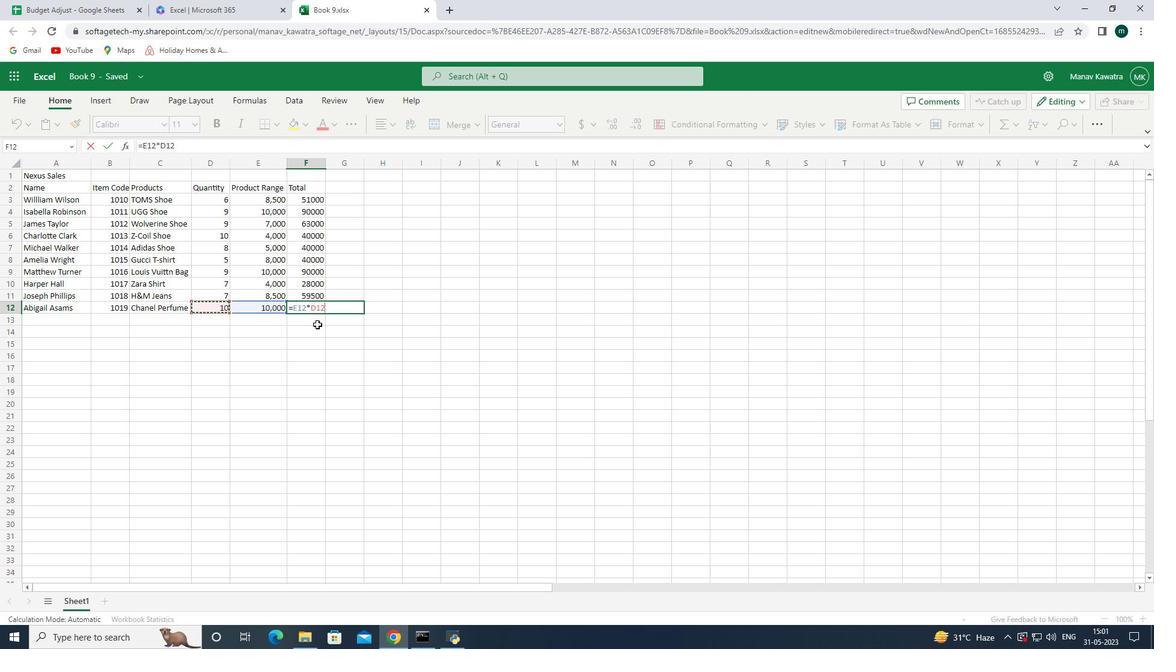 
Action: Mouse moved to (89, 73)
Screenshot: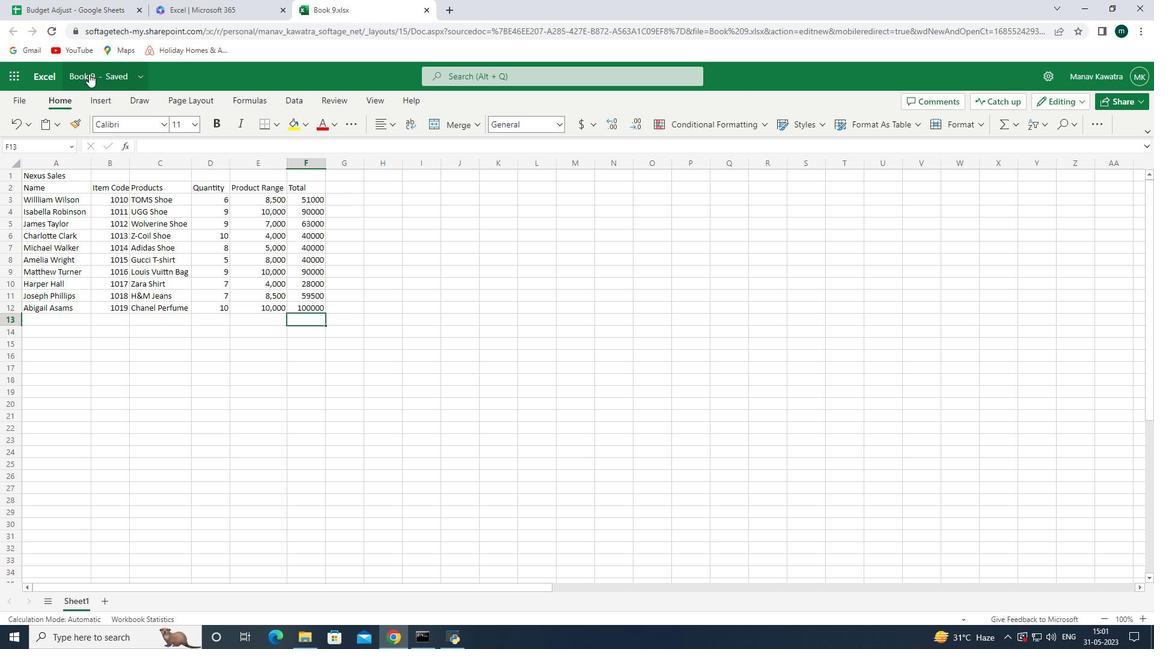 
Action: Mouse pressed left at (89, 73)
Screenshot: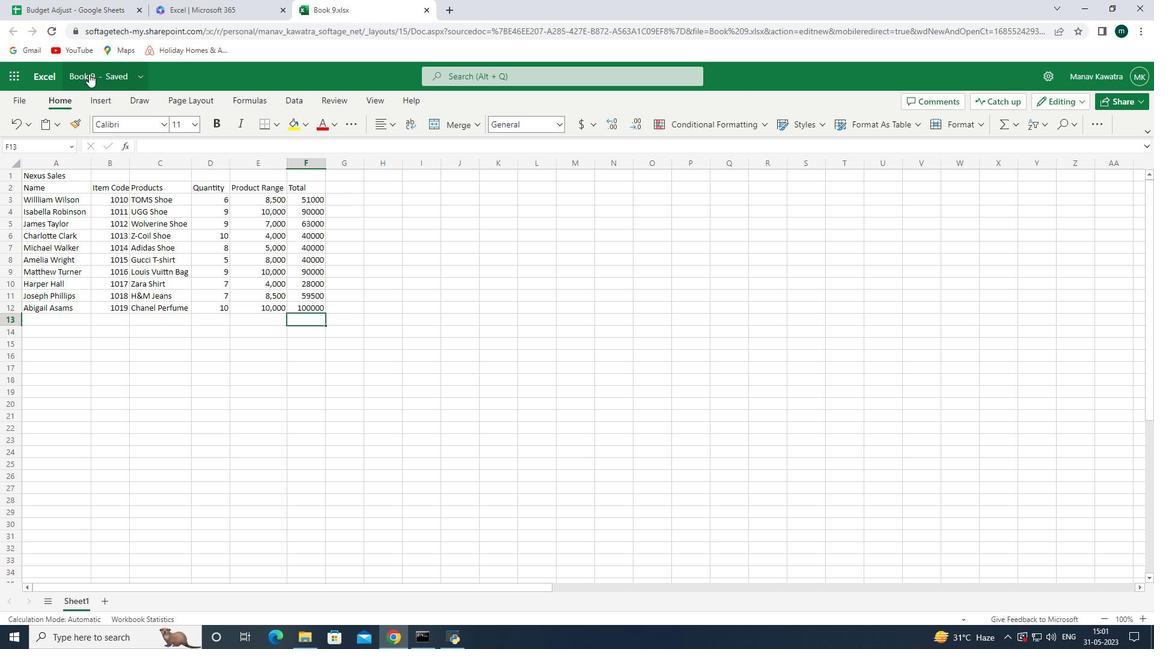 
Action: Mouse moved to (114, 128)
Screenshot: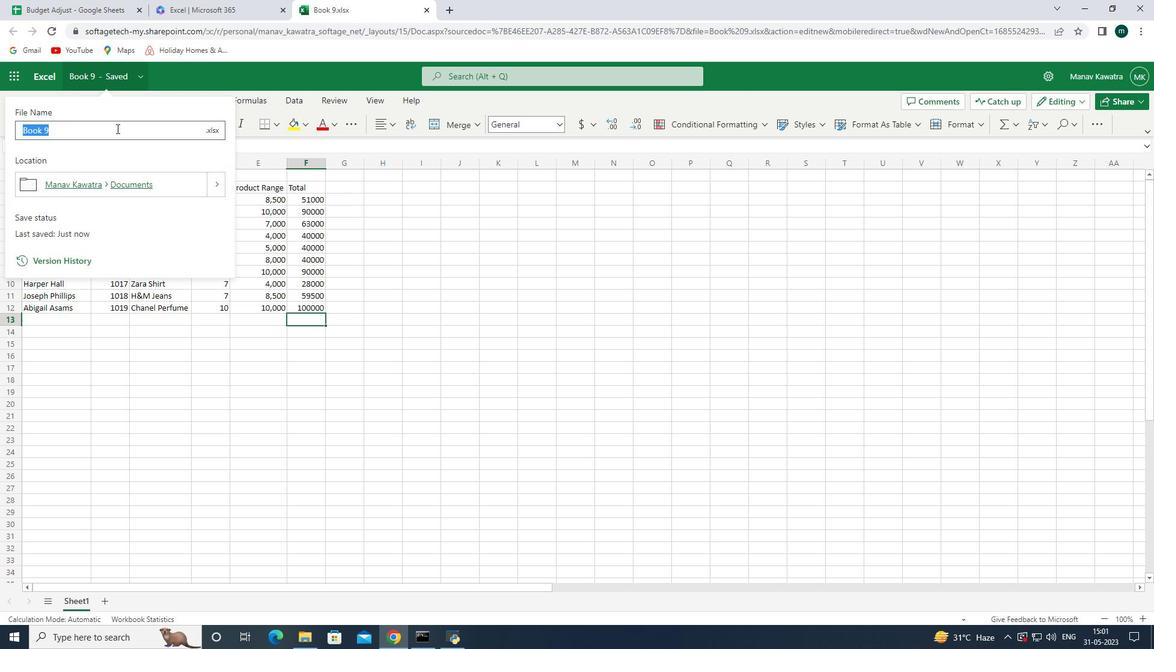 
Action: Key pressed <Key.shift><Key.shift><Key.shift><Key.shift><Key.shift><Key.shift><Key.shift><Key.shift><Key.shift><Key.shift><Key.shift><Key.shift><Key.shift><Key.shift><Key.shift><Key.shift><Key.shift>Nexus<Key.space><Key.shift><Key.shift><Key.shift><Key.shift><Key.shift>Sales<Key.space><Key.shift><Key.shift><Key.shift><Key.shift>Book<Key.enter>ctrl+S
Screenshot: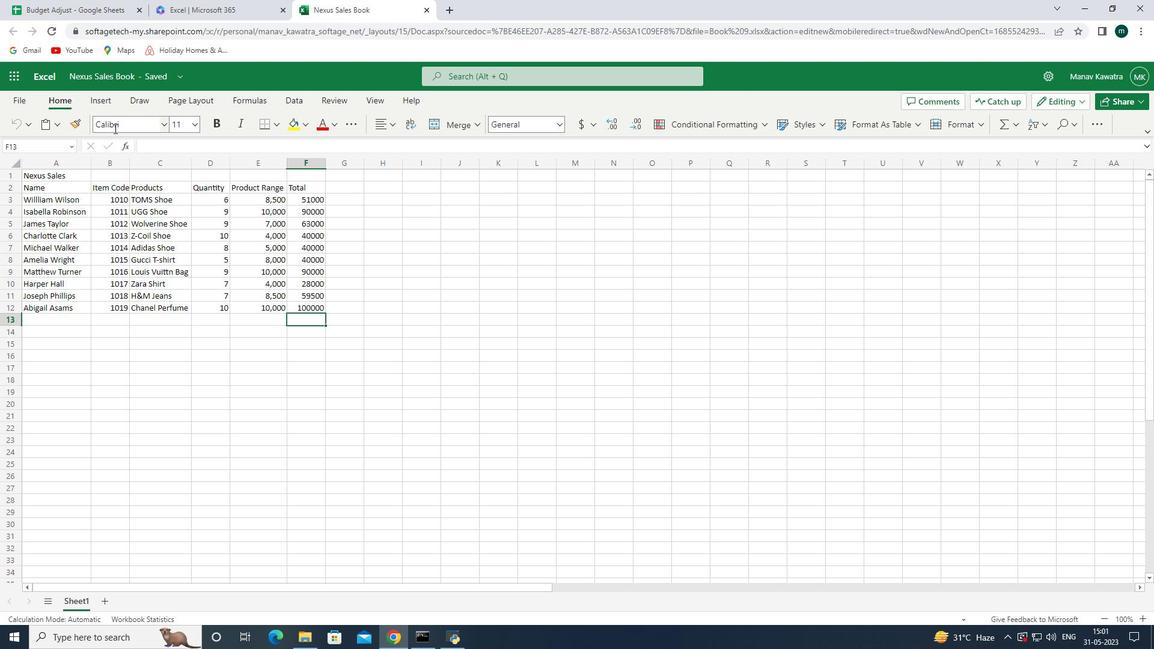 
Action: Mouse moved to (369, 299)
Screenshot: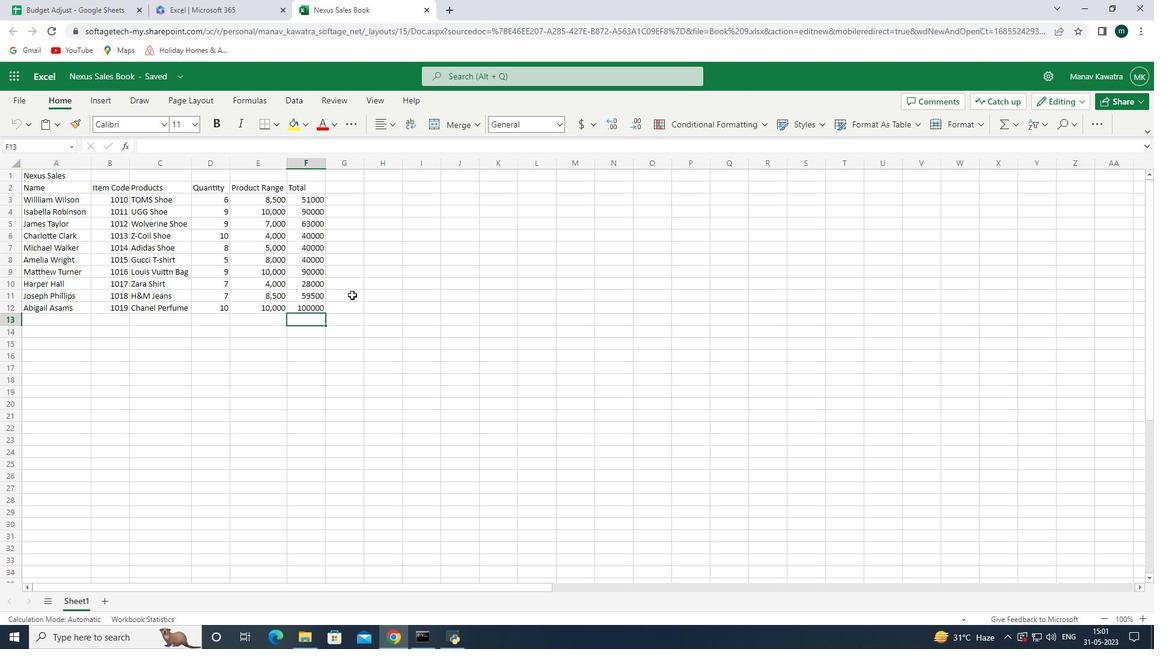 
Action: Mouse pressed left at (369, 299)
Screenshot: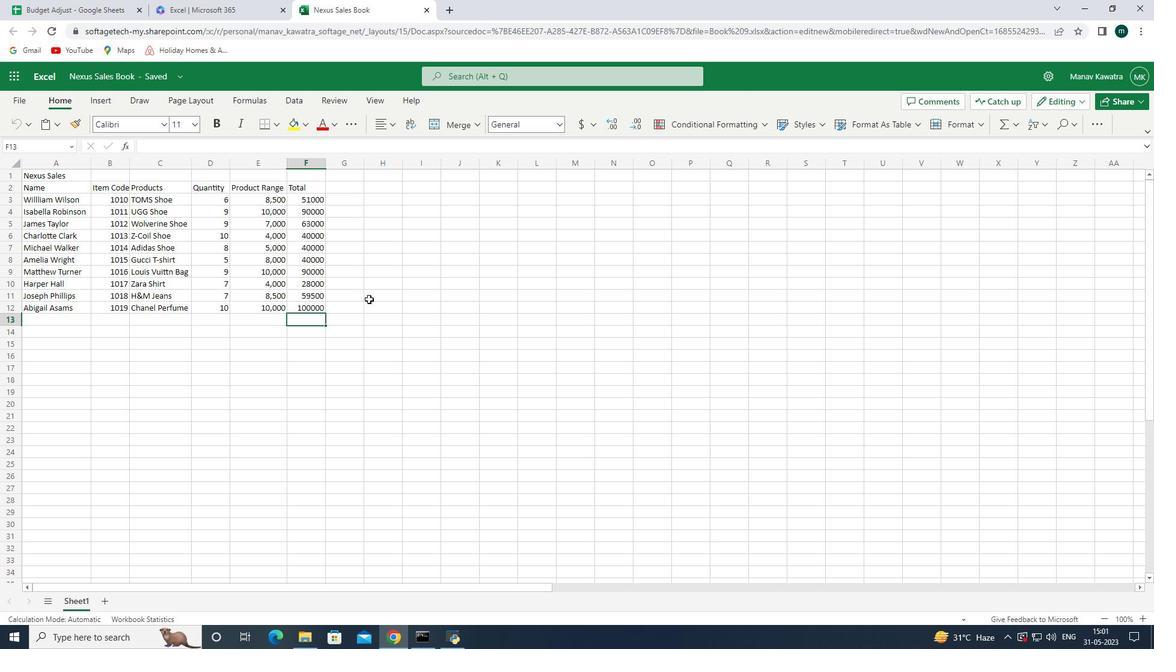 
Action: Mouse moved to (75, 176)
Screenshot: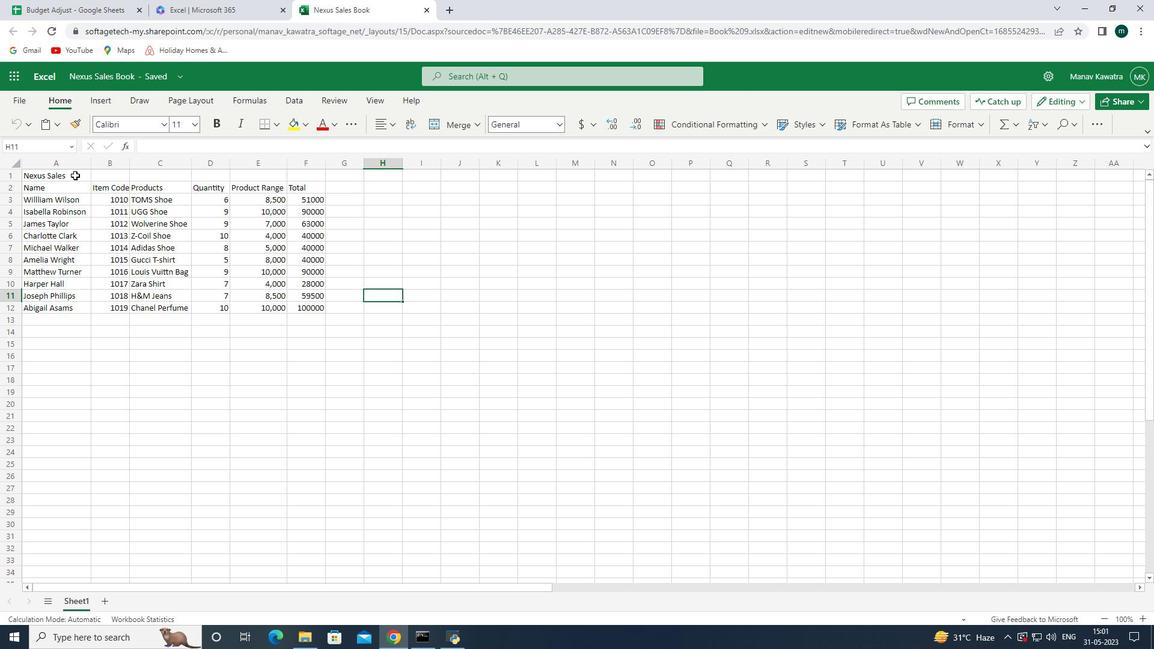 
Action: Mouse pressed left at (75, 176)
Screenshot: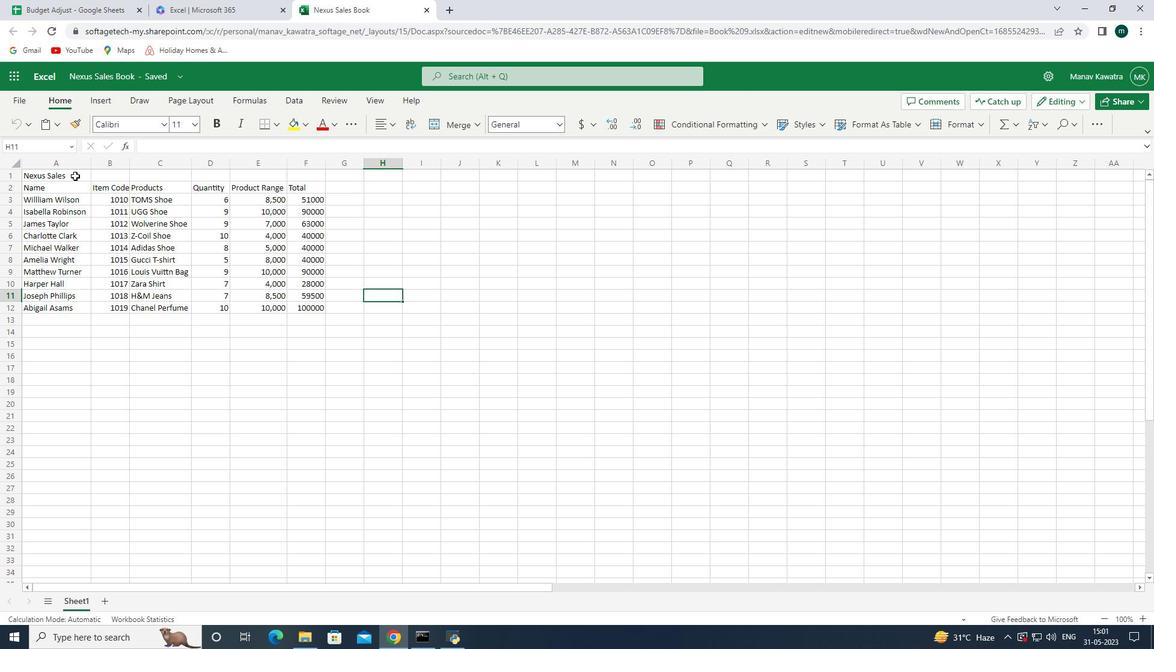 
Action: Mouse moved to (475, 124)
Screenshot: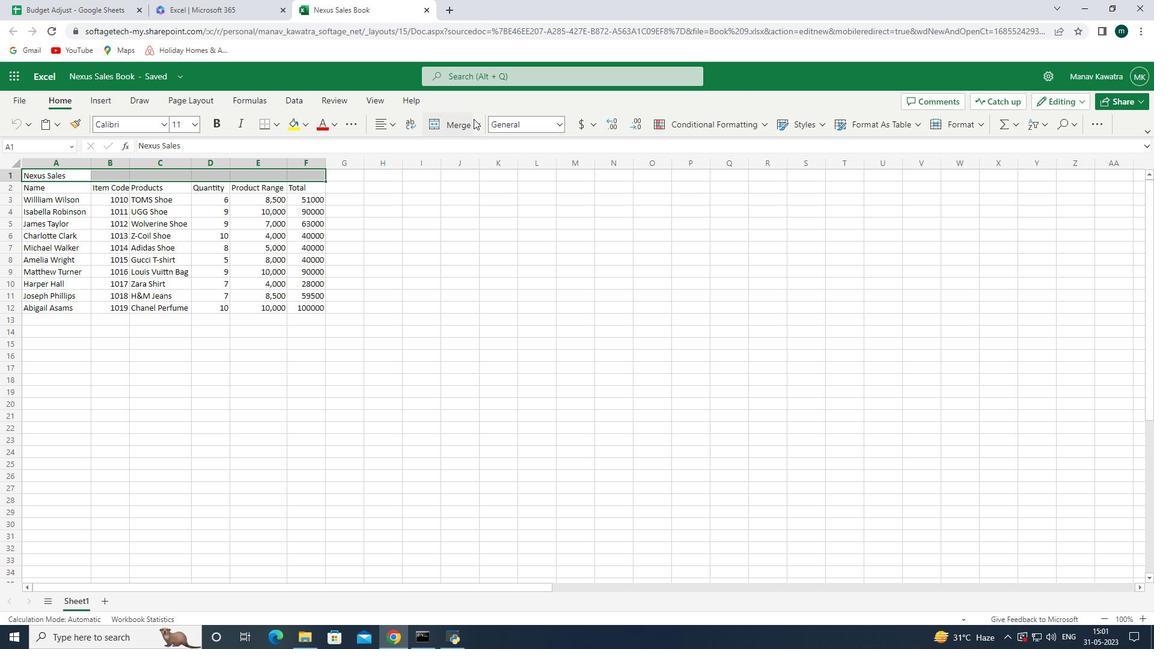
Action: Mouse pressed left at (475, 124)
Screenshot: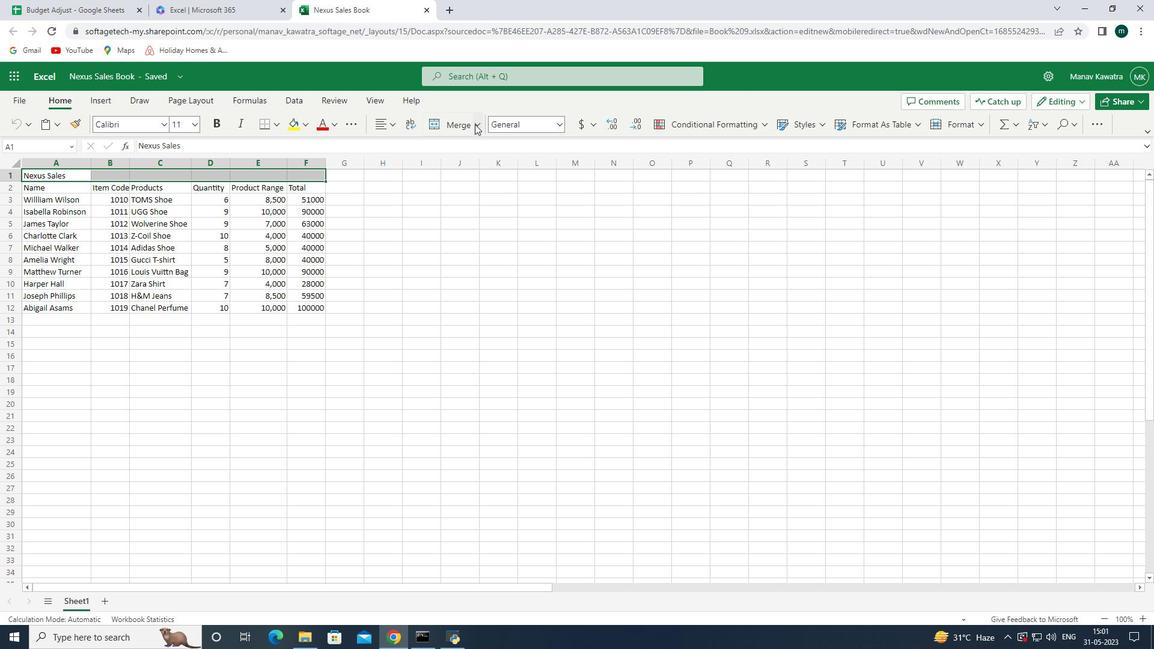 
Action: Mouse moved to (493, 167)
Screenshot: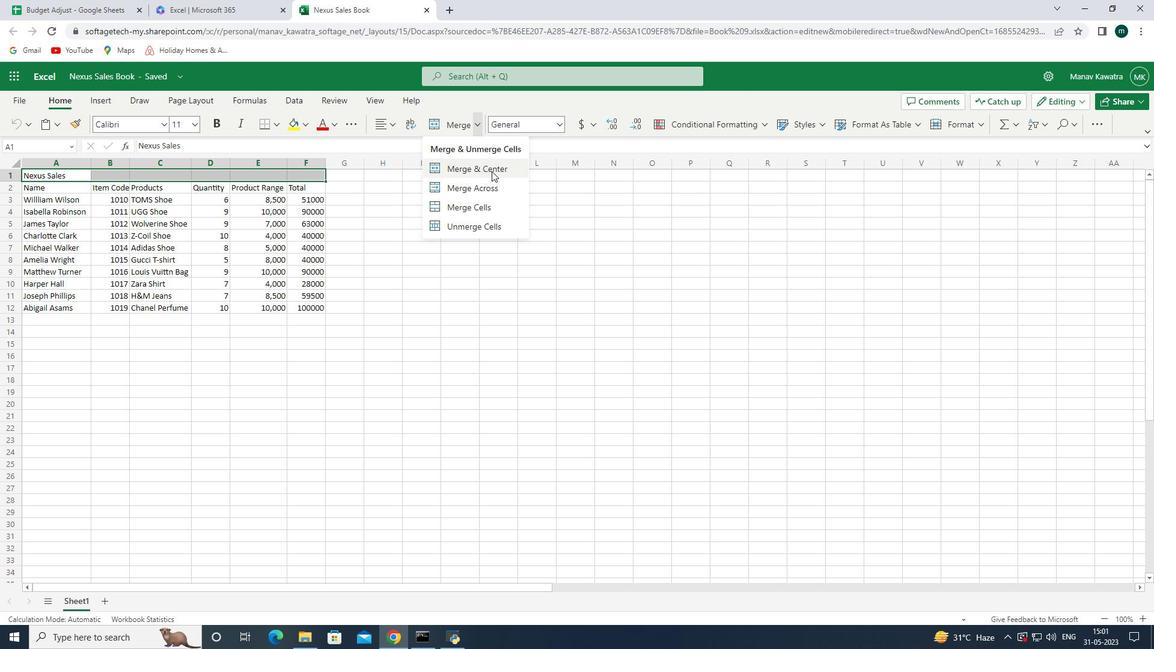 
Action: Mouse pressed left at (493, 167)
Screenshot: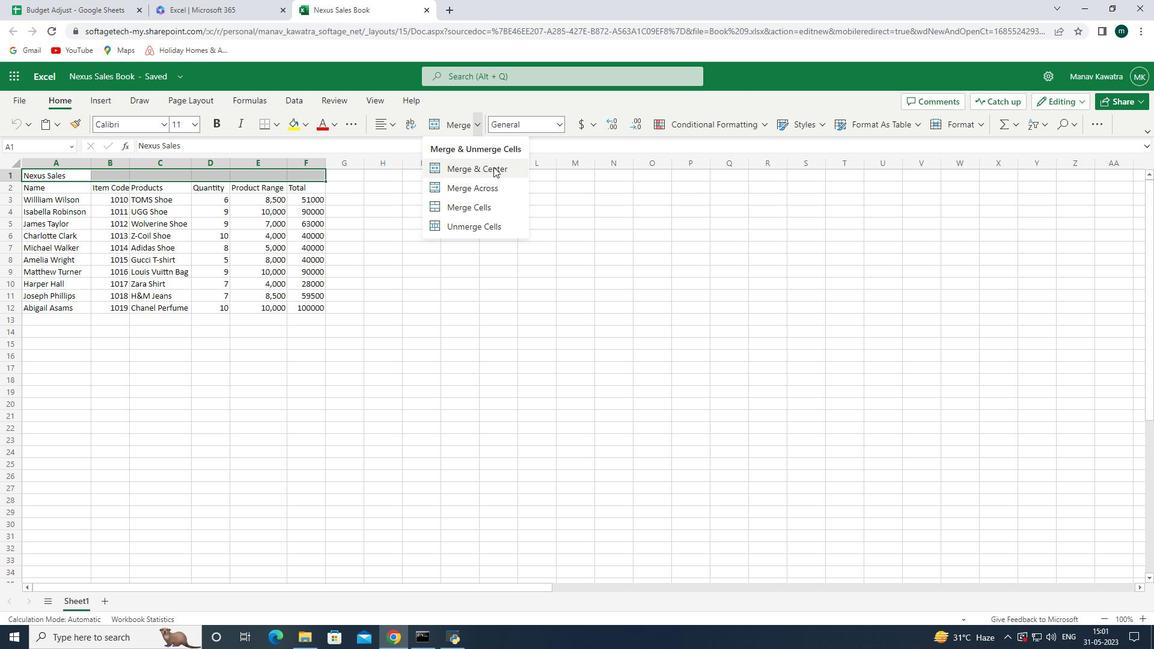 
Action: Mouse moved to (368, 240)
Screenshot: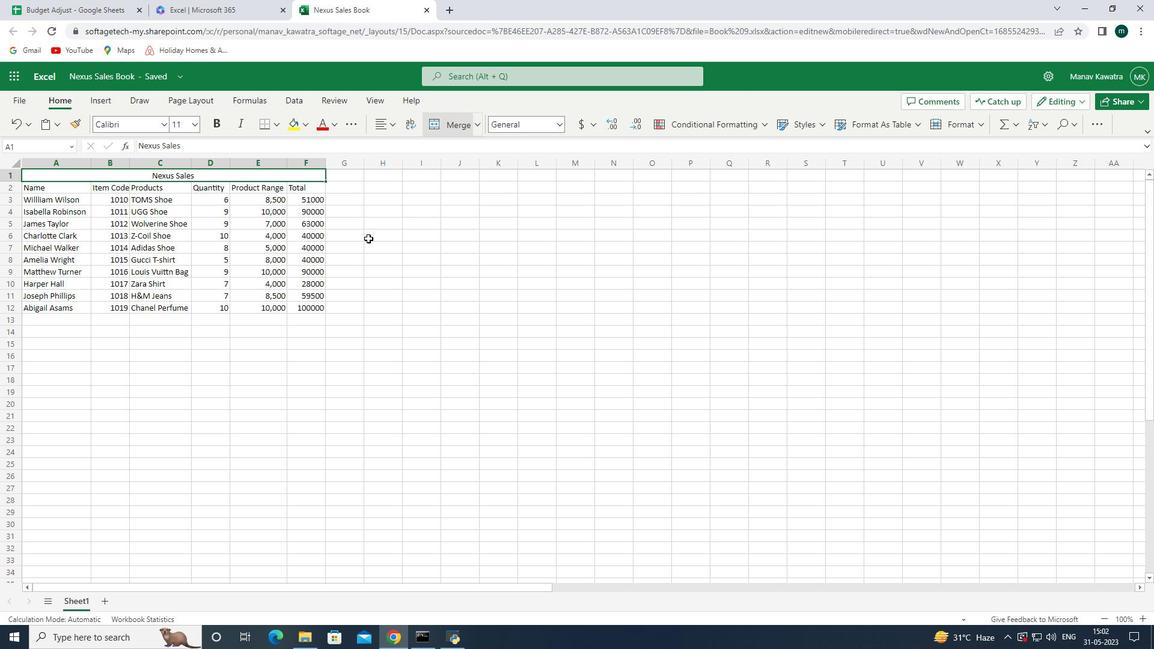 
Action: Key pressed ctrl+S
Screenshot: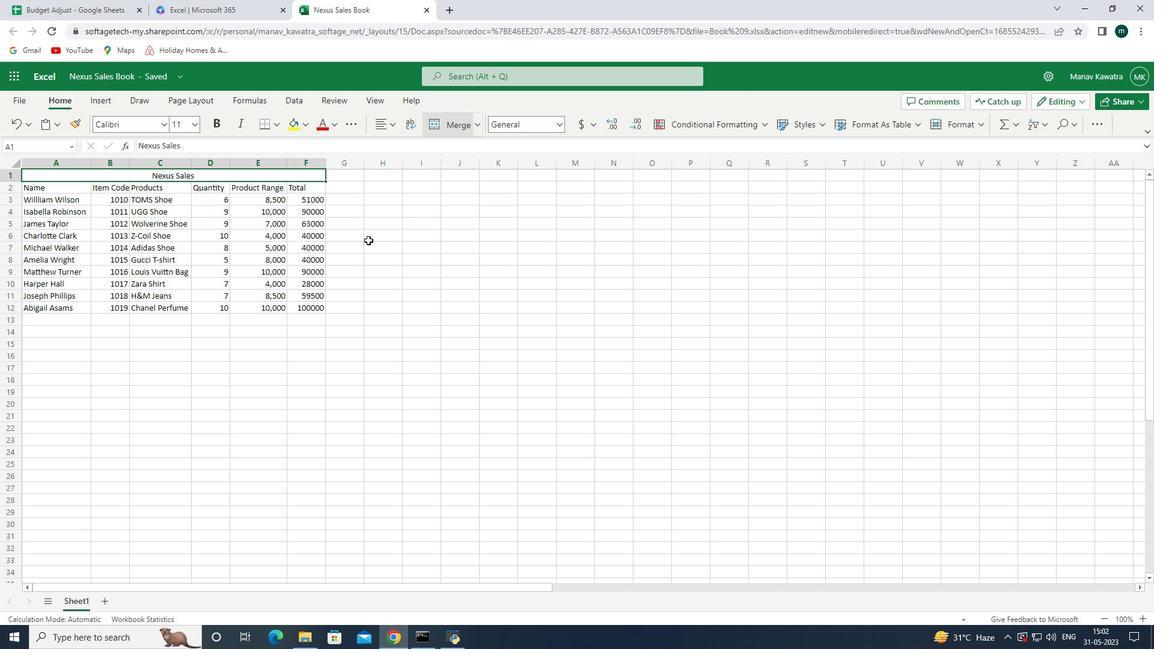 
Action: Mouse moved to (342, 263)
Screenshot: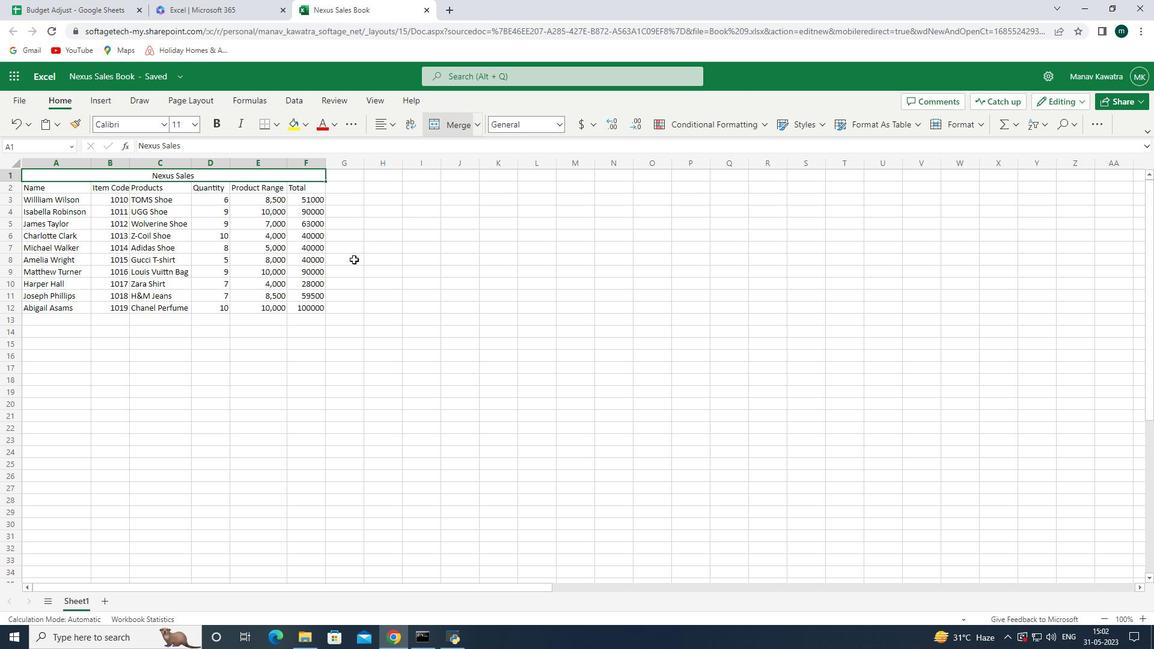
